 Task: Plan a trip to MontbÃ©liard, France from 5th January 2024 to 10th January 2024 for 4 adults. Place can be entire room with 2 bedrooms having 4 beds and 2 bathrooms. Property type can be house.
Action: Mouse moved to (438, 120)
Screenshot: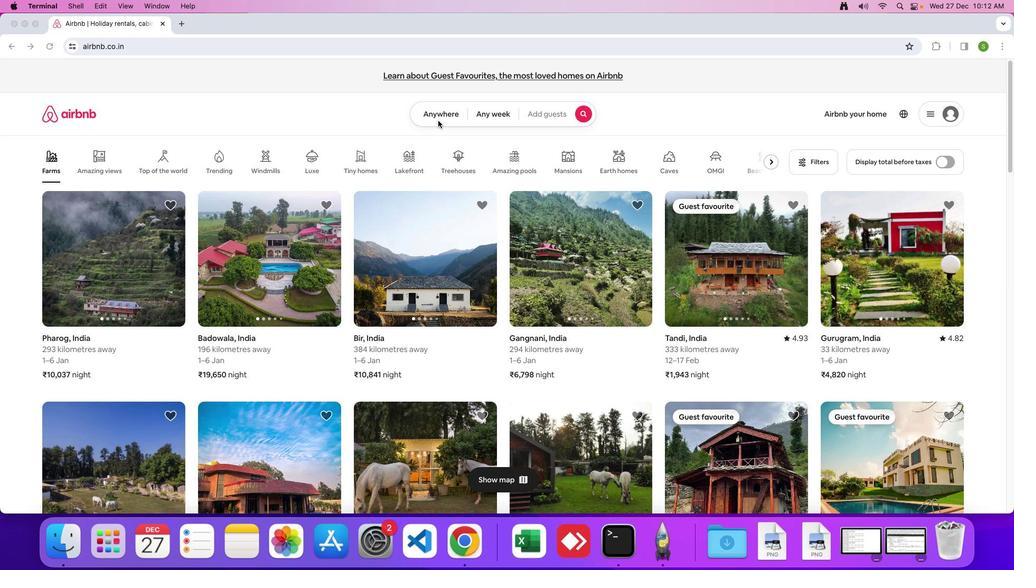 
Action: Mouse pressed left at (438, 120)
Screenshot: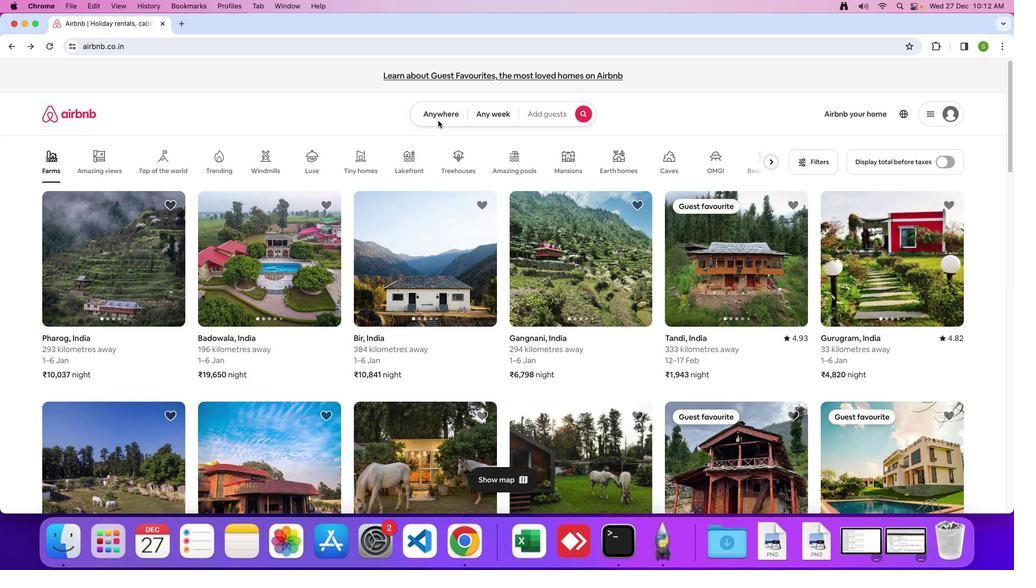 
Action: Mouse moved to (437, 116)
Screenshot: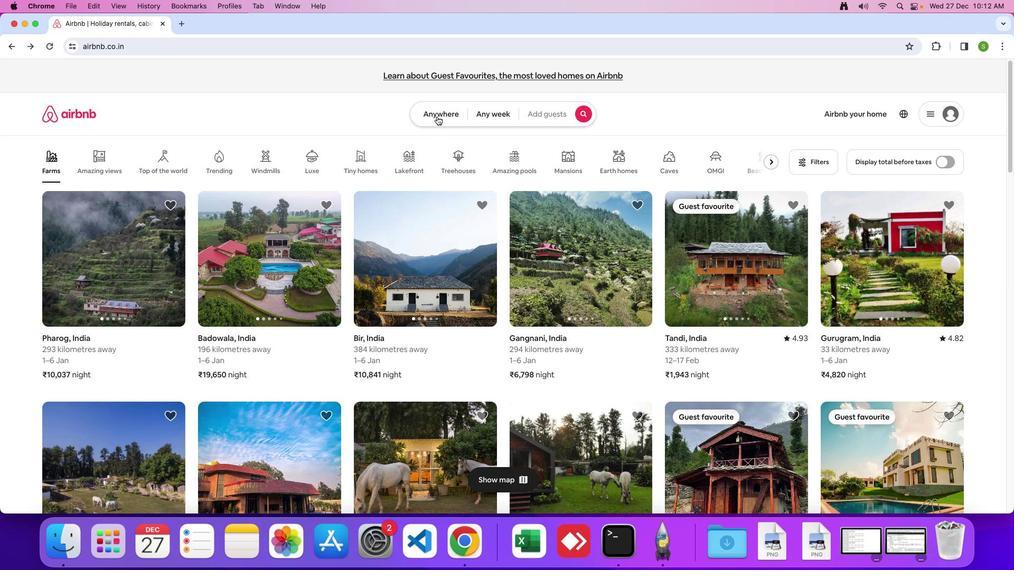 
Action: Mouse pressed left at (437, 116)
Screenshot: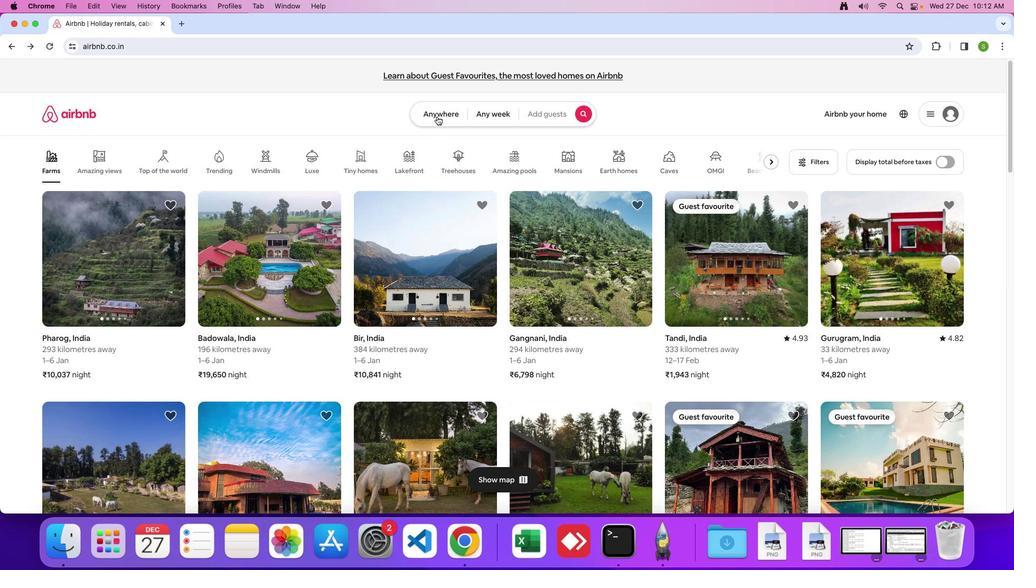 
Action: Mouse moved to (350, 147)
Screenshot: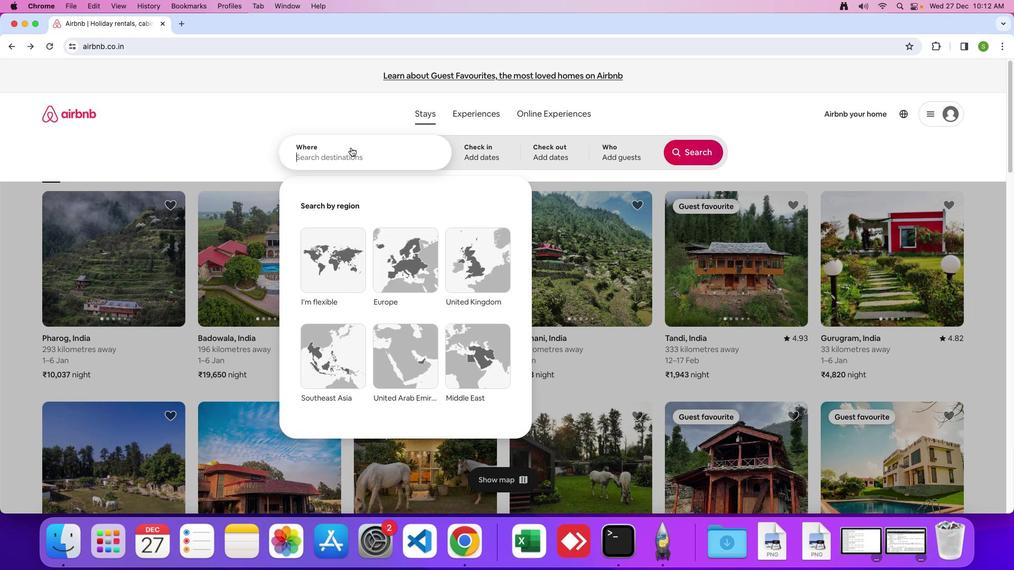 
Action: Mouse pressed left at (350, 147)
Screenshot: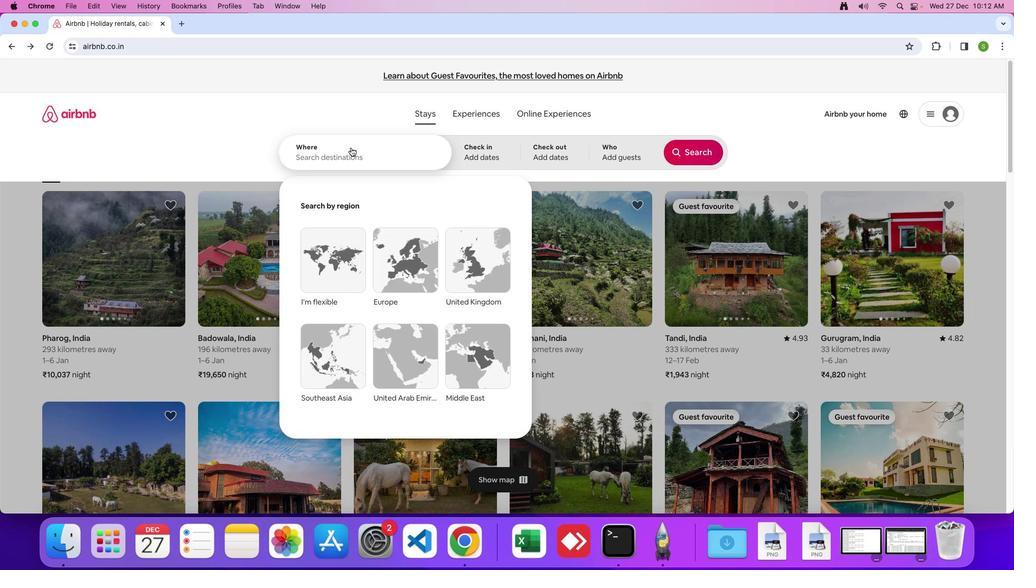 
Action: Key pressed 'M'Key.caps_lock'o''n''t''b''e''l''i''a''r''d'','Key.spaceKey.shift'F''r''a''n''c''e'Key.enter
Screenshot: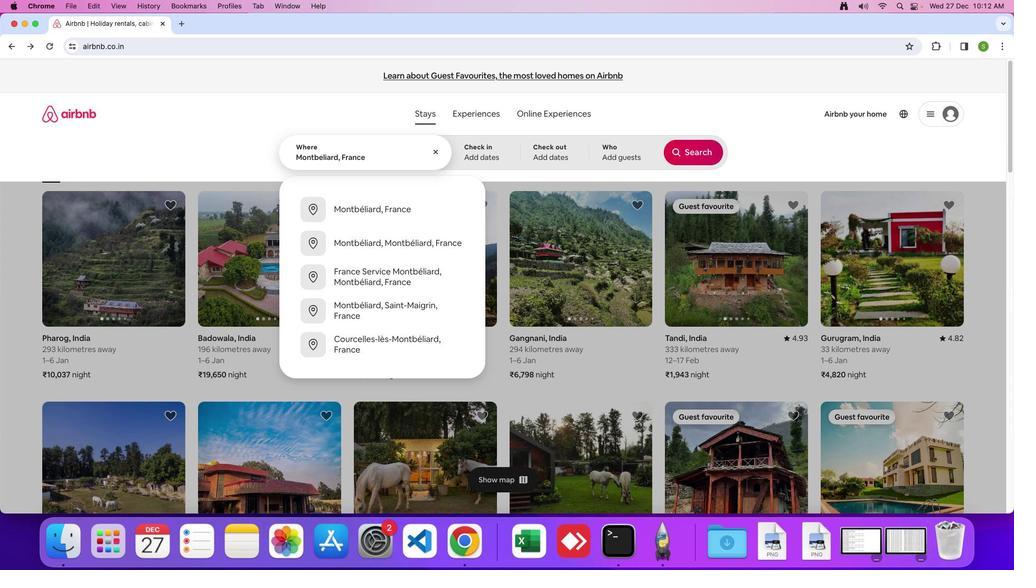 
Action: Mouse moved to (657, 281)
Screenshot: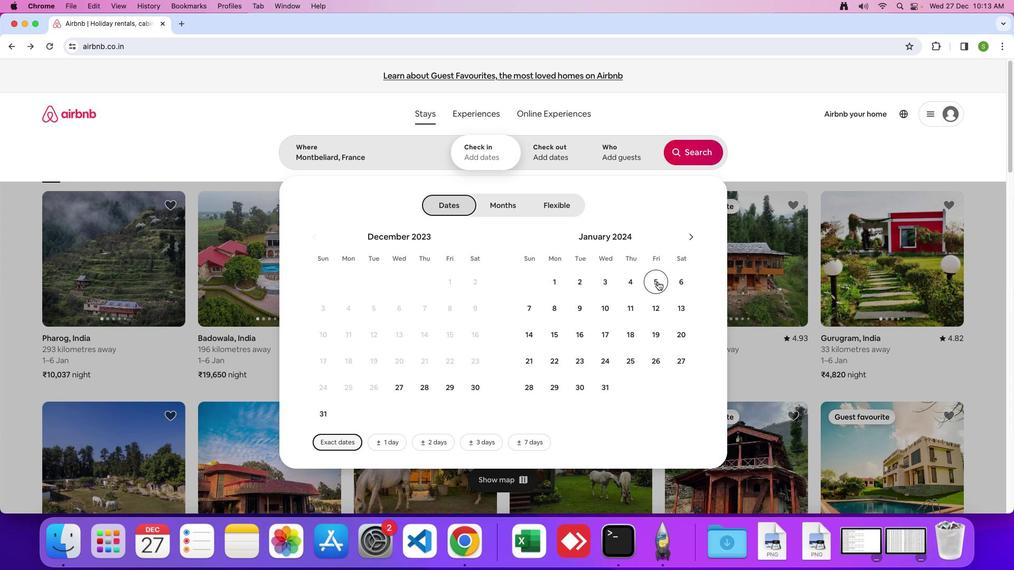 
Action: Mouse pressed left at (657, 281)
Screenshot: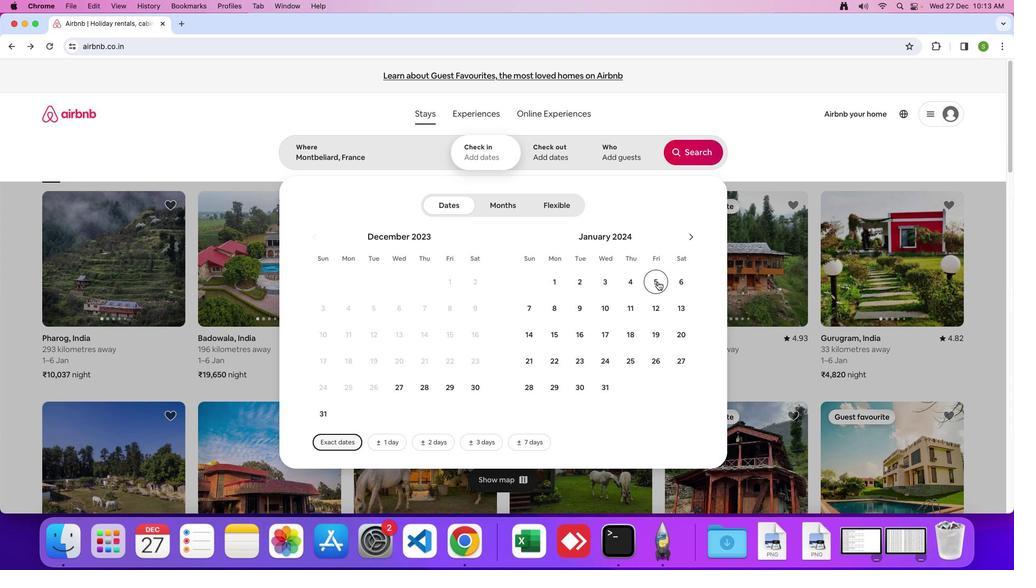 
Action: Mouse moved to (601, 312)
Screenshot: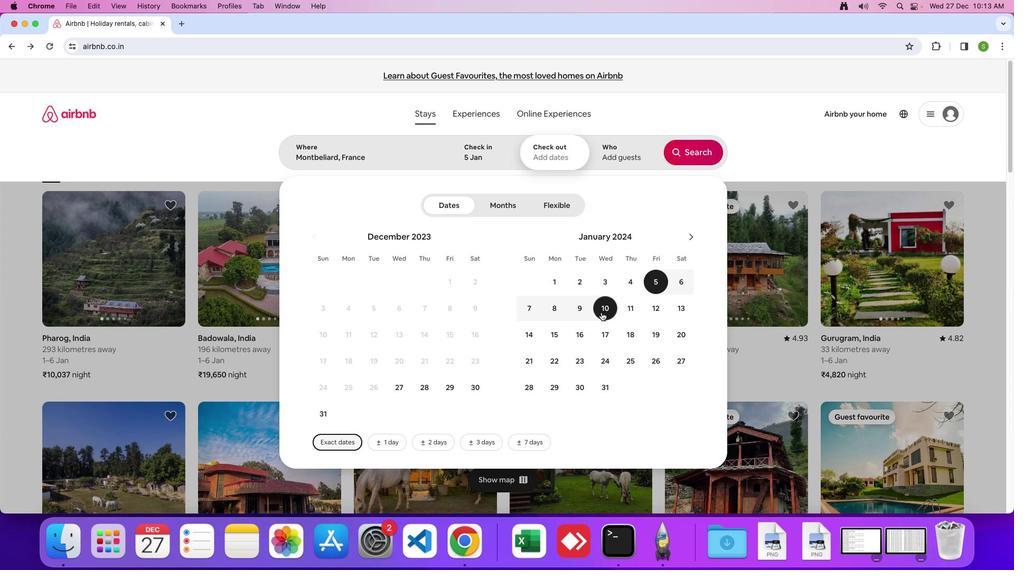 
Action: Mouse pressed left at (601, 312)
Screenshot: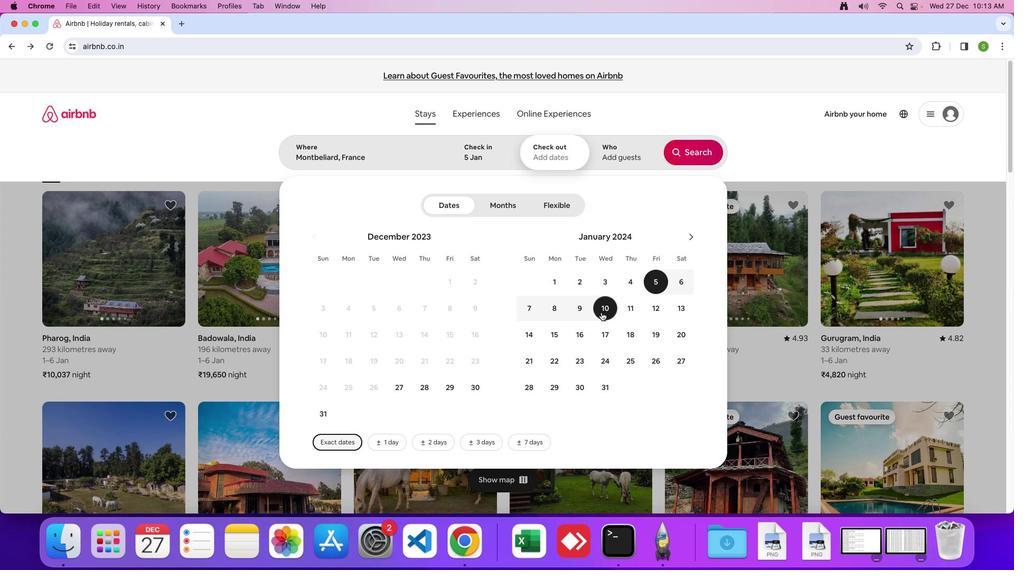 
Action: Mouse moved to (615, 159)
Screenshot: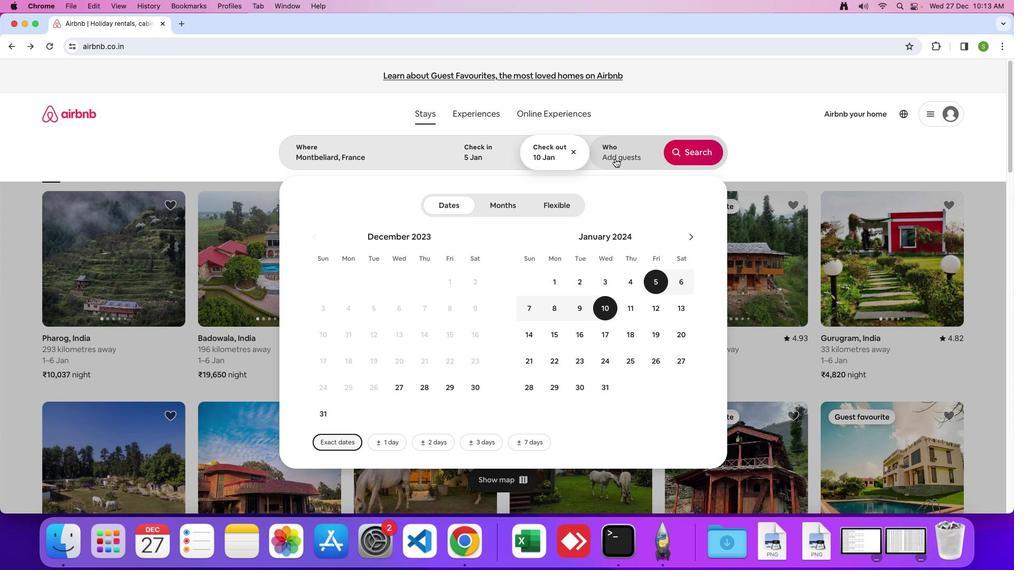 
Action: Mouse pressed left at (615, 159)
Screenshot: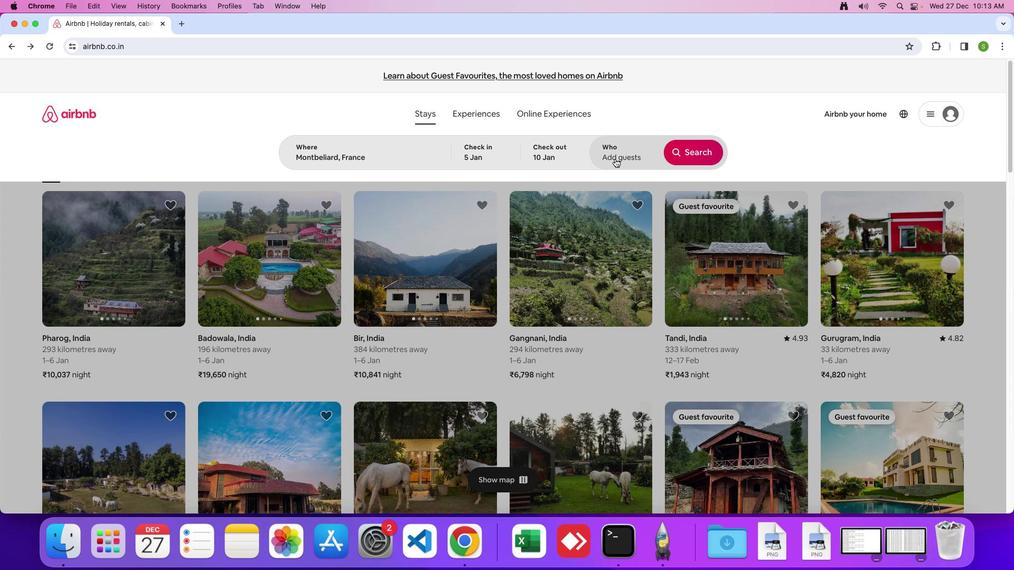 
Action: Mouse moved to (693, 207)
Screenshot: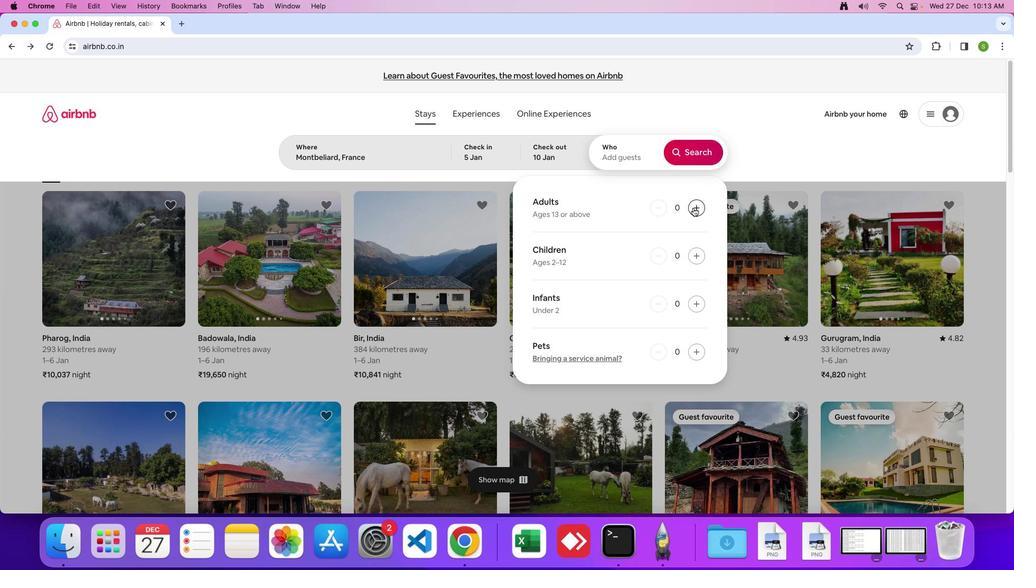 
Action: Mouse pressed left at (693, 207)
Screenshot: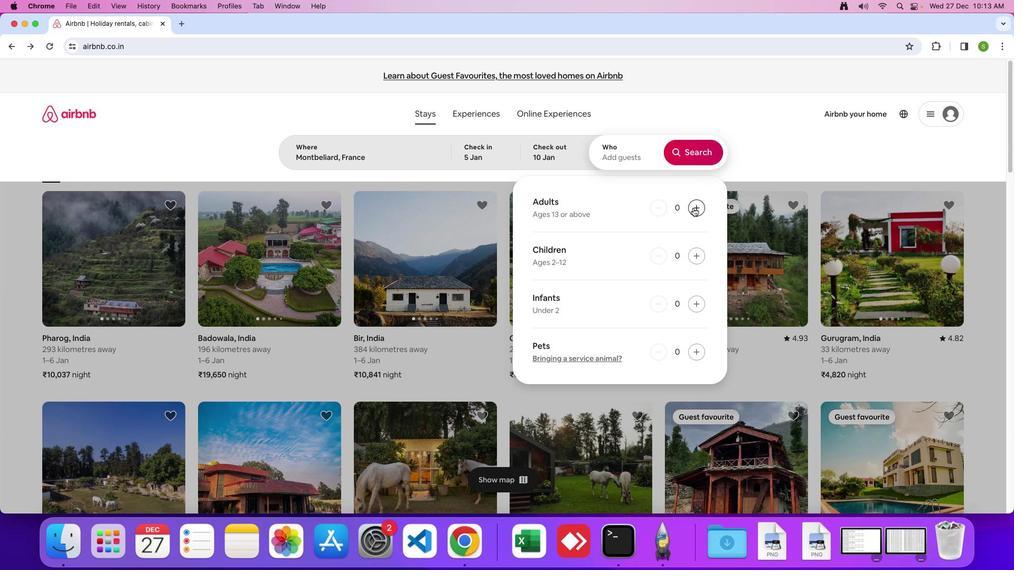 
Action: Mouse pressed left at (693, 207)
Screenshot: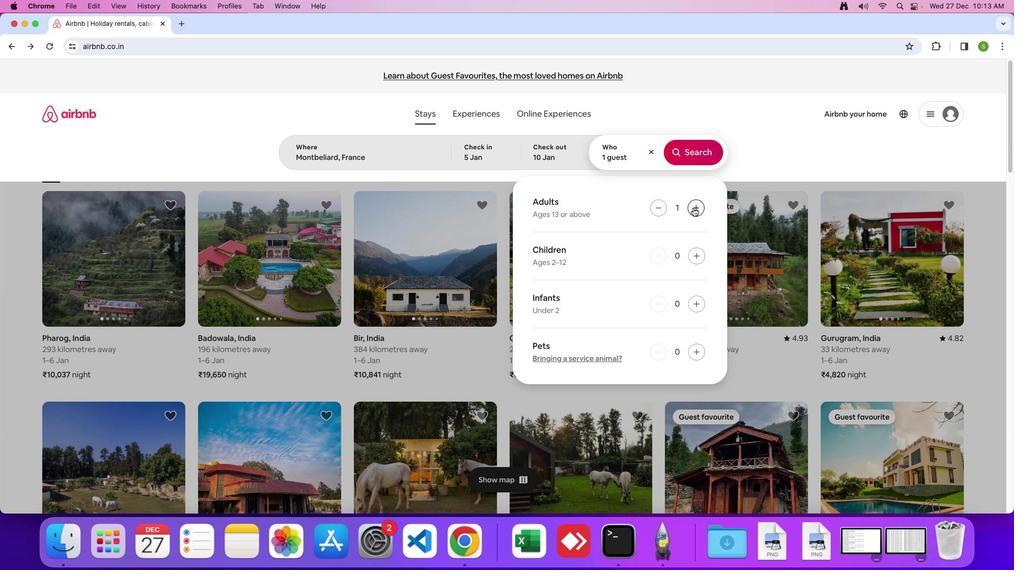 
Action: Mouse pressed left at (693, 207)
Screenshot: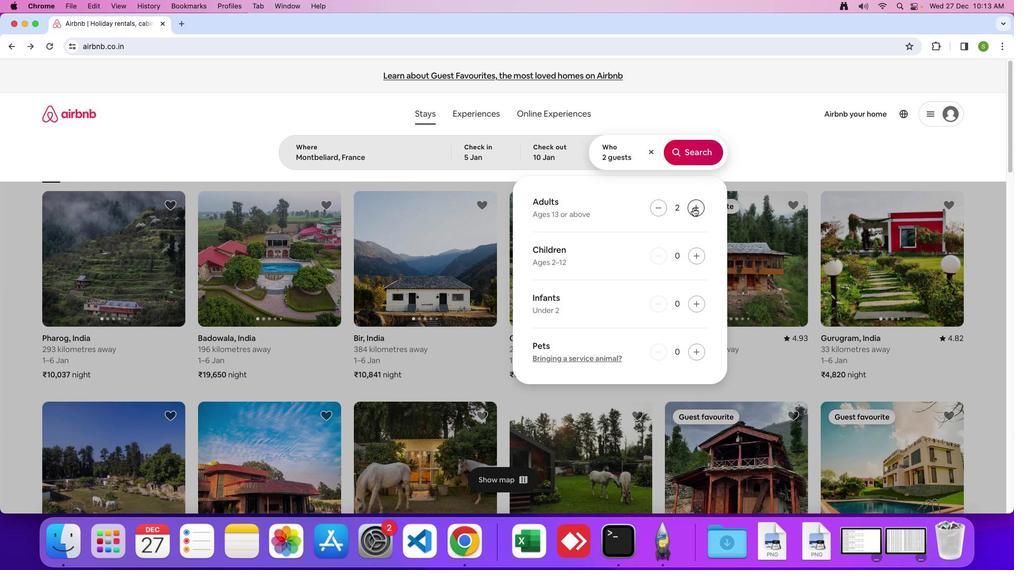 
Action: Mouse pressed left at (693, 207)
Screenshot: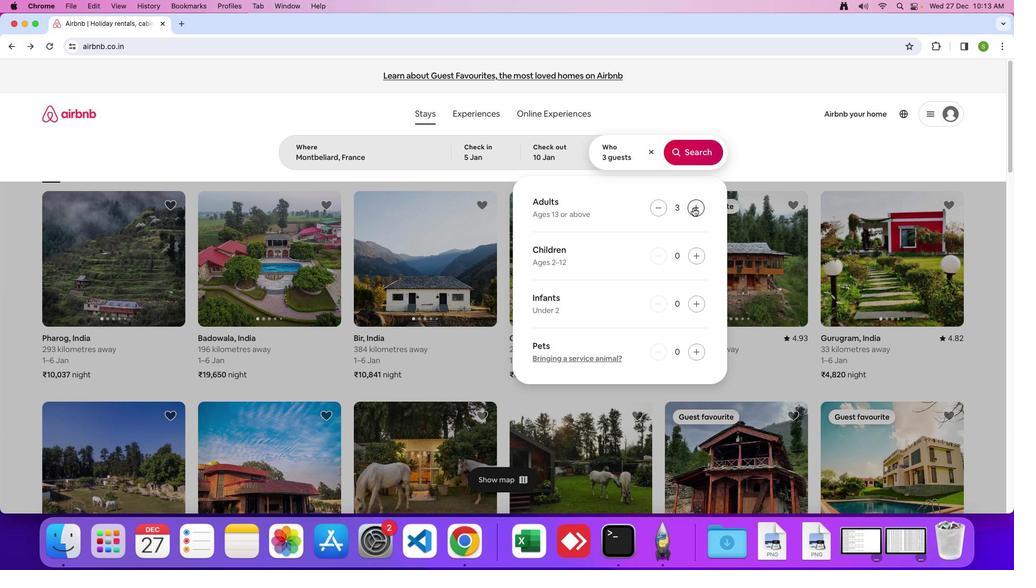 
Action: Mouse moved to (695, 159)
Screenshot: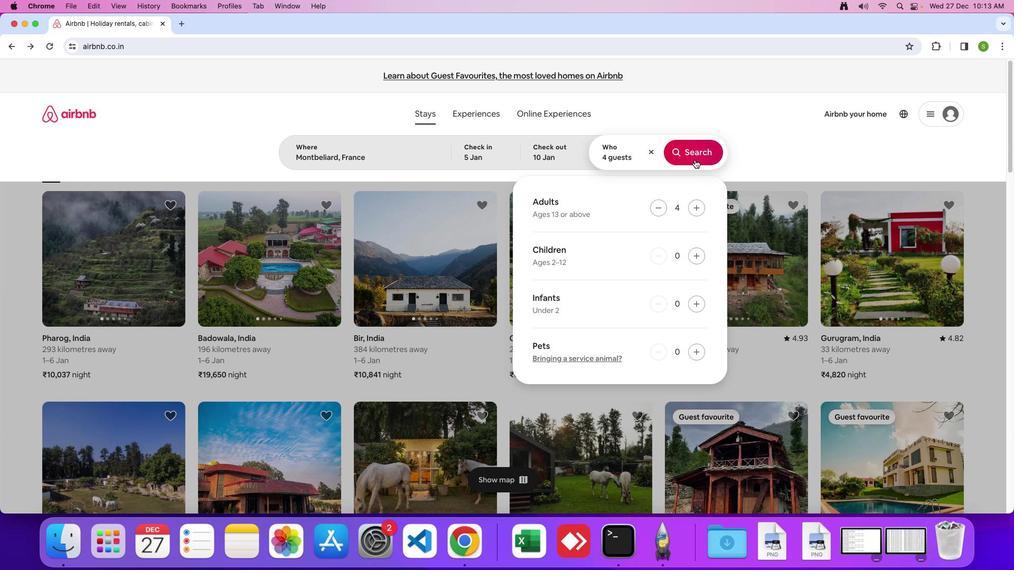 
Action: Mouse pressed left at (695, 159)
Screenshot: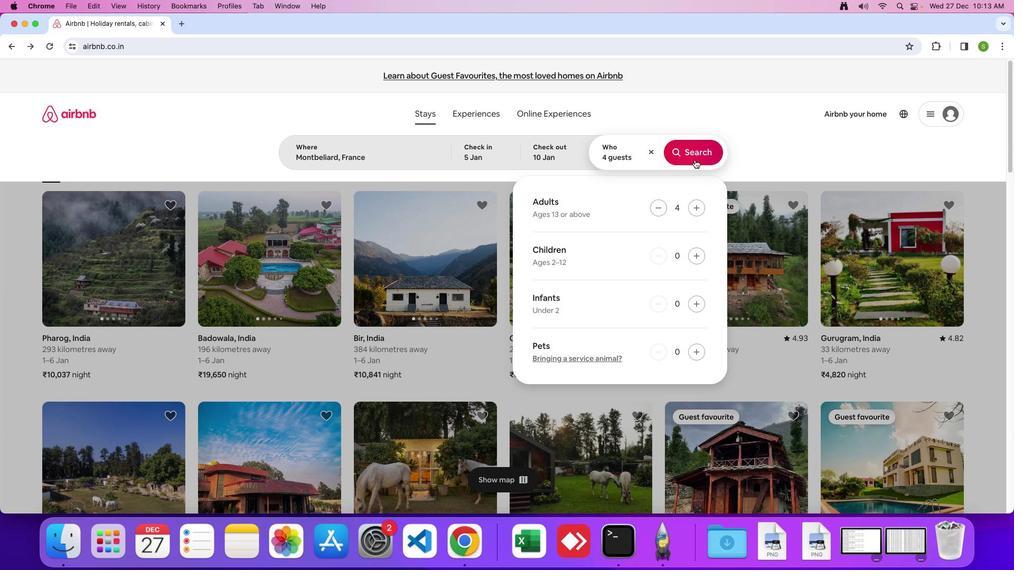 
Action: Mouse moved to (847, 121)
Screenshot: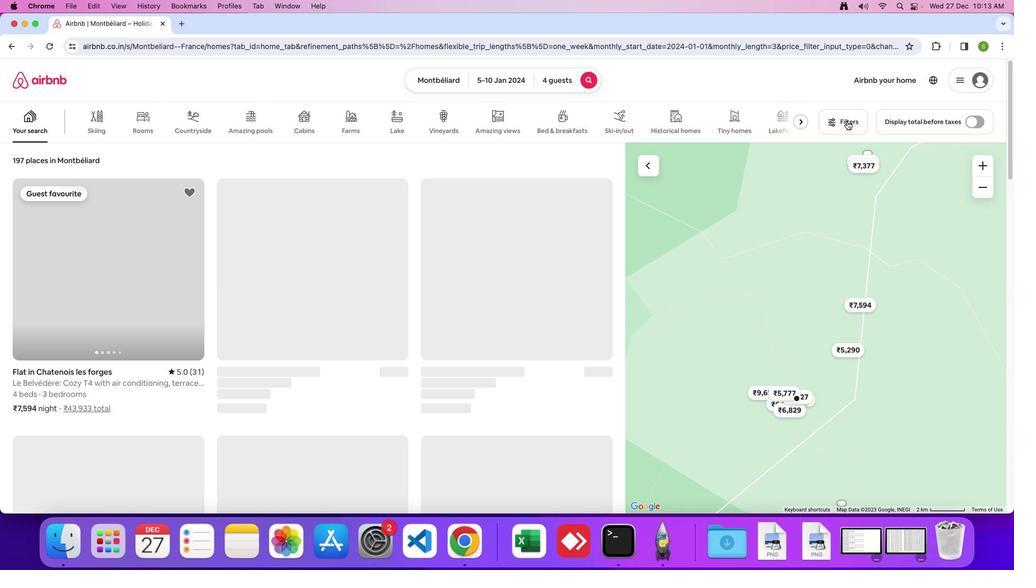 
Action: Mouse pressed left at (847, 121)
Screenshot: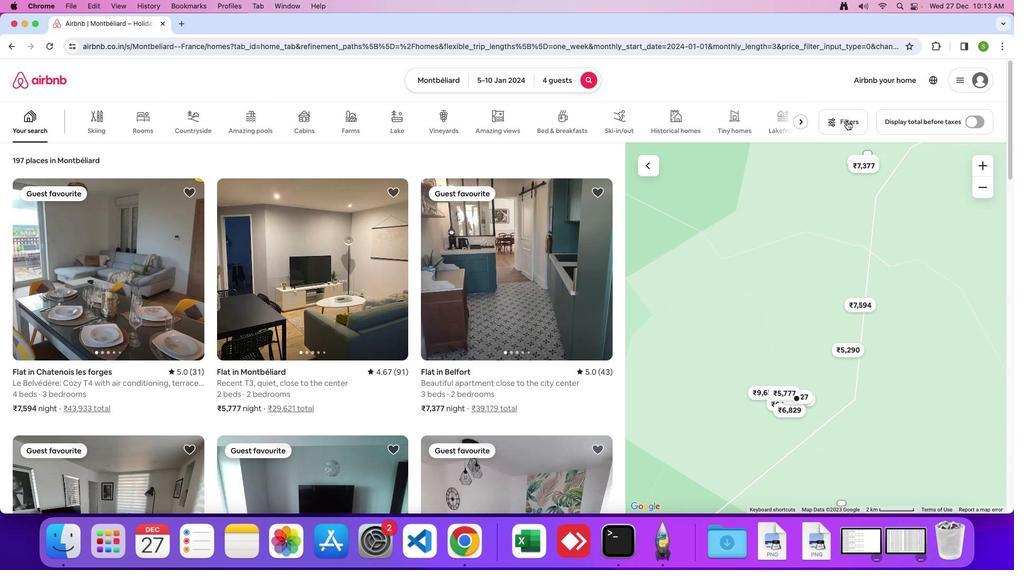 
Action: Mouse moved to (485, 326)
Screenshot: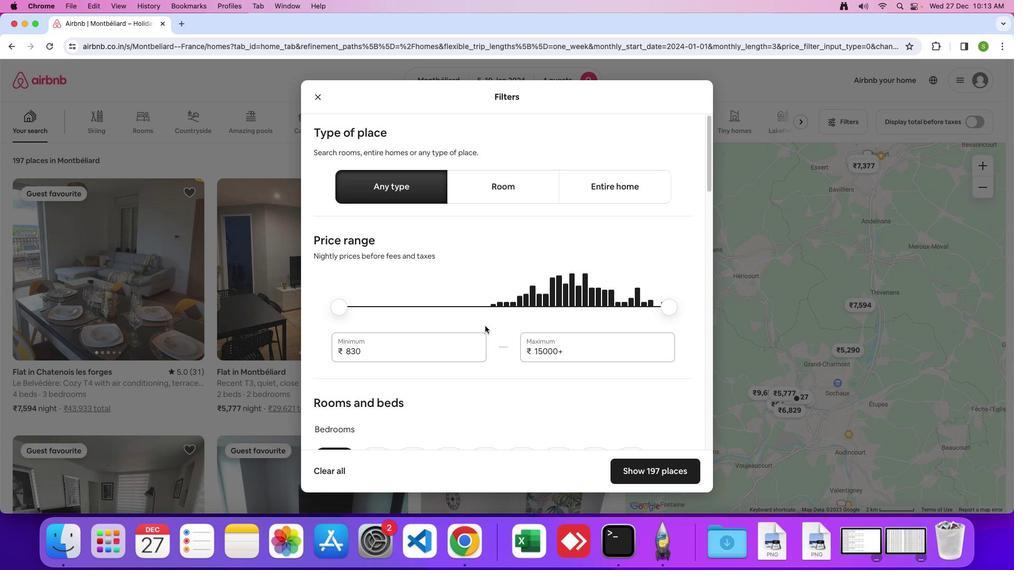 
Action: Mouse scrolled (485, 326) with delta (0, 0)
Screenshot: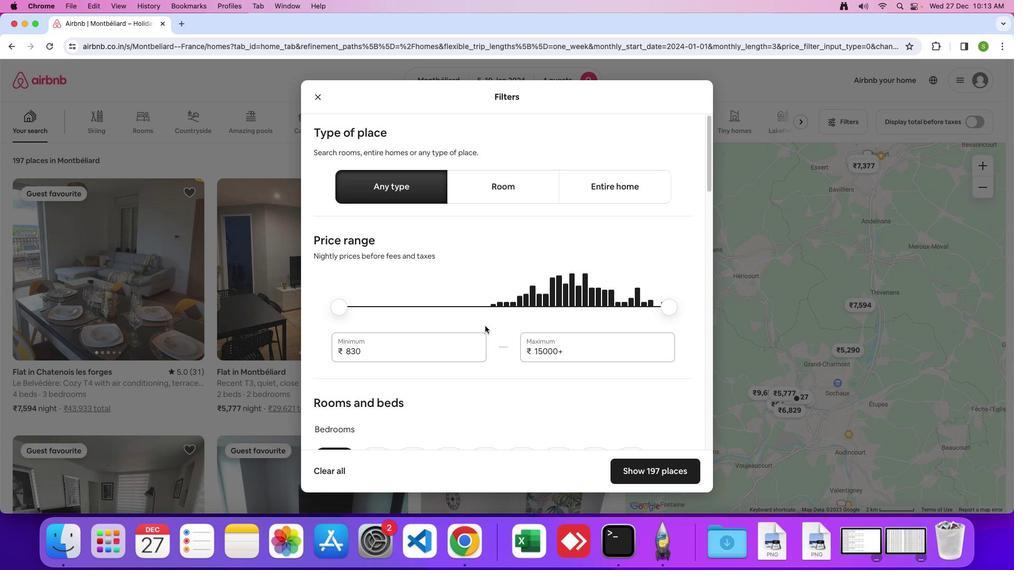 
Action: Mouse scrolled (485, 326) with delta (0, 0)
Screenshot: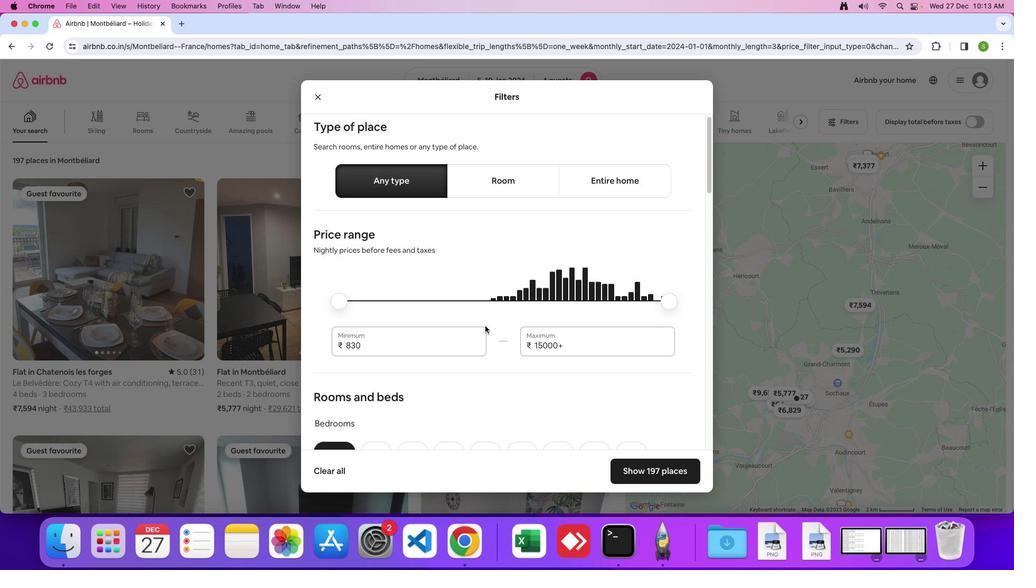 
Action: Mouse scrolled (485, 326) with delta (0, 0)
Screenshot: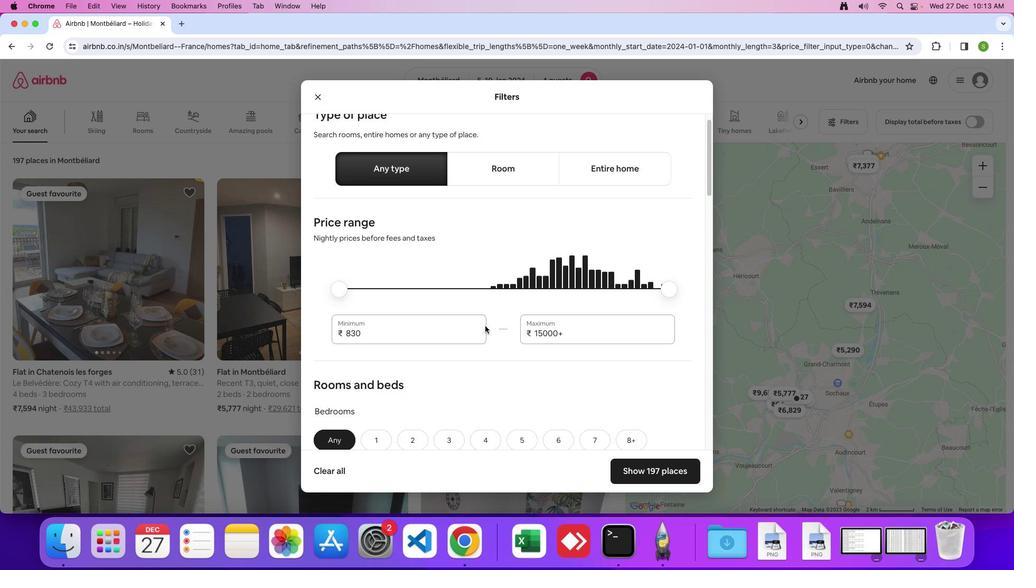 
Action: Mouse scrolled (485, 326) with delta (0, 0)
Screenshot: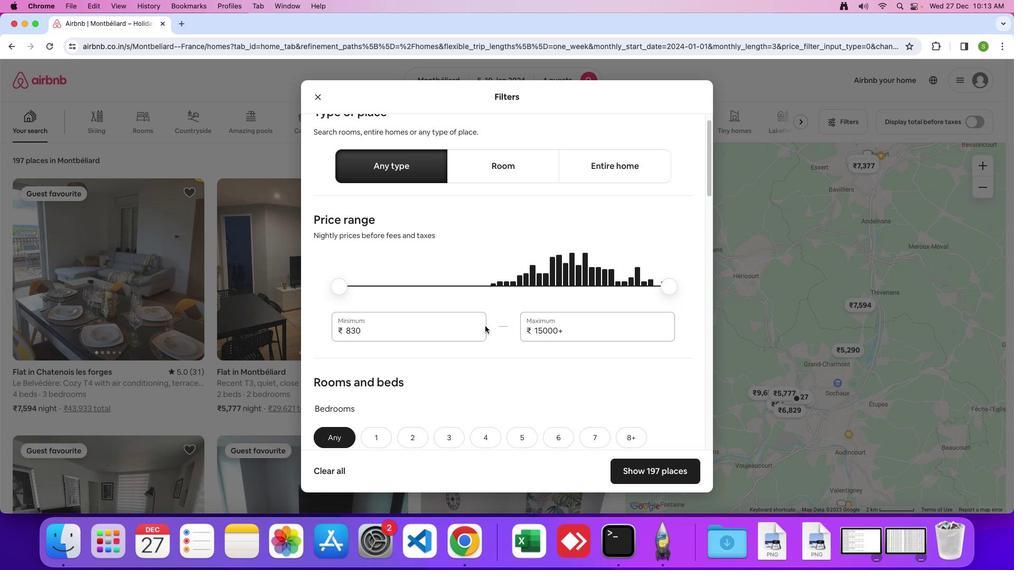 
Action: Mouse scrolled (485, 326) with delta (0, 0)
Screenshot: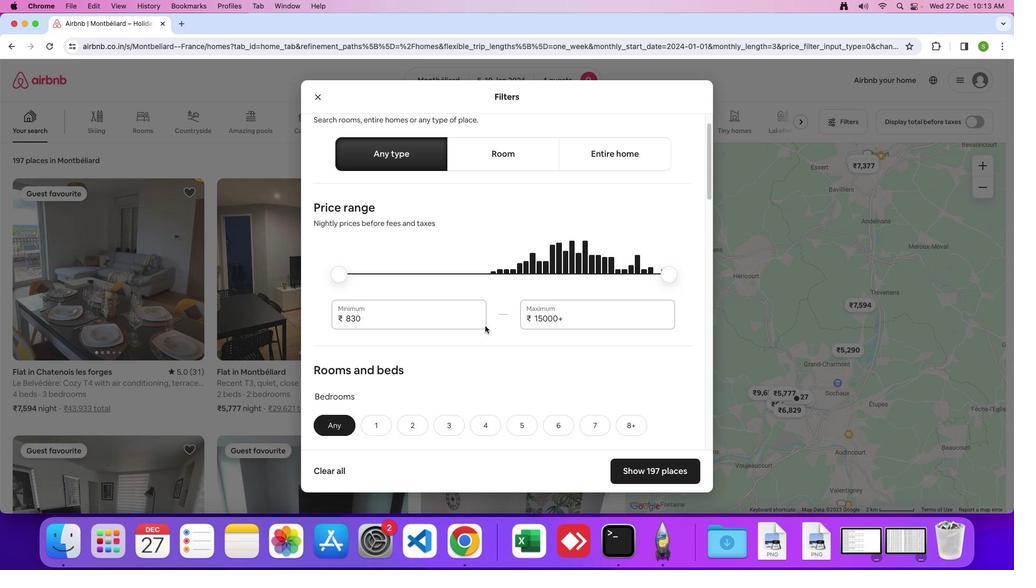 
Action: Mouse scrolled (485, 326) with delta (0, -1)
Screenshot: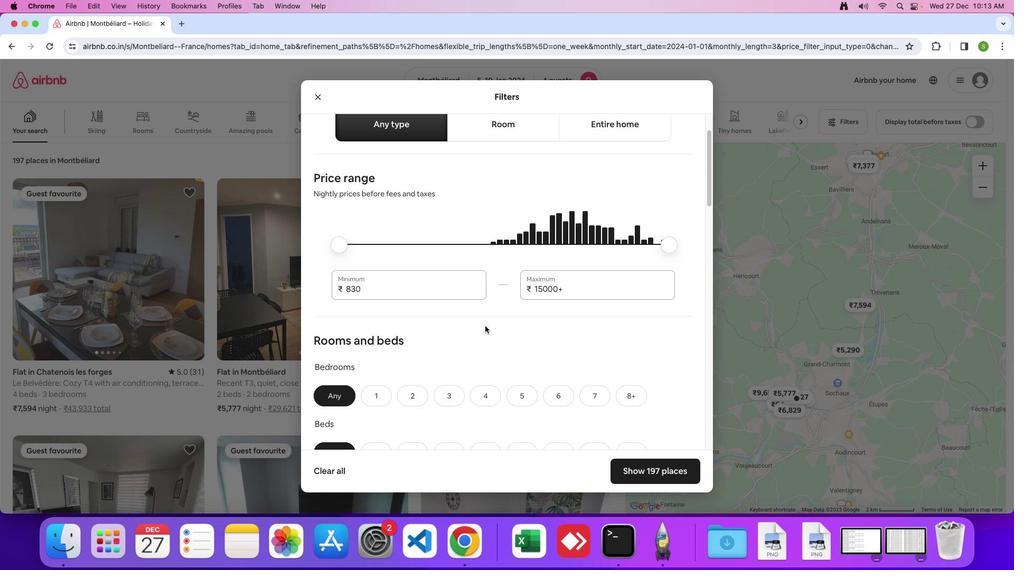 
Action: Mouse scrolled (485, 326) with delta (0, 0)
Screenshot: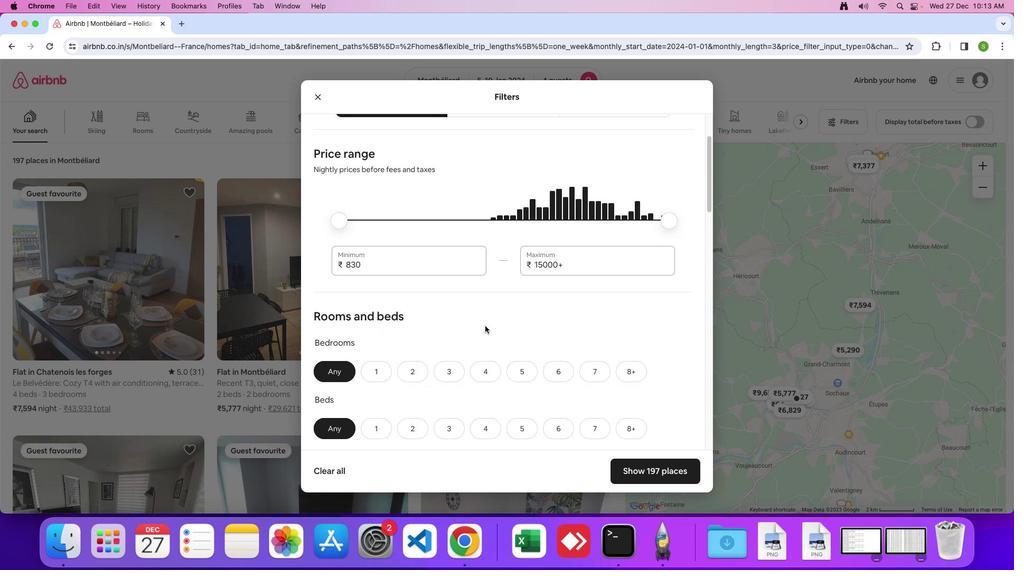 
Action: Mouse scrolled (485, 326) with delta (0, 0)
Screenshot: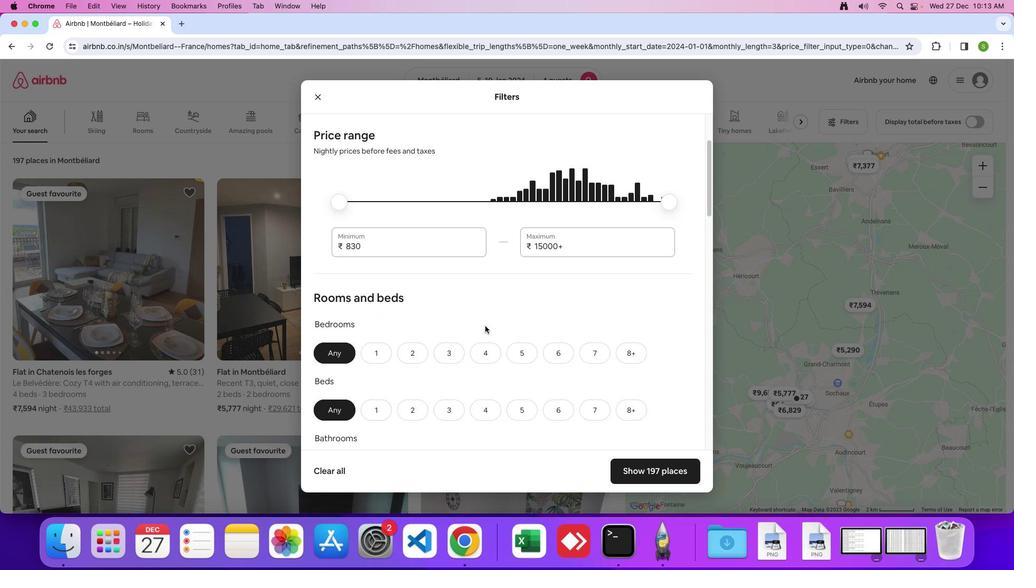 
Action: Mouse scrolled (485, 326) with delta (0, -1)
Screenshot: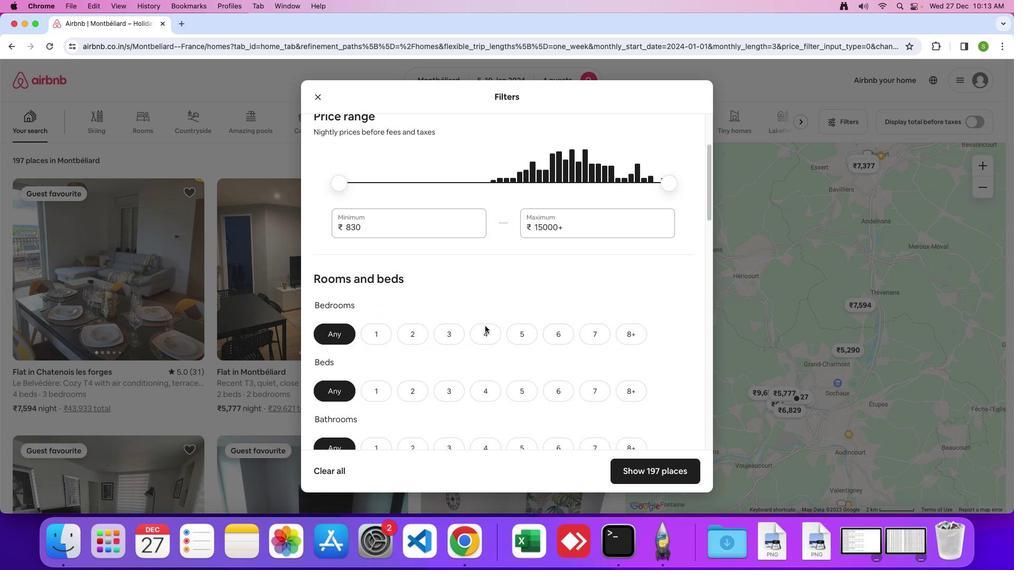 
Action: Mouse scrolled (485, 326) with delta (0, 0)
Screenshot: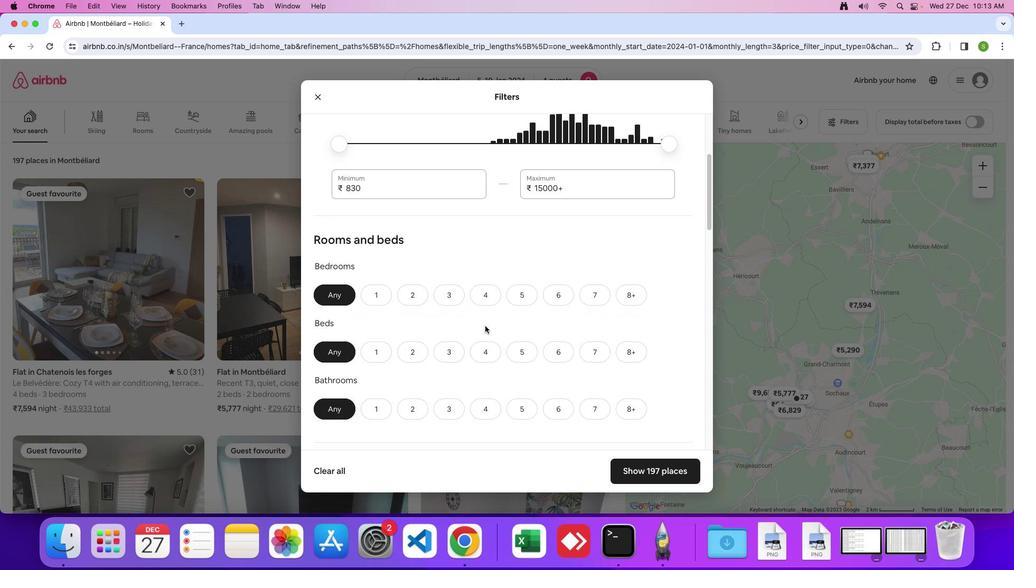 
Action: Mouse scrolled (485, 326) with delta (0, 0)
Screenshot: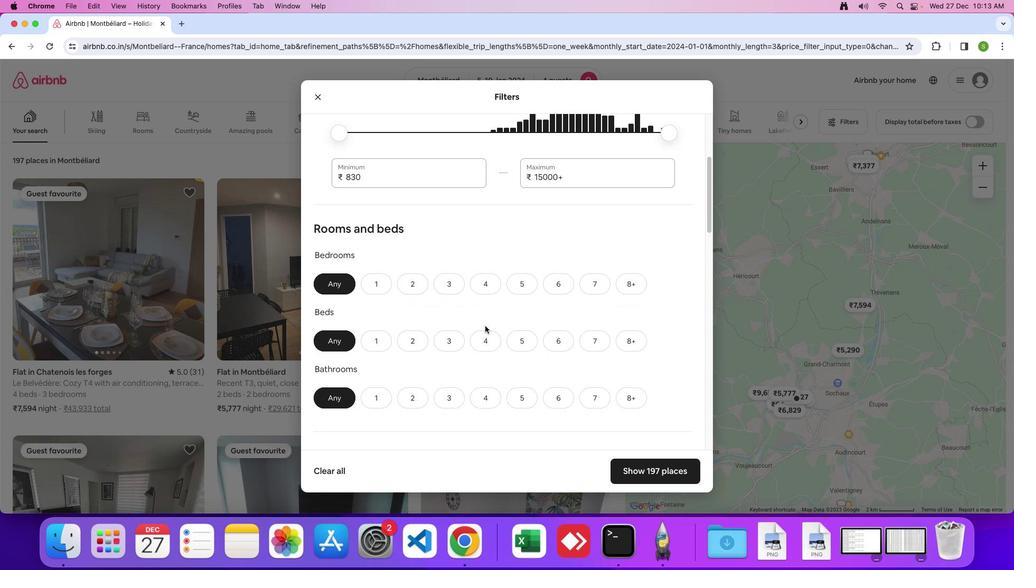 
Action: Mouse scrolled (485, 326) with delta (0, 0)
Screenshot: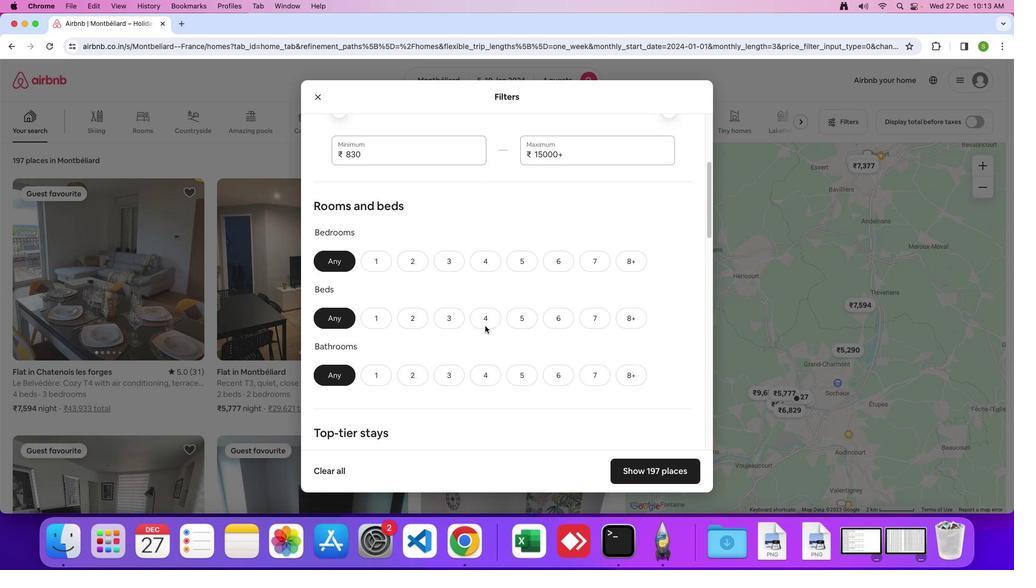
Action: Mouse moved to (421, 248)
Screenshot: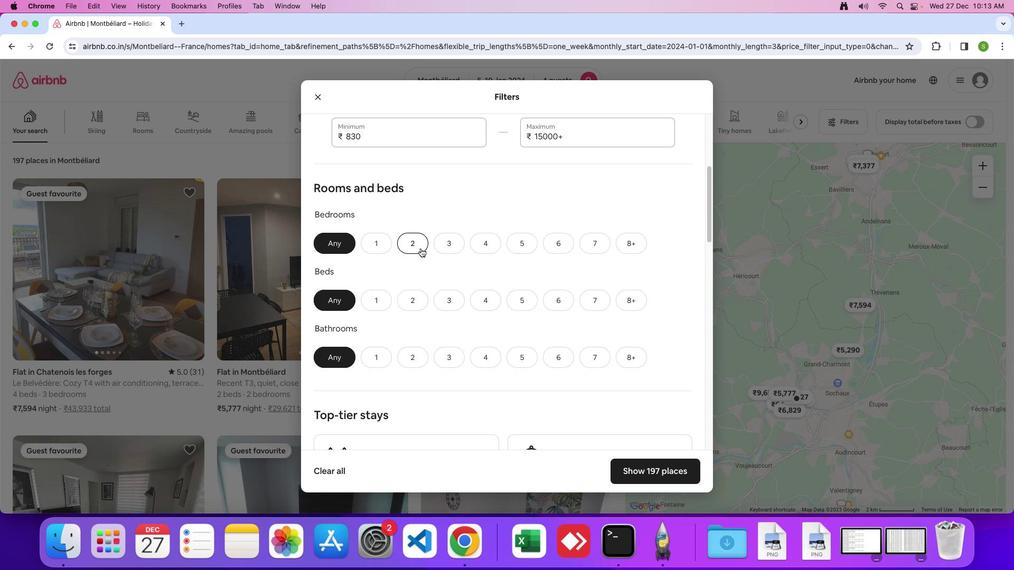 
Action: Mouse pressed left at (421, 248)
Screenshot: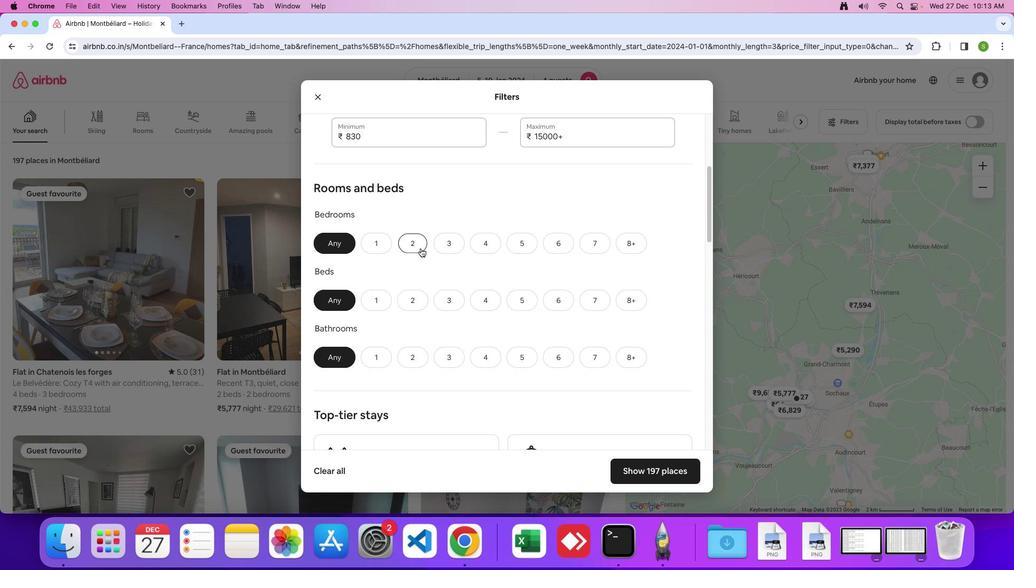 
Action: Mouse moved to (479, 297)
Screenshot: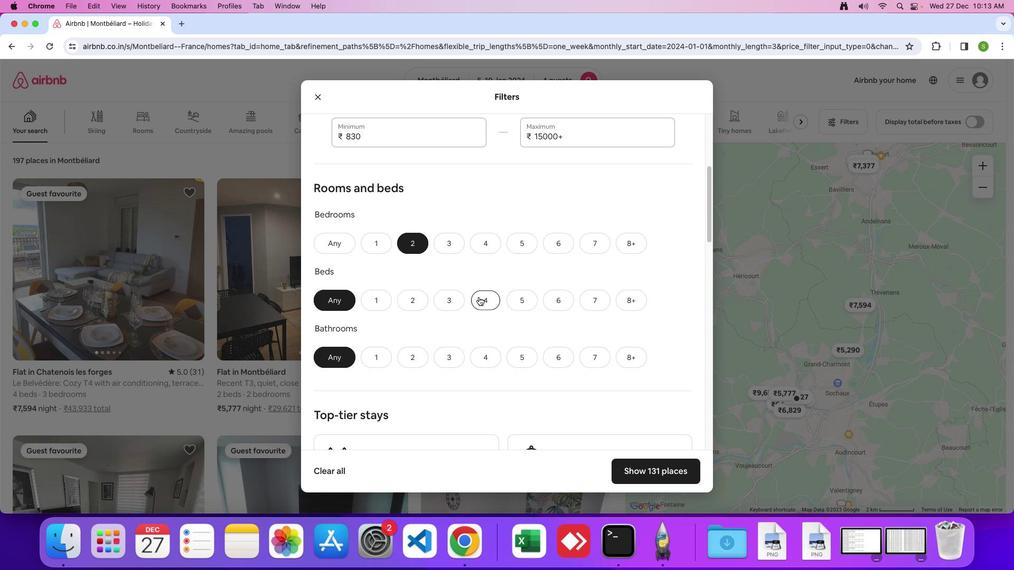 
Action: Mouse pressed left at (479, 297)
Screenshot: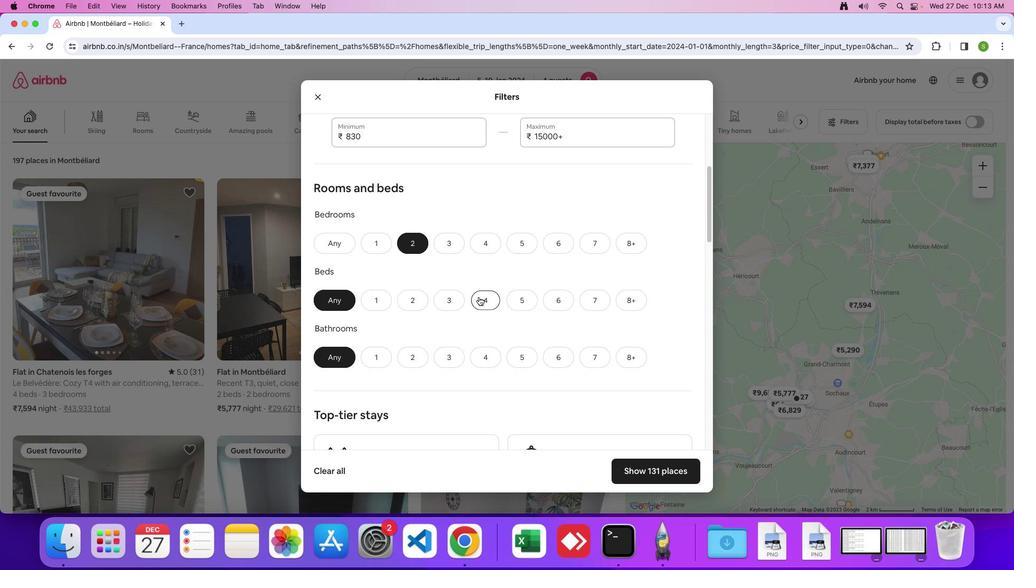 
Action: Mouse moved to (399, 354)
Screenshot: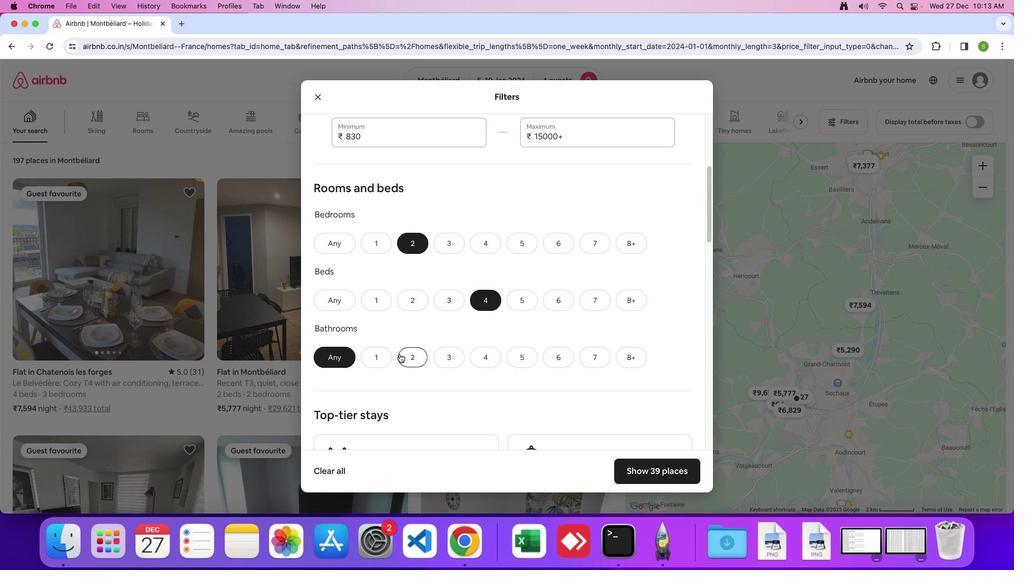 
Action: Mouse pressed left at (399, 354)
Screenshot: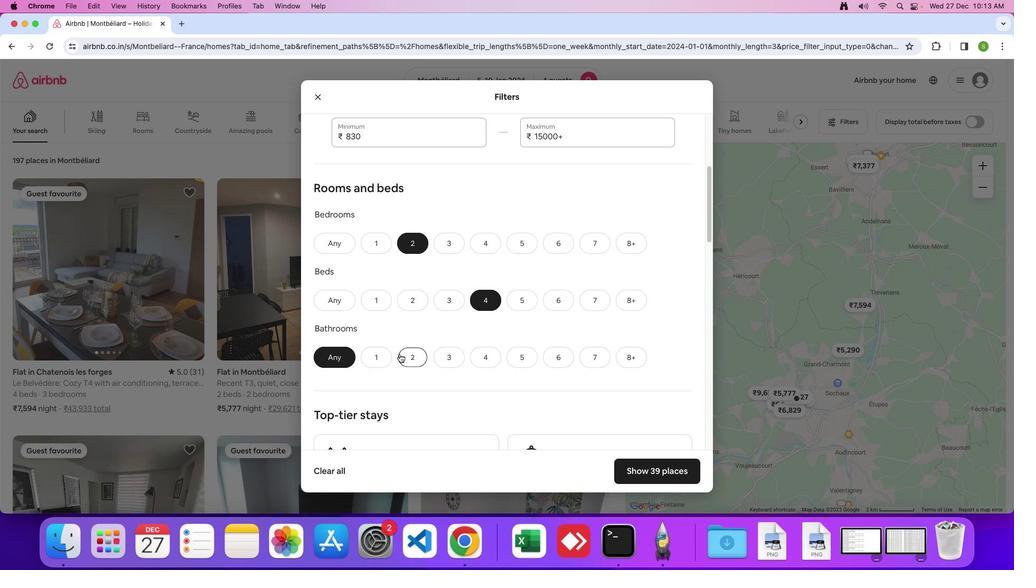 
Action: Mouse moved to (518, 328)
Screenshot: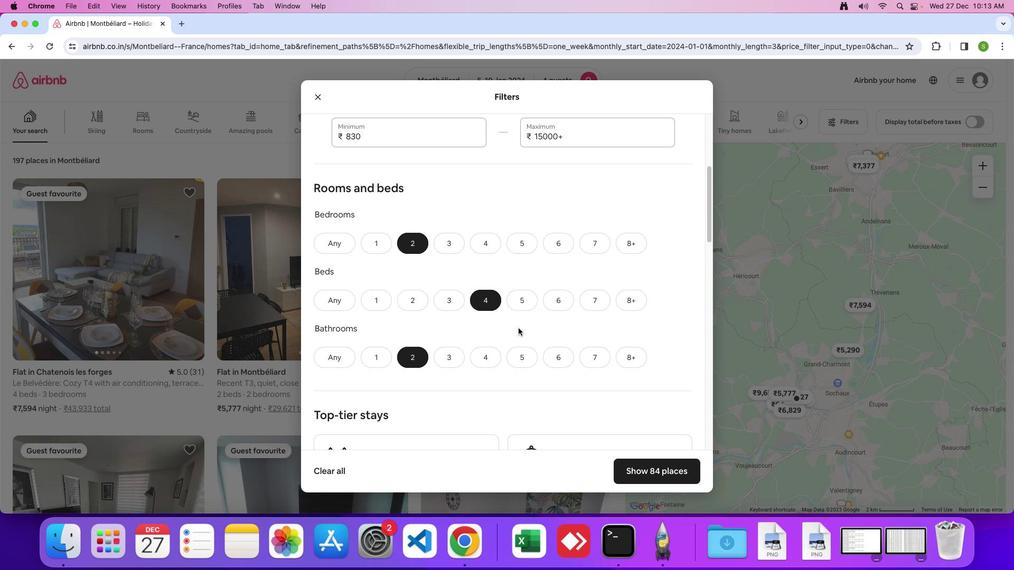 
Action: Mouse scrolled (518, 328) with delta (0, 0)
Screenshot: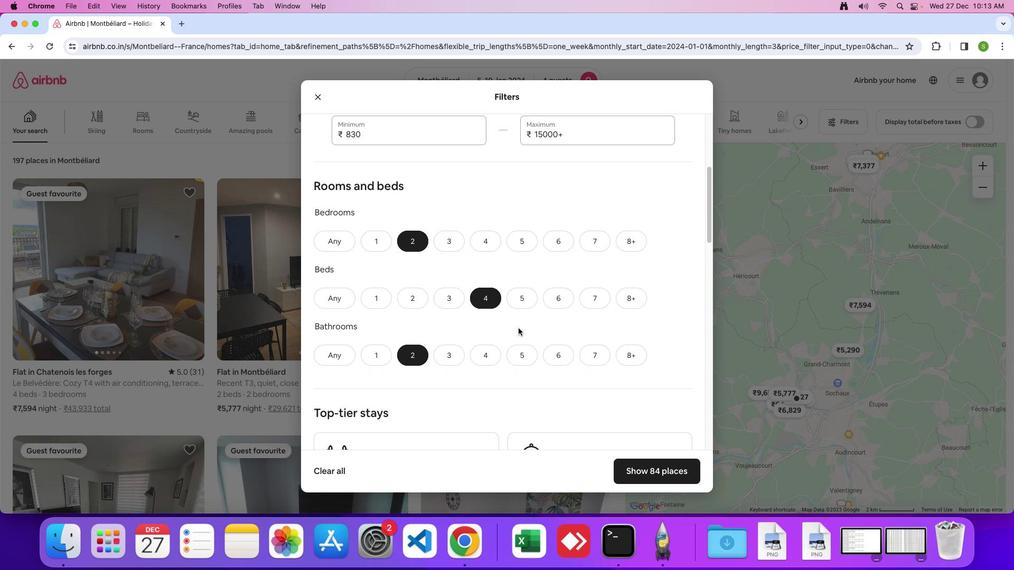 
Action: Mouse scrolled (518, 328) with delta (0, 0)
Screenshot: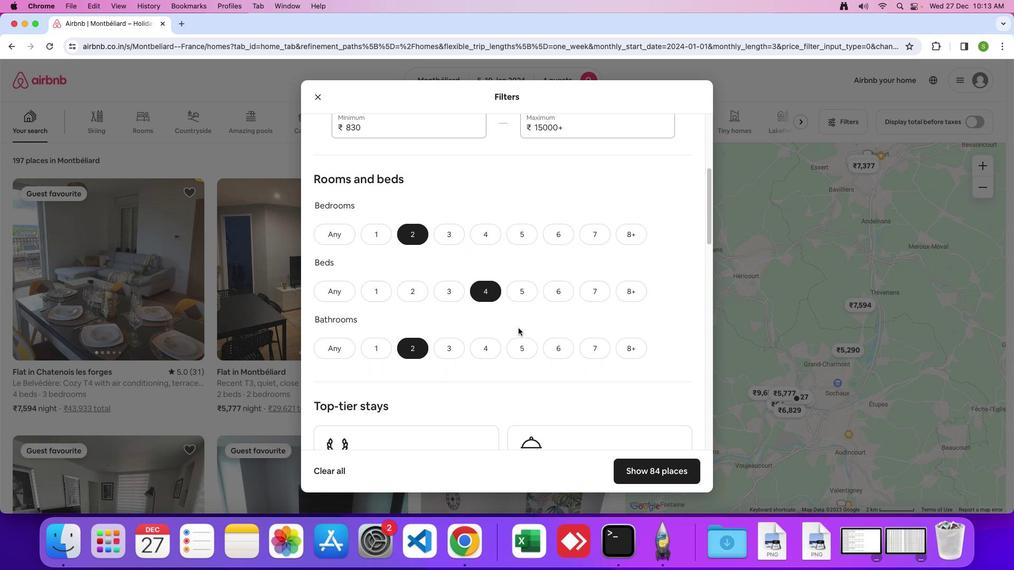 
Action: Mouse scrolled (518, 328) with delta (0, 0)
Screenshot: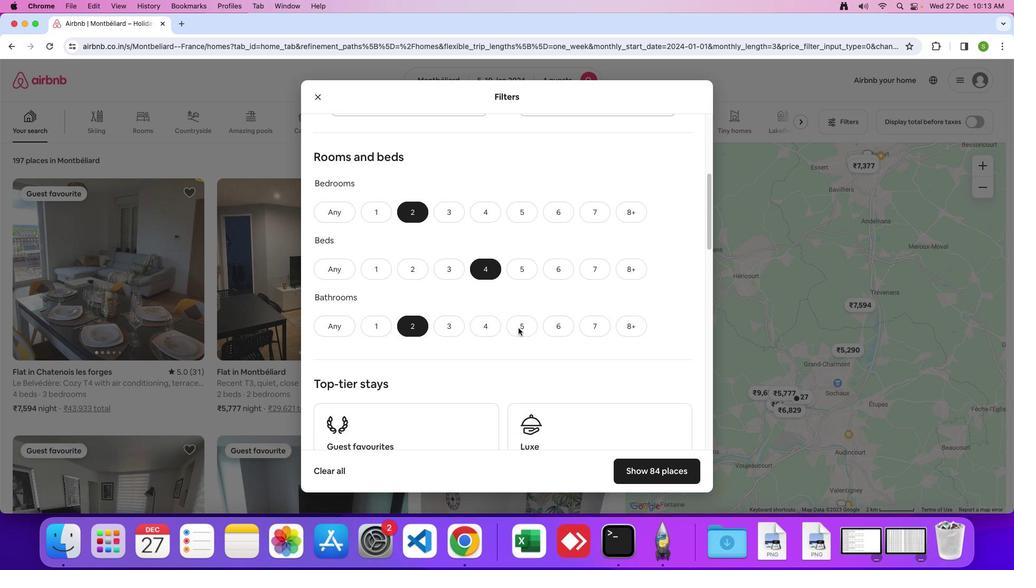 
Action: Mouse scrolled (518, 328) with delta (0, 0)
Screenshot: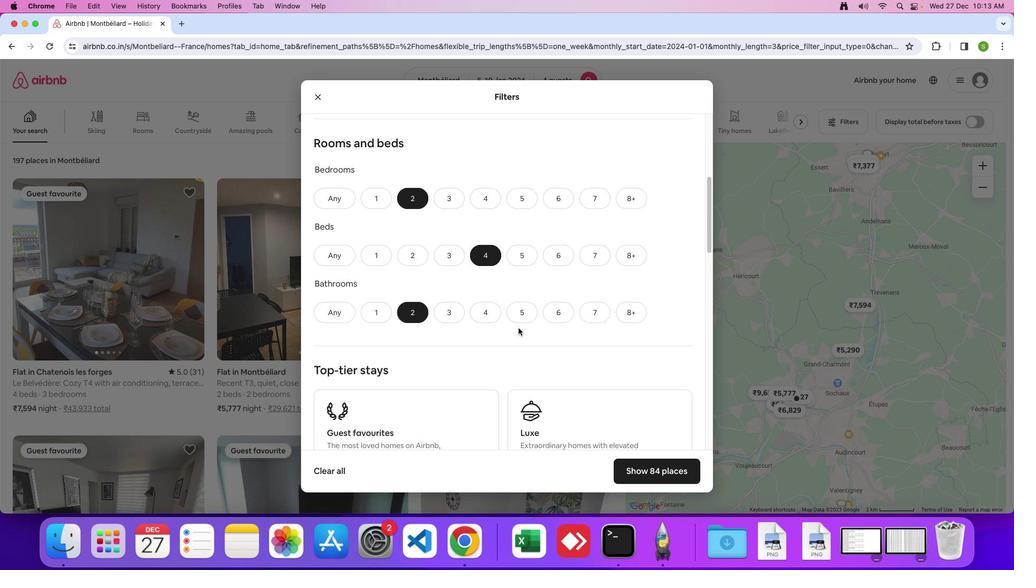 
Action: Mouse scrolled (518, 328) with delta (0, 0)
Screenshot: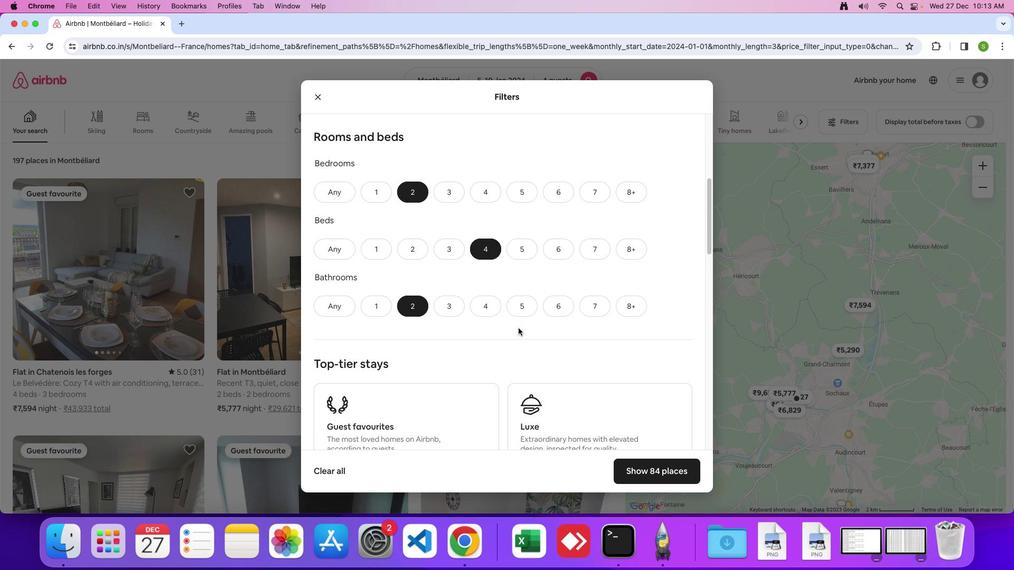 
Action: Mouse scrolled (518, 328) with delta (0, 0)
Screenshot: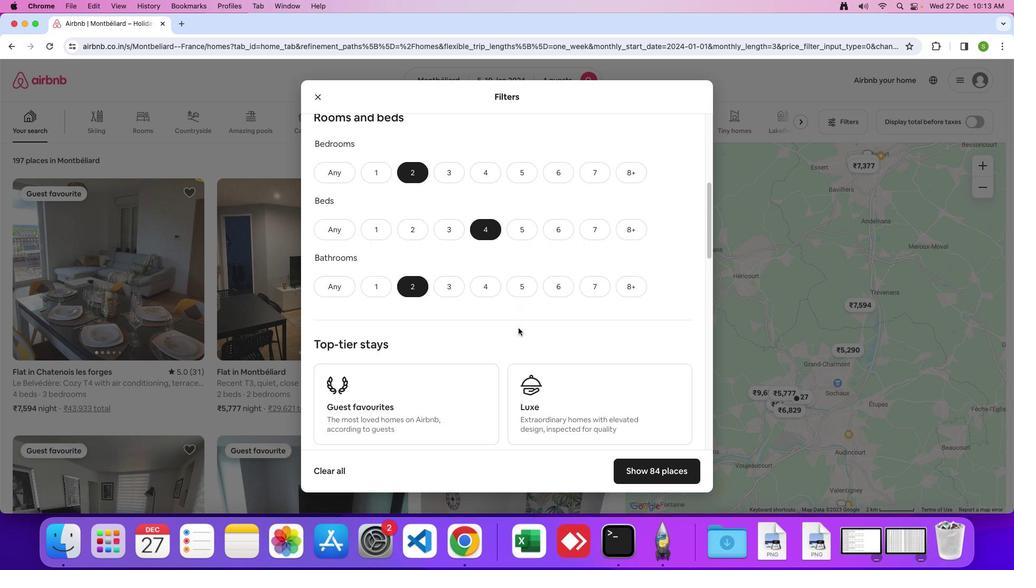 
Action: Mouse moved to (500, 331)
Screenshot: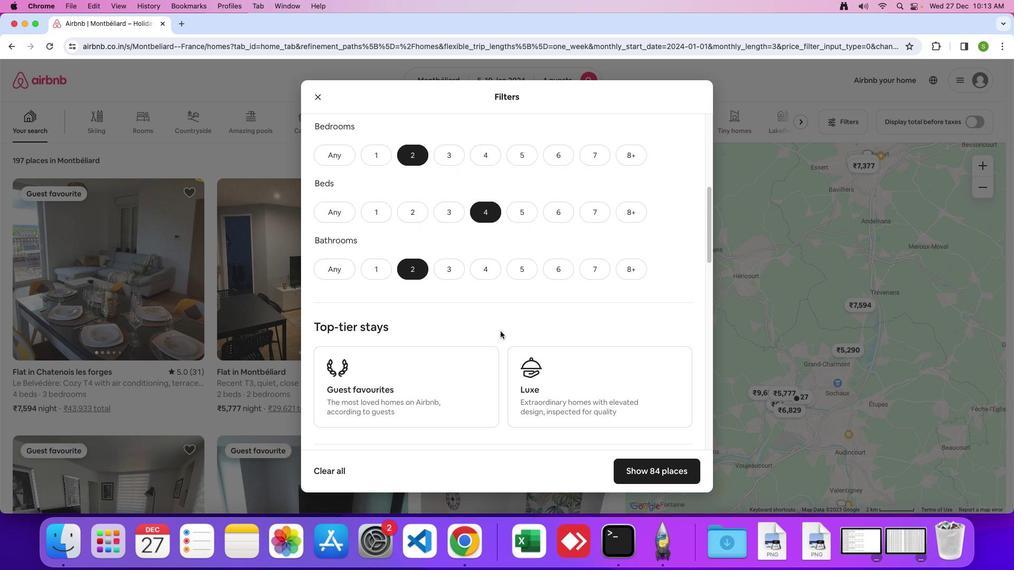 
Action: Mouse scrolled (500, 331) with delta (0, 0)
Screenshot: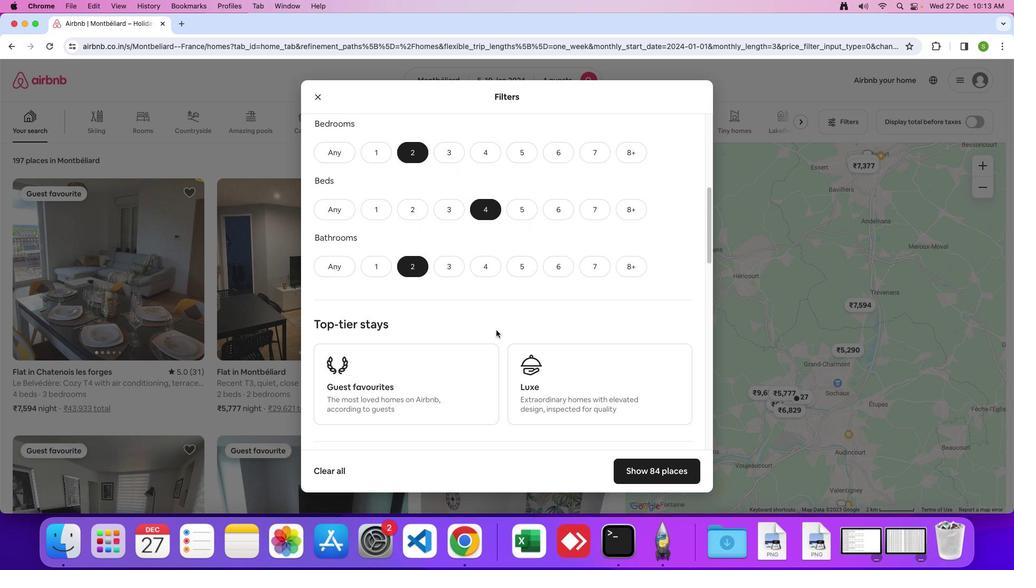 
Action: Mouse moved to (500, 331)
Screenshot: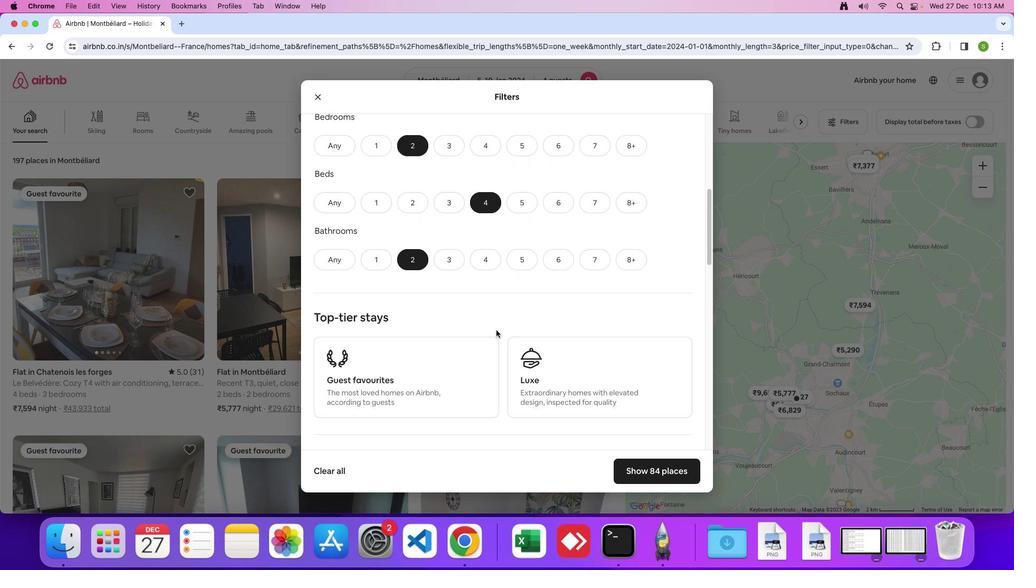 
Action: Mouse scrolled (500, 331) with delta (0, 0)
Screenshot: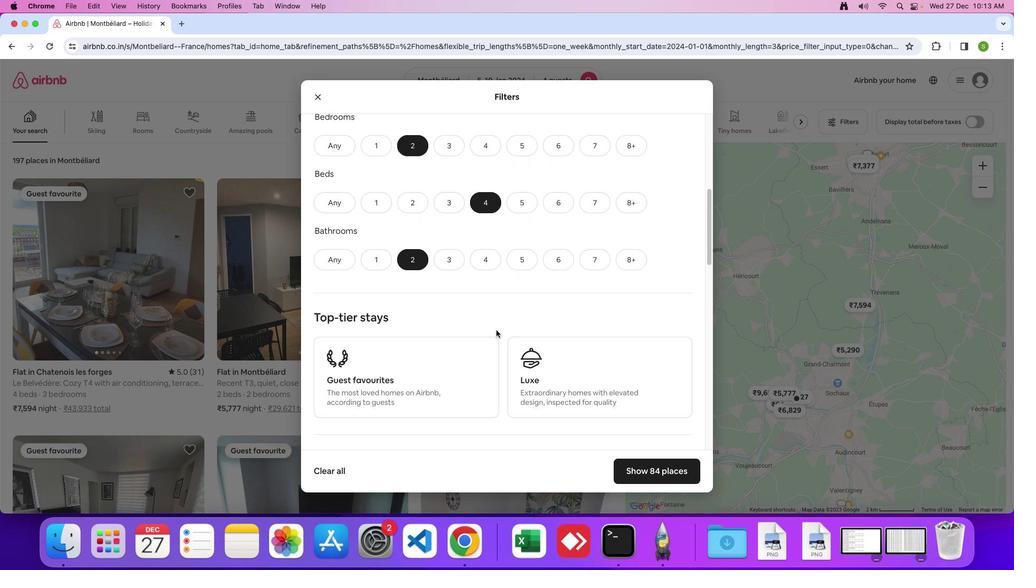 
Action: Mouse moved to (496, 330)
Screenshot: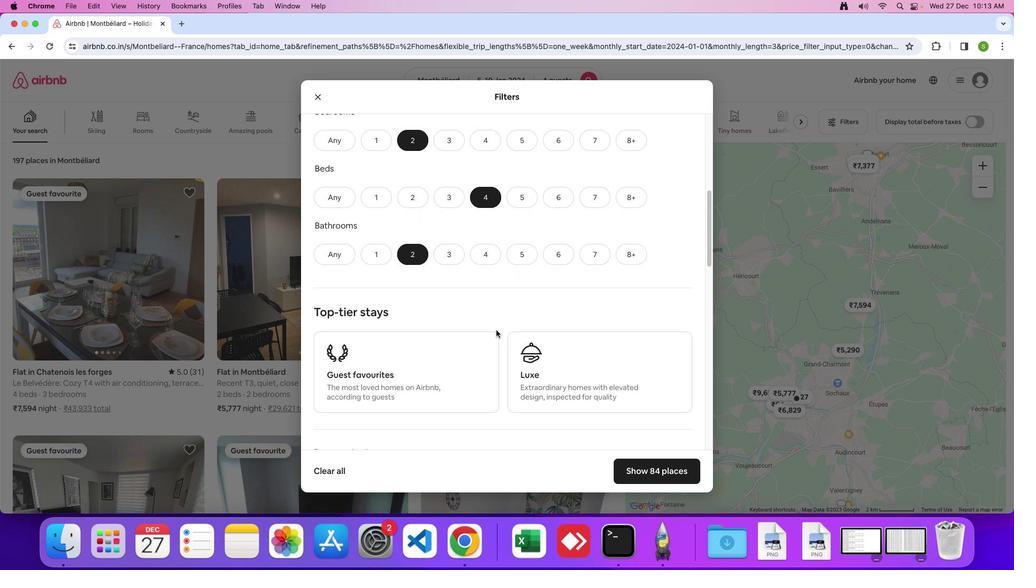 
Action: Mouse scrolled (496, 330) with delta (0, 0)
Screenshot: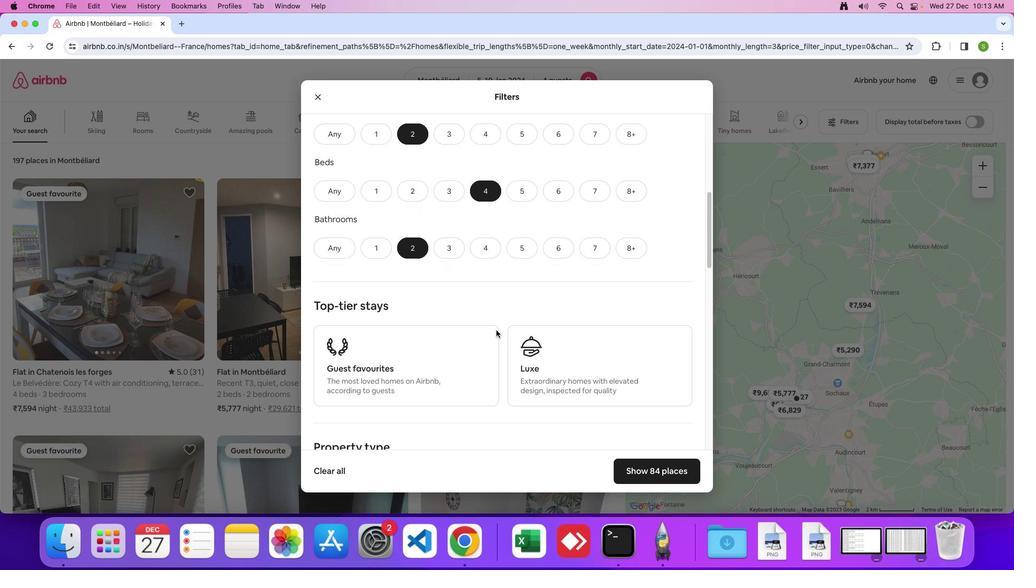 
Action: Mouse scrolled (496, 330) with delta (0, 0)
Screenshot: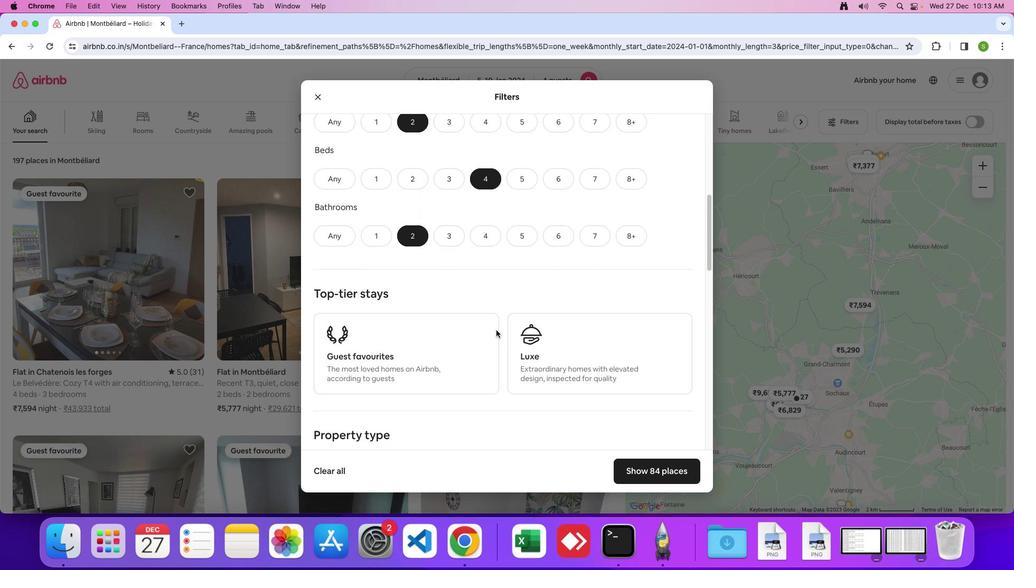 
Action: Mouse scrolled (496, 330) with delta (0, -1)
Screenshot: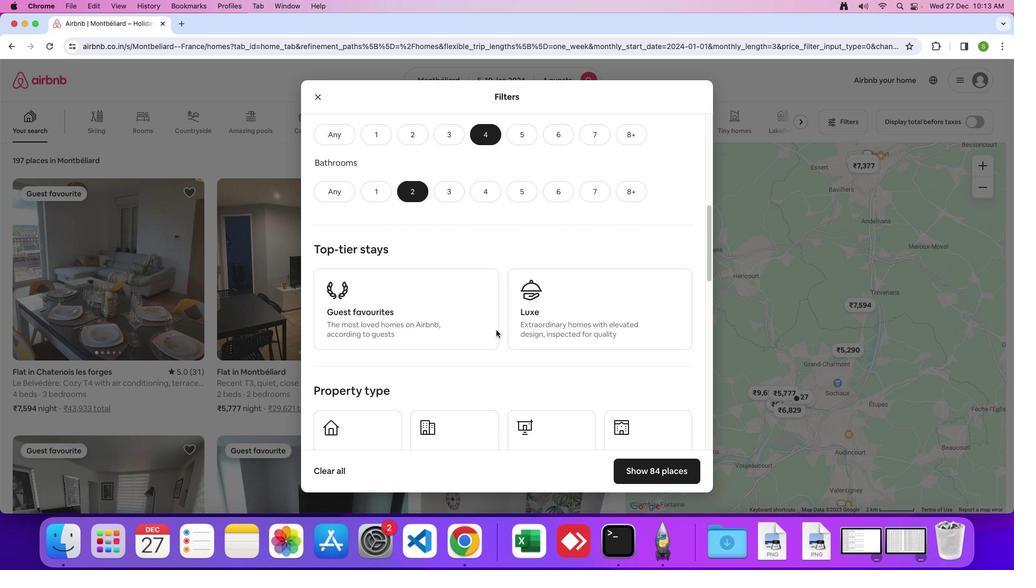 
Action: Mouse scrolled (496, 330) with delta (0, -1)
Screenshot: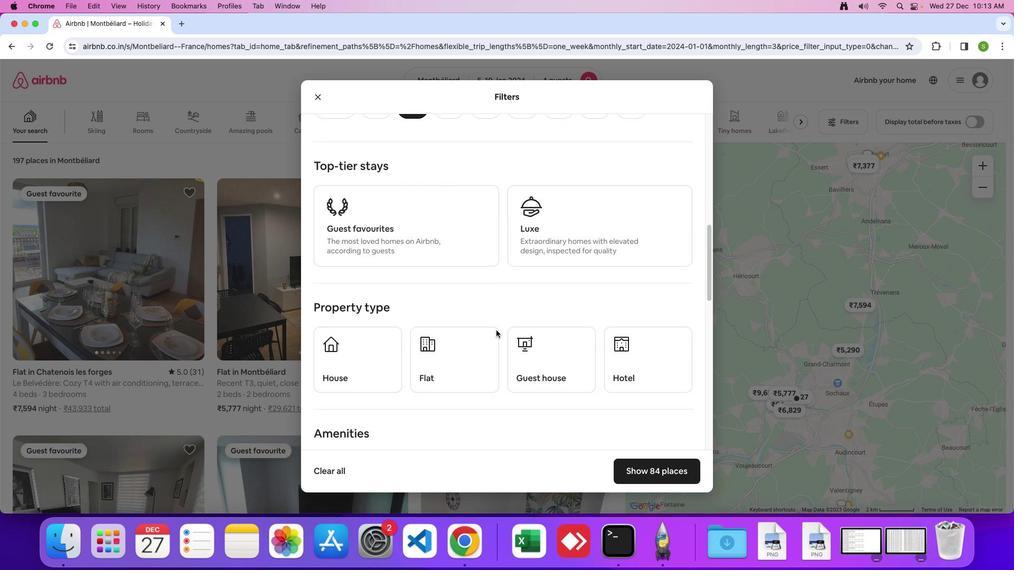 
Action: Mouse moved to (366, 339)
Screenshot: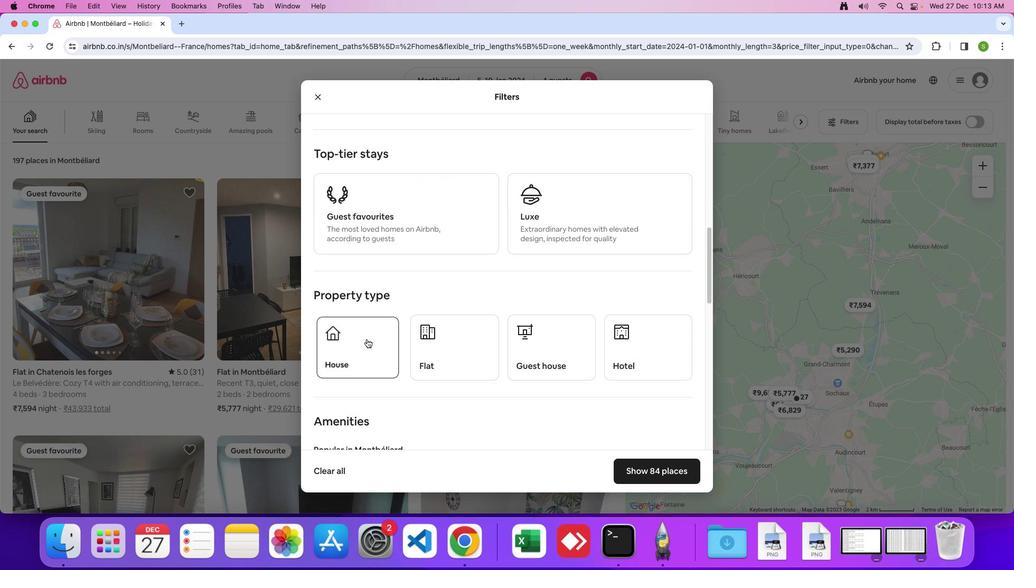 
Action: Mouse pressed left at (366, 339)
Screenshot: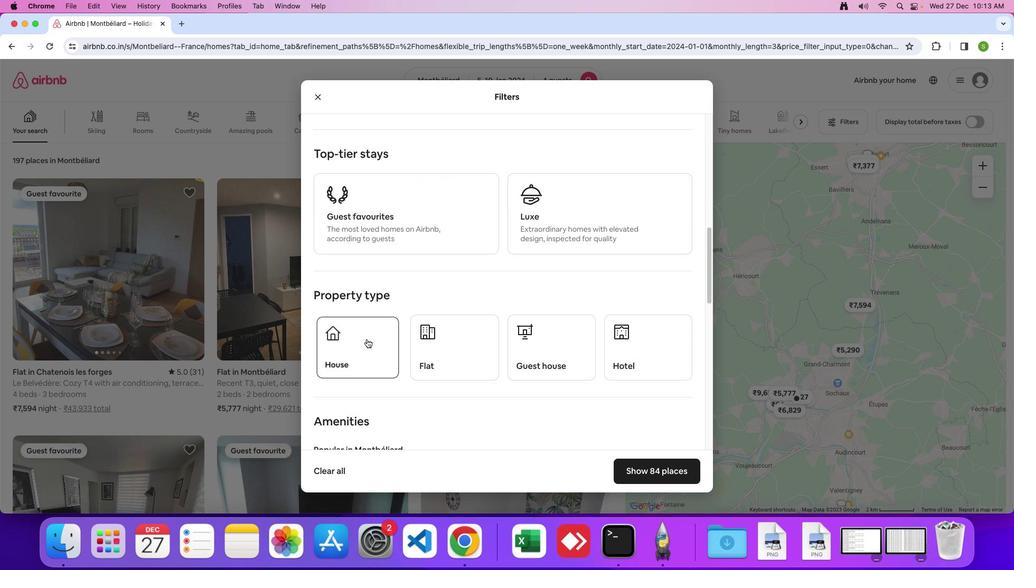 
Action: Mouse moved to (540, 407)
Screenshot: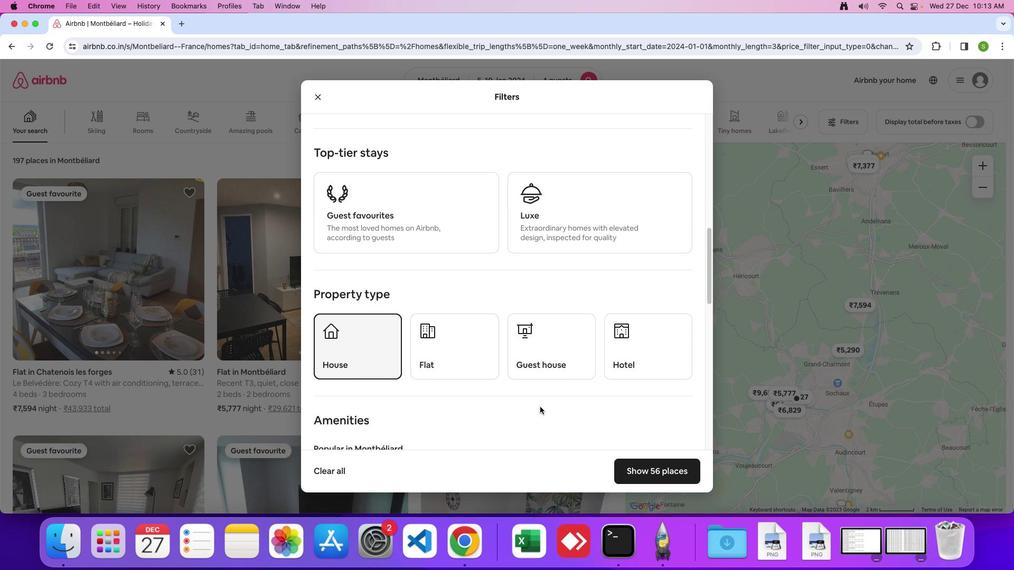 
Action: Mouse scrolled (540, 407) with delta (0, 0)
Screenshot: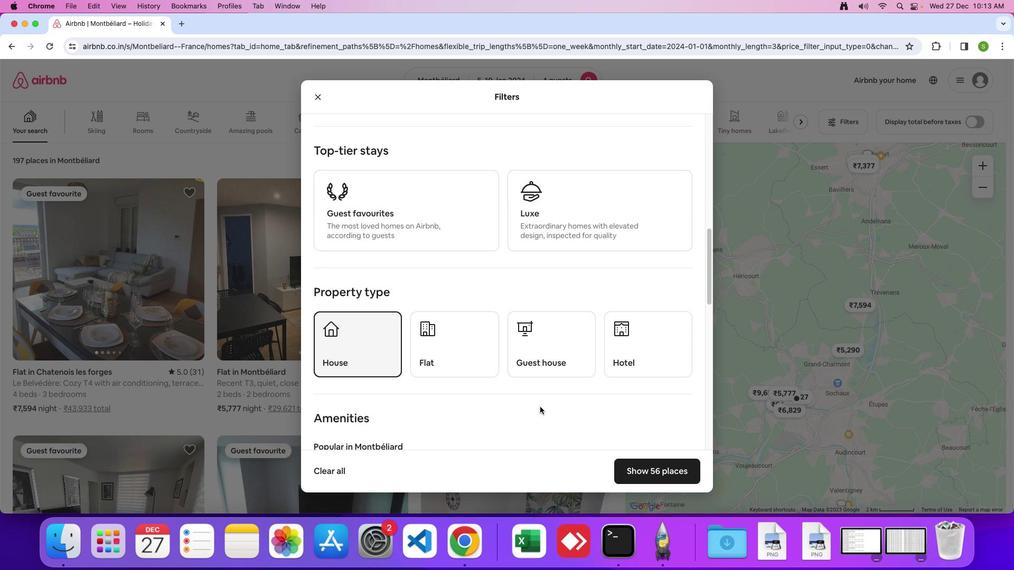 
Action: Mouse moved to (540, 407)
Screenshot: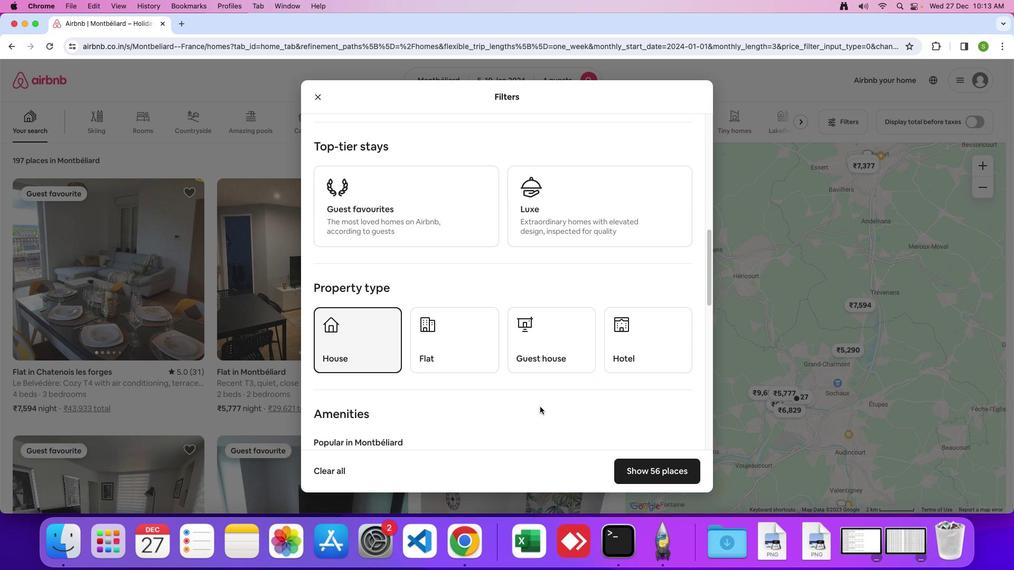 
Action: Mouse scrolled (540, 407) with delta (0, 0)
Screenshot: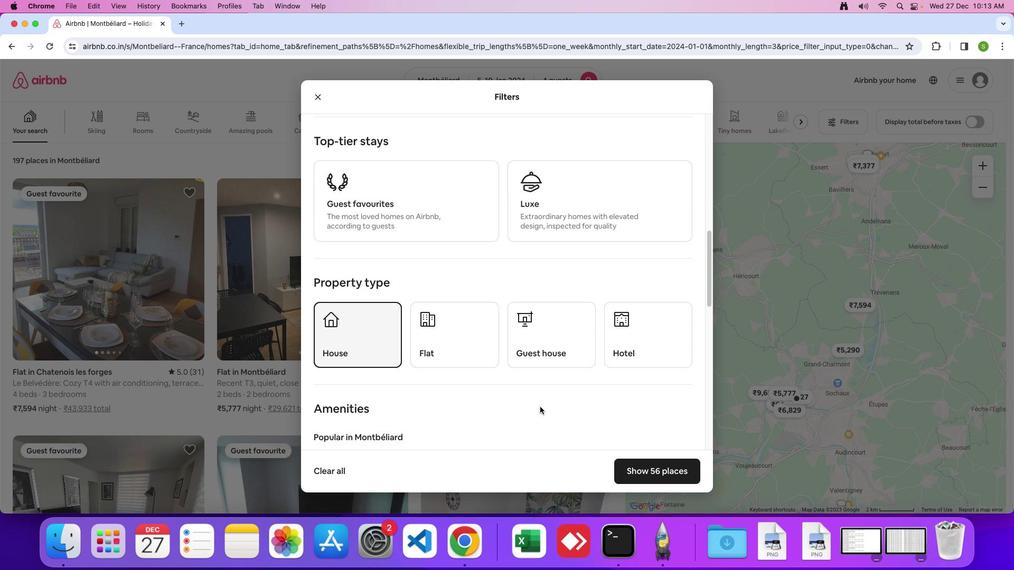 
Action: Mouse moved to (540, 406)
Screenshot: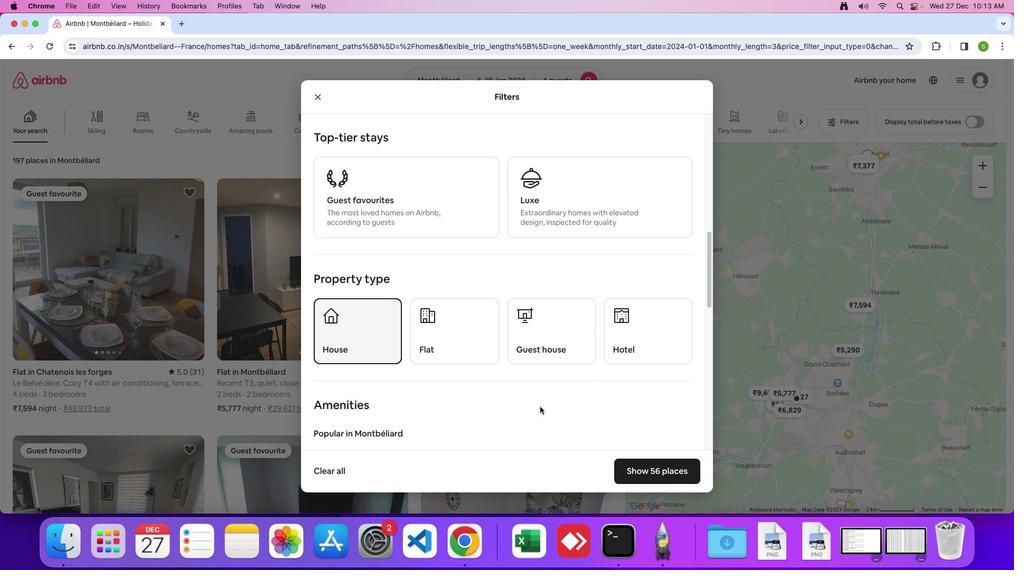 
Action: Mouse scrolled (540, 406) with delta (0, 0)
Screenshot: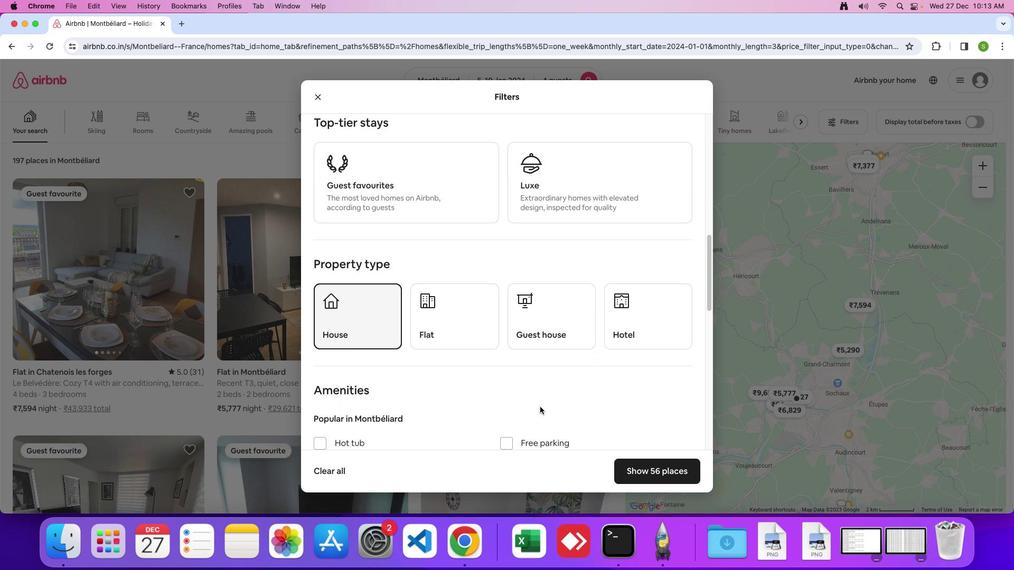 
Action: Mouse moved to (540, 406)
Screenshot: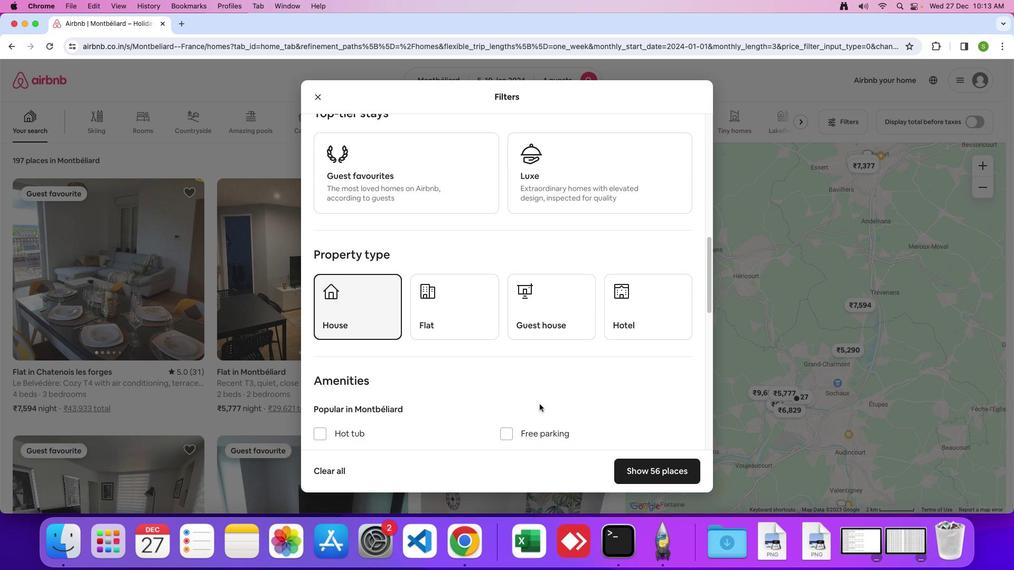 
Action: Mouse scrolled (540, 406) with delta (0, 0)
Screenshot: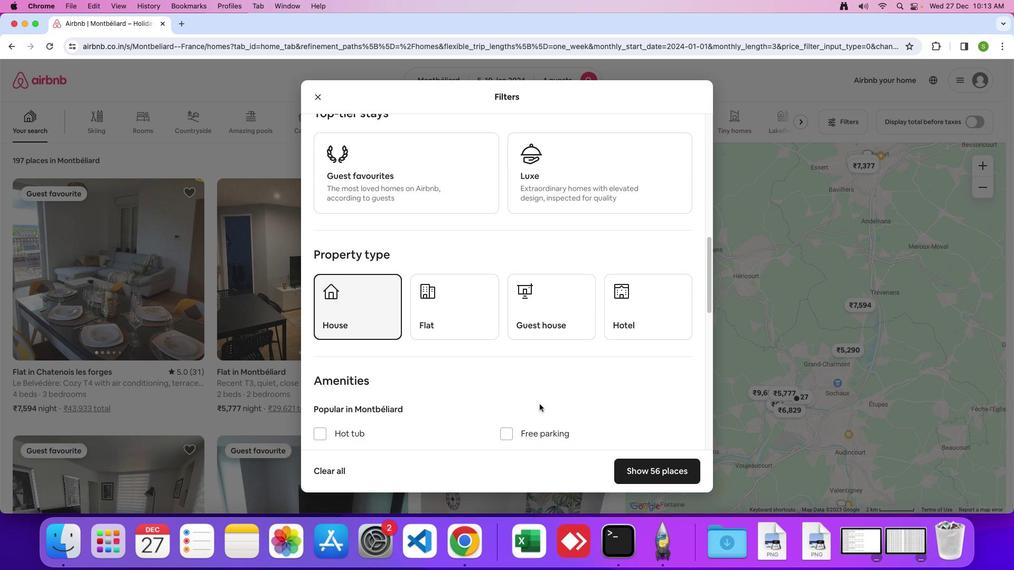
Action: Mouse moved to (540, 404)
Screenshot: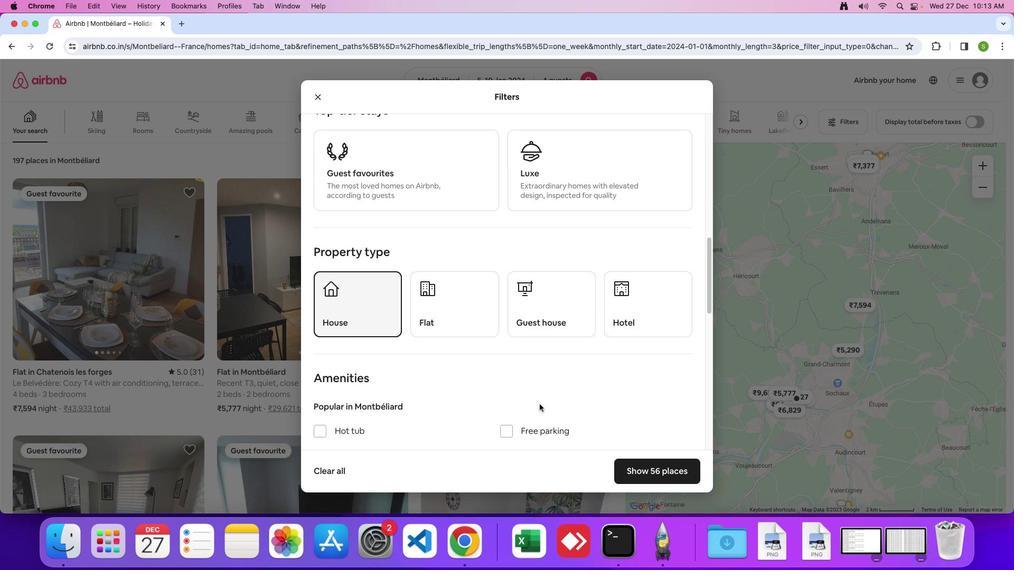 
Action: Mouse scrolled (540, 404) with delta (0, 0)
Screenshot: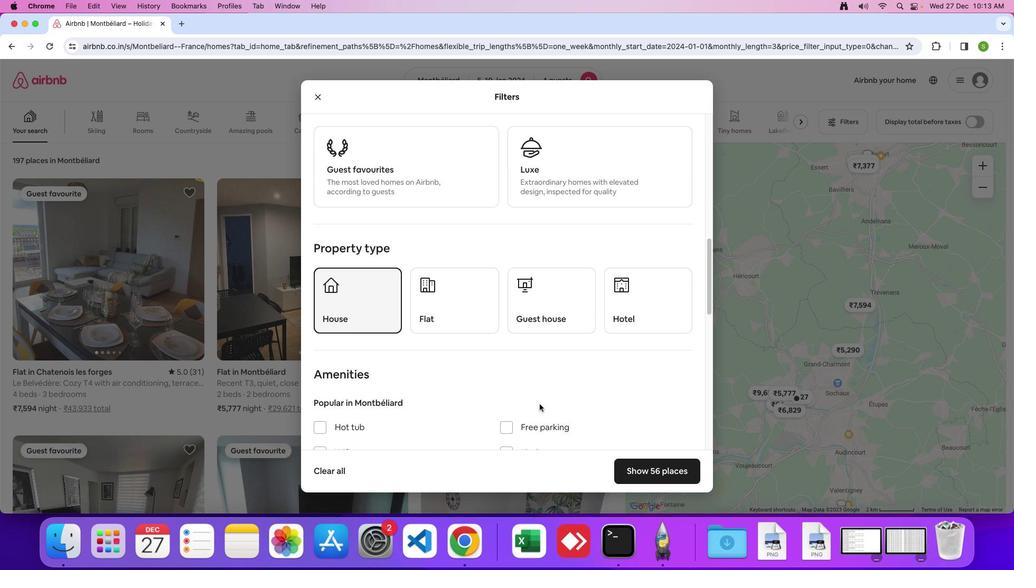 
Action: Mouse scrolled (540, 404) with delta (0, 0)
Screenshot: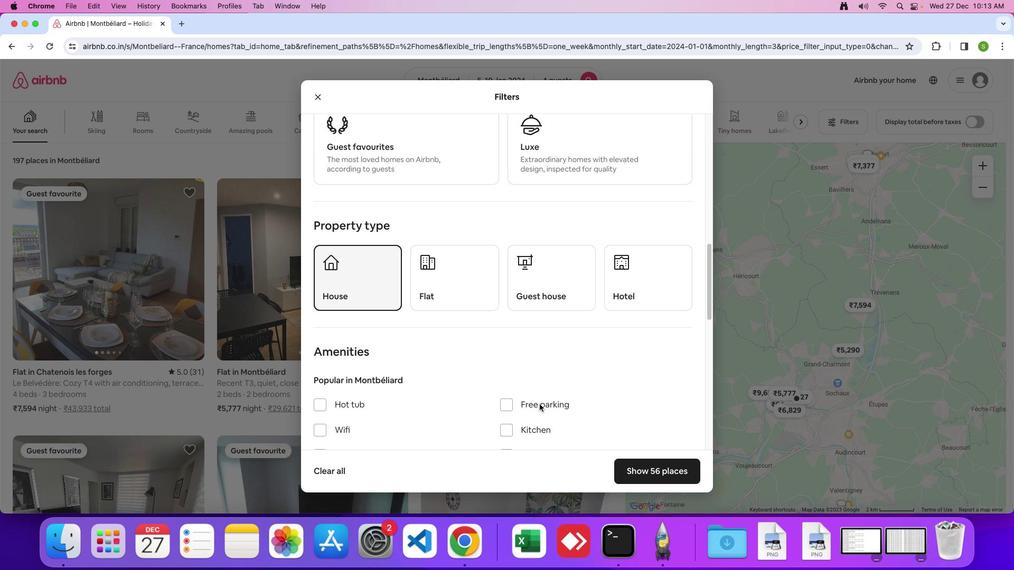 
Action: Mouse moved to (540, 403)
Screenshot: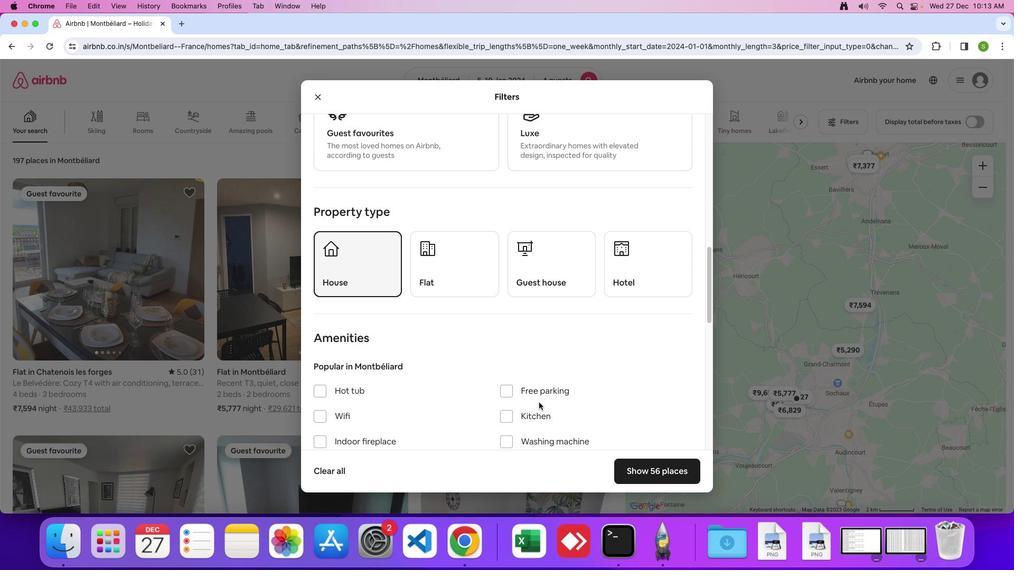 
Action: Mouse scrolled (540, 403) with delta (0, 0)
Screenshot: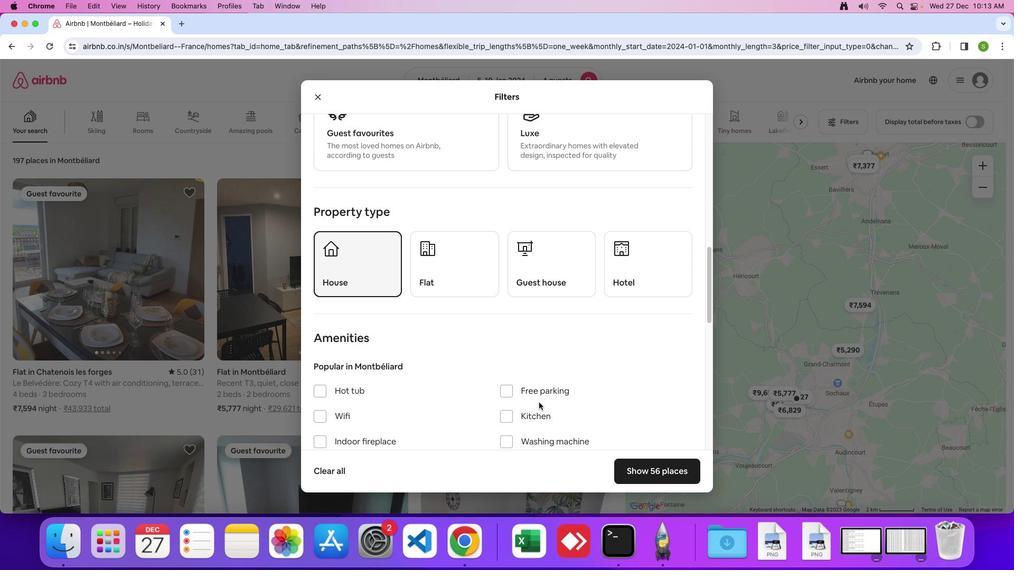 
Action: Mouse moved to (539, 403)
Screenshot: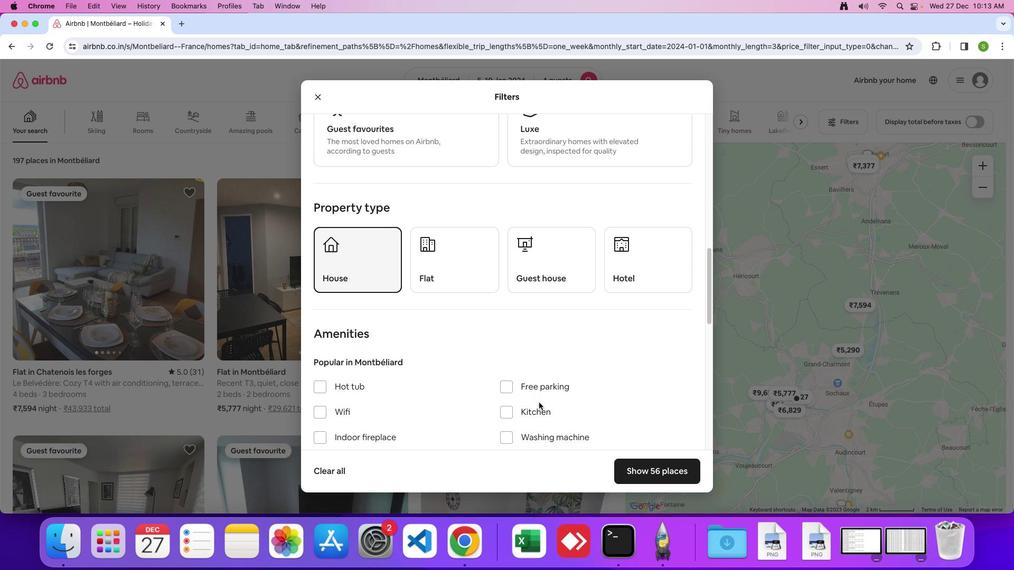 
Action: Mouse scrolled (539, 403) with delta (0, 0)
Screenshot: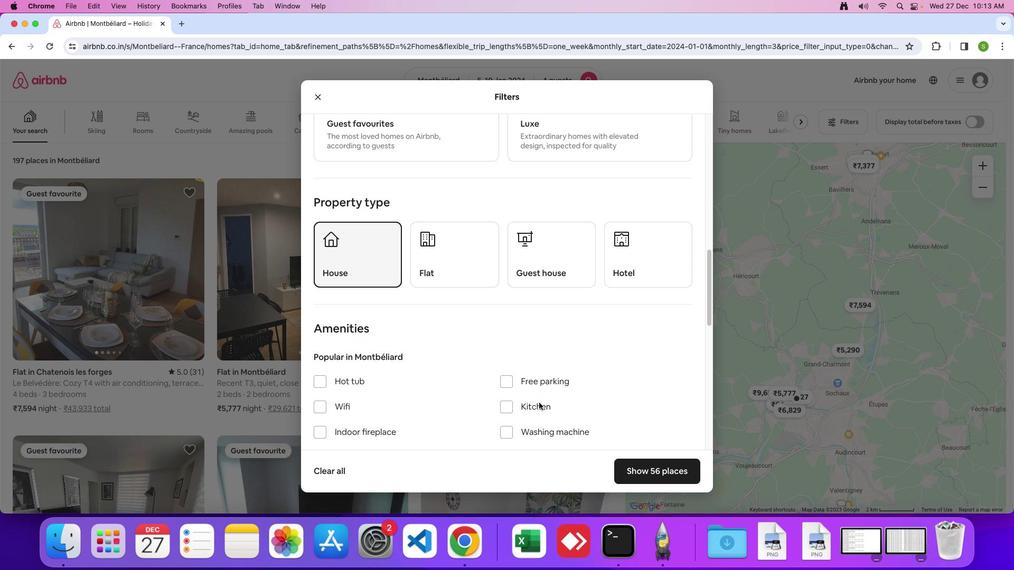 
Action: Mouse scrolled (539, 403) with delta (0, 0)
Screenshot: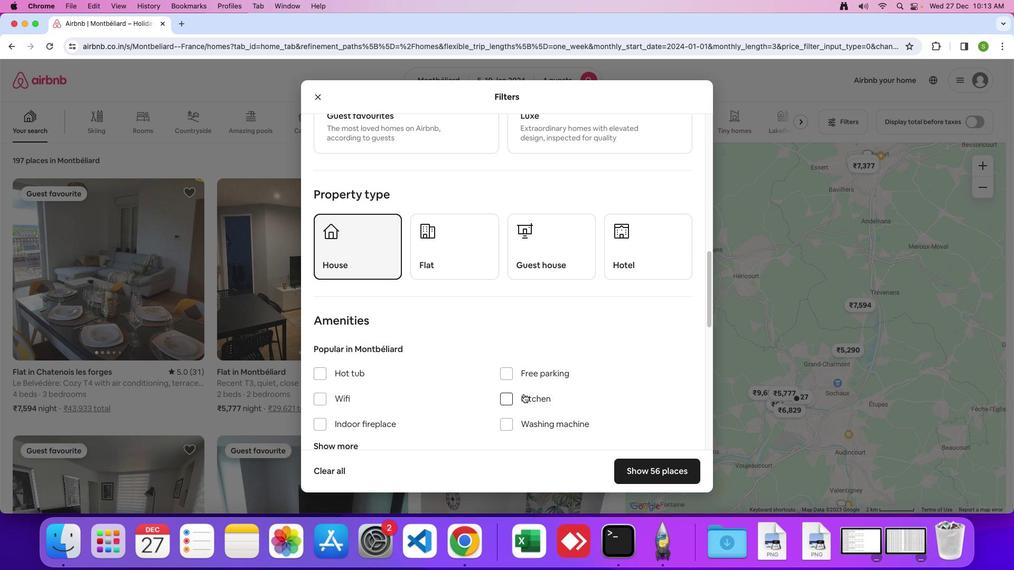 
Action: Mouse scrolled (539, 403) with delta (0, 0)
Screenshot: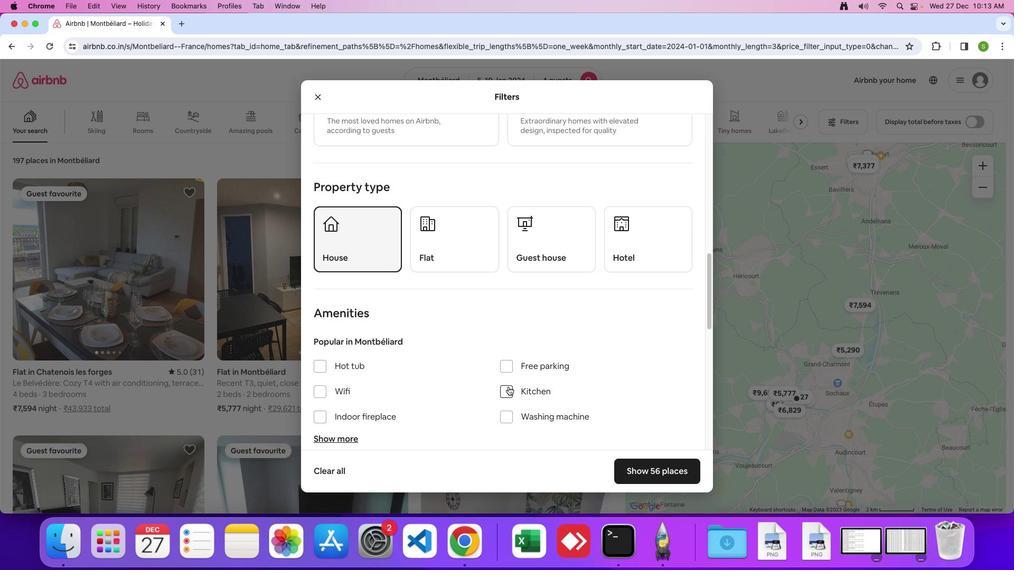 
Action: Mouse moved to (519, 393)
Screenshot: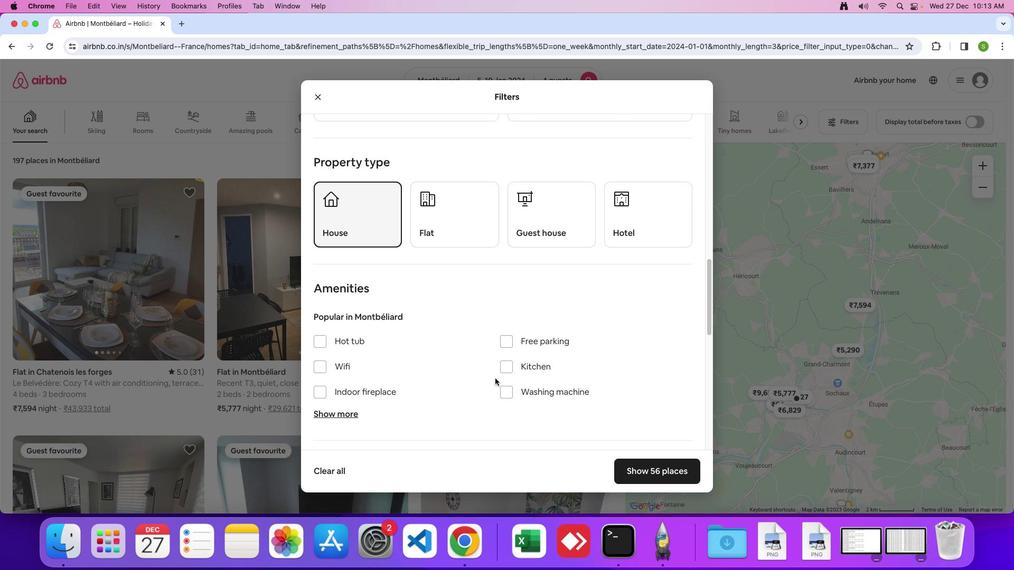 
Action: Mouse scrolled (519, 393) with delta (0, 0)
Screenshot: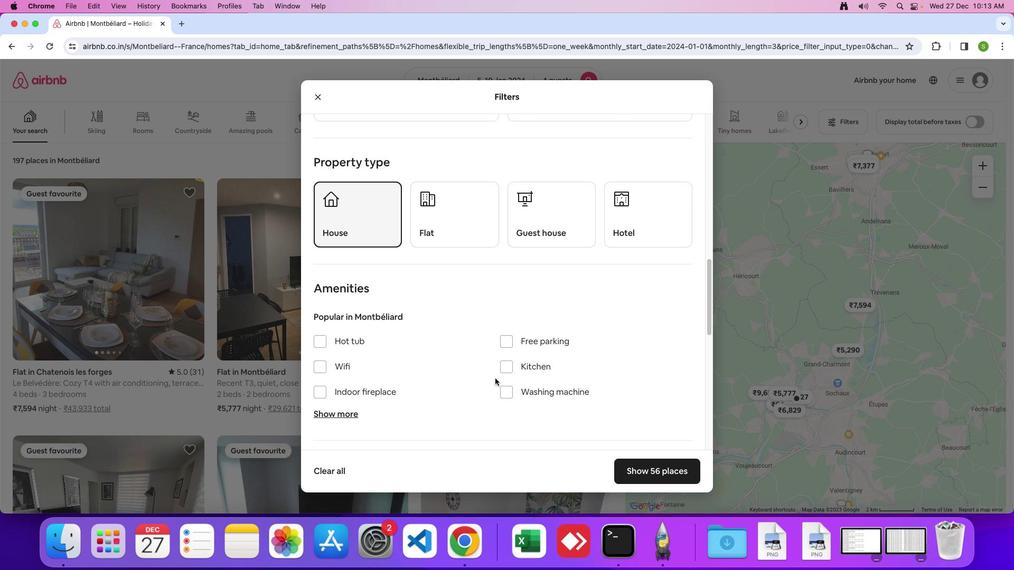 
Action: Mouse moved to (495, 378)
Screenshot: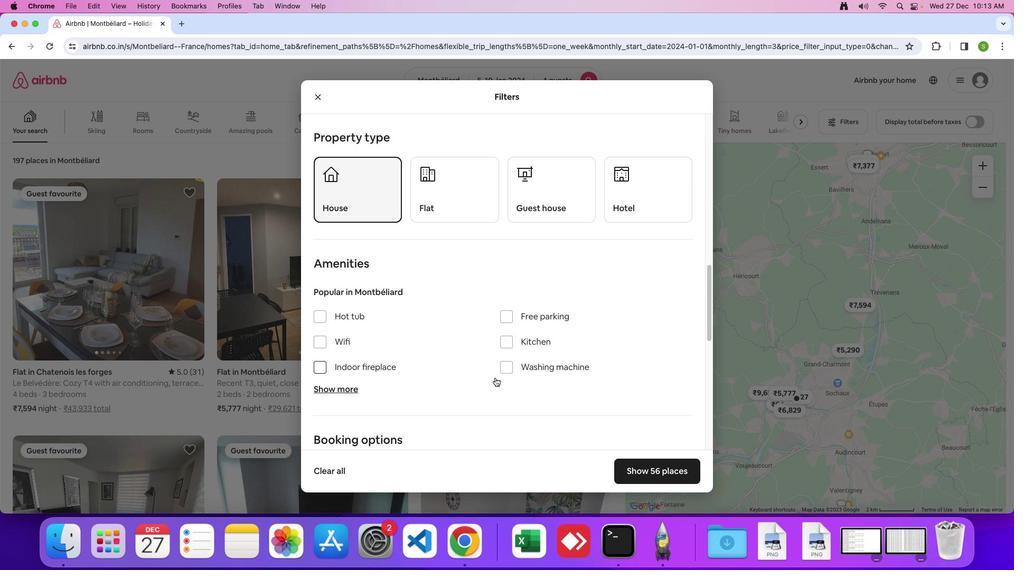 
Action: Mouse scrolled (495, 378) with delta (0, 0)
Screenshot: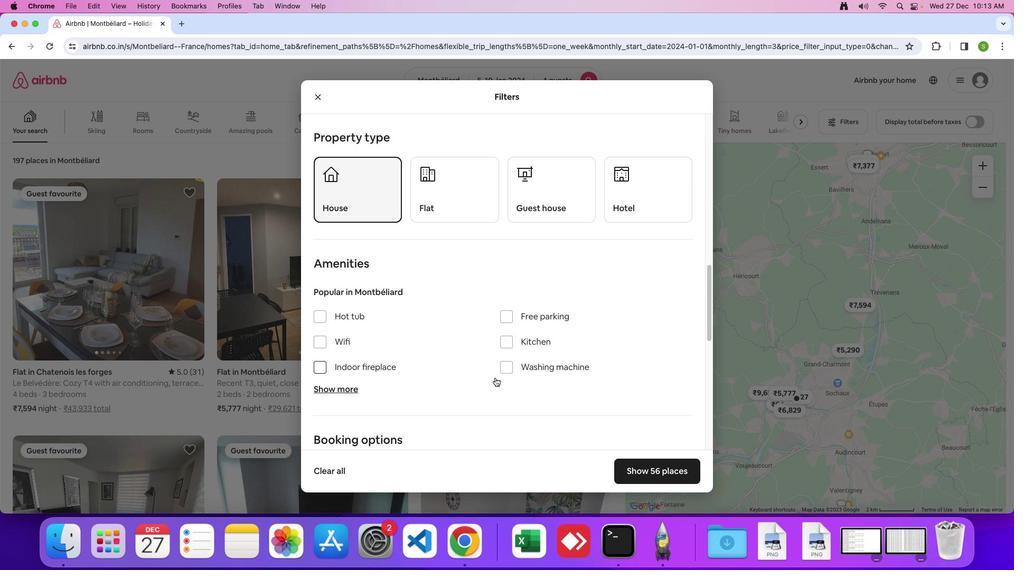 
Action: Mouse moved to (494, 375)
Screenshot: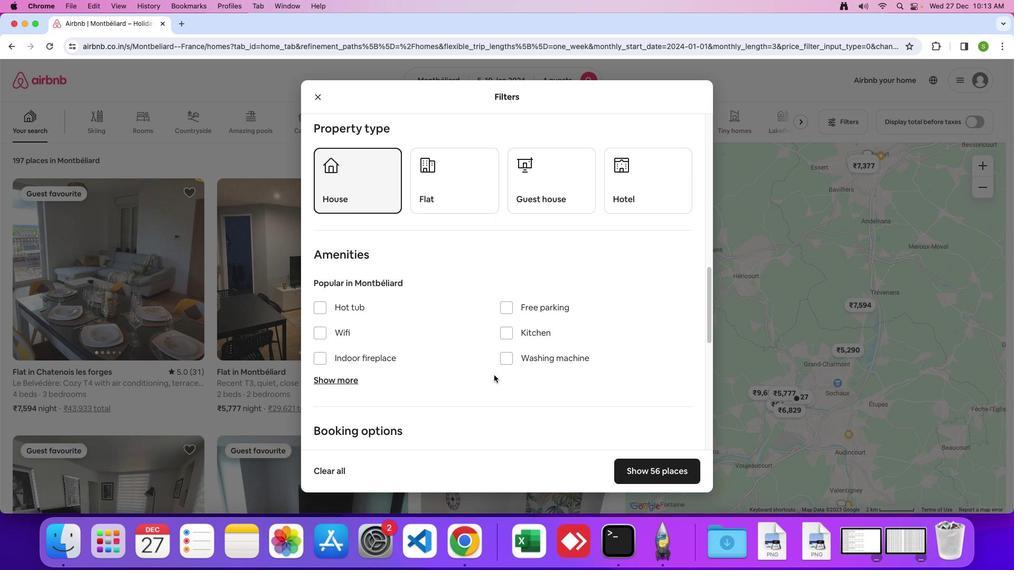 
Action: Mouse scrolled (494, 375) with delta (0, 0)
Screenshot: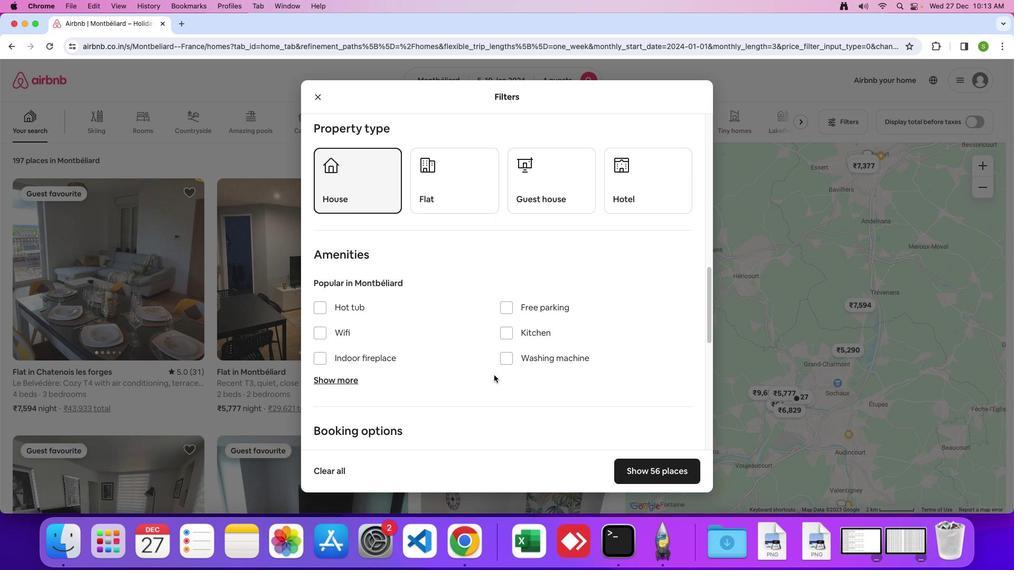
Action: Mouse scrolled (494, 375) with delta (0, 0)
Screenshot: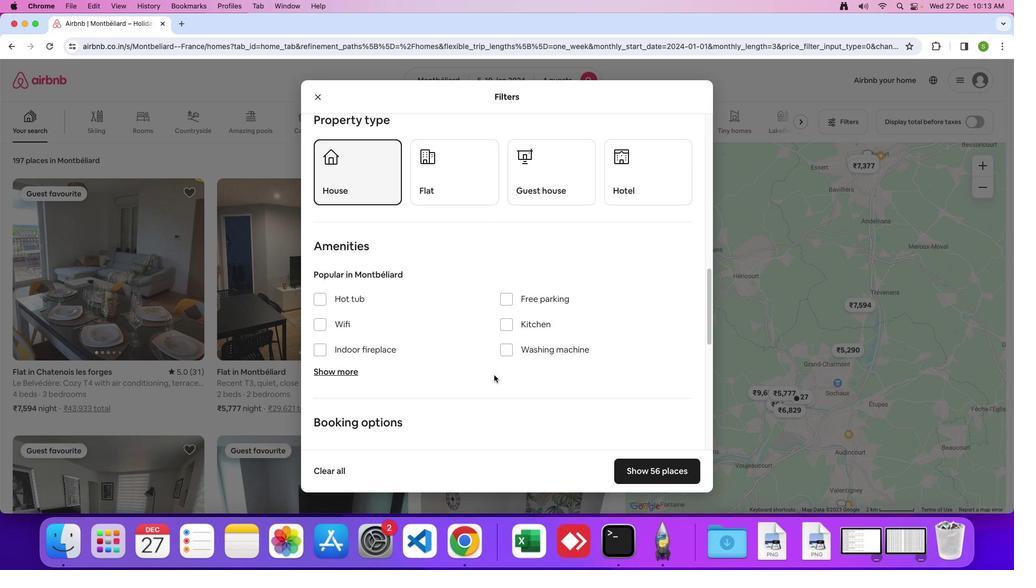 
Action: Mouse scrolled (494, 375) with delta (0, 0)
Screenshot: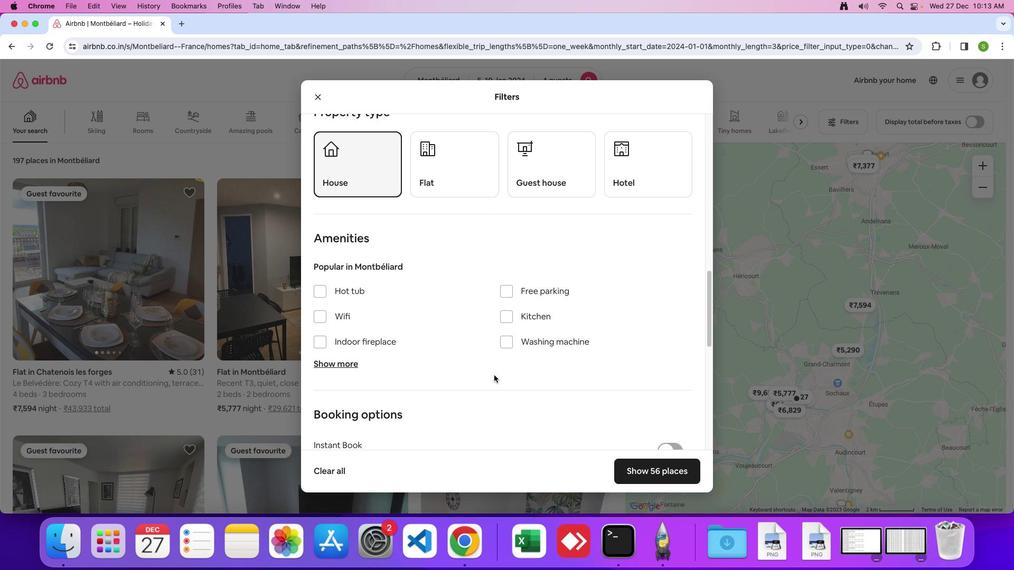 
Action: Mouse scrolled (494, 375) with delta (0, 0)
Screenshot: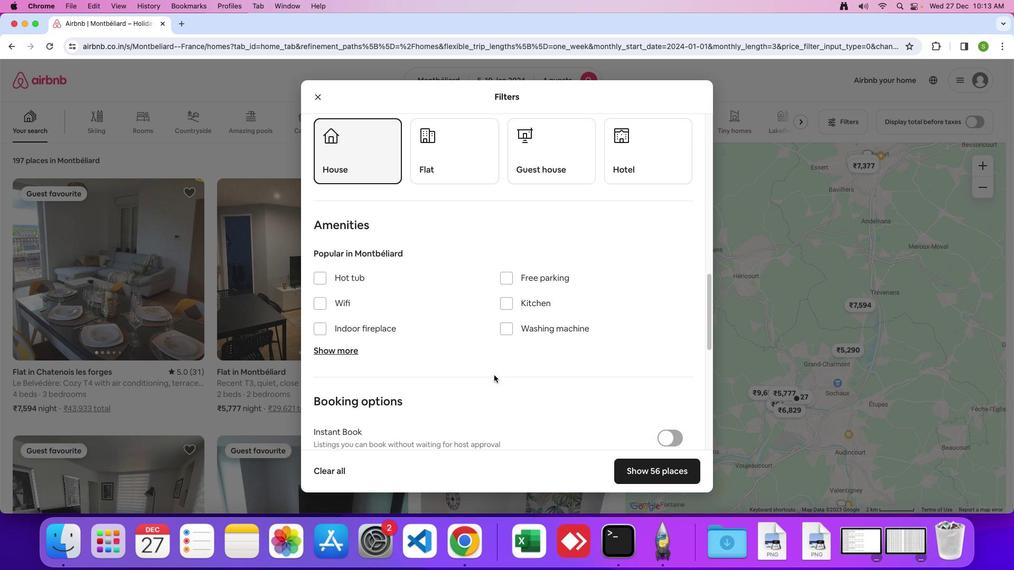 
Action: Mouse scrolled (494, 375) with delta (0, -1)
Screenshot: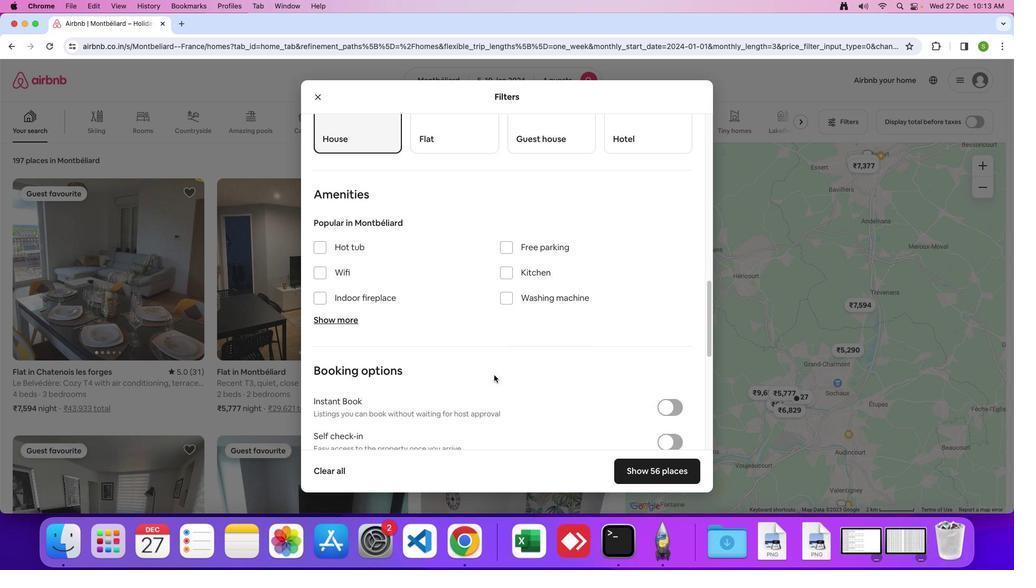 
Action: Mouse scrolled (494, 375) with delta (0, -1)
Screenshot: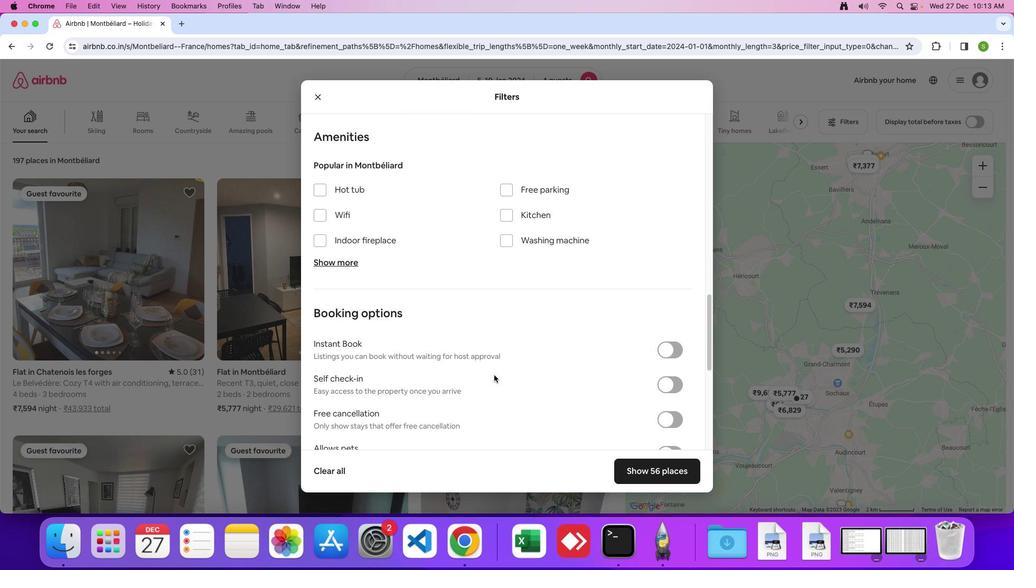 
Action: Mouse scrolled (494, 375) with delta (0, 0)
Screenshot: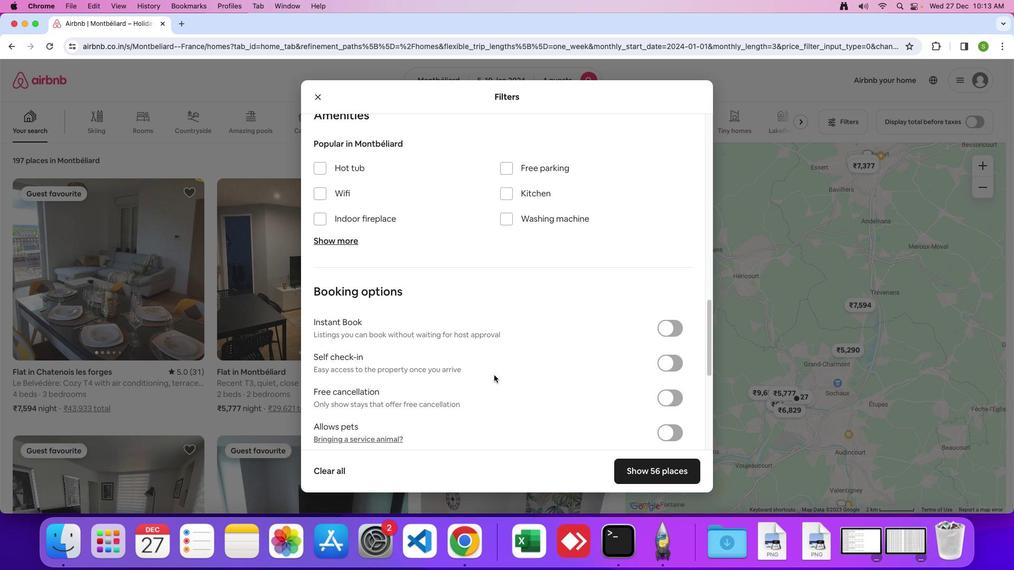 
Action: Mouse scrolled (494, 375) with delta (0, 0)
Screenshot: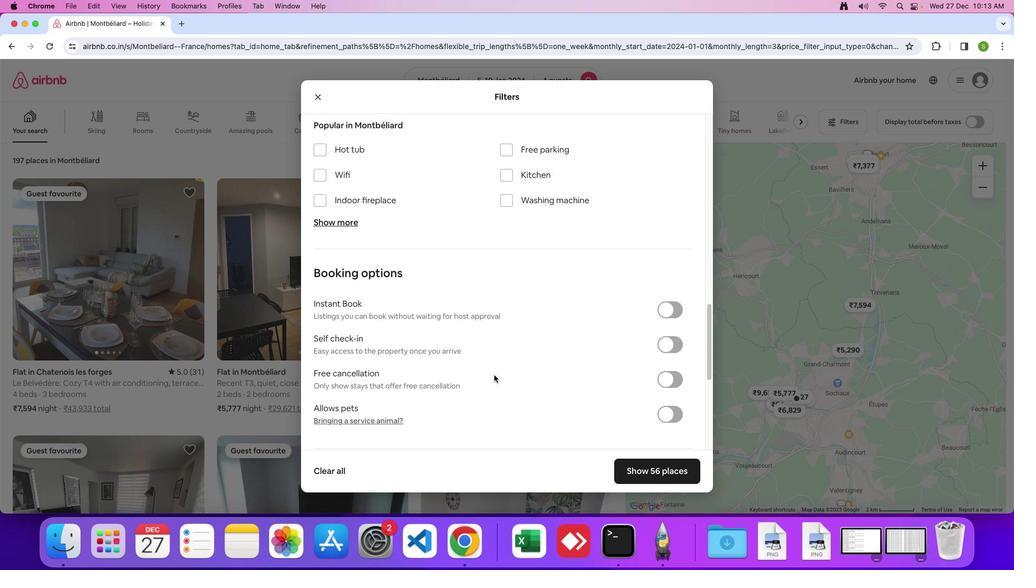 
Action: Mouse scrolled (494, 375) with delta (0, -1)
Screenshot: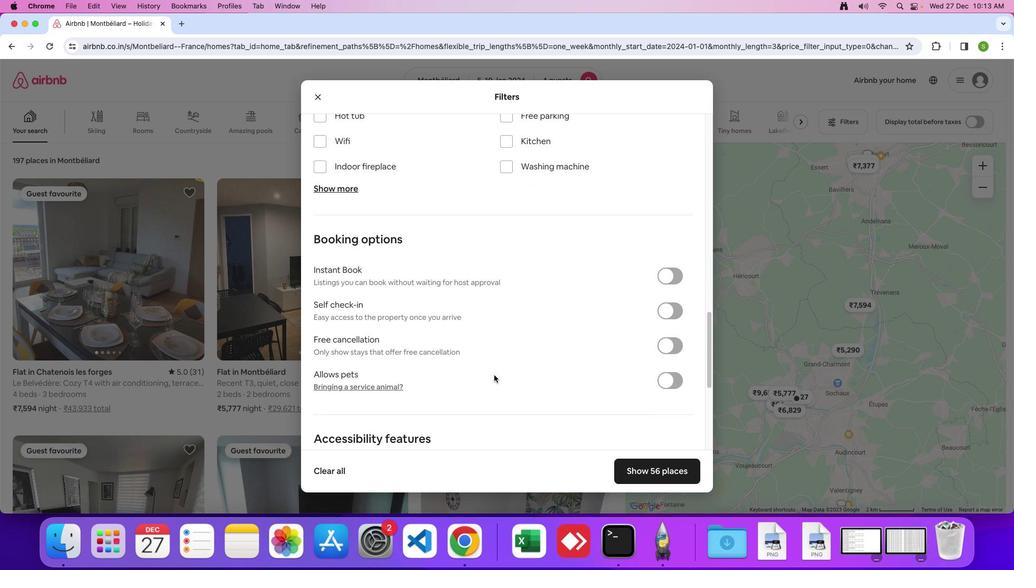 
Action: Mouse scrolled (494, 375) with delta (0, 0)
Screenshot: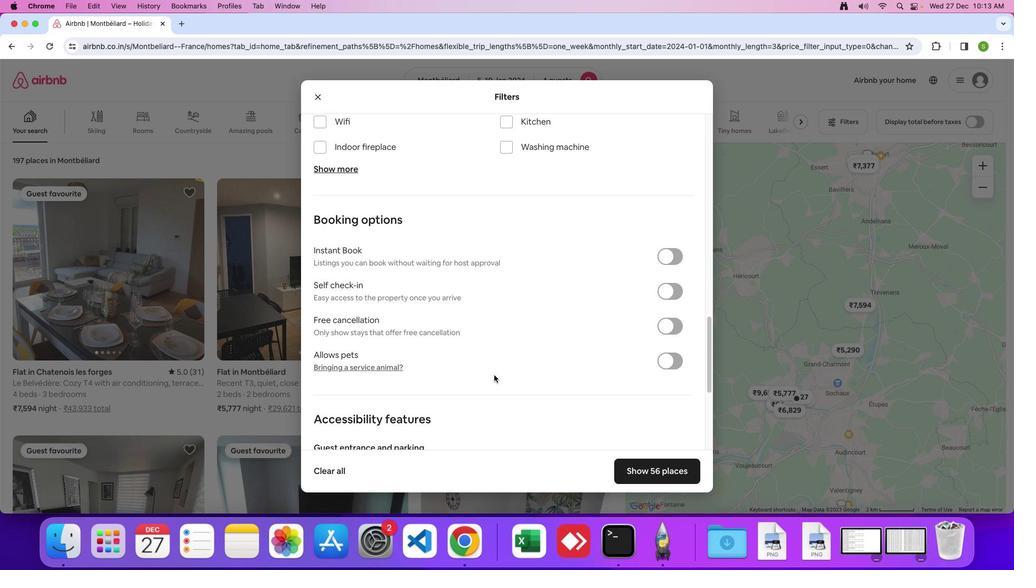 
Action: Mouse scrolled (494, 375) with delta (0, 0)
Screenshot: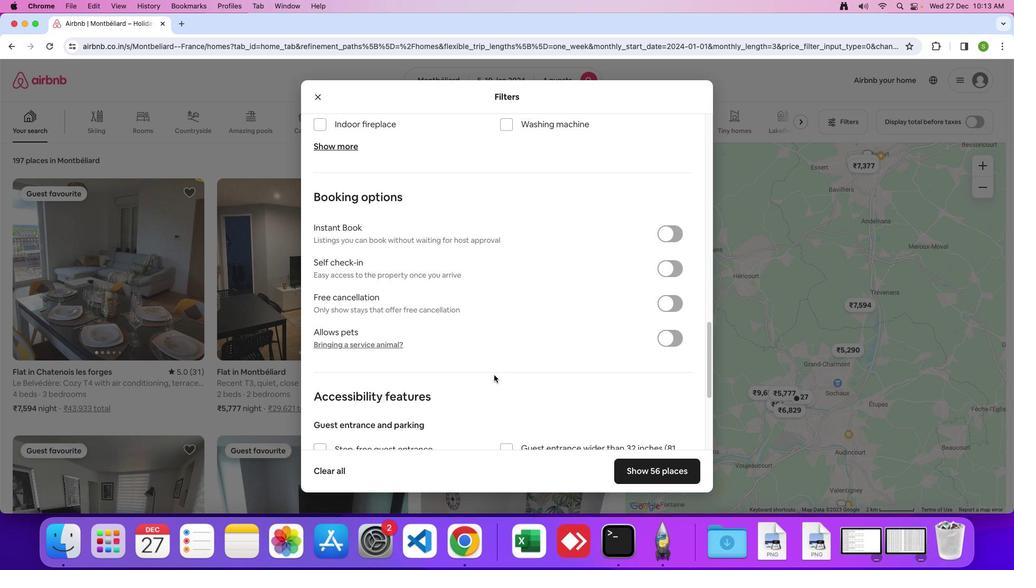 
Action: Mouse scrolled (494, 375) with delta (0, -1)
Screenshot: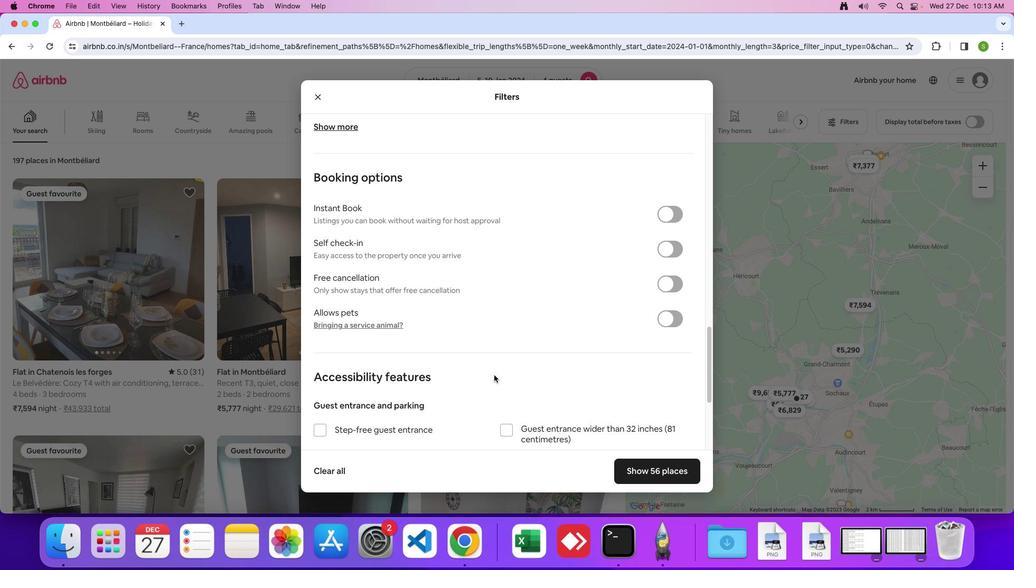
Action: Mouse scrolled (494, 375) with delta (0, 0)
Screenshot: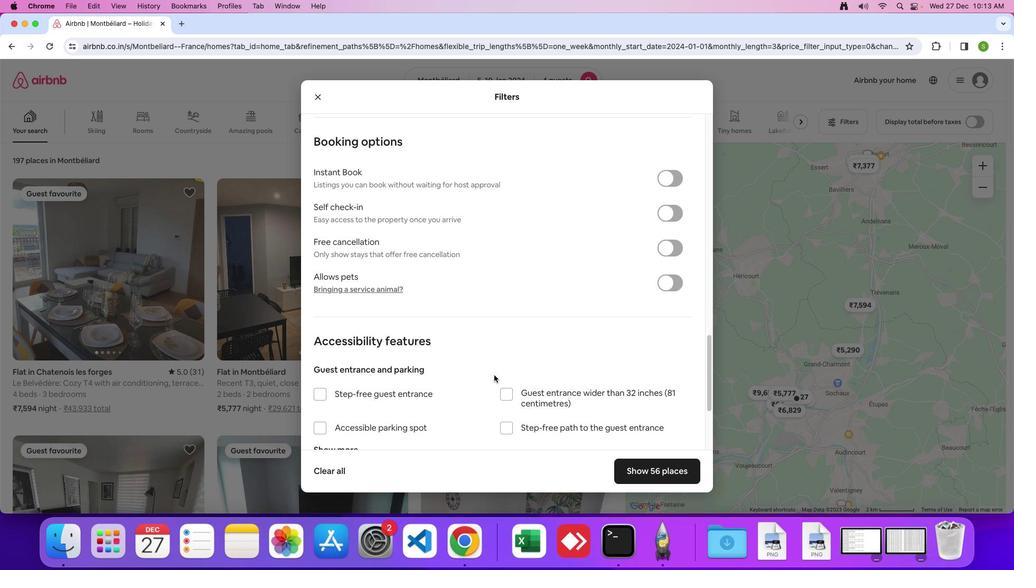 
Action: Mouse scrolled (494, 375) with delta (0, 0)
Screenshot: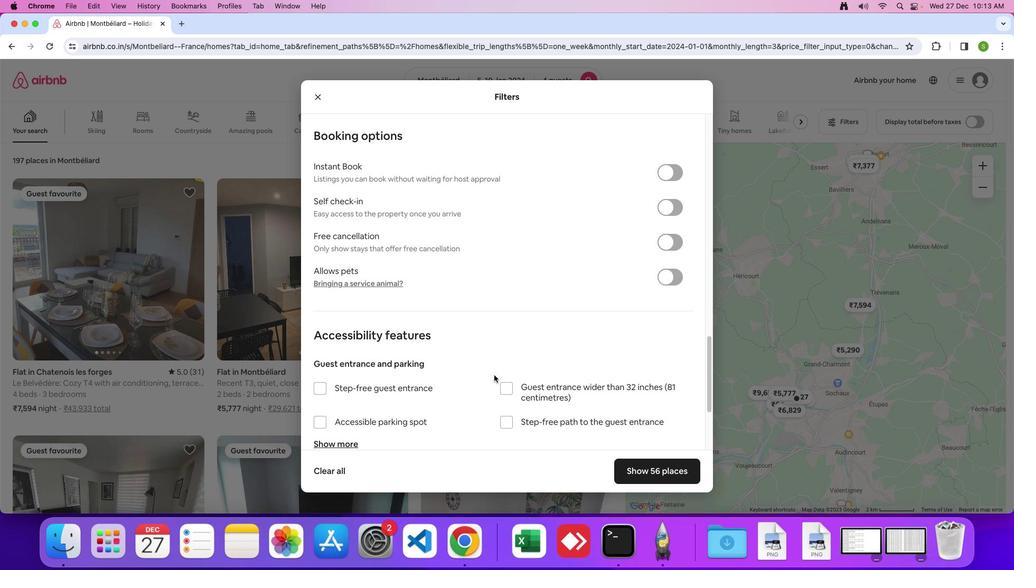 
Action: Mouse scrolled (494, 375) with delta (0, -1)
Screenshot: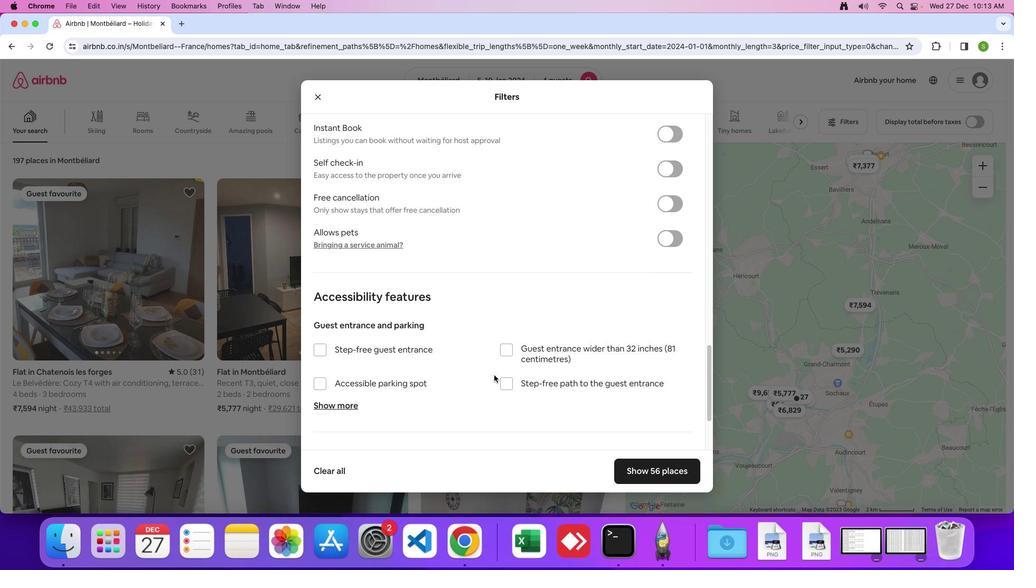 
Action: Mouse scrolled (494, 375) with delta (0, 0)
Screenshot: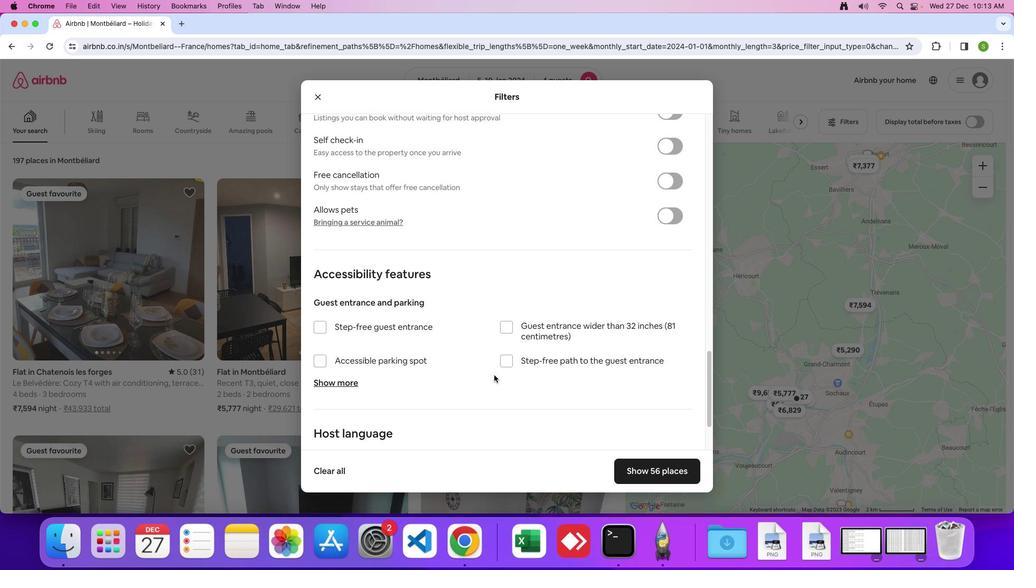 
Action: Mouse scrolled (494, 375) with delta (0, 0)
Screenshot: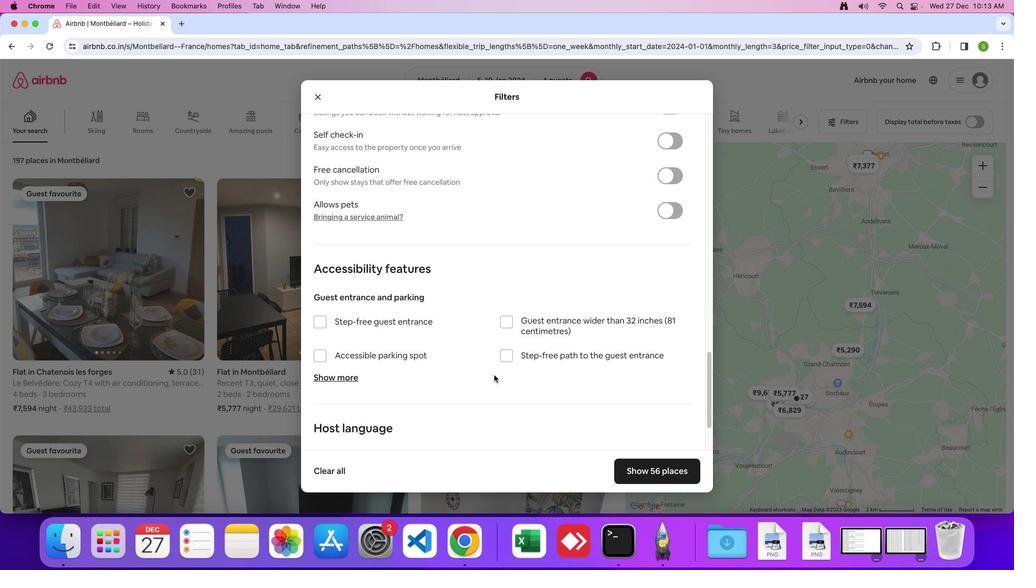 
Action: Mouse scrolled (494, 375) with delta (0, 0)
Screenshot: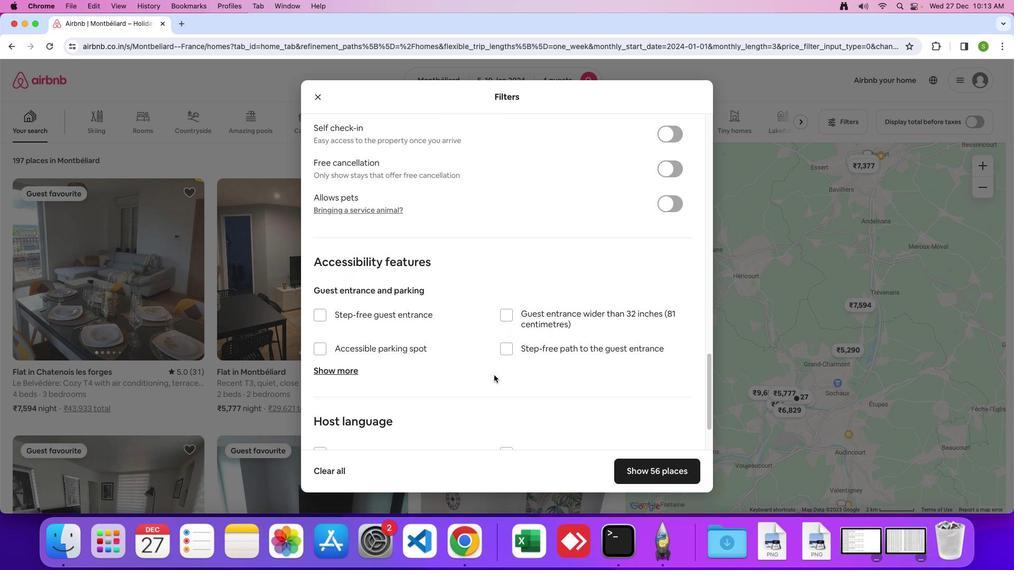 
Action: Mouse scrolled (494, 375) with delta (0, 0)
Screenshot: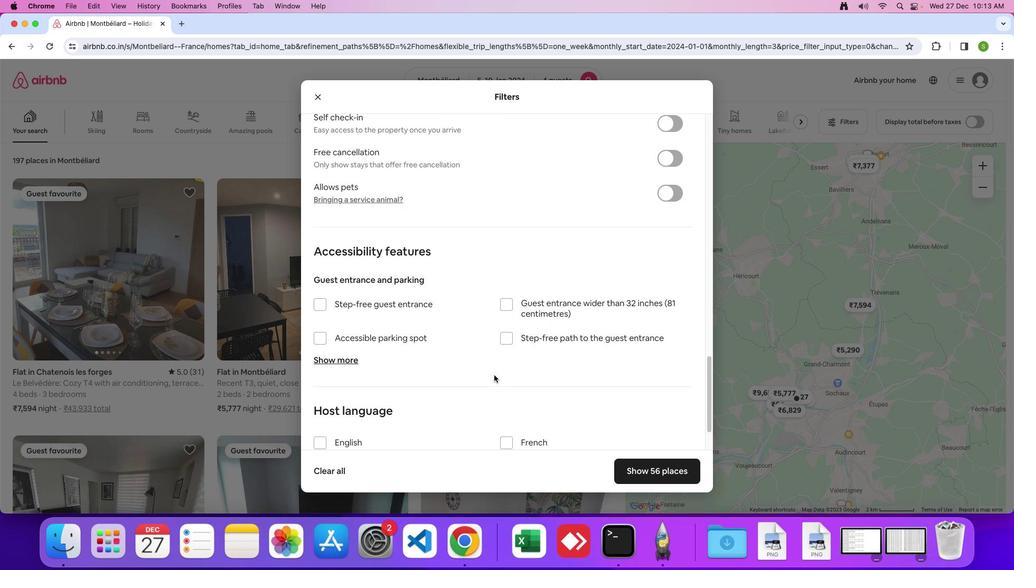
Action: Mouse scrolled (494, 375) with delta (0, -1)
Screenshot: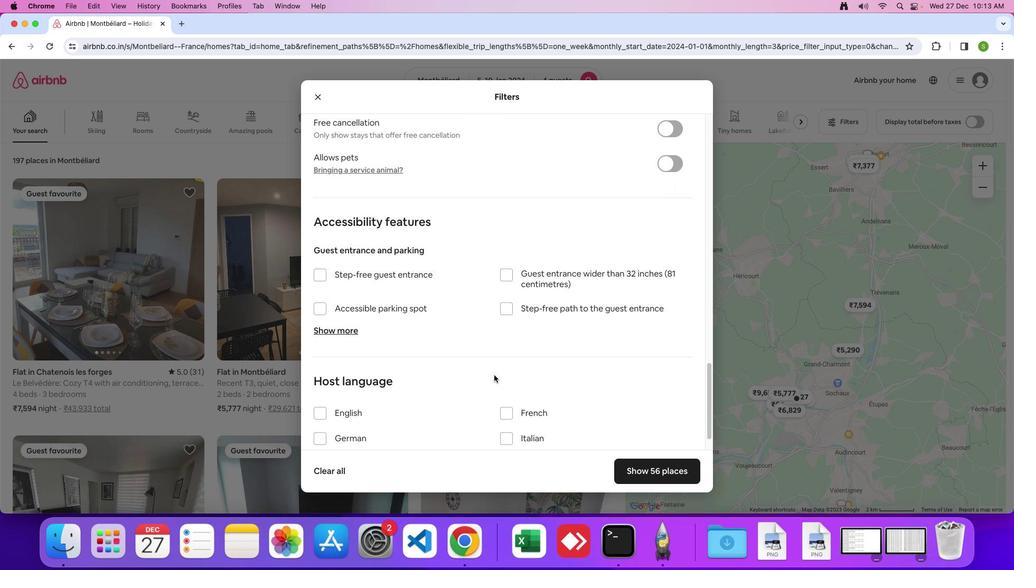 
Action: Mouse scrolled (494, 375) with delta (0, 0)
Screenshot: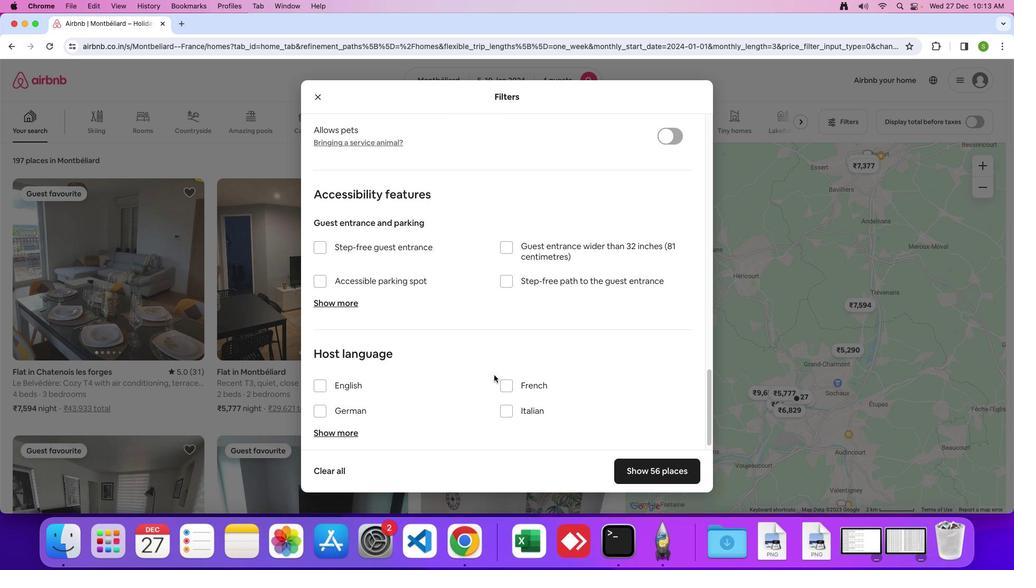 
Action: Mouse scrolled (494, 375) with delta (0, 0)
Screenshot: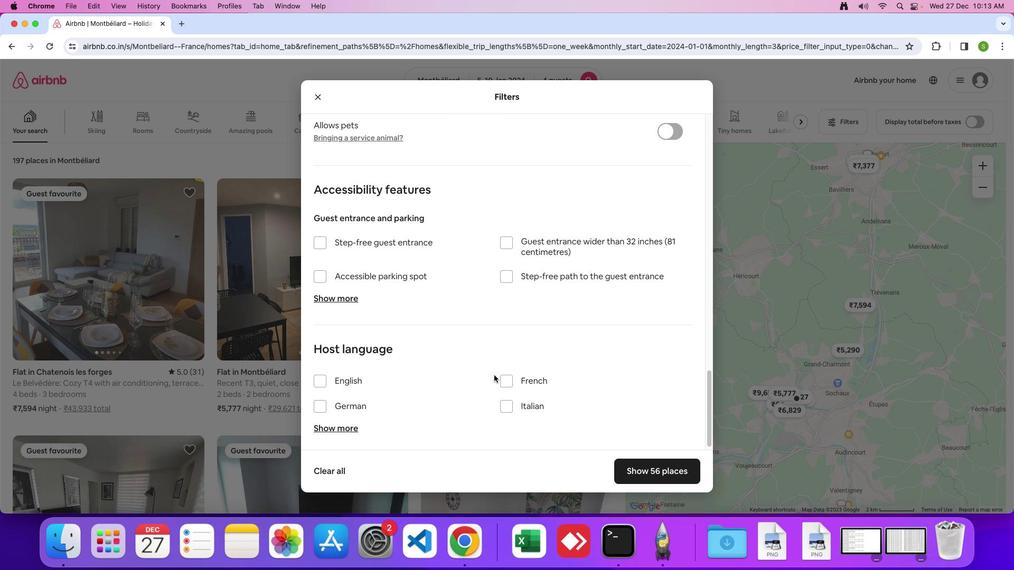 
Action: Mouse scrolled (494, 375) with delta (0, 0)
Screenshot: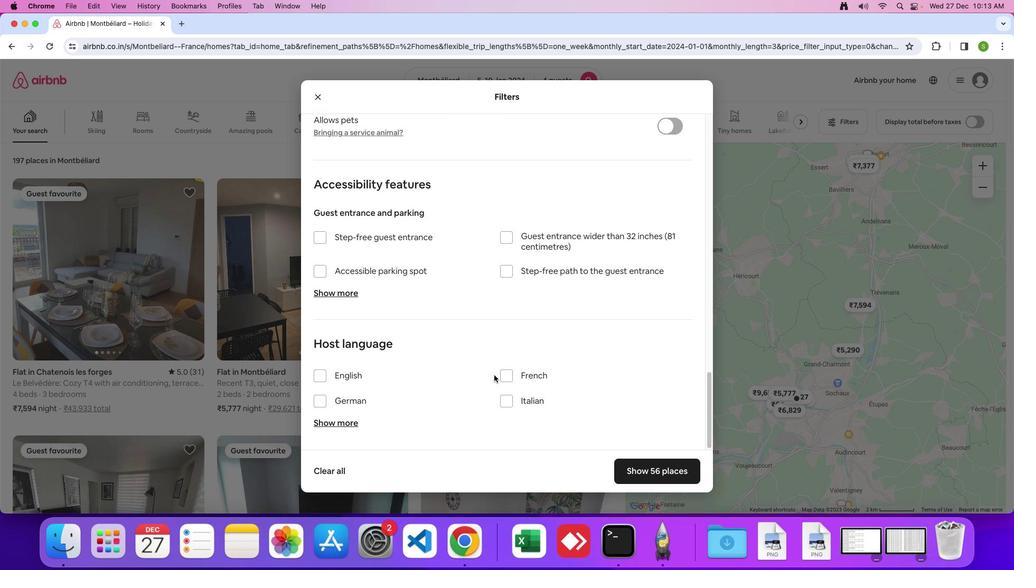 
Action: Mouse moved to (645, 468)
Screenshot: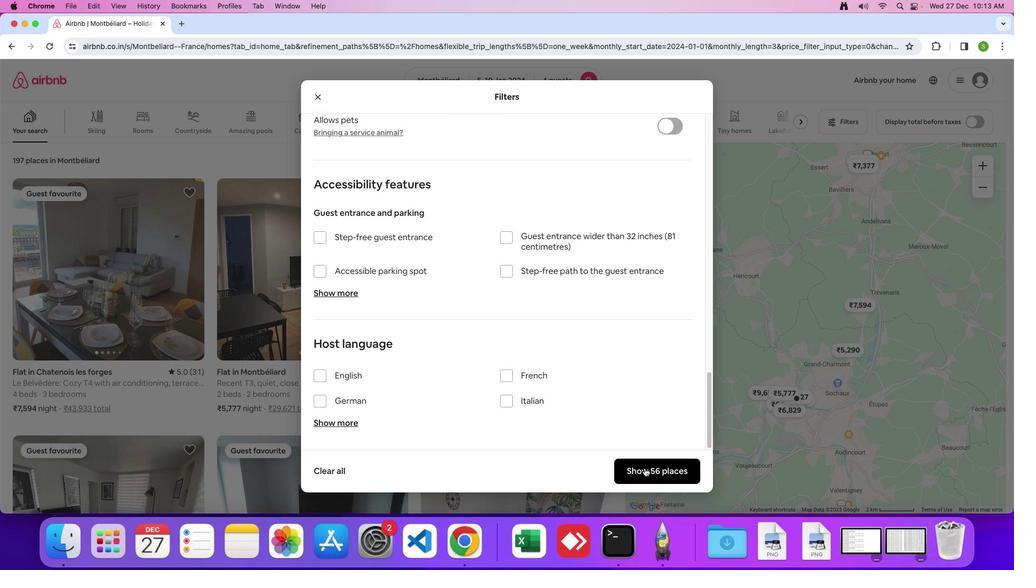 
Action: Mouse pressed left at (645, 468)
Screenshot: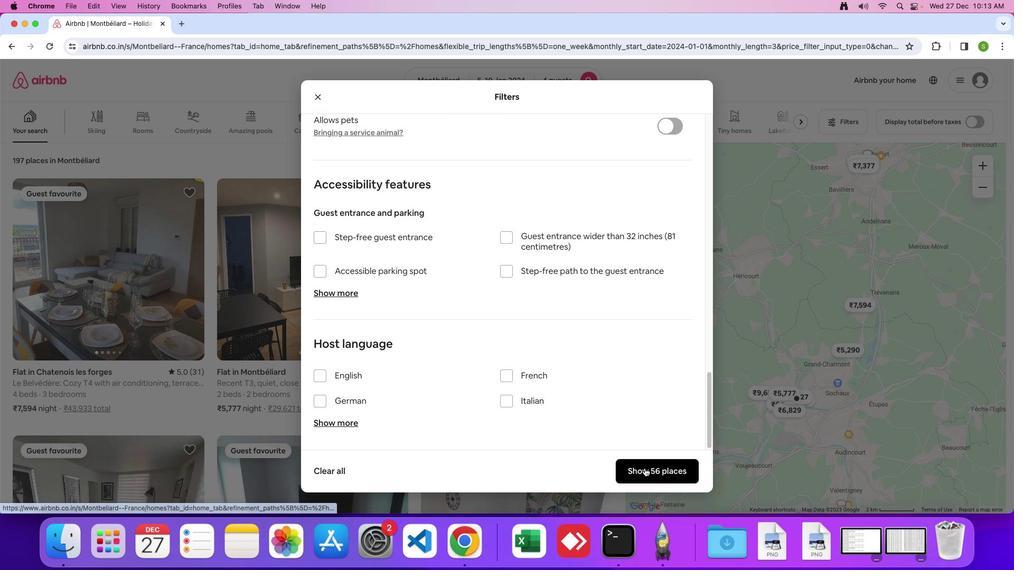 
Action: Mouse moved to (76, 254)
Screenshot: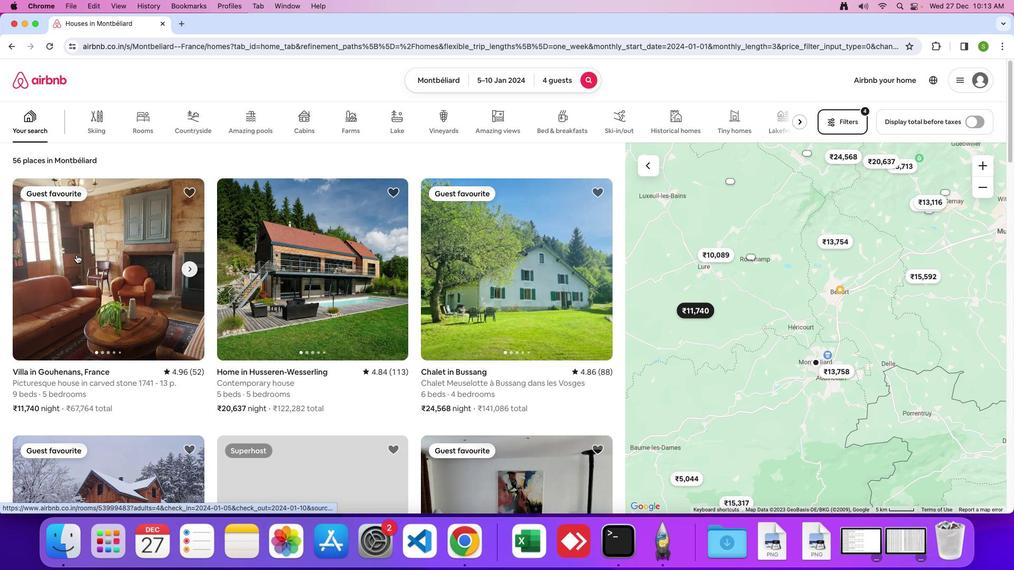 
Action: Mouse pressed left at (76, 254)
Screenshot: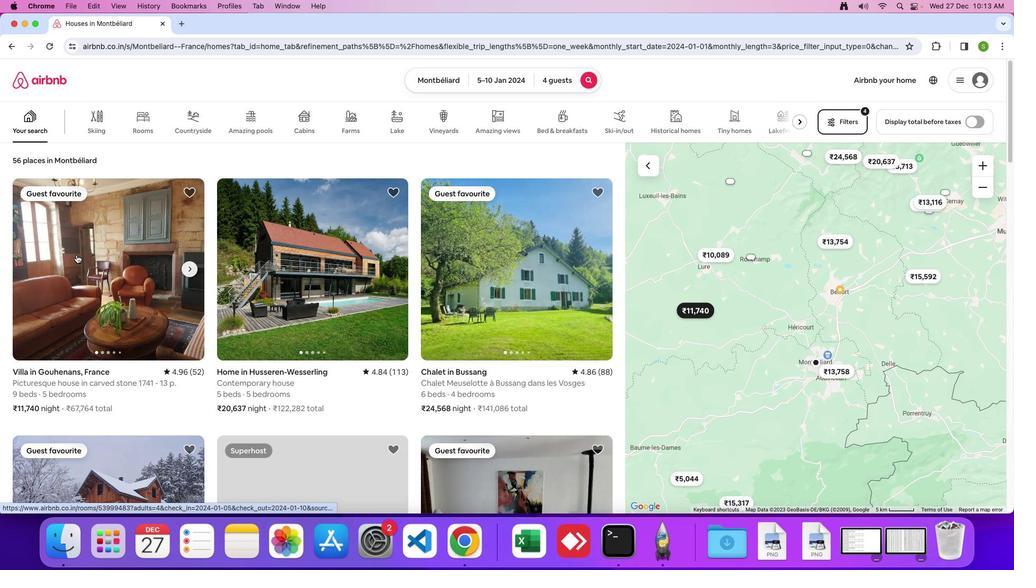 
Action: Mouse moved to (379, 257)
Screenshot: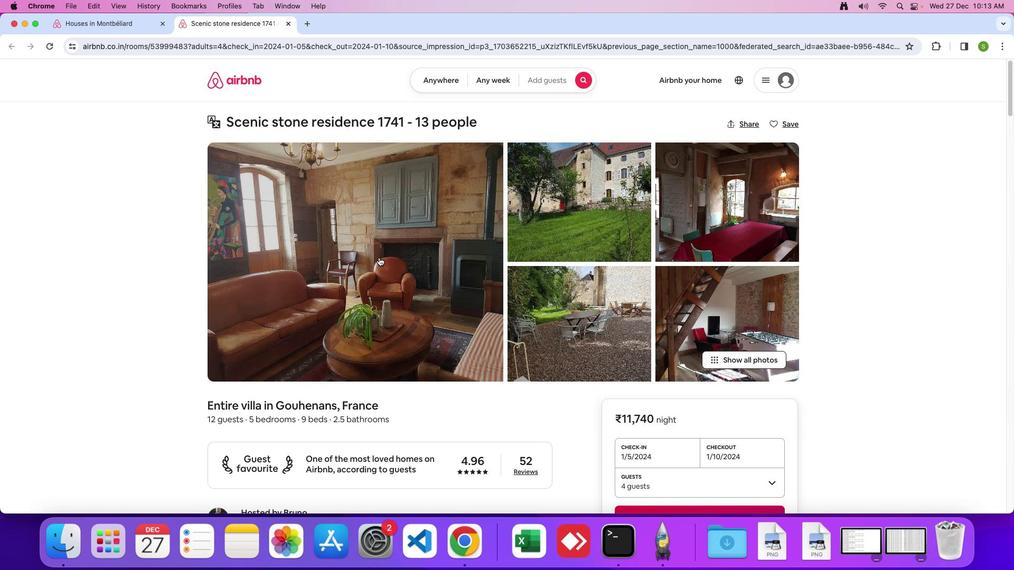 
Action: Mouse pressed left at (379, 257)
Screenshot: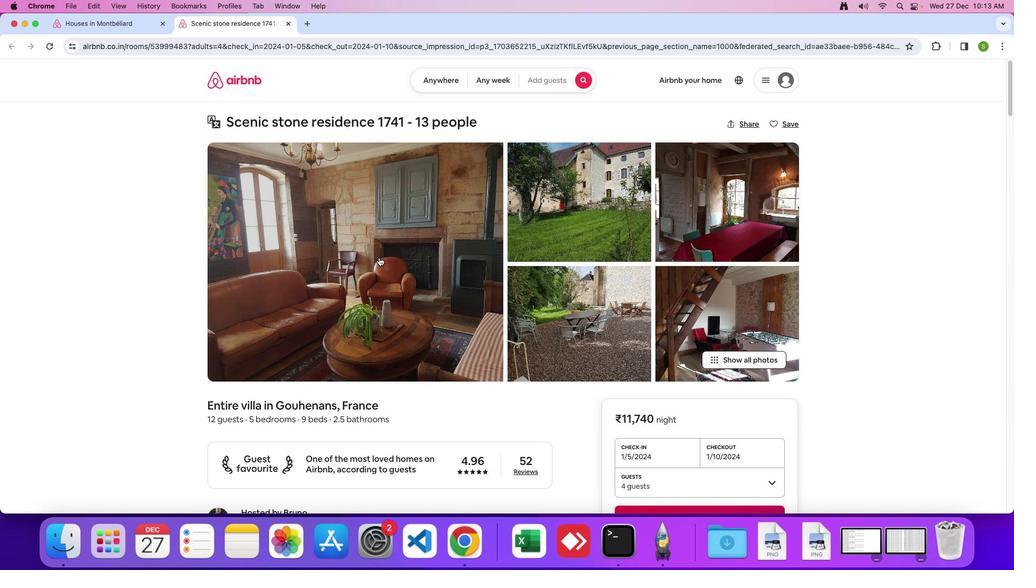 
Action: Mouse moved to (511, 289)
Screenshot: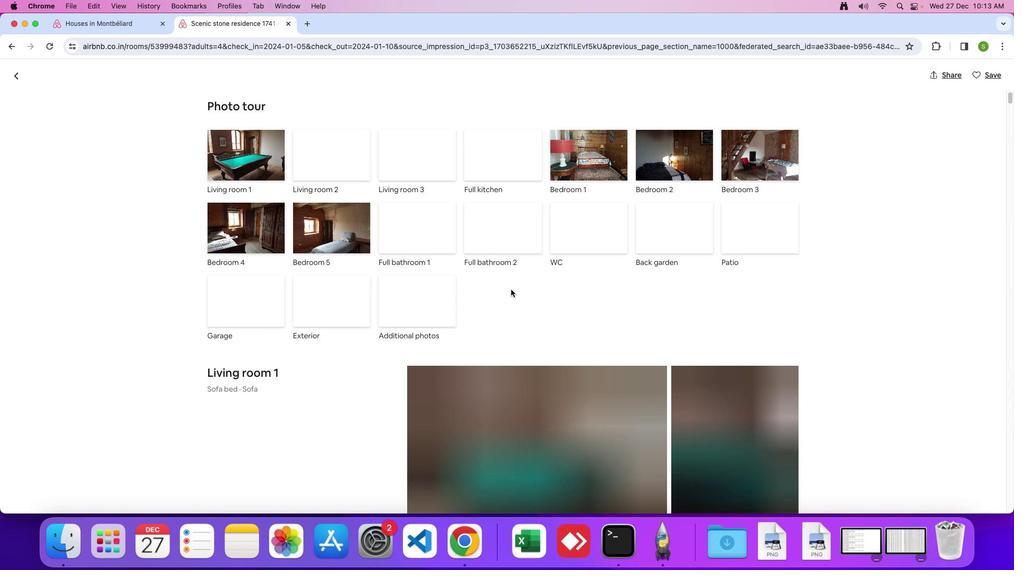 
Action: Mouse scrolled (511, 289) with delta (0, 0)
Screenshot: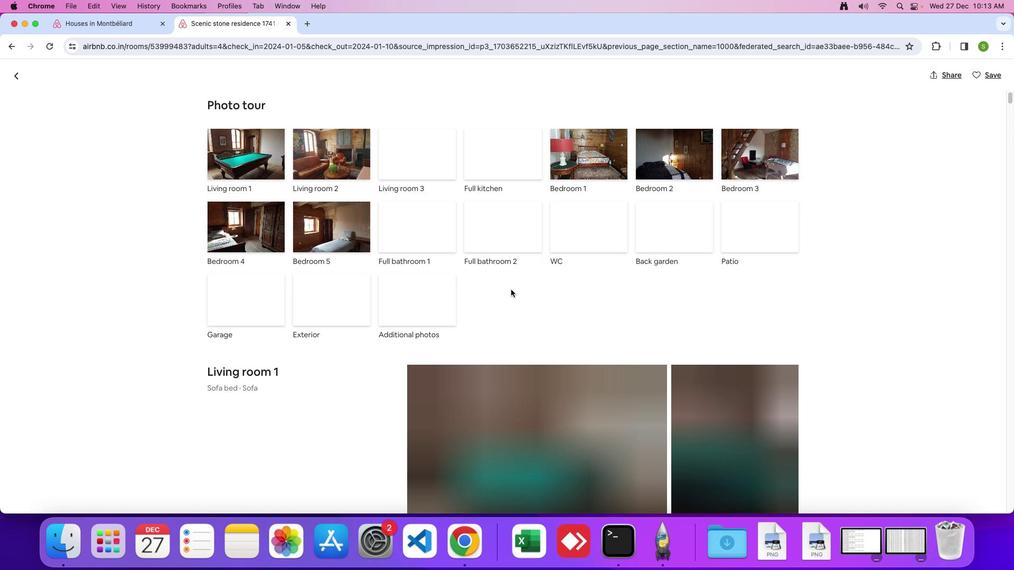 
Action: Mouse scrolled (511, 289) with delta (0, 0)
Screenshot: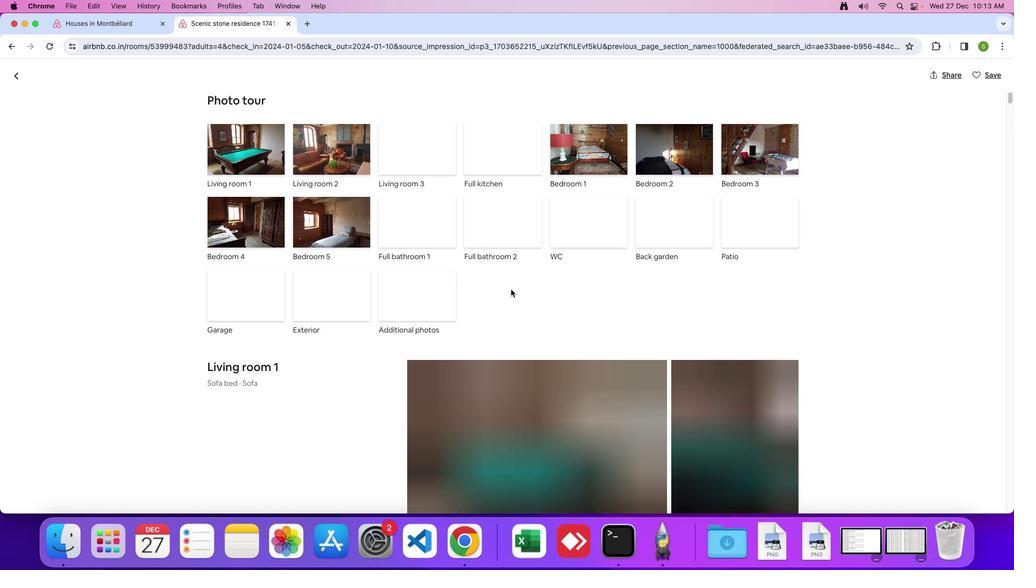 
Action: Mouse scrolled (511, 289) with delta (0, 0)
Screenshot: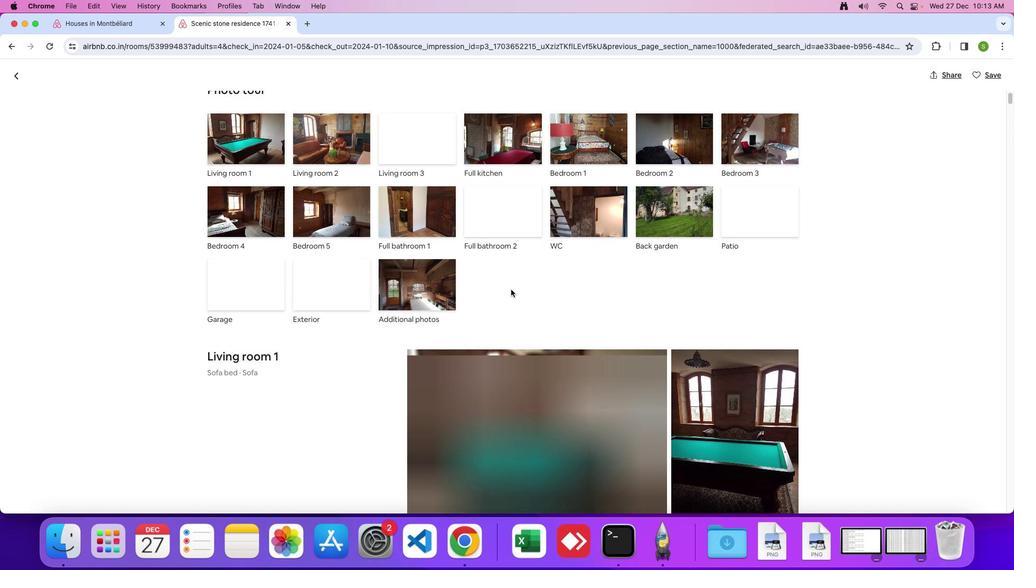 
Action: Mouse scrolled (511, 289) with delta (0, 0)
Screenshot: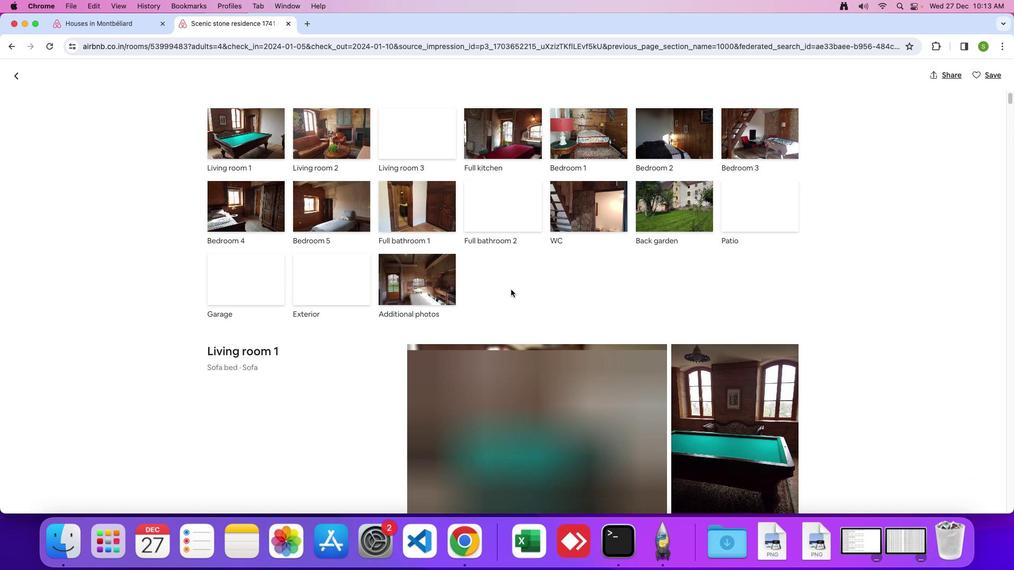 
Action: Mouse scrolled (511, 289) with delta (0, 0)
Screenshot: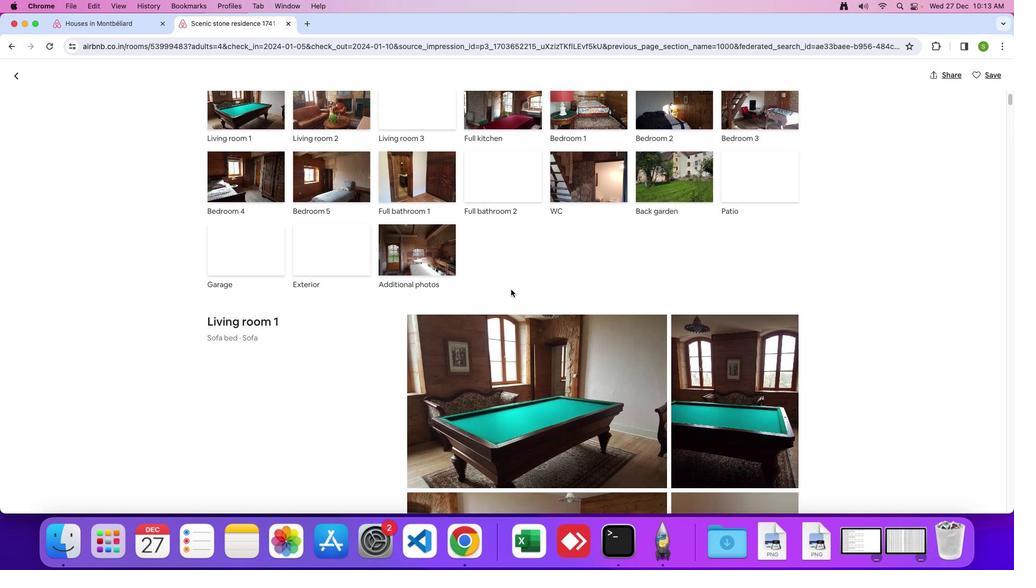 
Action: Mouse moved to (491, 296)
Screenshot: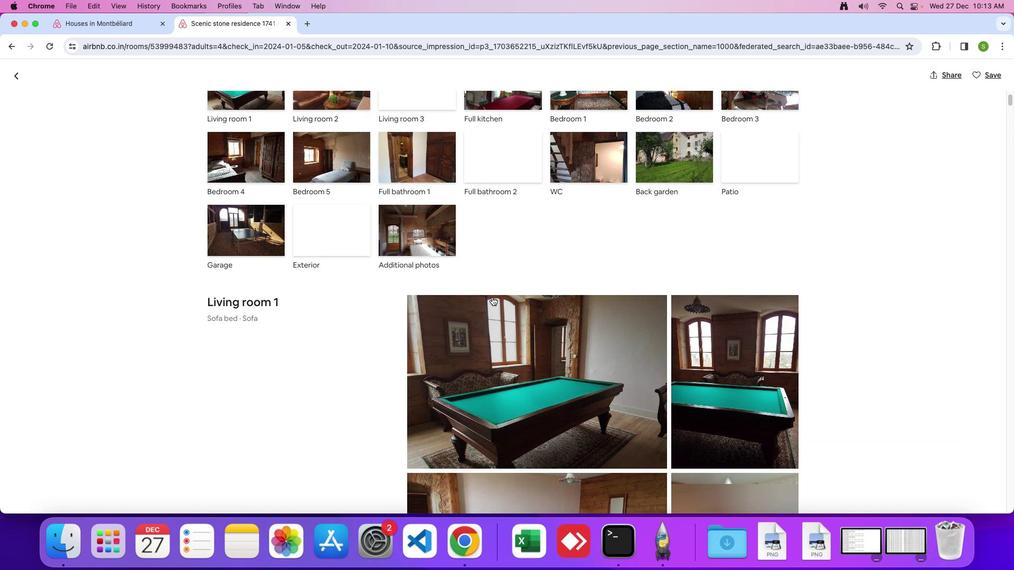 
Action: Mouse scrolled (491, 296) with delta (0, 0)
Screenshot: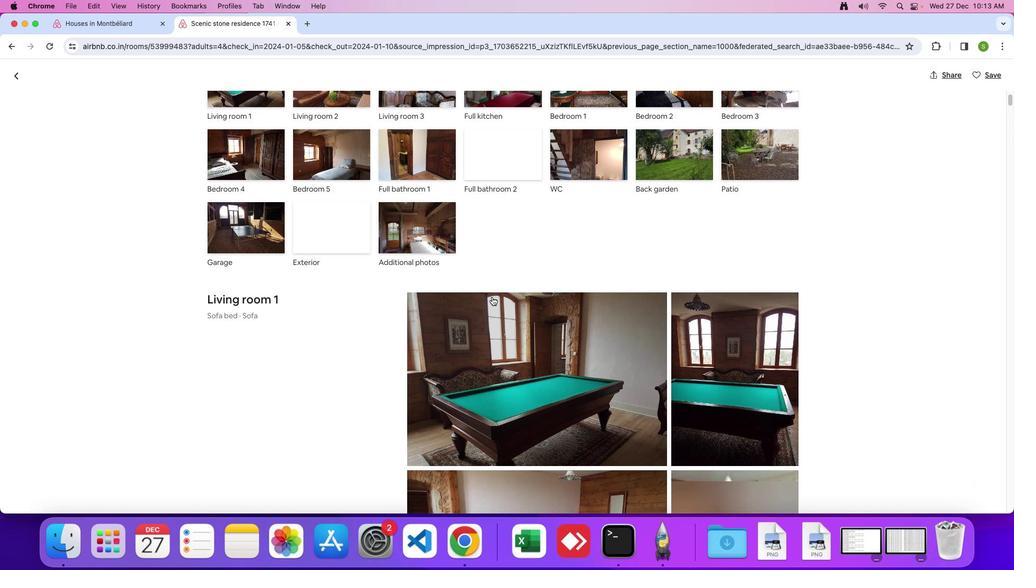 
Action: Mouse scrolled (491, 296) with delta (0, 0)
Screenshot: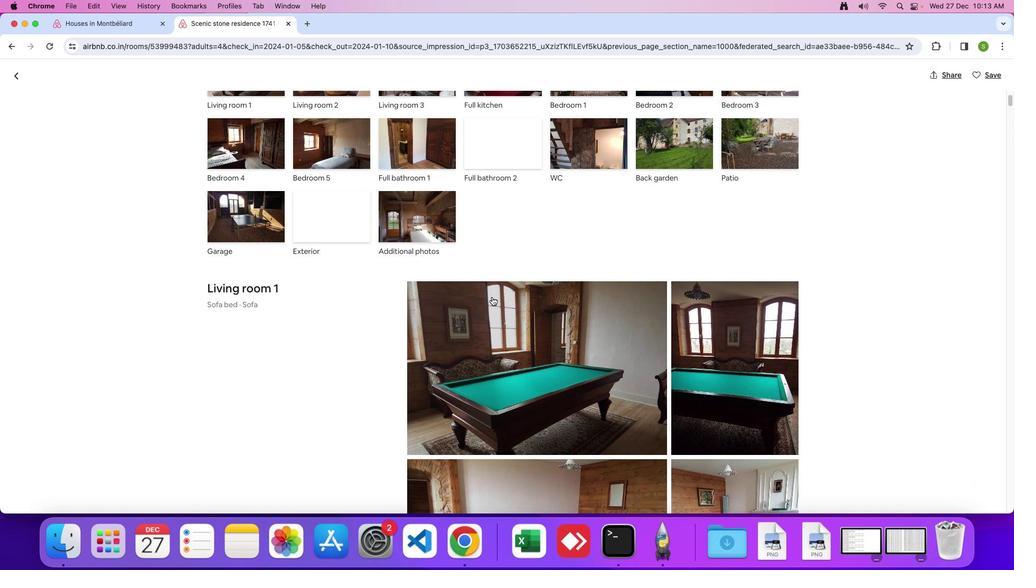 
Action: Mouse scrolled (491, 296) with delta (0, 0)
Screenshot: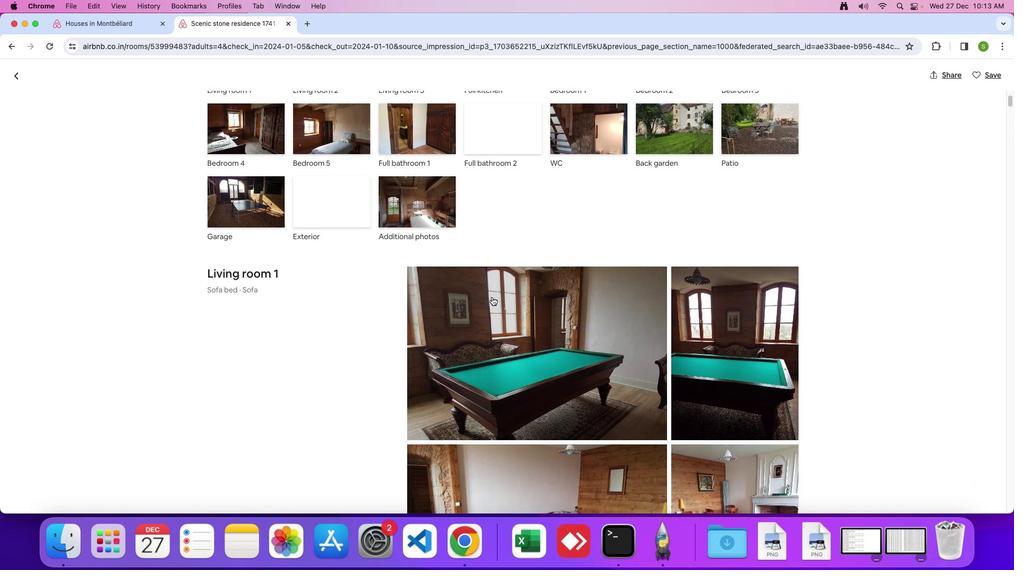 
Action: Mouse scrolled (491, 296) with delta (0, 0)
Screenshot: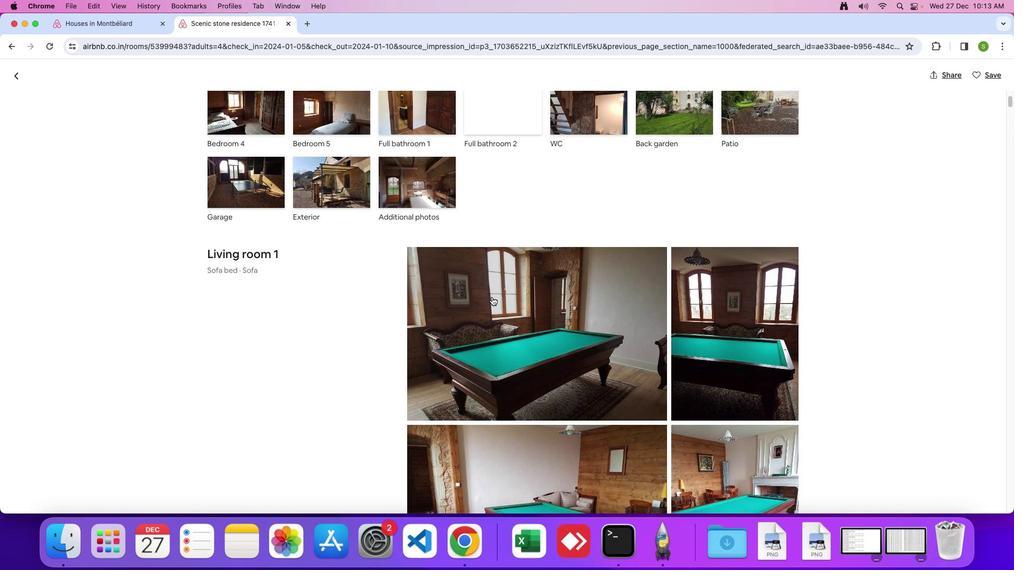 
Action: Mouse scrolled (491, 296) with delta (0, 0)
Screenshot: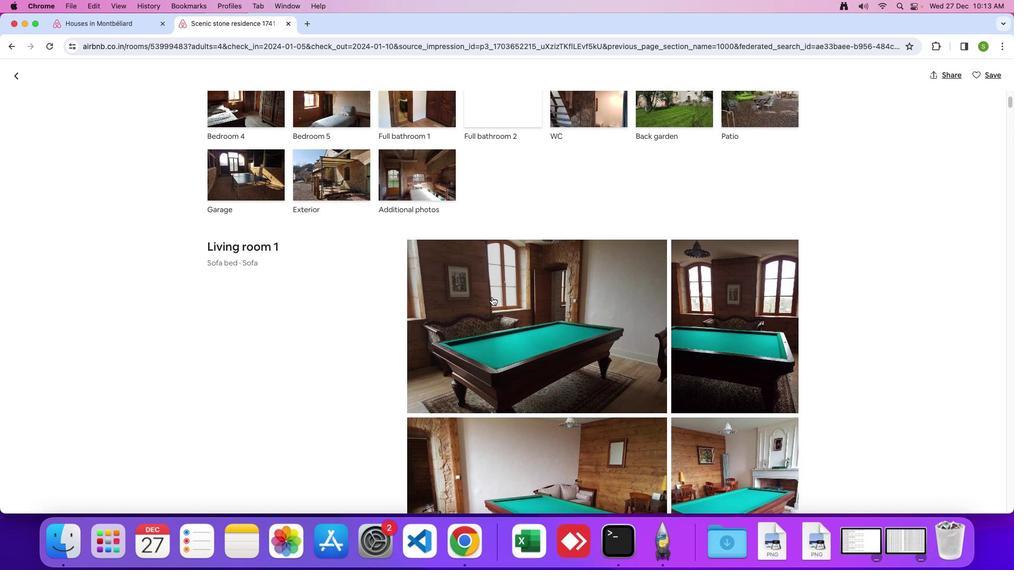 
Action: Mouse scrolled (491, 296) with delta (0, 0)
Screenshot: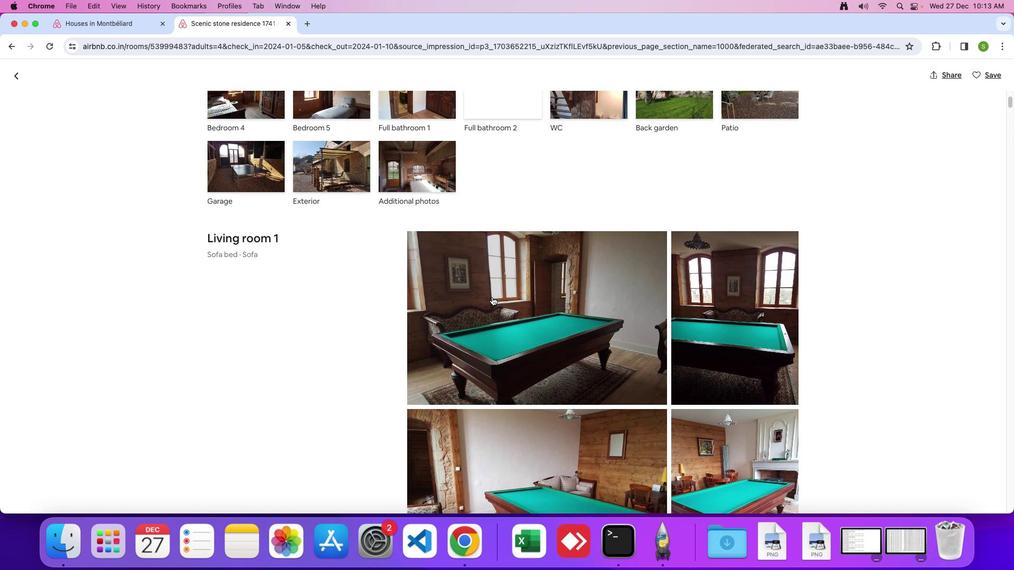 
Action: Mouse scrolled (491, 296) with delta (0, 0)
Screenshot: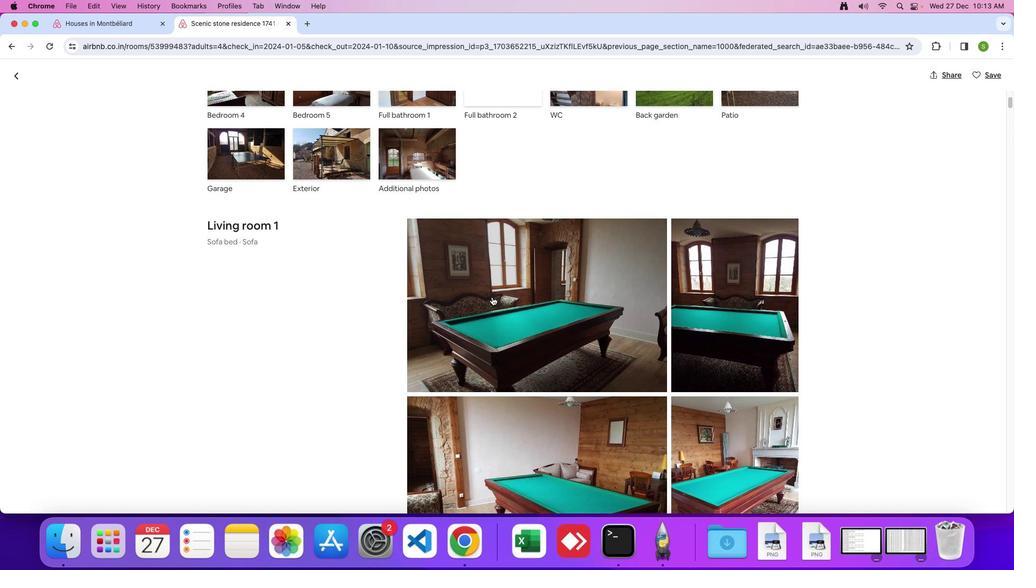 
Action: Mouse scrolled (491, 296) with delta (0, -1)
Screenshot: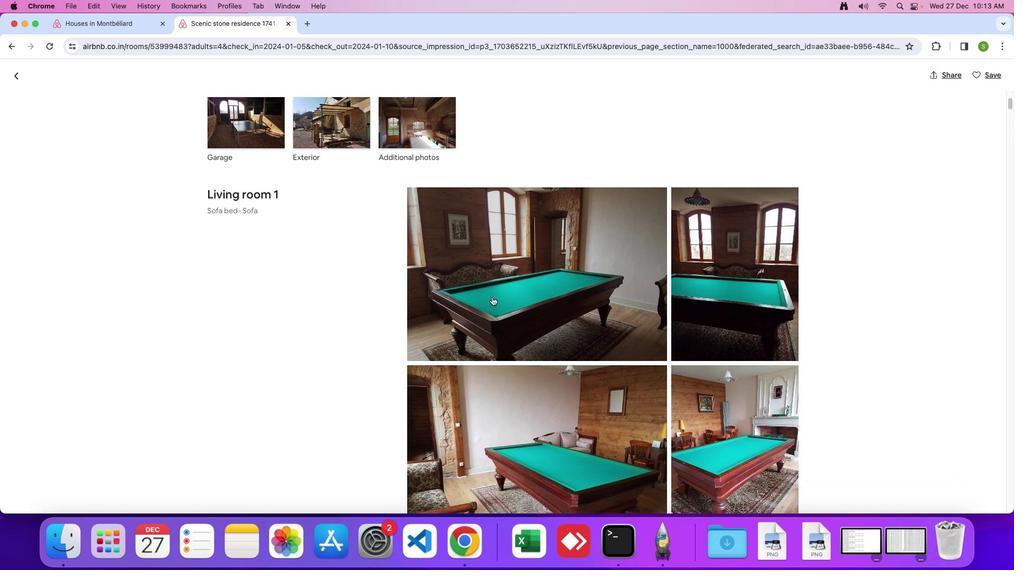 
Action: Mouse scrolled (491, 296) with delta (0, 0)
Screenshot: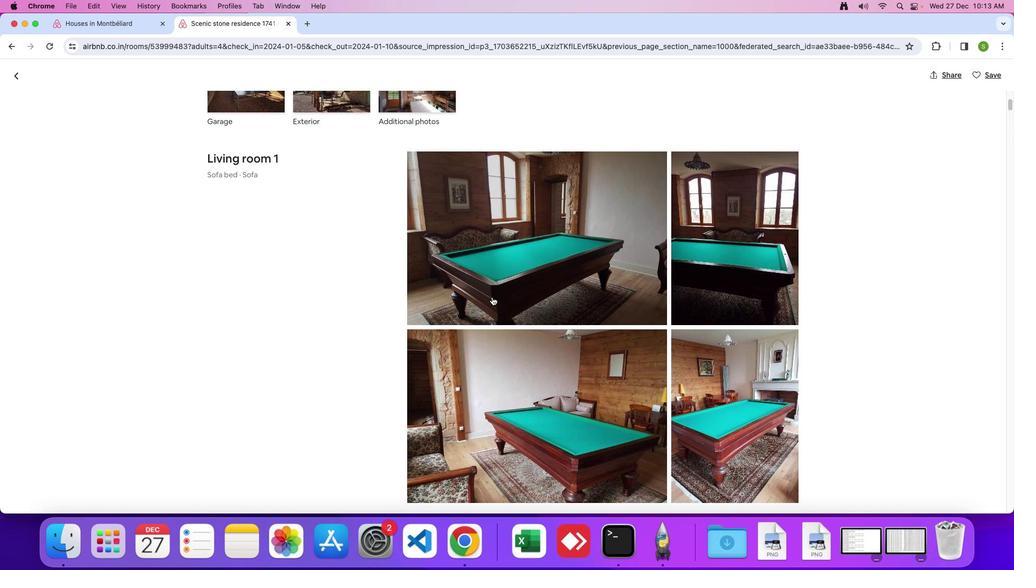 
Action: Mouse scrolled (491, 296) with delta (0, 0)
Screenshot: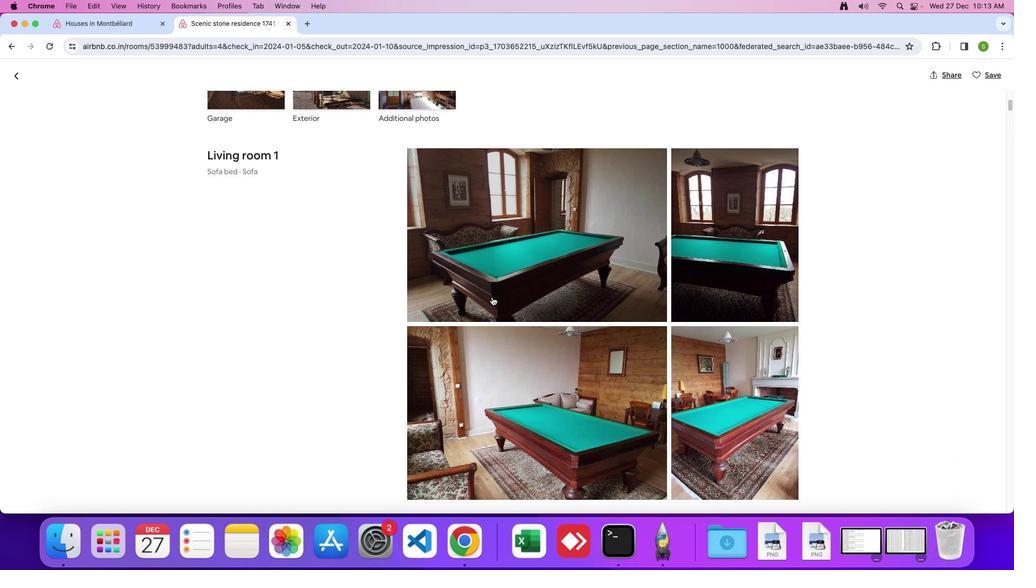 
Action: Mouse scrolled (491, 296) with delta (0, 0)
Screenshot: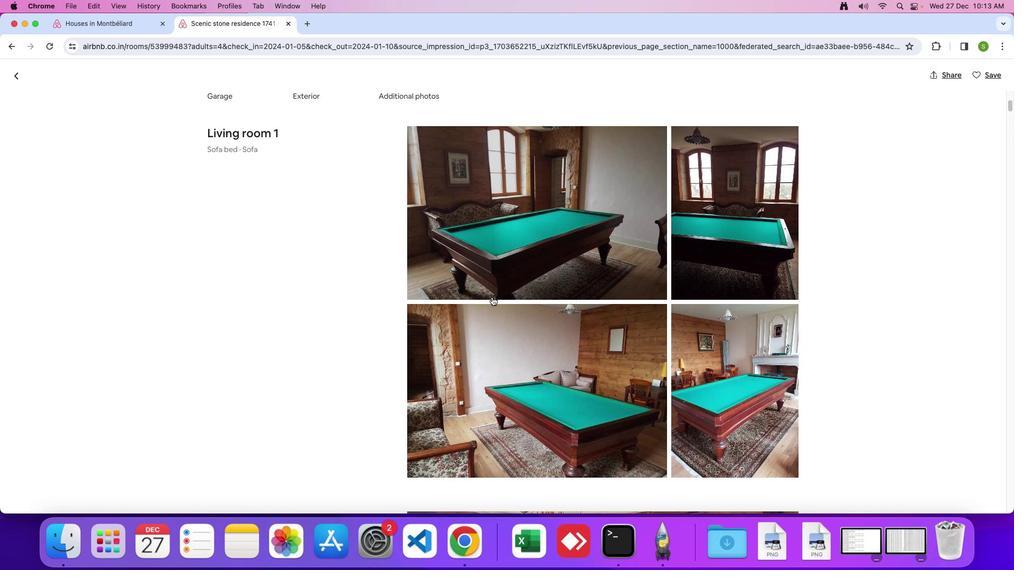 
Action: Mouse scrolled (491, 296) with delta (0, 0)
Screenshot: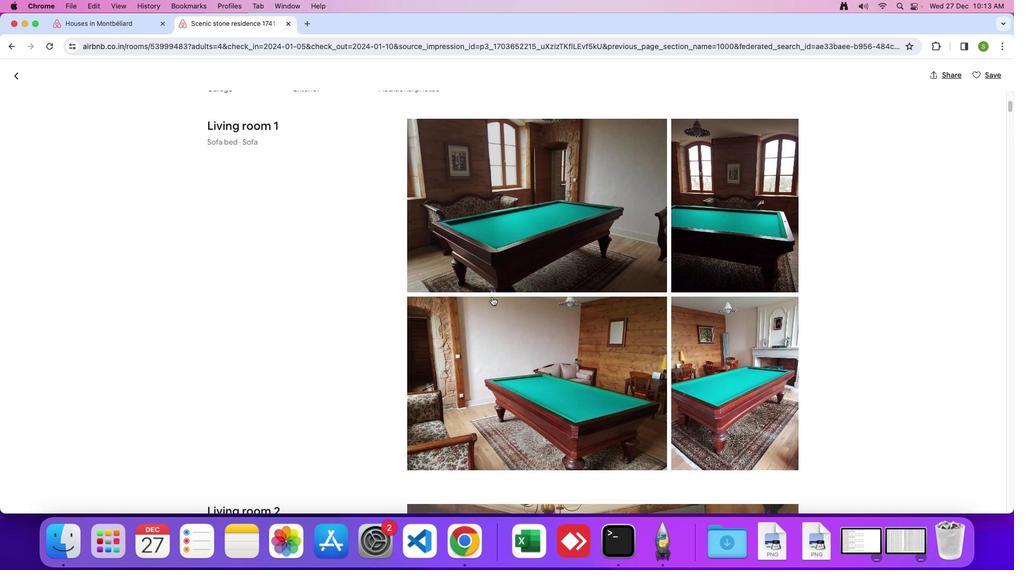
Action: Mouse scrolled (491, 296) with delta (0, -1)
Screenshot: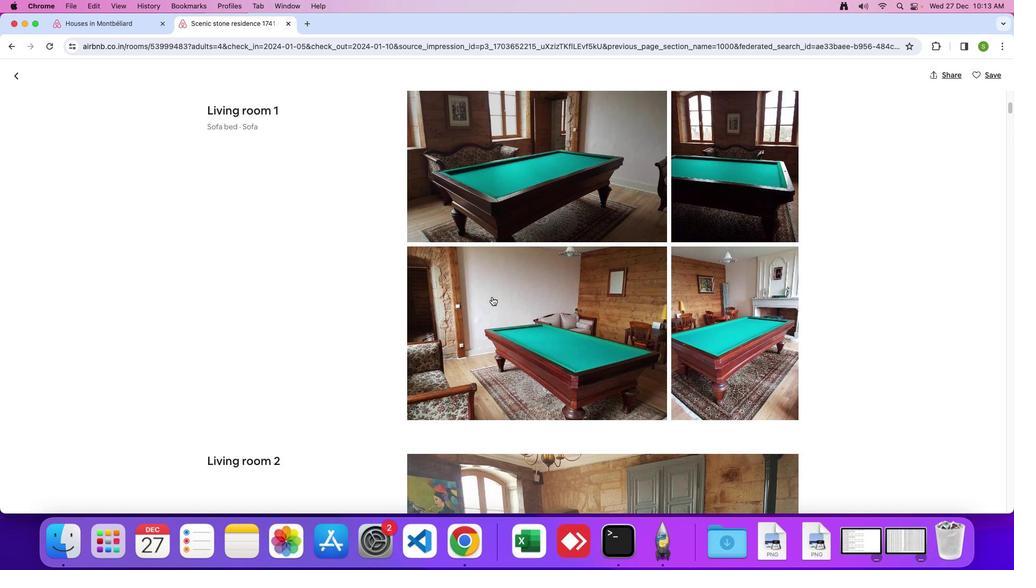
Action: Mouse scrolled (491, 296) with delta (0, 0)
Screenshot: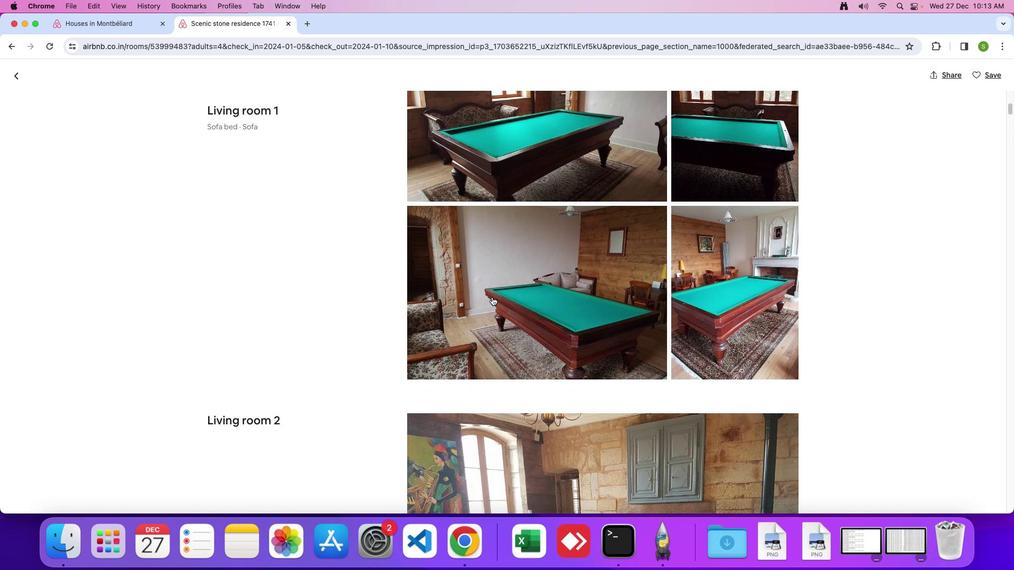 
Action: Mouse scrolled (491, 296) with delta (0, 0)
Screenshot: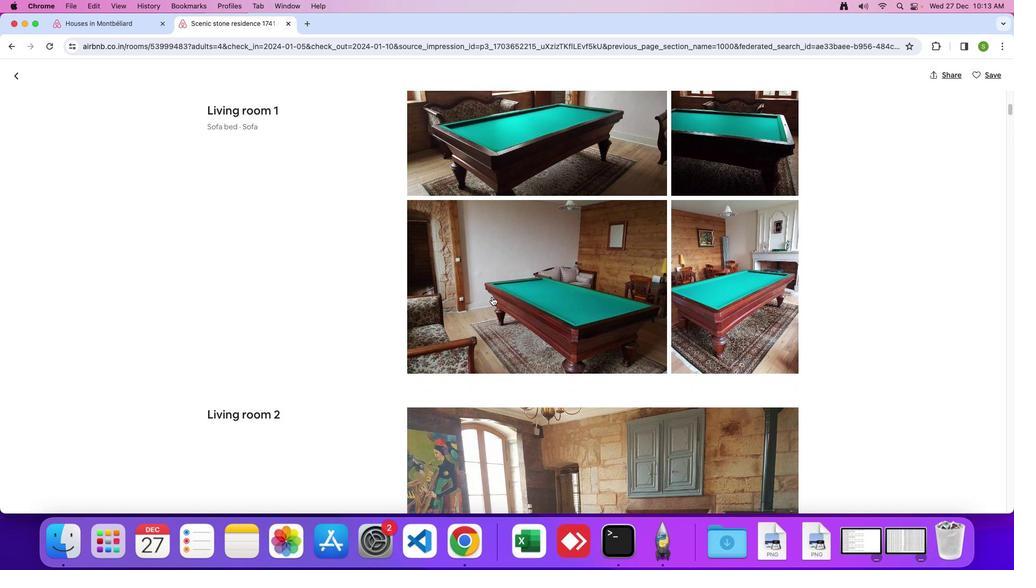 
Action: Mouse scrolled (491, 296) with delta (0, 0)
Screenshot: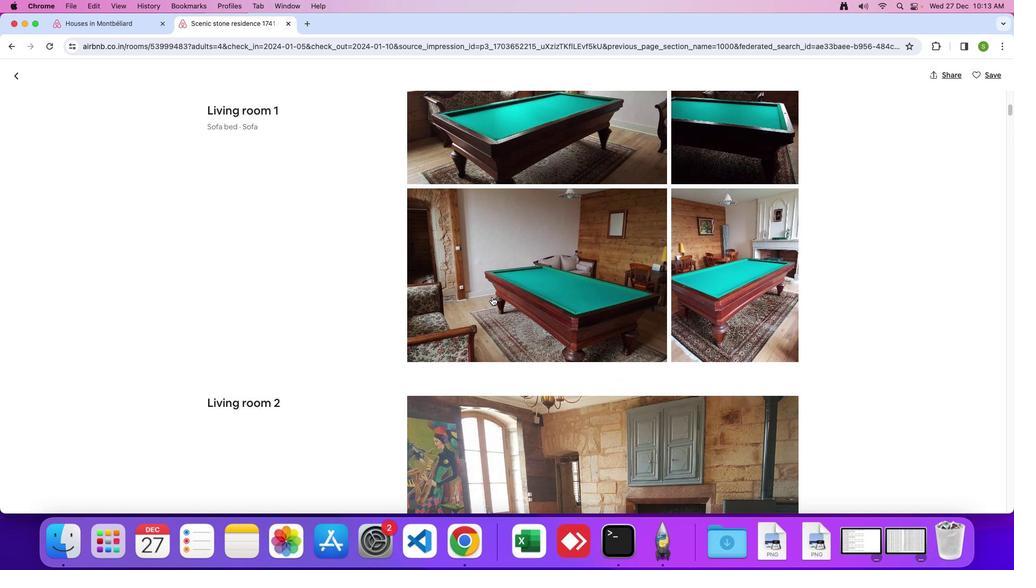 
Action: Mouse scrolled (491, 296) with delta (0, 0)
Screenshot: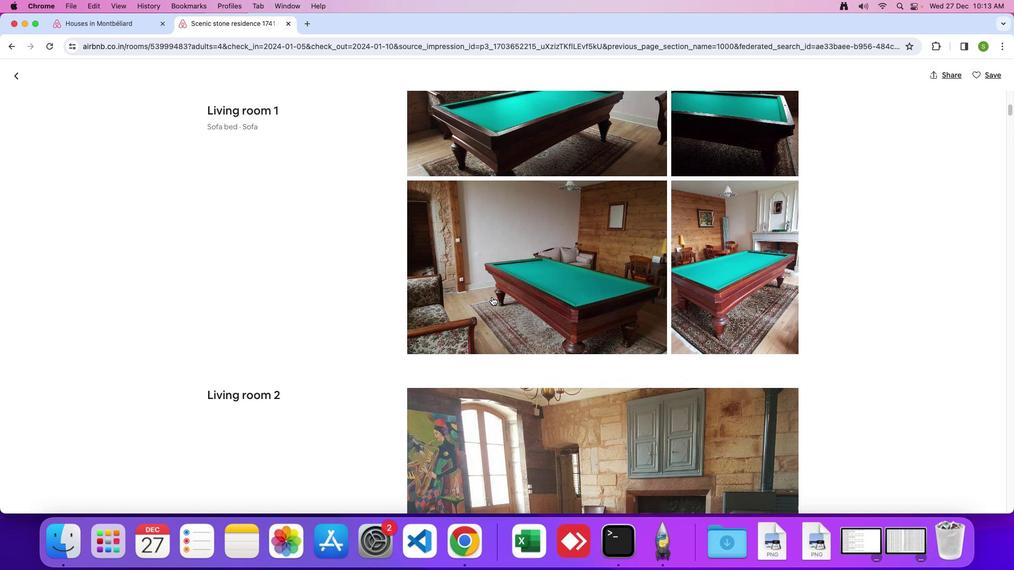 
Action: Mouse scrolled (491, 296) with delta (0, 0)
Screenshot: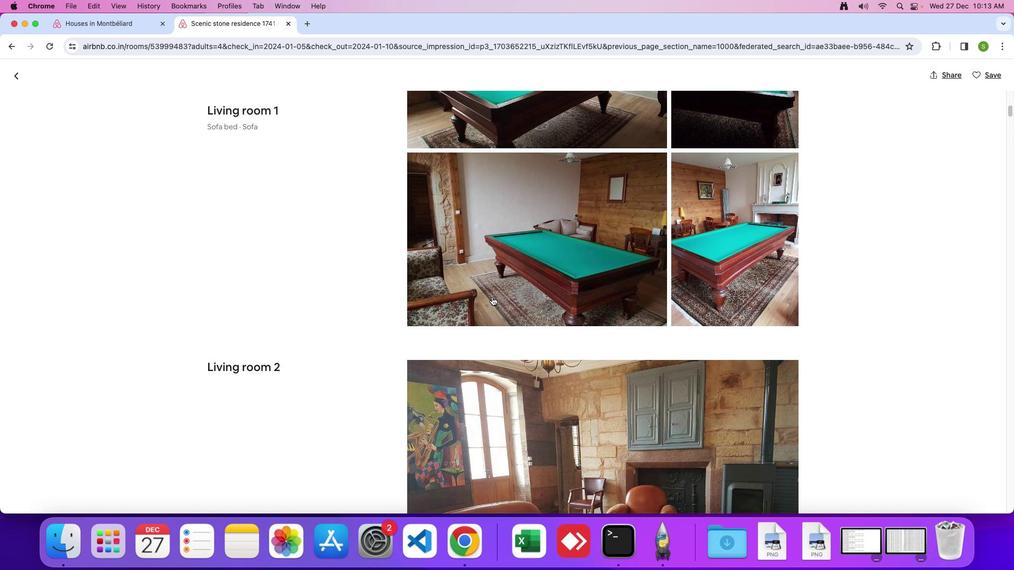 
Action: Mouse scrolled (491, 296) with delta (0, 0)
Screenshot: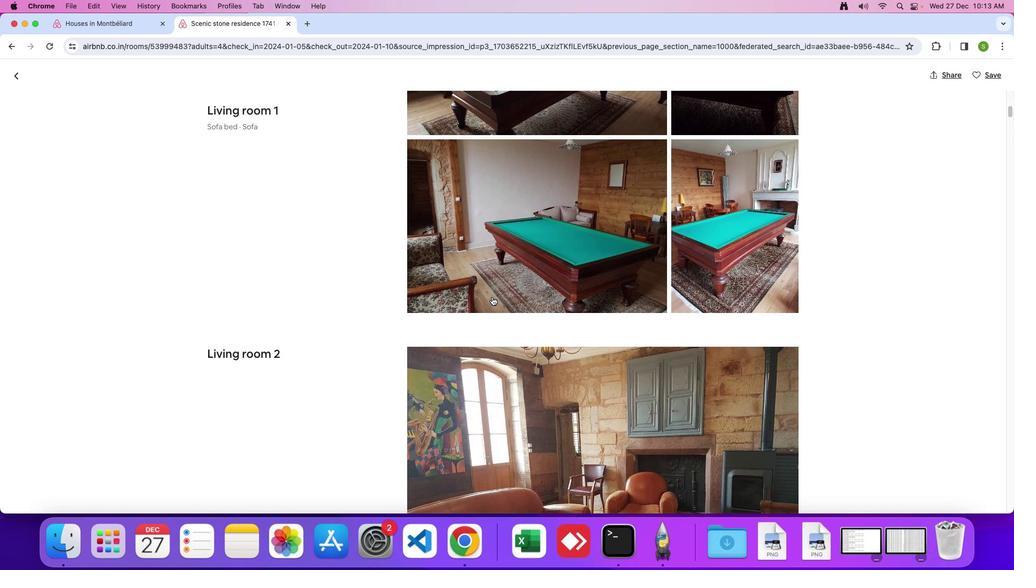 
Action: Mouse scrolled (491, 296) with delta (0, 0)
Screenshot: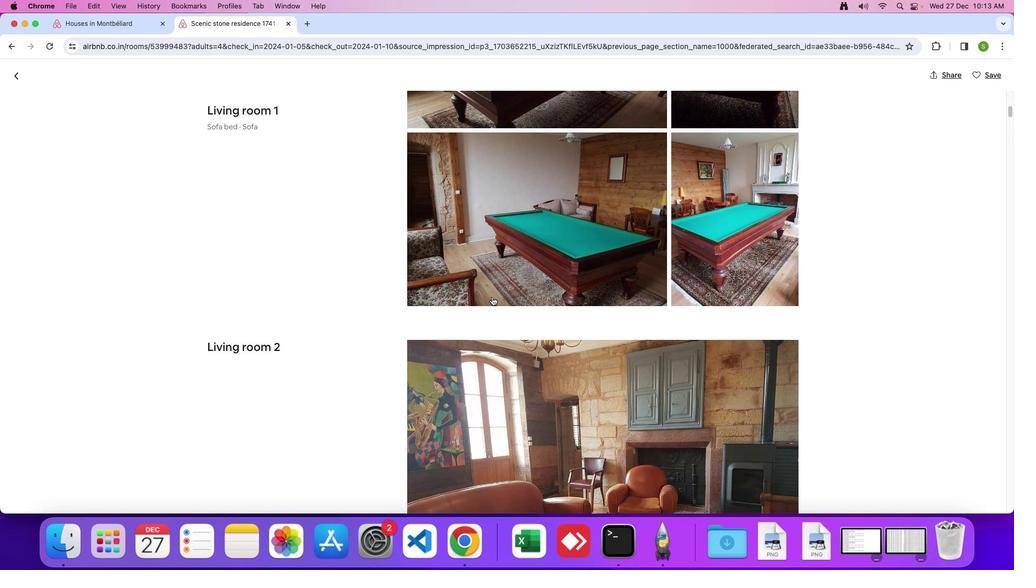 
Action: Mouse scrolled (491, 296) with delta (0, 0)
Screenshot: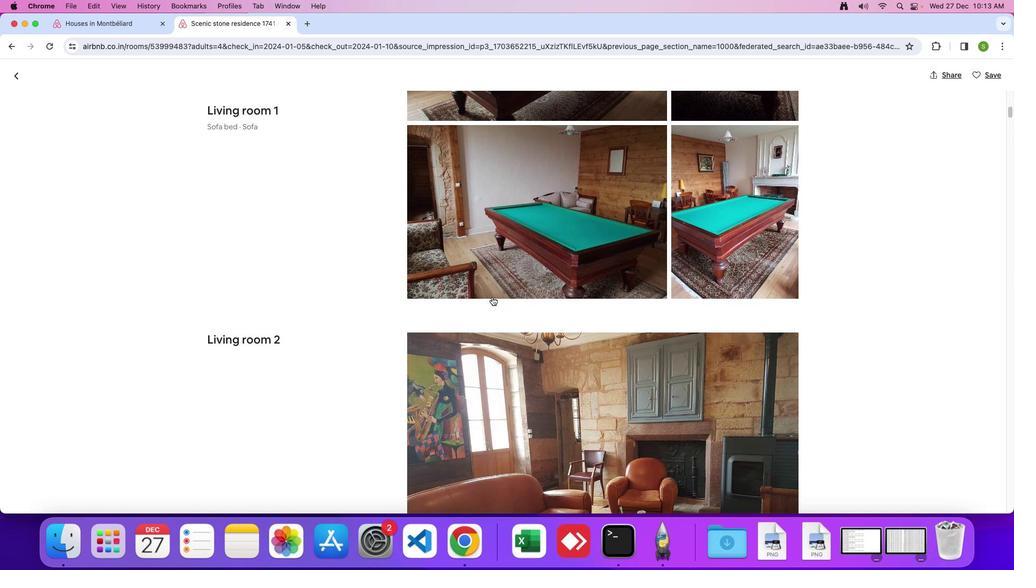 
Action: Mouse scrolled (491, 296) with delta (0, 0)
Screenshot: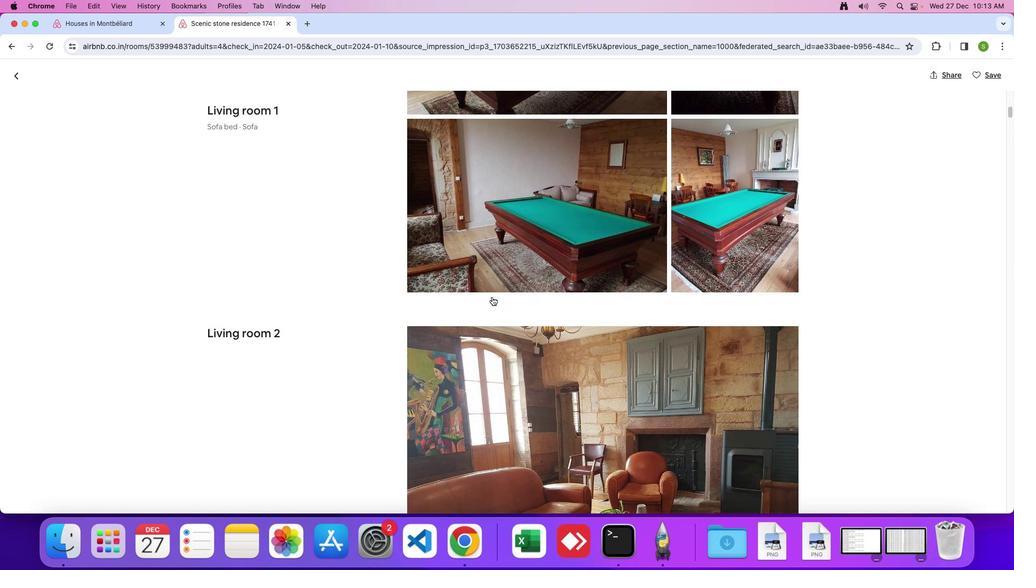 
Action: Mouse scrolled (491, 296) with delta (0, 0)
Screenshot: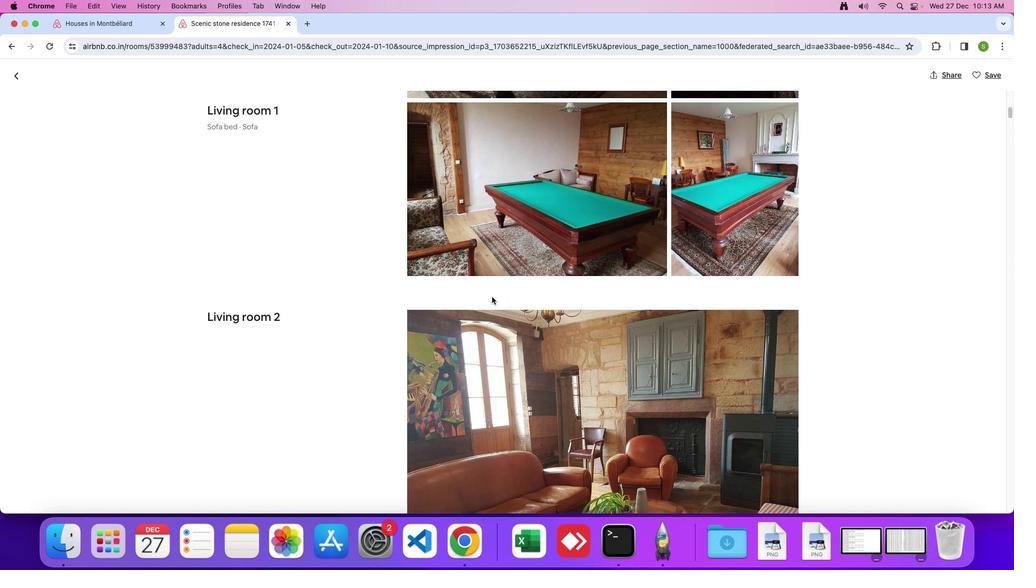 
Action: Mouse scrolled (491, 296) with delta (0, 0)
Screenshot: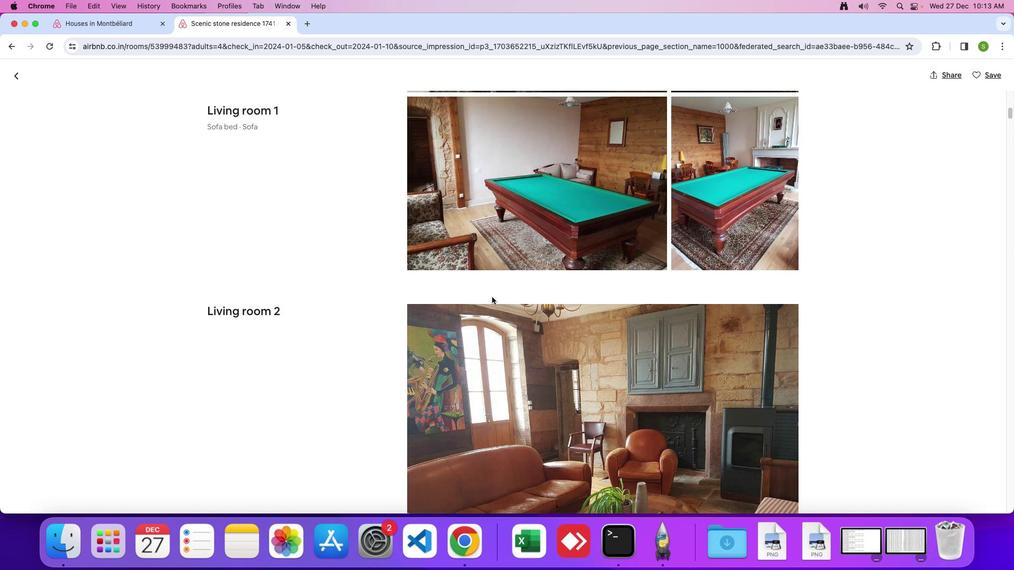 
Action: Mouse scrolled (491, 296) with delta (0, 0)
Screenshot: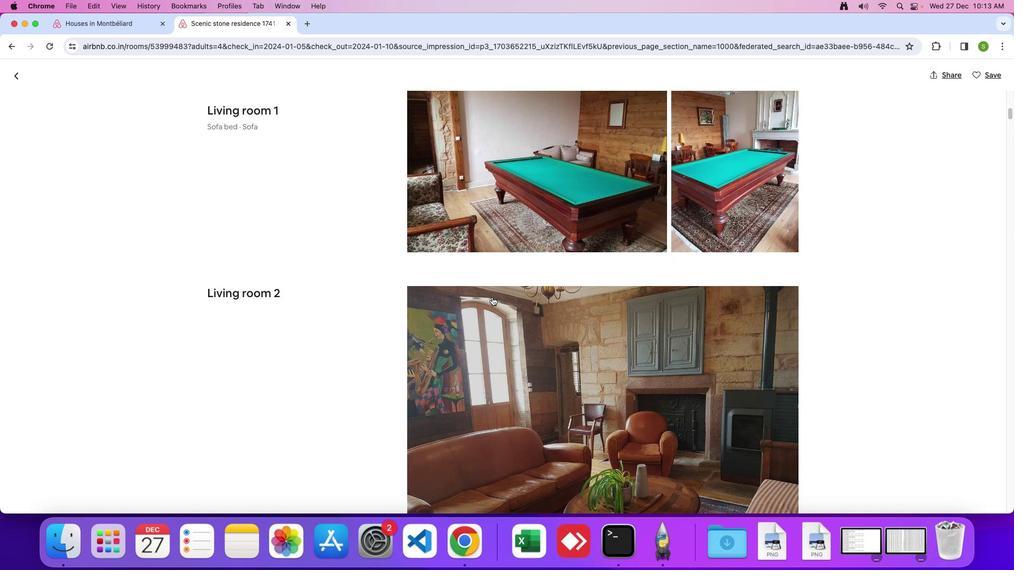
Action: Mouse scrolled (491, 296) with delta (0, 0)
Screenshot: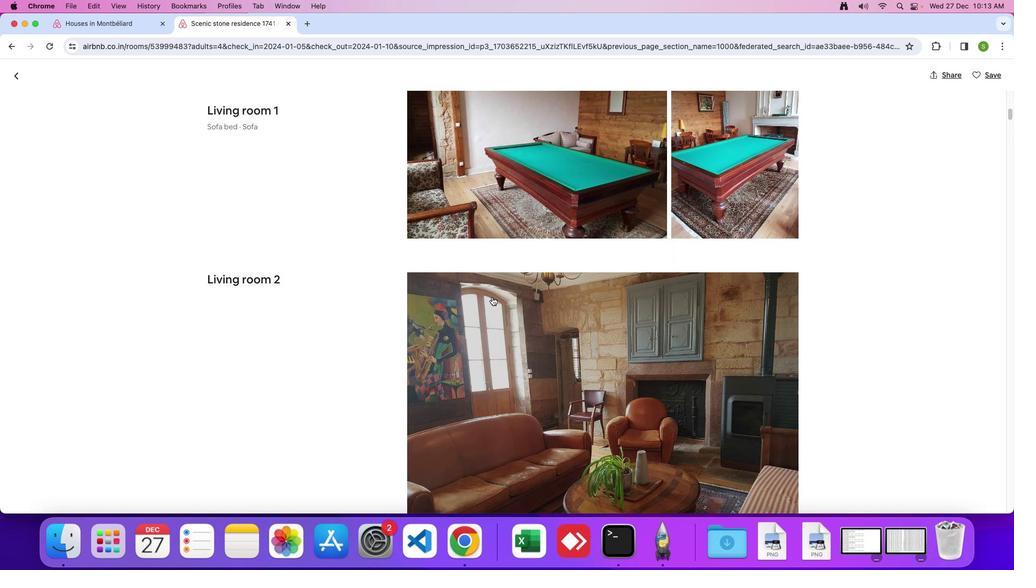 
Action: Mouse scrolled (491, 296) with delta (0, -1)
Screenshot: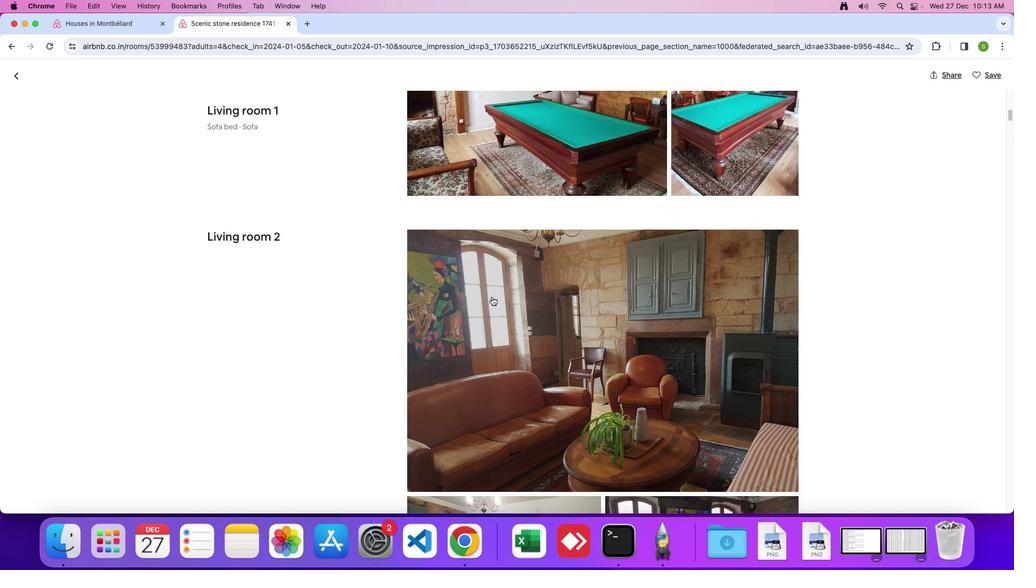 
Action: Mouse scrolled (491, 296) with delta (0, 0)
Screenshot: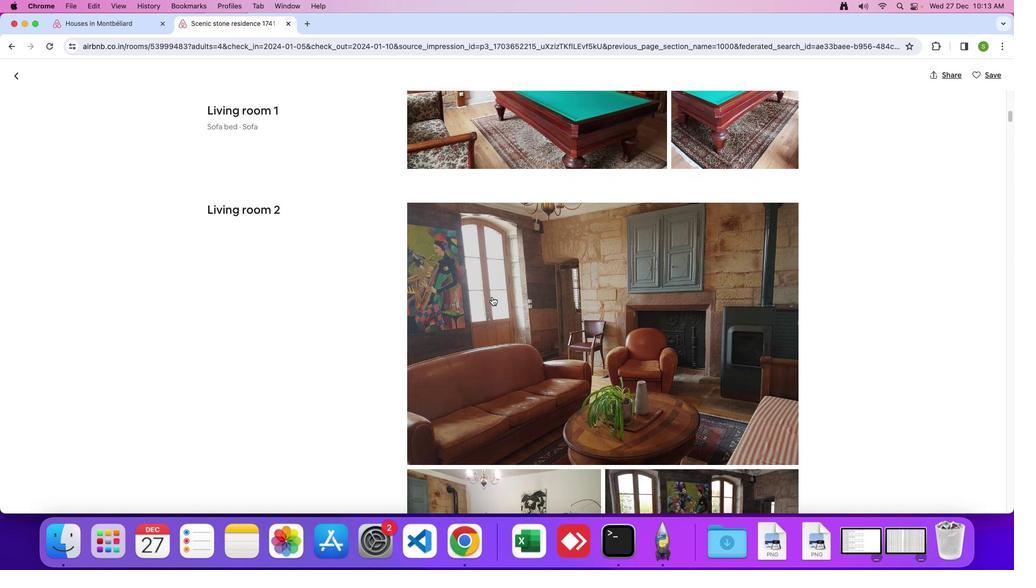
Action: Mouse scrolled (491, 296) with delta (0, 0)
Screenshot: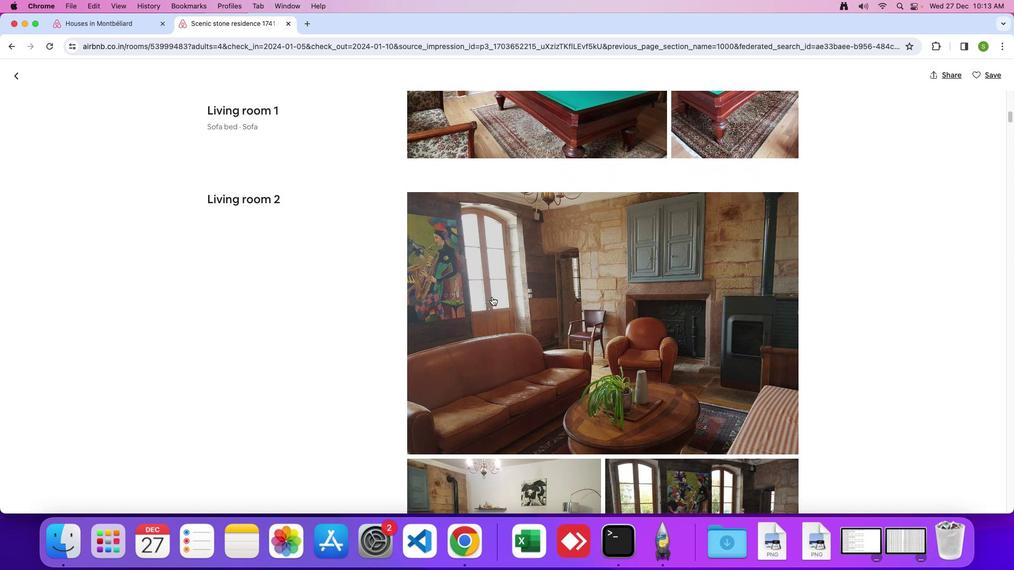 
Action: Mouse scrolled (491, 296) with delta (0, 0)
Screenshot: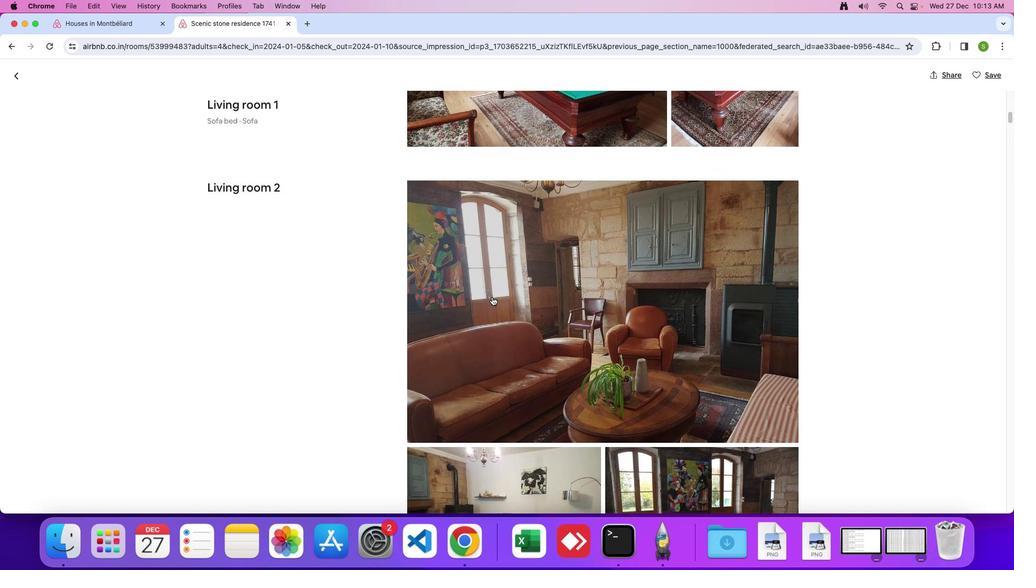 
Action: Mouse scrolled (491, 296) with delta (0, 0)
Screenshot: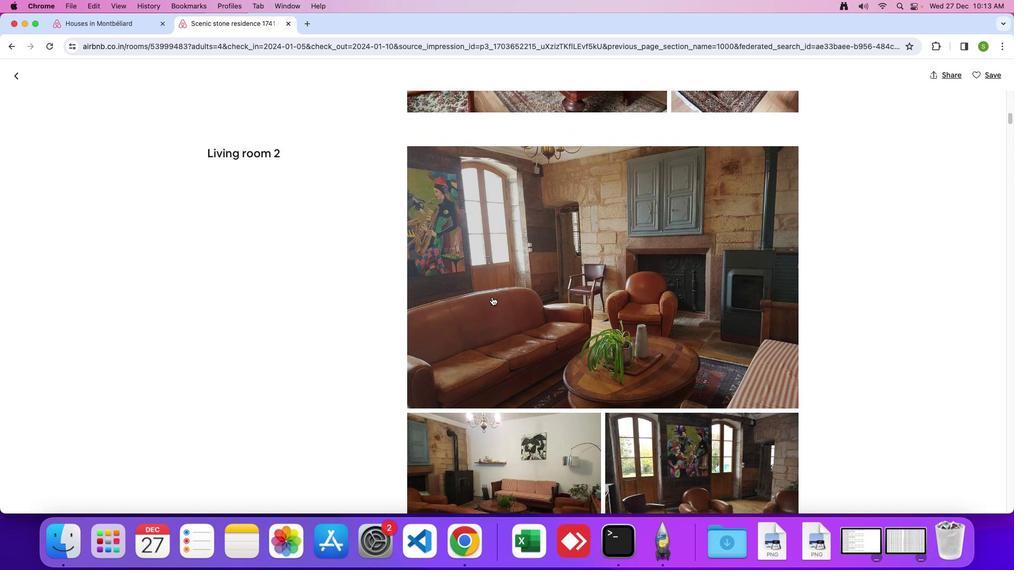 
Action: Mouse scrolled (491, 296) with delta (0, -1)
Screenshot: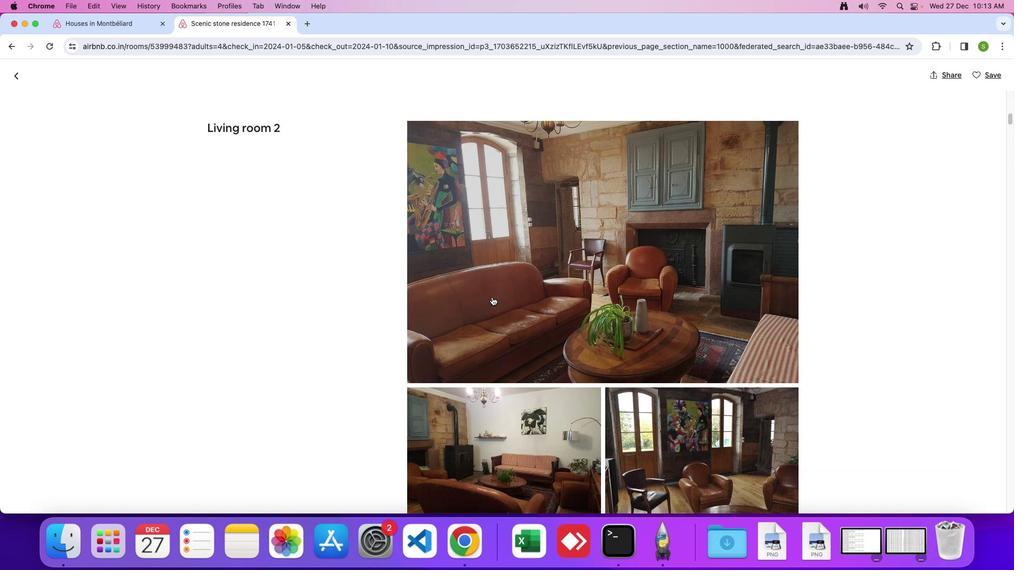 
Action: Mouse scrolled (491, 296) with delta (0, 0)
Screenshot: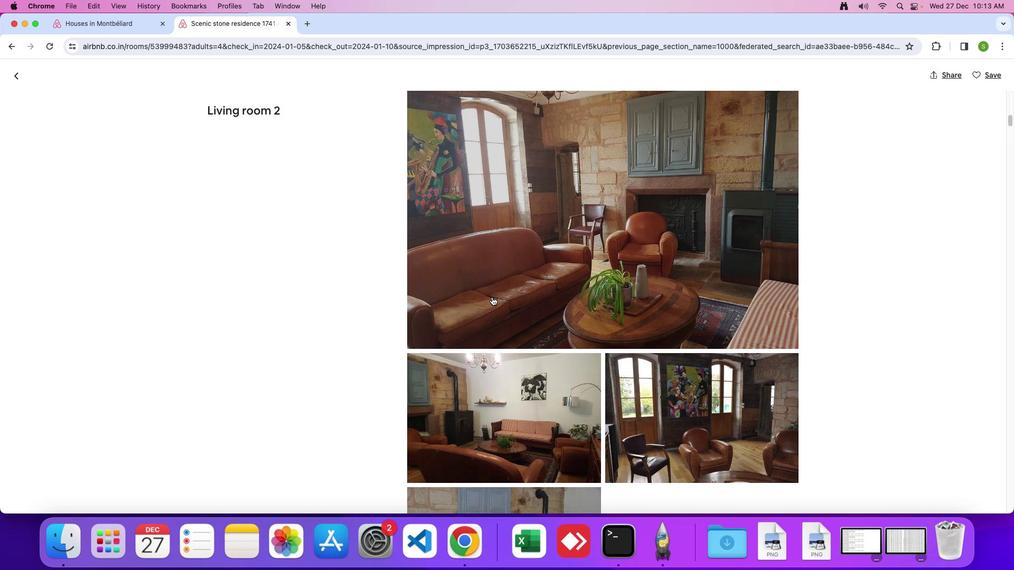 
Action: Mouse scrolled (491, 296) with delta (0, 0)
Screenshot: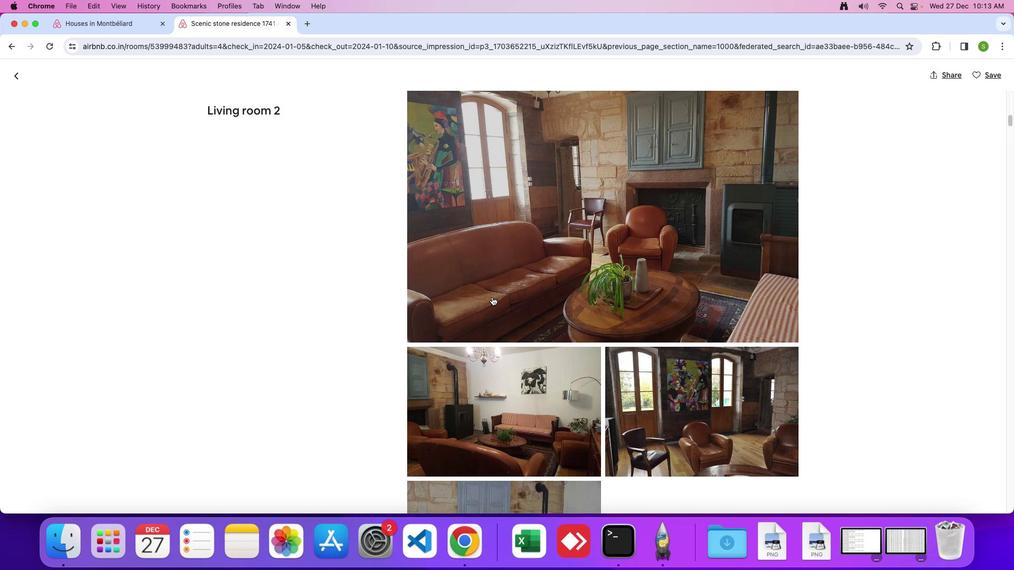 
Action: Mouse moved to (491, 266)
Screenshot: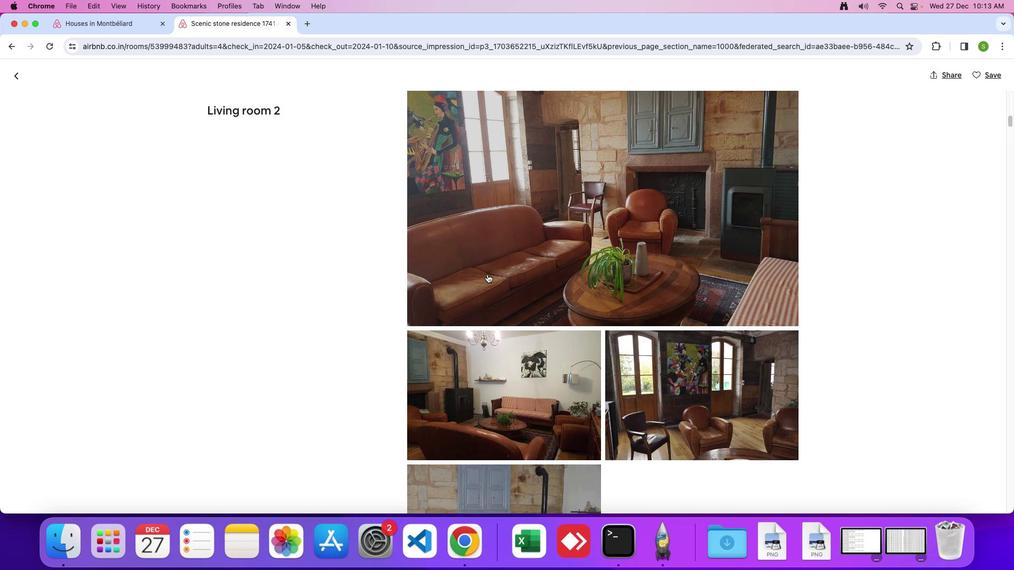 
Action: Mouse scrolled (491, 266) with delta (0, 0)
Screenshot: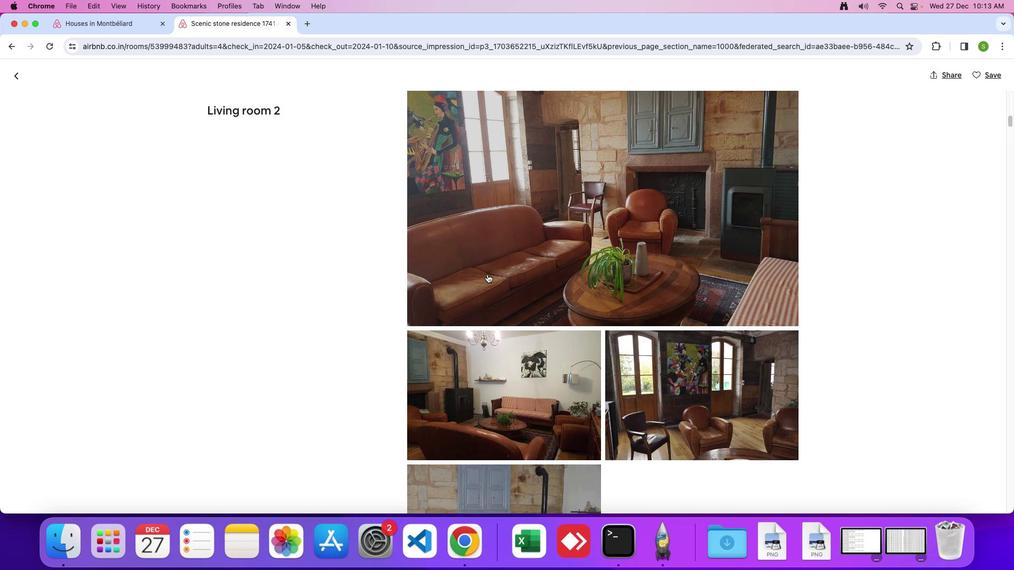 
Action: Mouse moved to (489, 270)
Screenshot: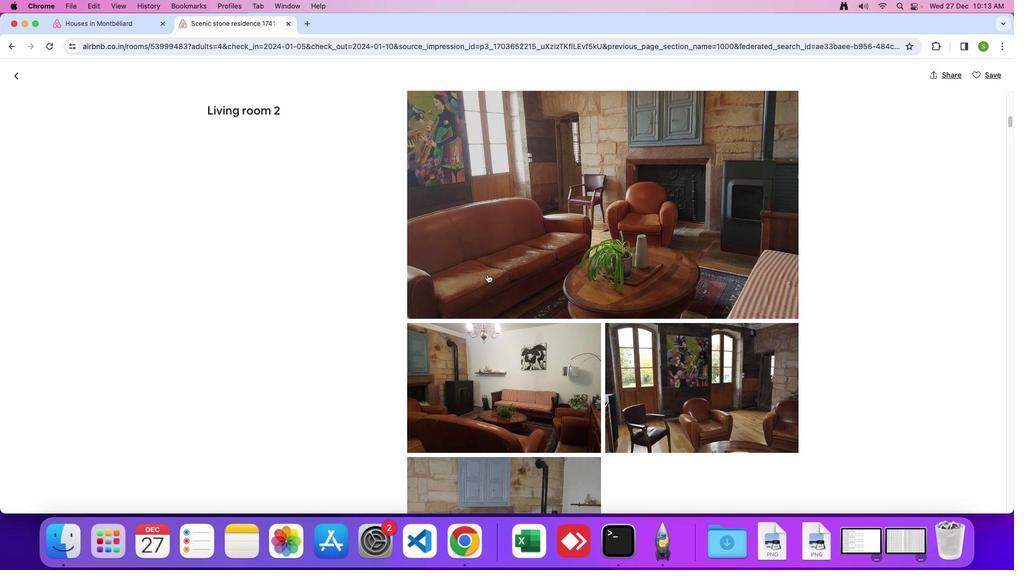 
Action: Mouse scrolled (489, 270) with delta (0, 0)
Screenshot: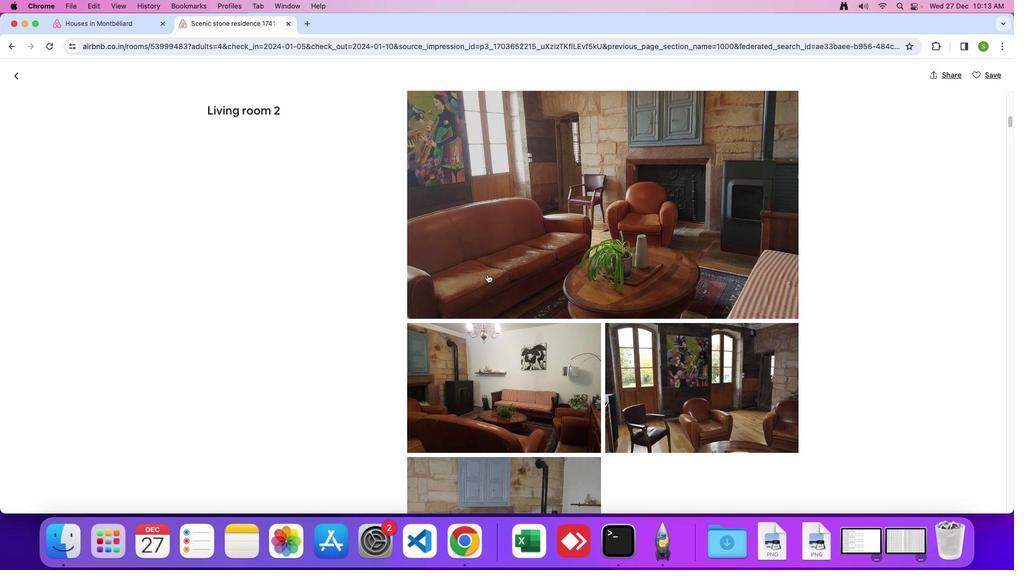 
Action: Mouse moved to (487, 274)
Screenshot: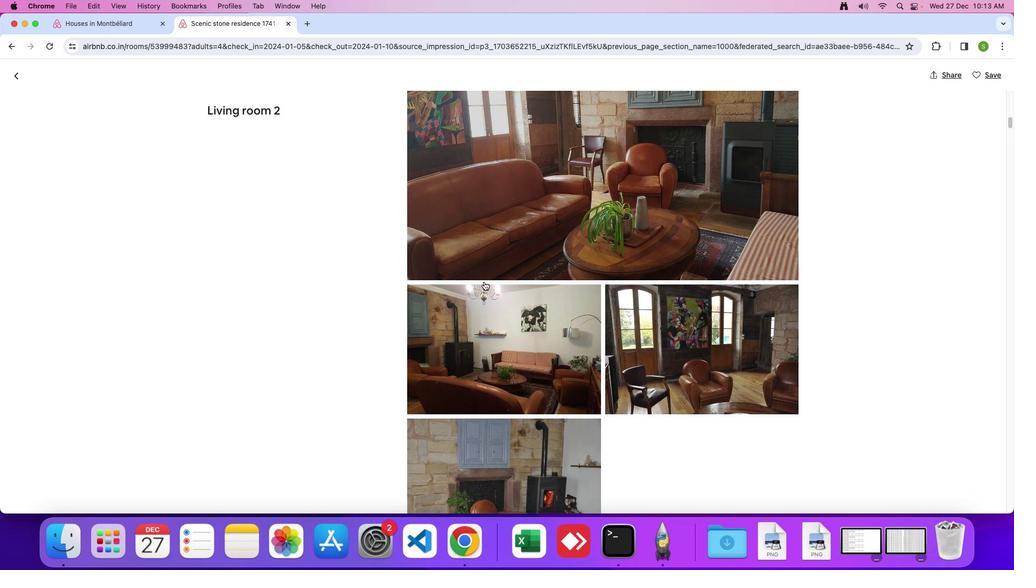 
Action: Mouse scrolled (487, 274) with delta (0, -1)
Screenshot: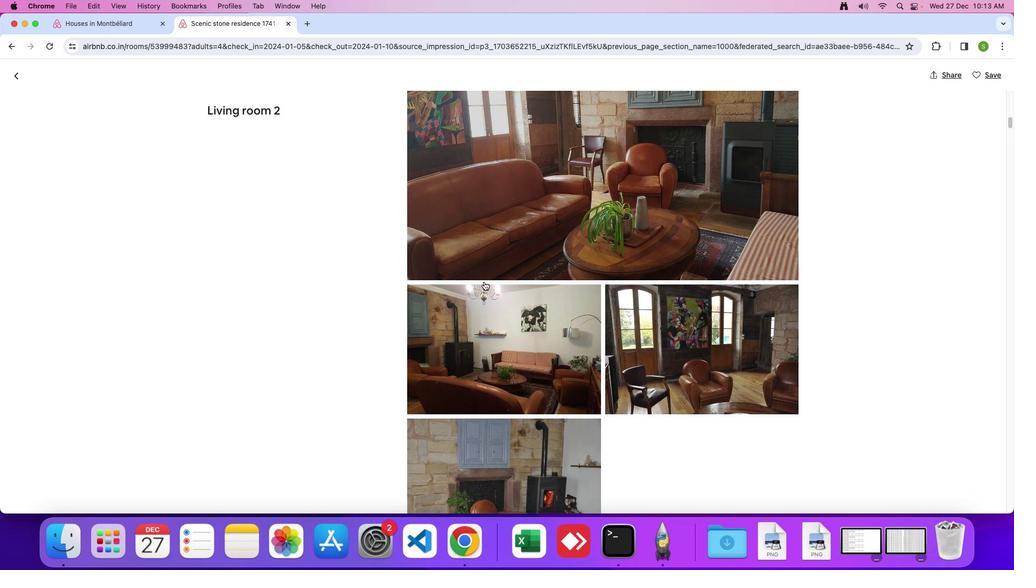 
Action: Mouse moved to (483, 283)
Screenshot: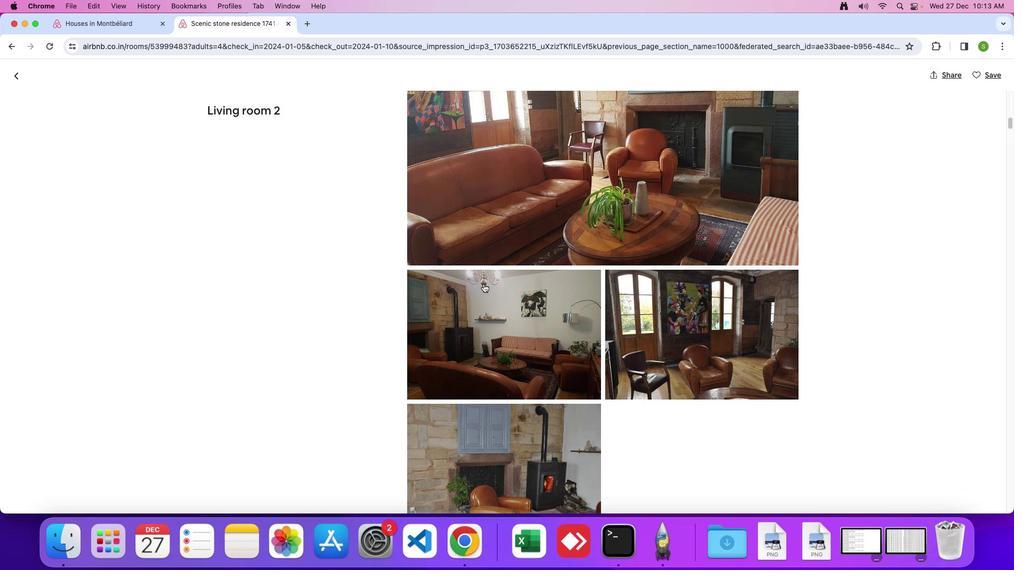 
Action: Mouse scrolled (483, 283) with delta (0, 0)
Screenshot: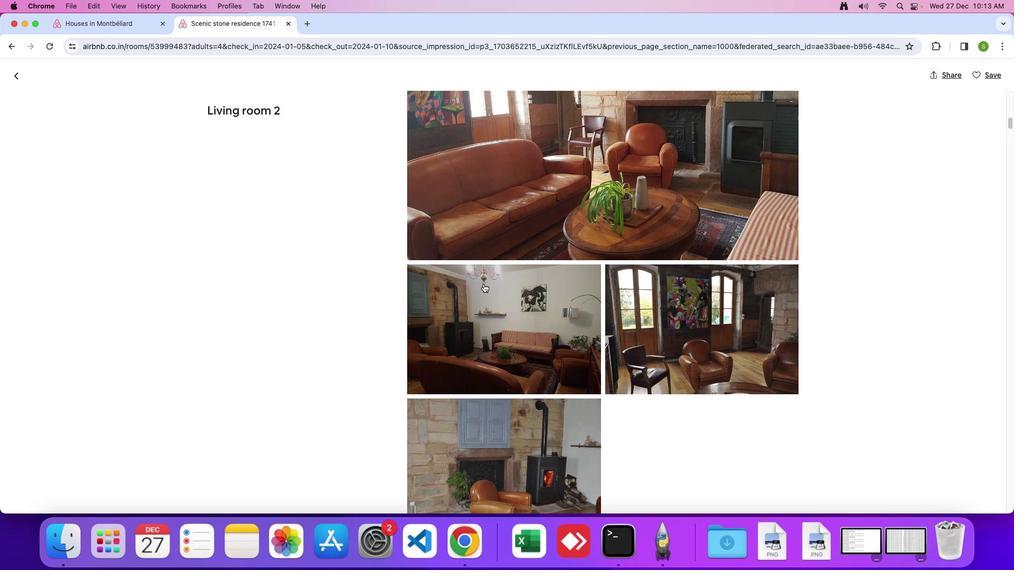 
Action: Mouse scrolled (483, 283) with delta (0, 0)
Screenshot: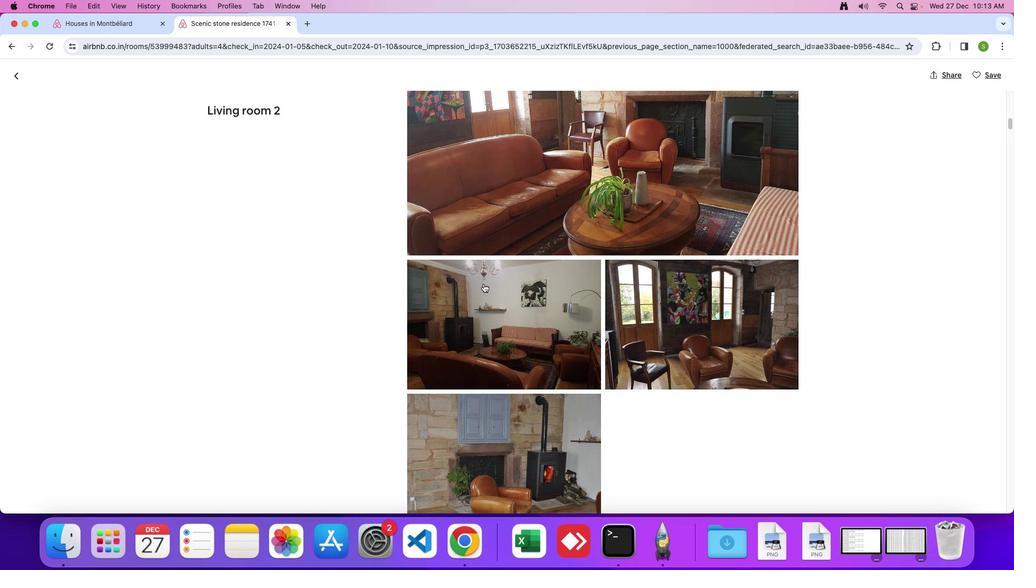 
Action: Mouse scrolled (483, 283) with delta (0, 0)
Screenshot: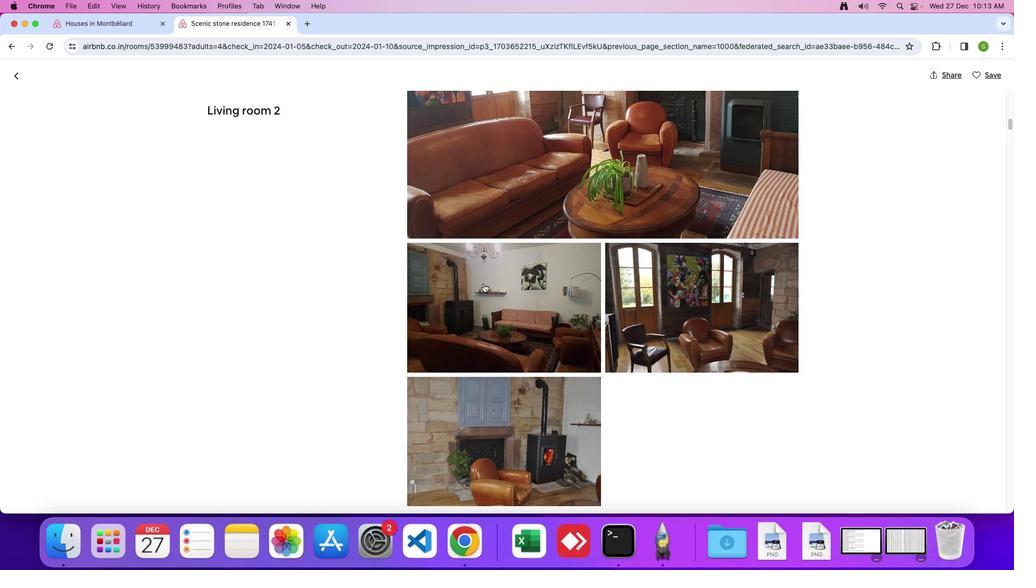 
Action: Mouse scrolled (483, 283) with delta (0, 0)
Screenshot: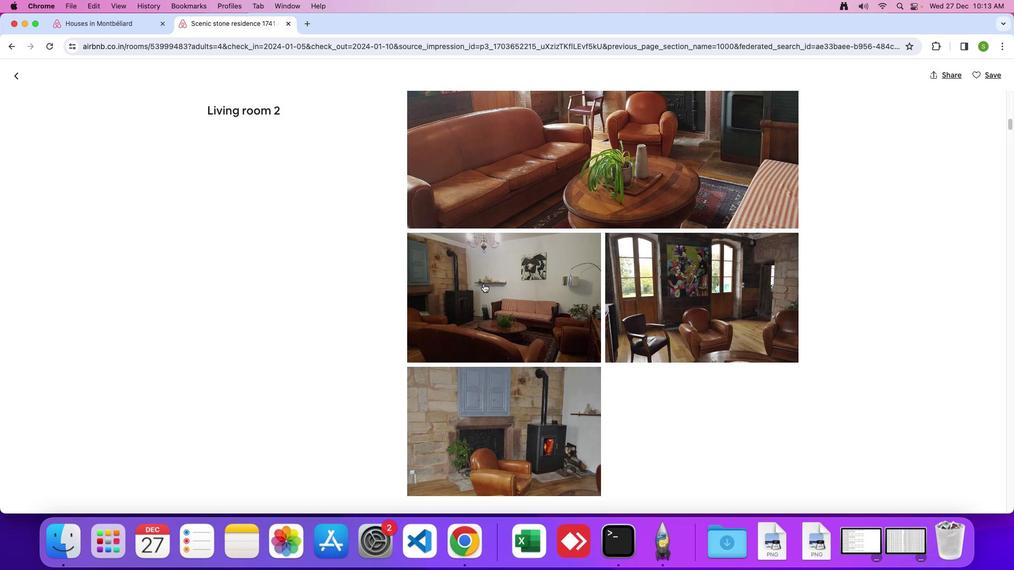 
Action: Mouse scrolled (483, 283) with delta (0, -1)
Screenshot: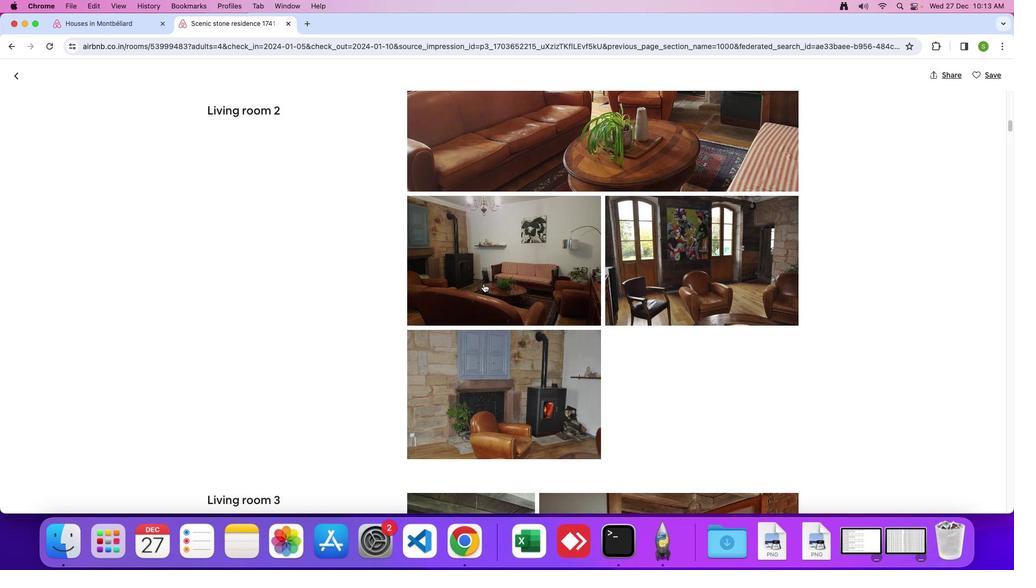 
Action: Mouse scrolled (483, 283) with delta (0, 0)
Screenshot: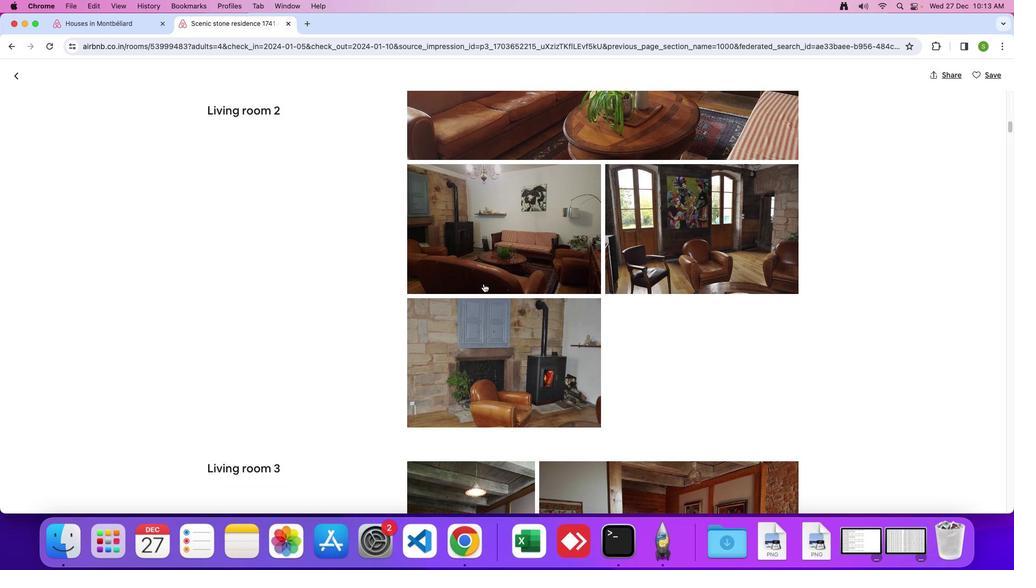 
Action: Mouse scrolled (483, 283) with delta (0, 0)
Screenshot: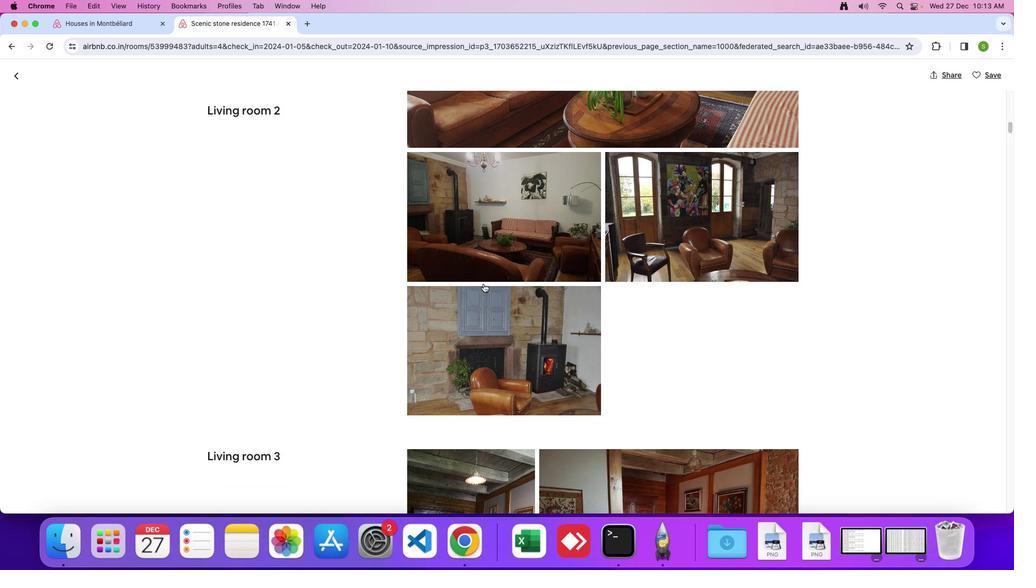 
Action: Mouse scrolled (483, 283) with delta (0, 0)
Screenshot: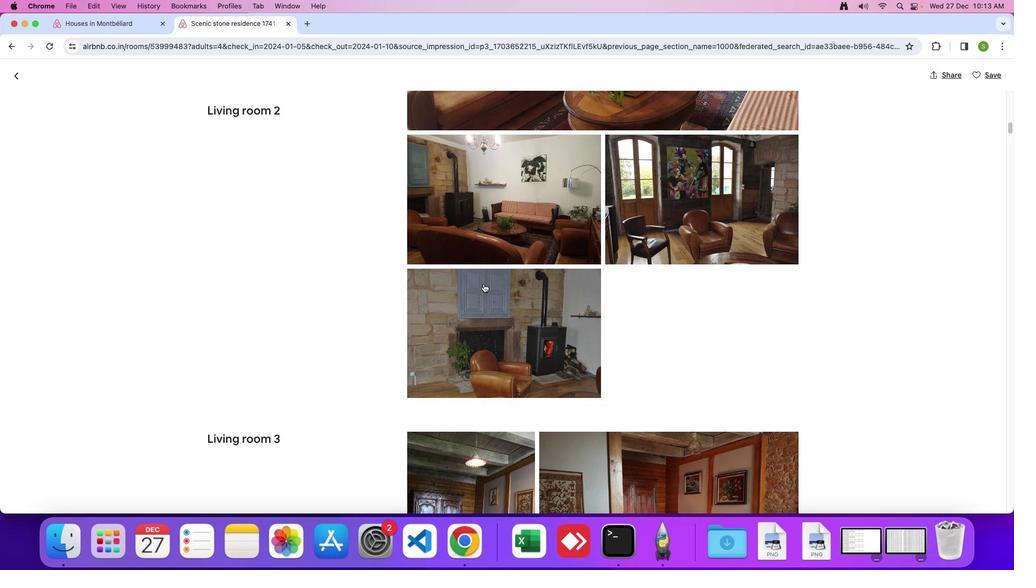 
Action: Mouse scrolled (483, 283) with delta (0, 0)
Screenshot: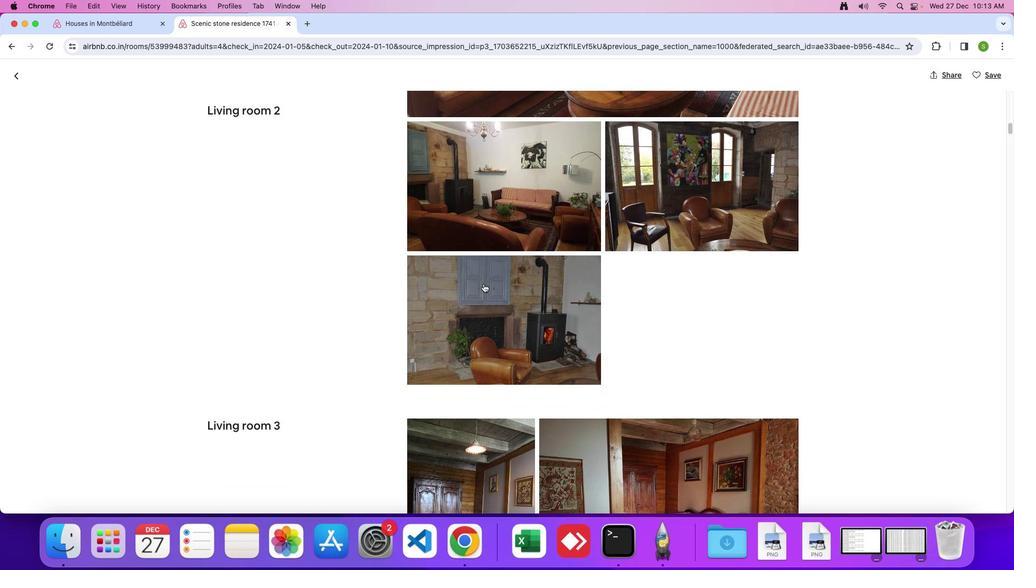
Action: Mouse scrolled (483, 283) with delta (0, -1)
Screenshot: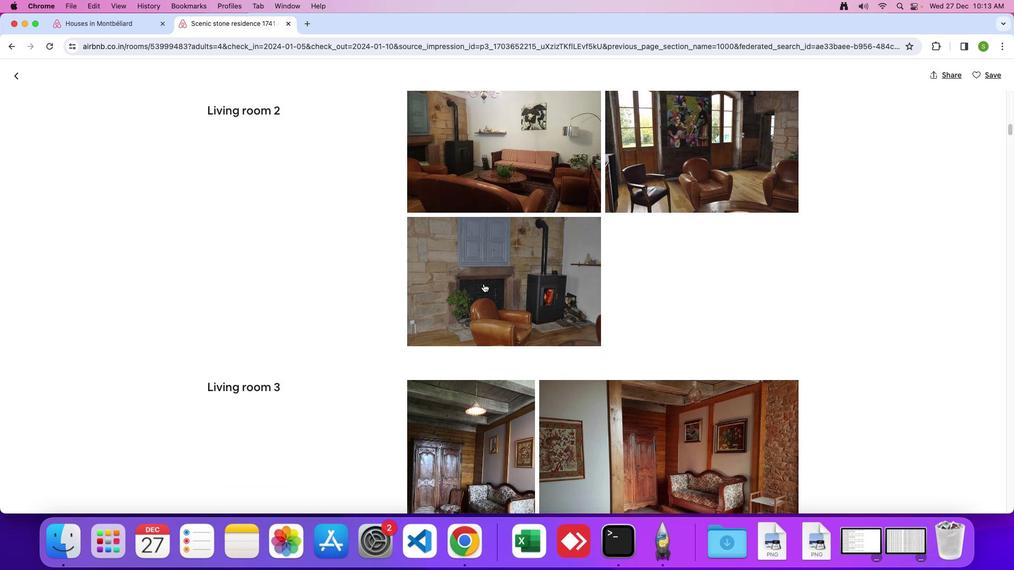 
Action: Mouse scrolled (483, 283) with delta (0, 0)
Screenshot: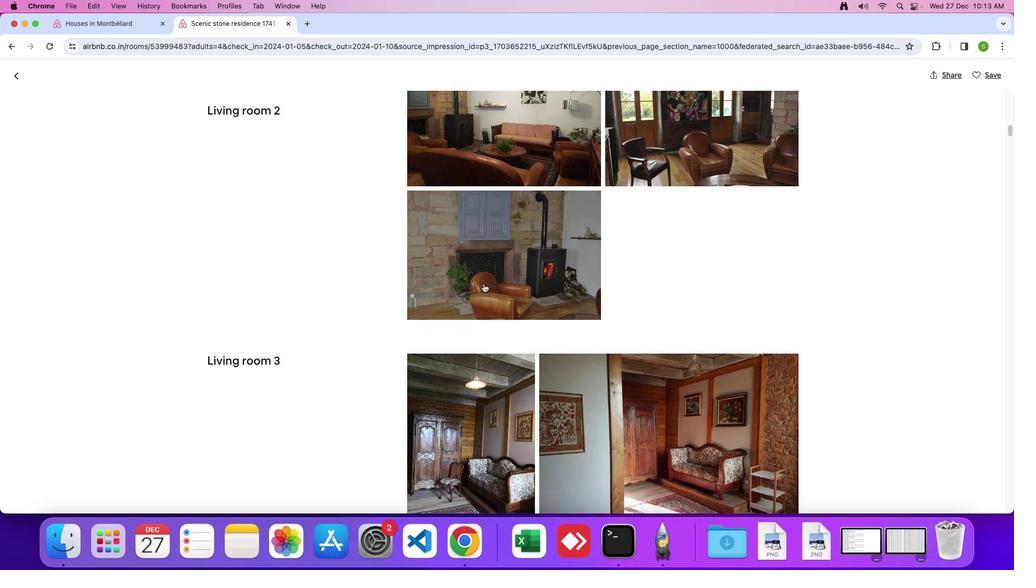 
Action: Mouse scrolled (483, 283) with delta (0, 0)
Screenshot: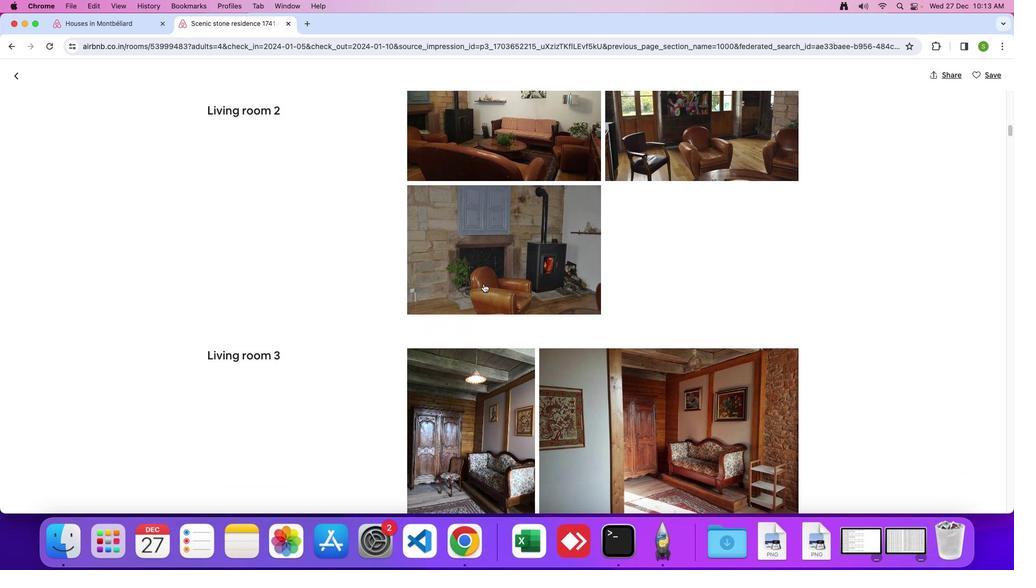 
Action: Mouse scrolled (483, 283) with delta (0, 0)
Screenshot: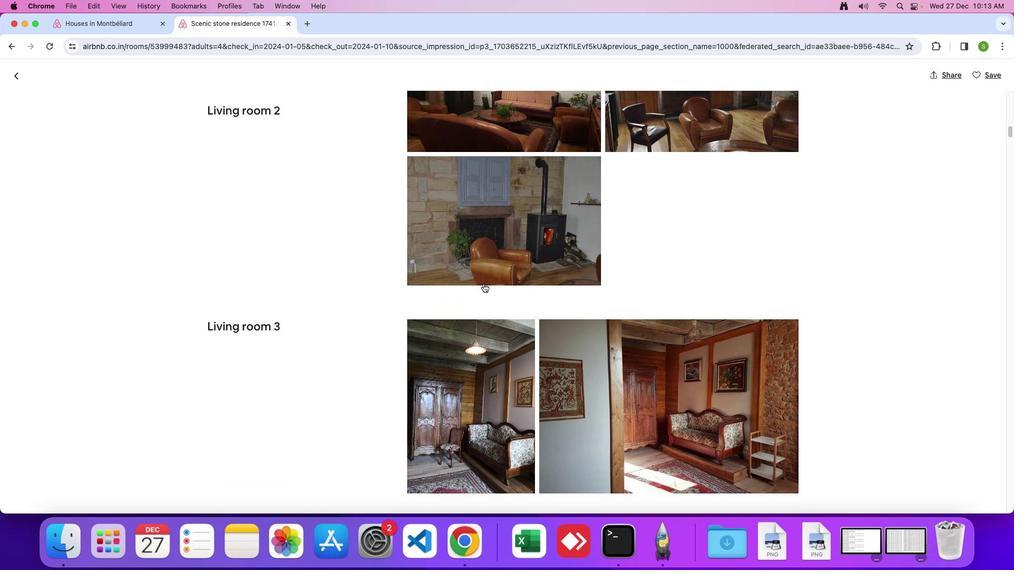 
Action: Mouse scrolled (483, 283) with delta (0, 0)
Screenshot: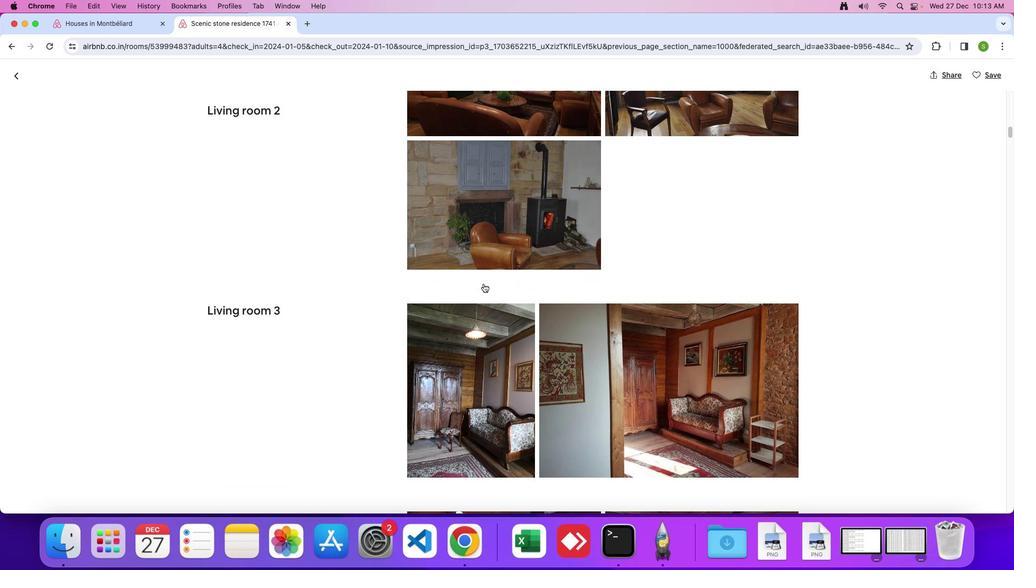 
Action: Mouse scrolled (483, 283) with delta (0, 0)
Screenshot: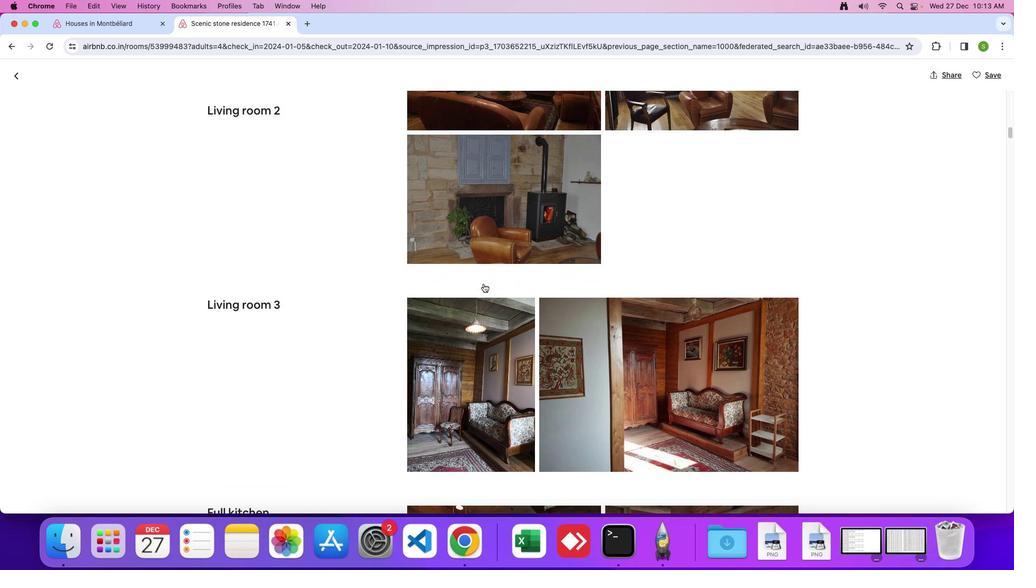 
Action: Mouse scrolled (483, 283) with delta (0, 0)
Screenshot: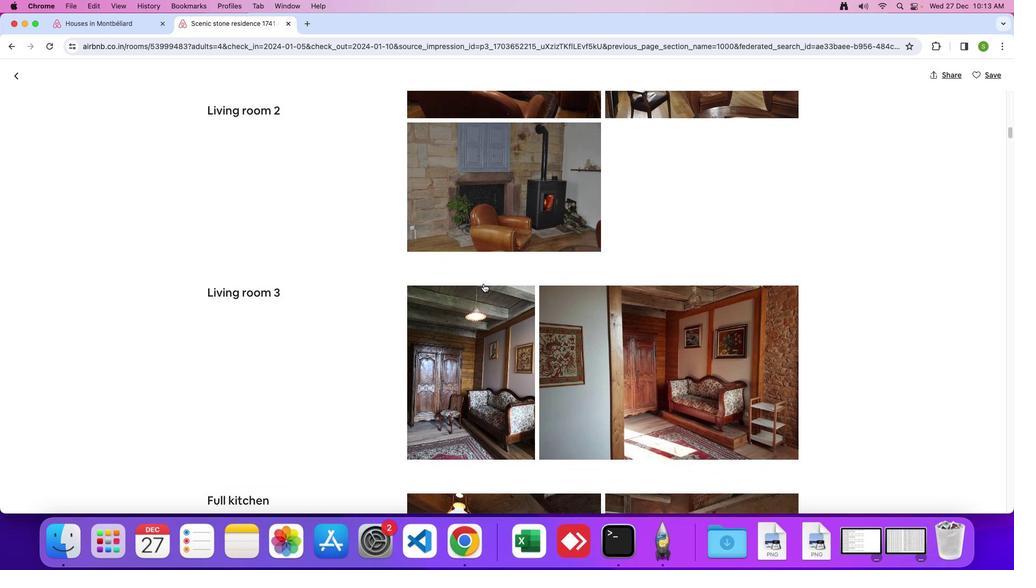 
Action: Mouse scrolled (483, 283) with delta (0, 0)
Screenshot: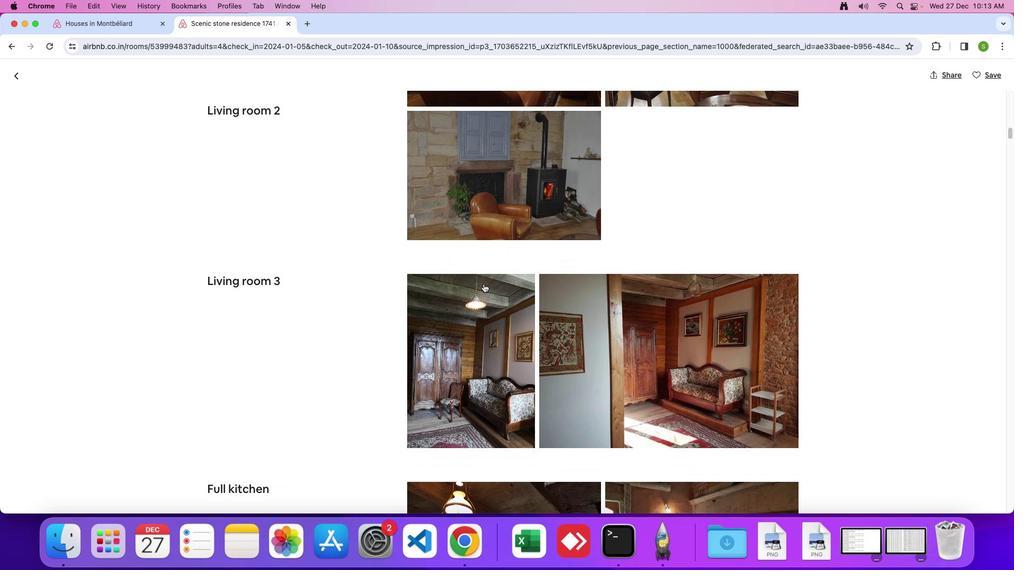 
Action: Mouse moved to (482, 286)
Screenshot: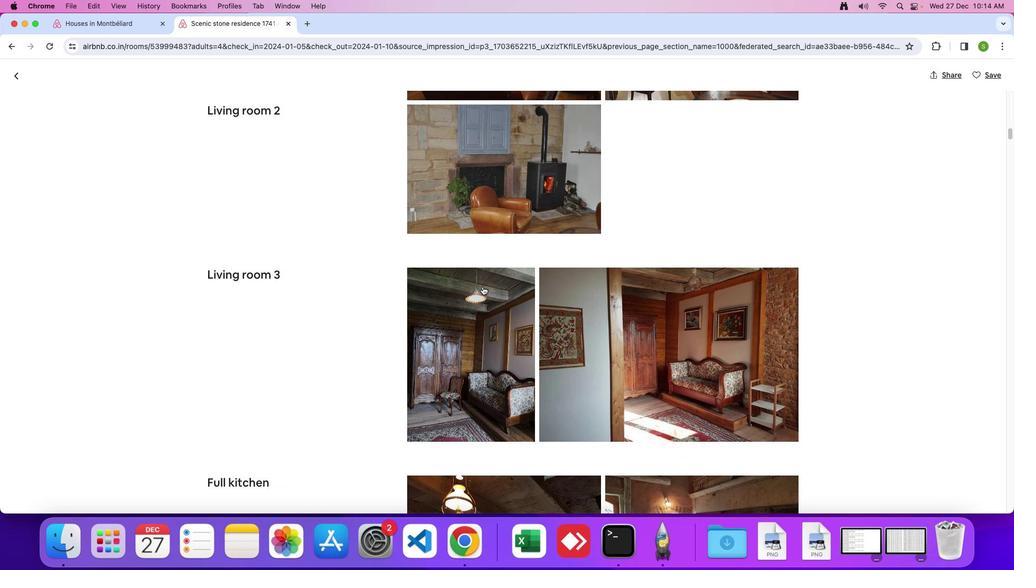 
Action: Mouse scrolled (482, 286) with delta (0, 0)
Screenshot: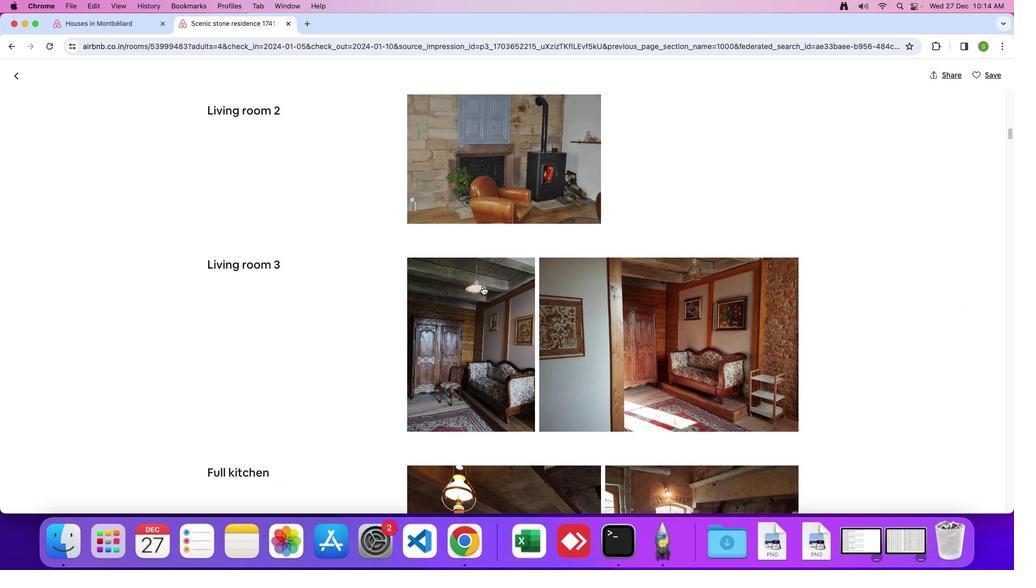 
Action: Mouse moved to (482, 286)
Screenshot: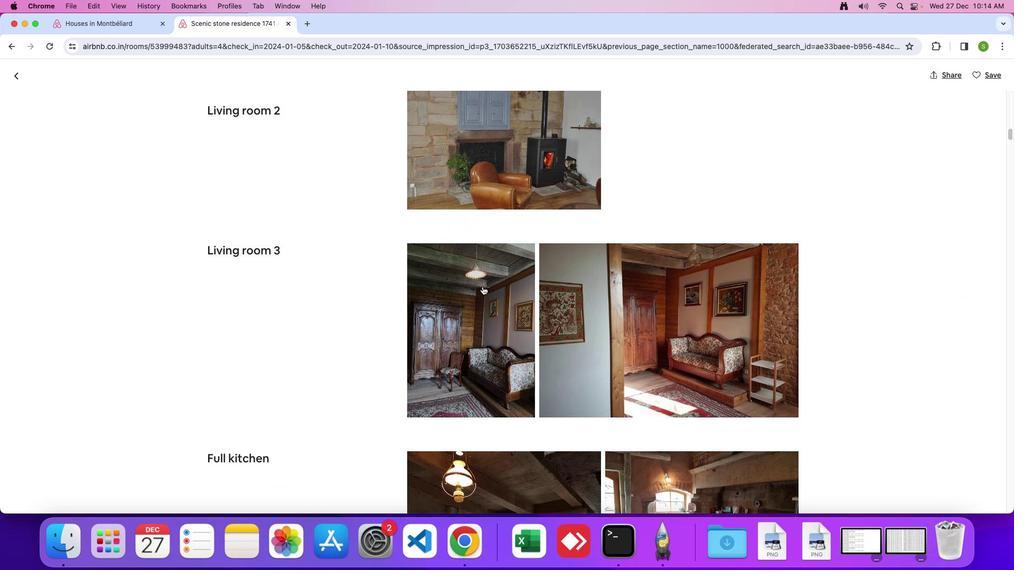 
Action: Mouse scrolled (482, 286) with delta (0, 0)
Screenshot: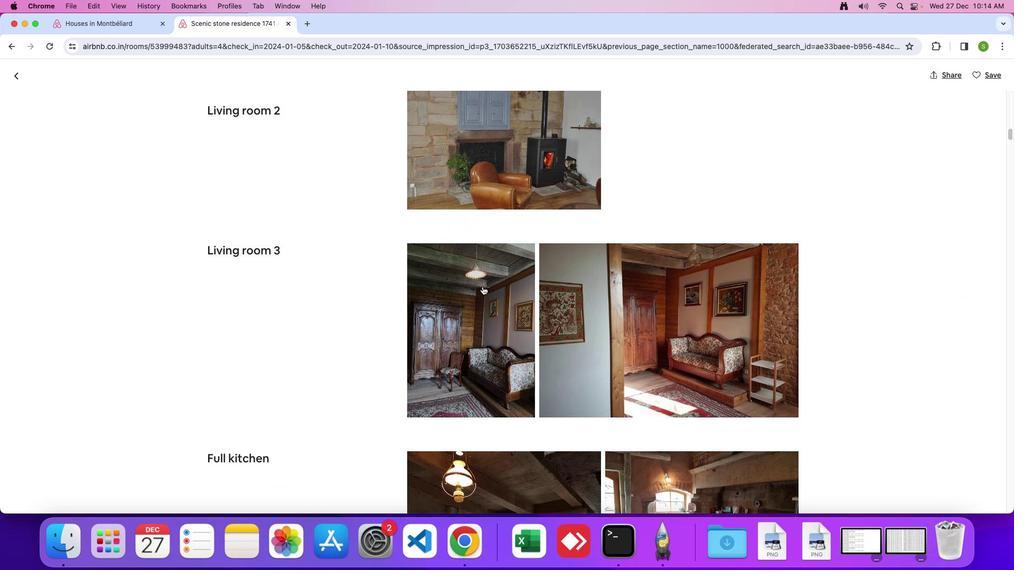 
Action: Mouse scrolled (482, 286) with delta (0, -1)
Screenshot: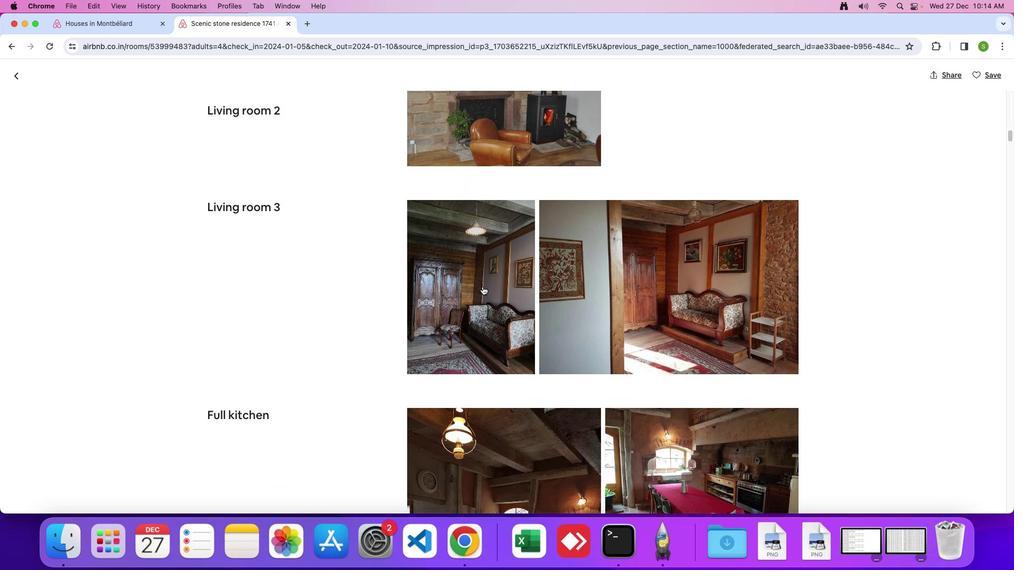 
Action: Mouse scrolled (482, 286) with delta (0, 0)
Screenshot: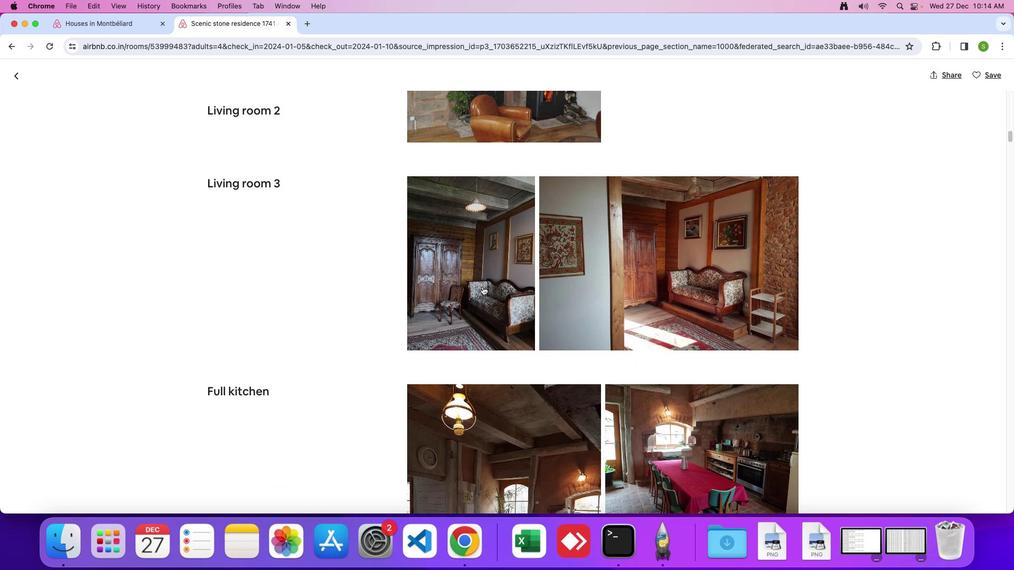 
Action: Mouse scrolled (482, 286) with delta (0, 0)
Screenshot: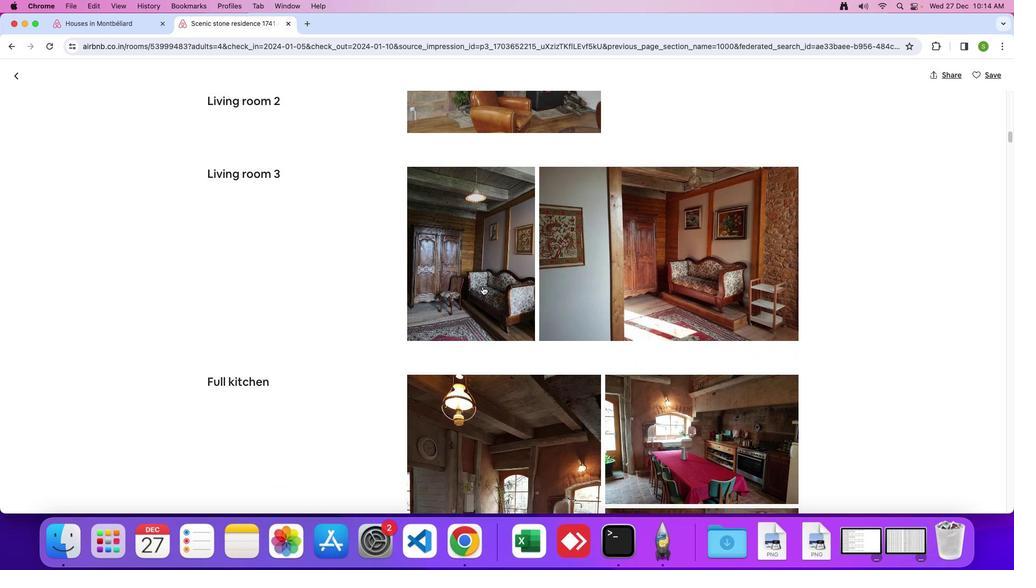 
Action: Mouse scrolled (482, 286) with delta (0, 0)
Screenshot: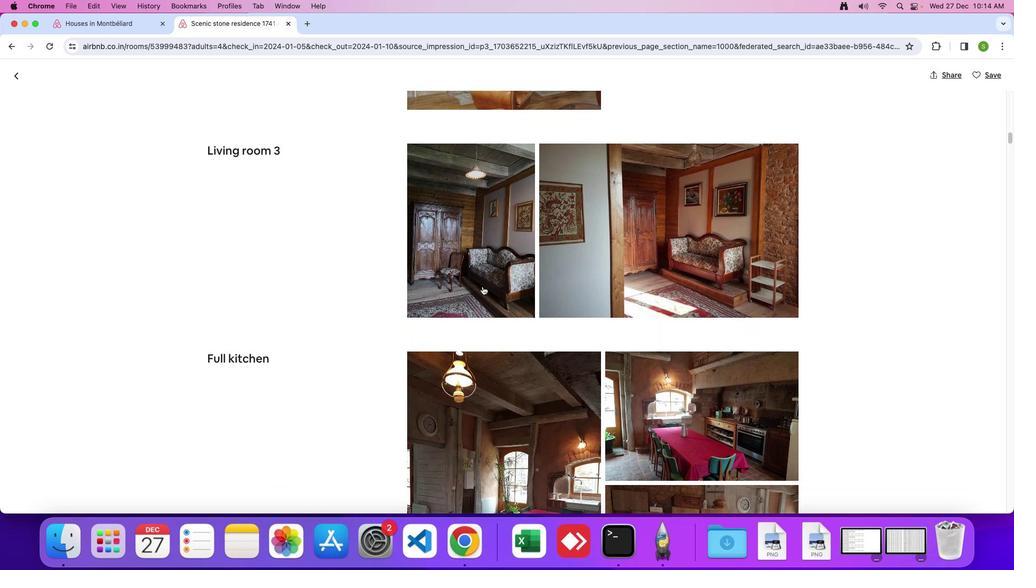
Action: Mouse scrolled (482, 286) with delta (0, 0)
Screenshot: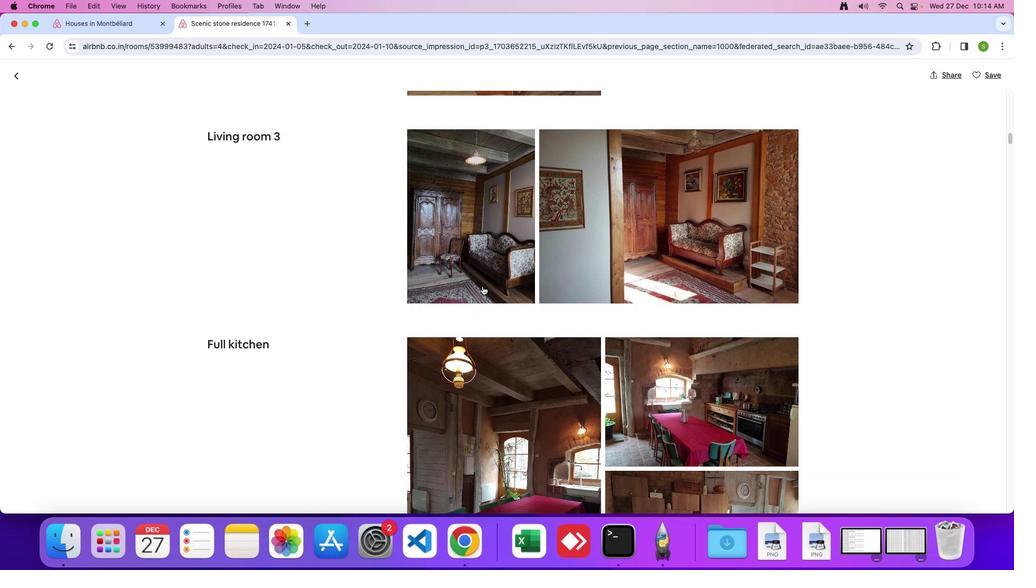 
Action: Mouse scrolled (482, 286) with delta (0, 0)
Screenshot: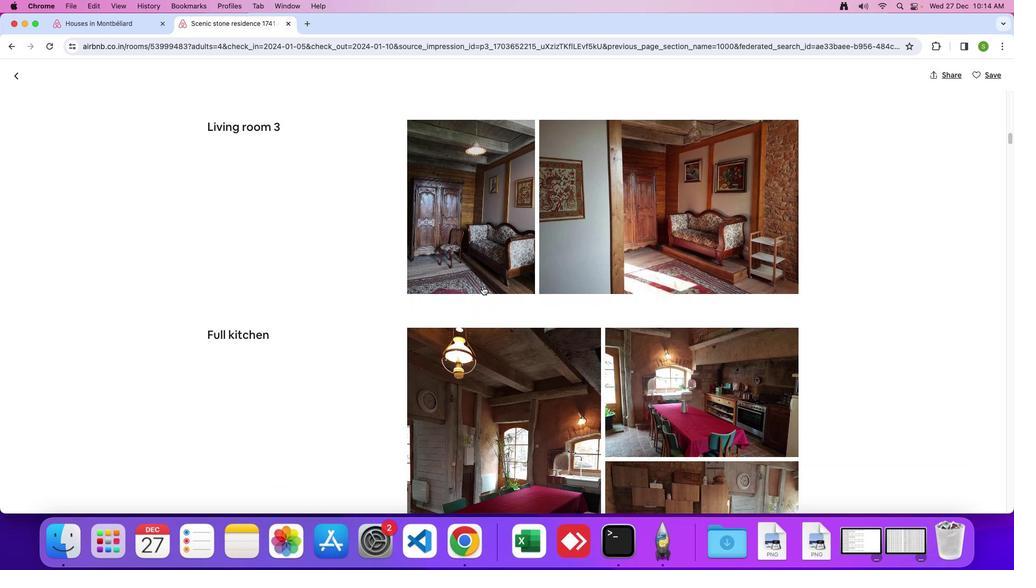 
Action: Mouse moved to (482, 286)
Screenshot: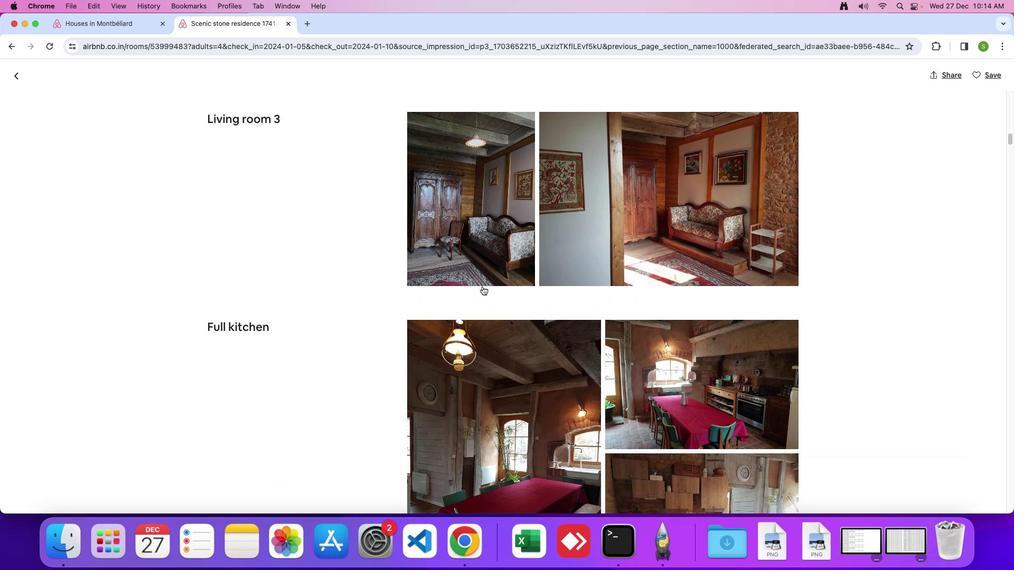 
Action: Mouse scrolled (482, 286) with delta (0, 0)
Screenshot: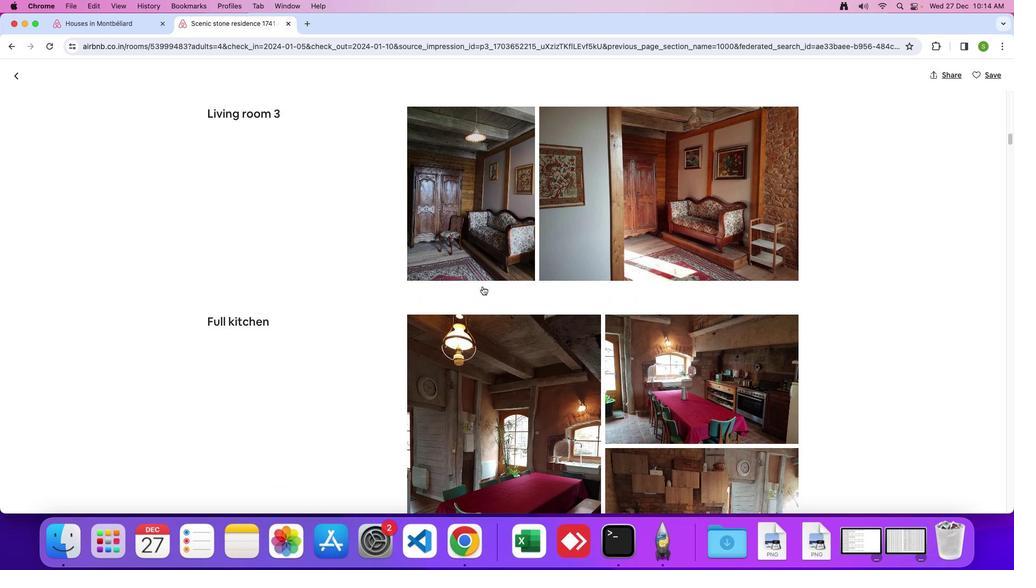 
Action: Mouse scrolled (482, 286) with delta (0, 0)
Screenshot: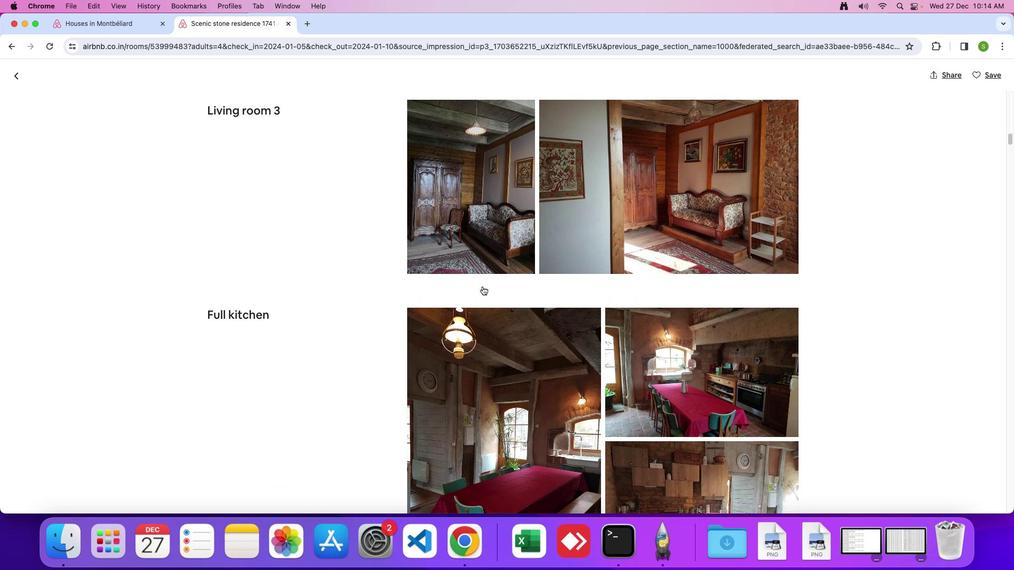 
Action: Mouse scrolled (482, 286) with delta (0, 0)
Screenshot: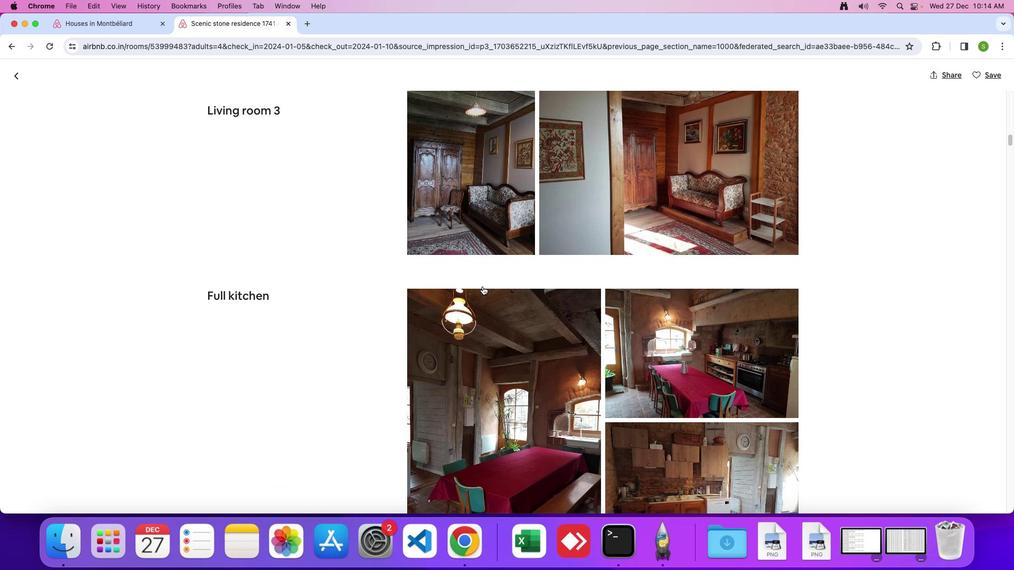 
Action: Mouse scrolled (482, 286) with delta (0, 0)
Screenshot: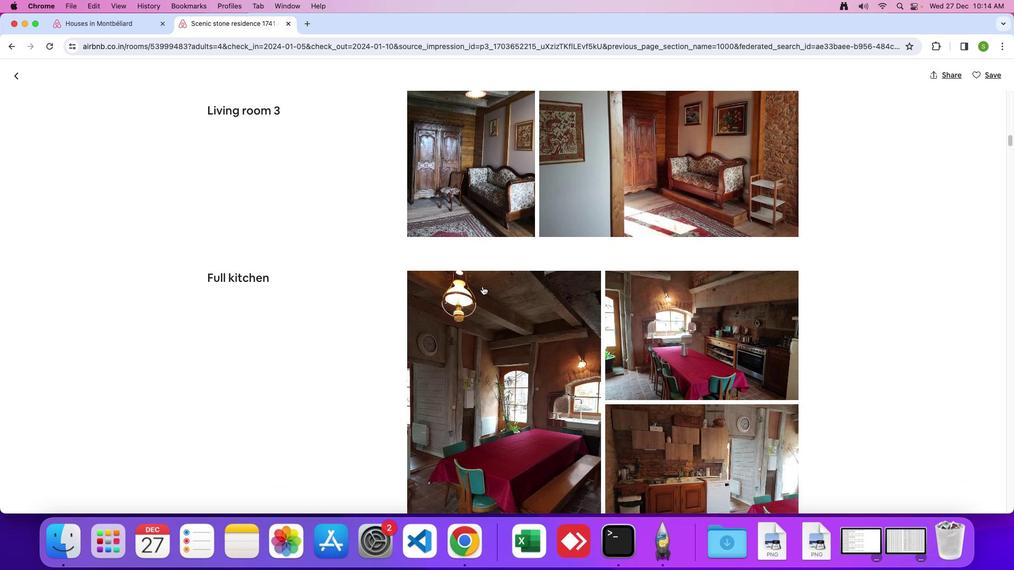 
Action: Mouse scrolled (482, 286) with delta (0, -1)
Screenshot: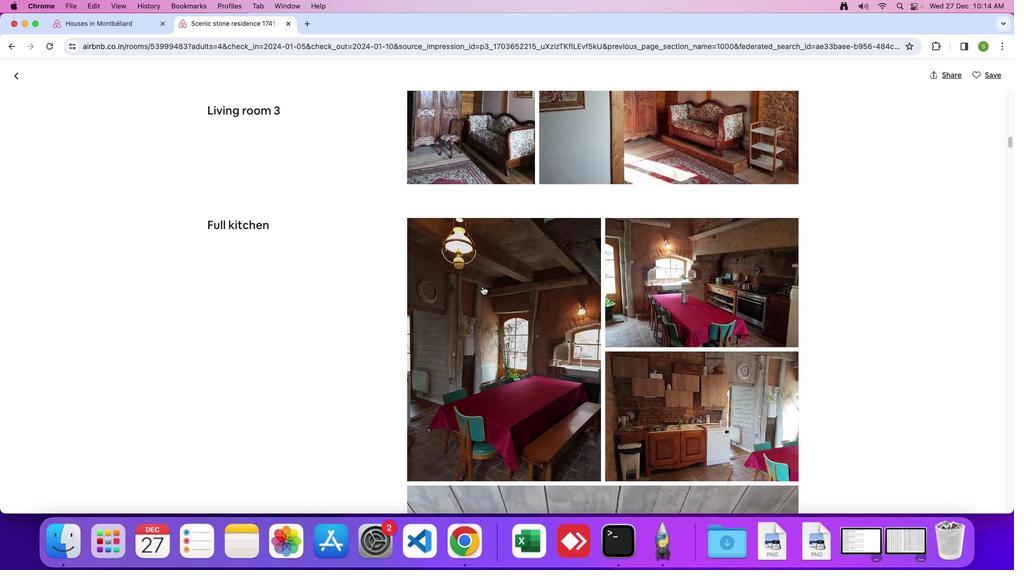 
Action: Mouse scrolled (482, 286) with delta (0, 0)
Screenshot: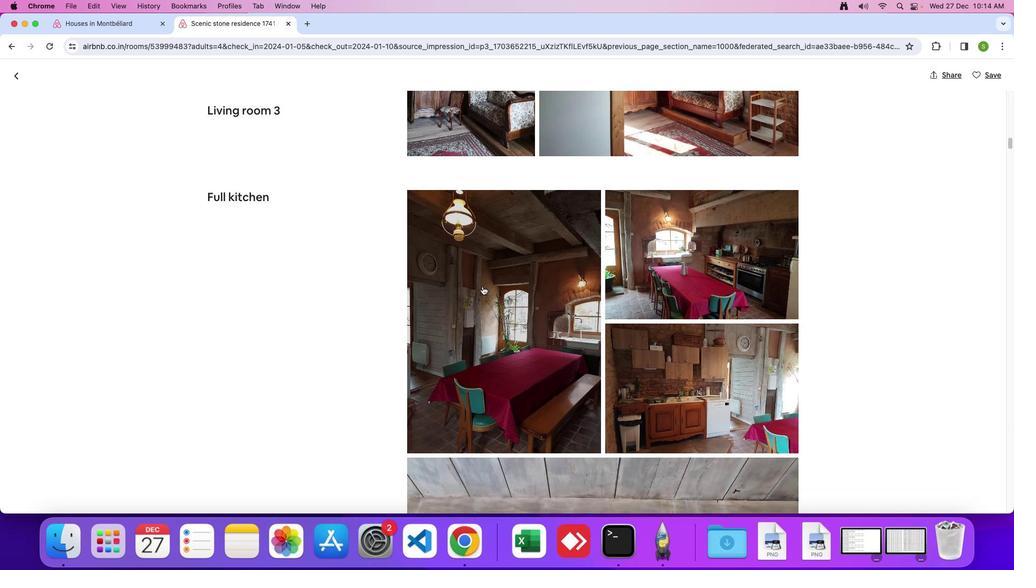 
Action: Mouse scrolled (482, 286) with delta (0, 0)
Screenshot: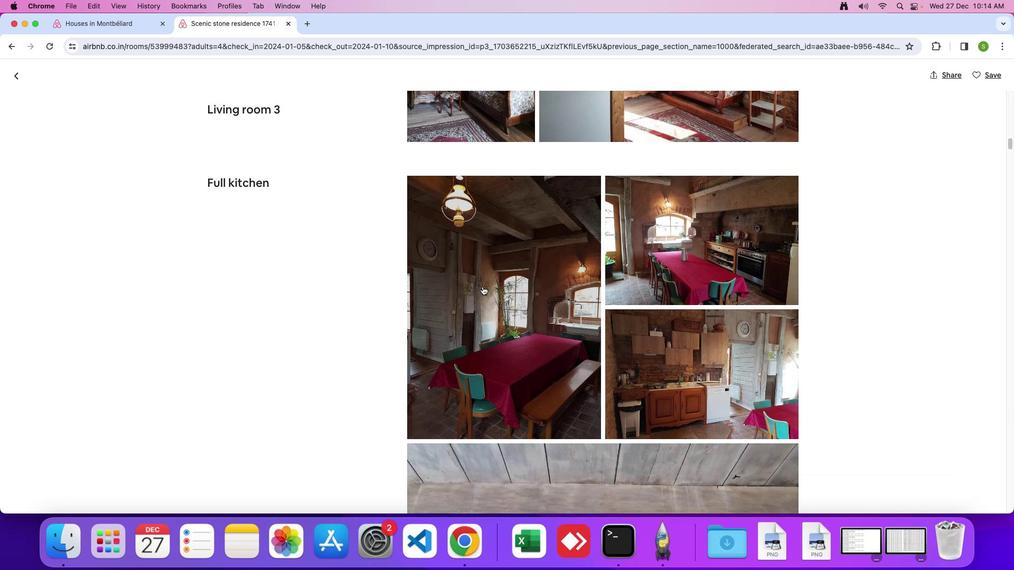 
Action: Mouse scrolled (482, 286) with delta (0, -1)
Screenshot: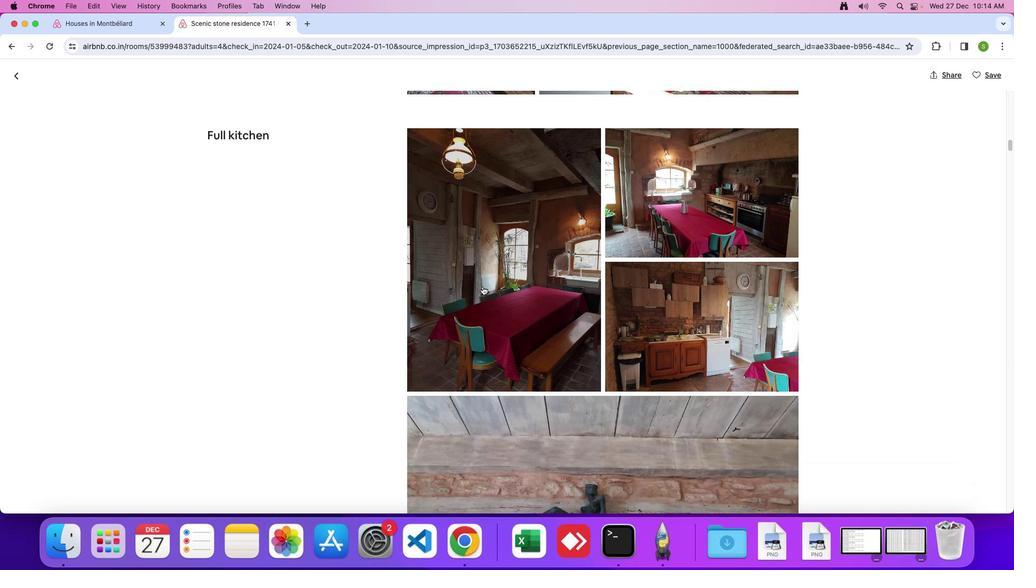 
Action: Mouse moved to (459, 247)
Screenshot: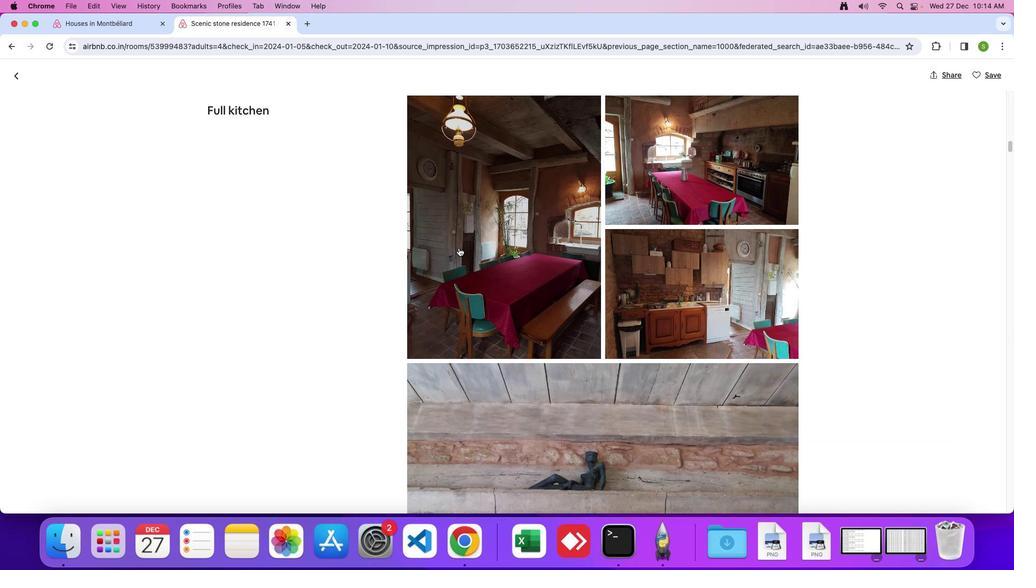 
Action: Mouse scrolled (459, 247) with delta (0, 0)
Screenshot: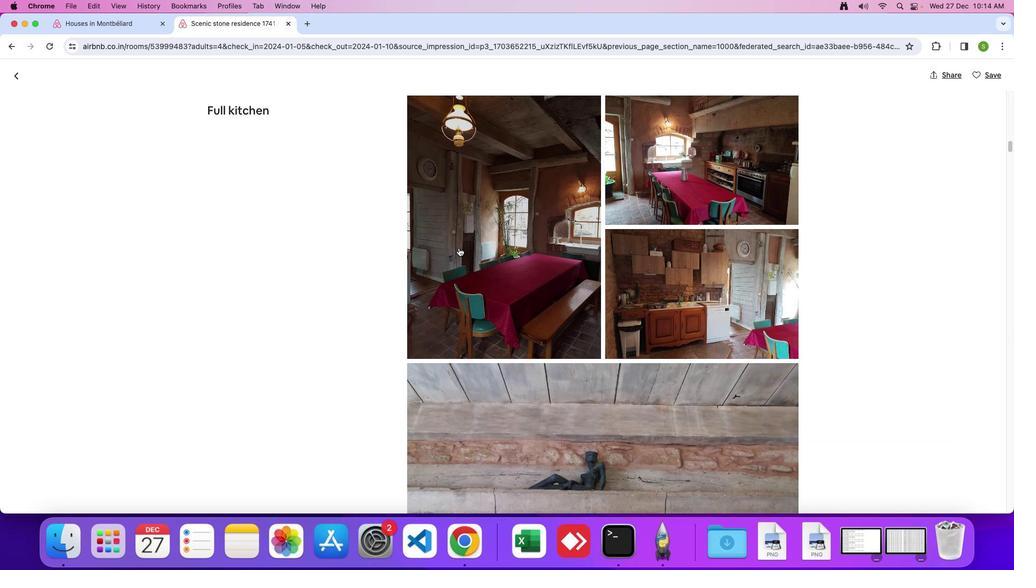 
Action: Mouse scrolled (459, 247) with delta (0, 0)
Screenshot: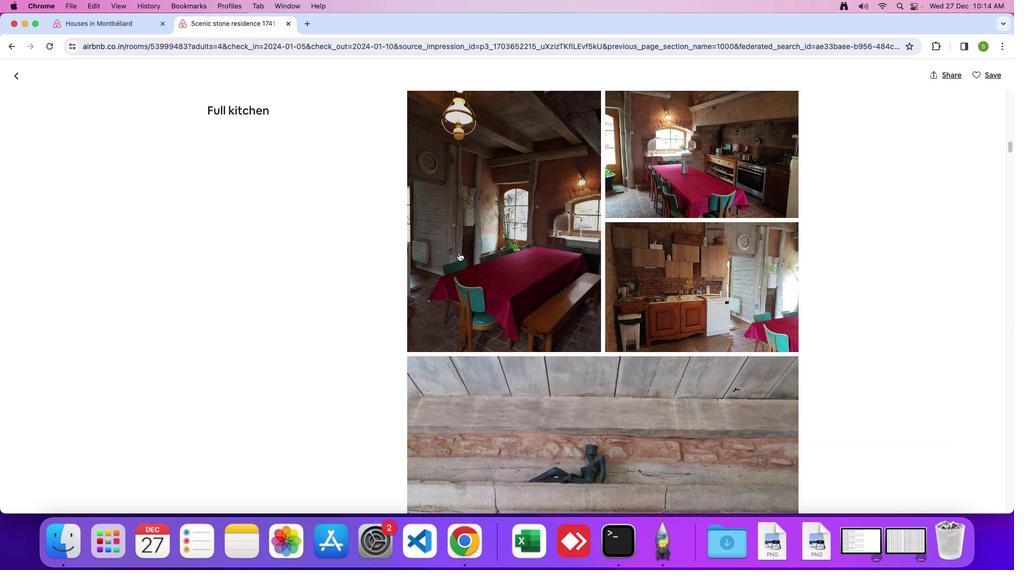 
Action: Mouse moved to (461, 273)
Screenshot: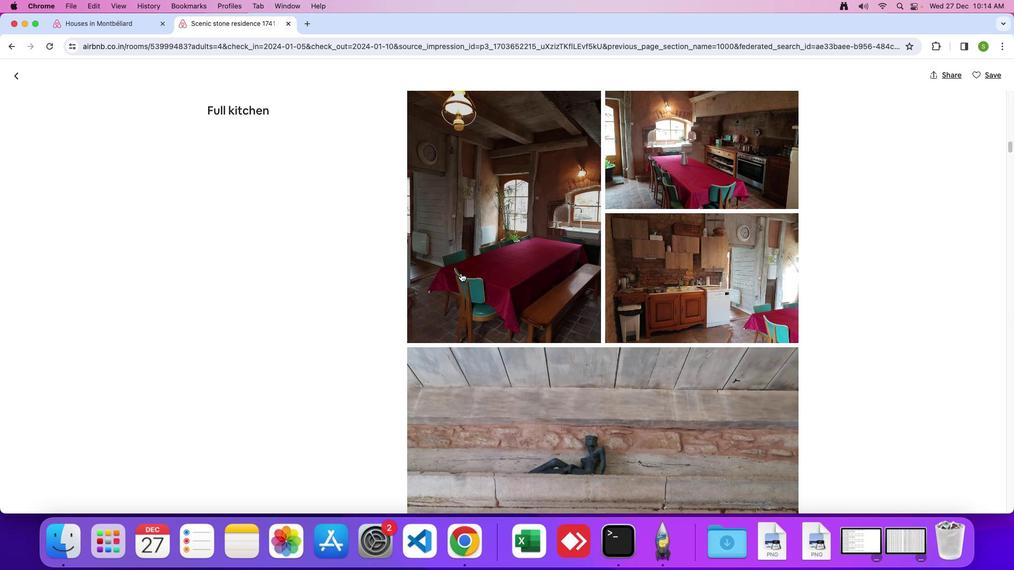 
Action: Mouse scrolled (461, 273) with delta (0, 0)
Screenshot: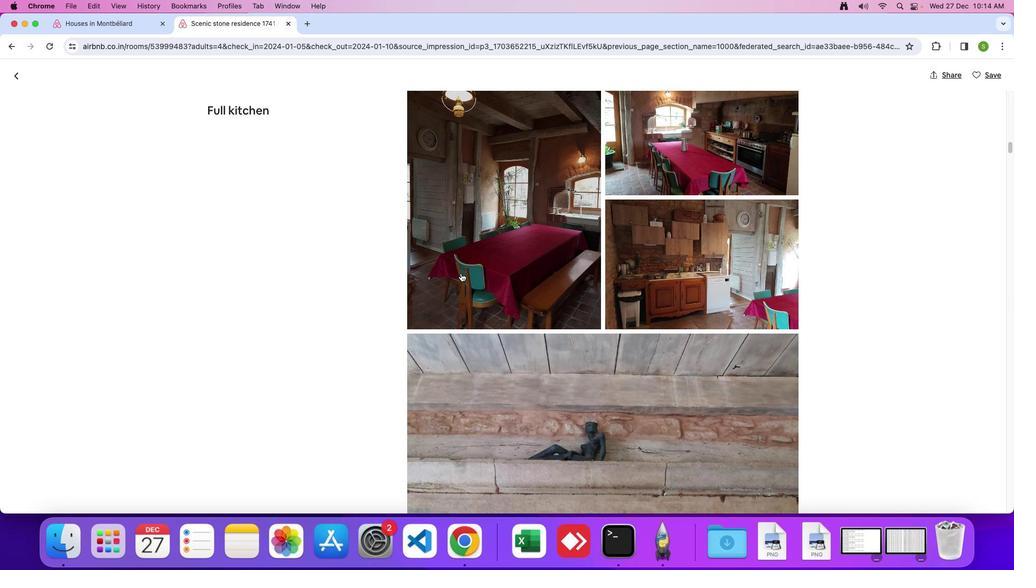 
Action: Mouse scrolled (461, 273) with delta (0, 0)
Screenshot: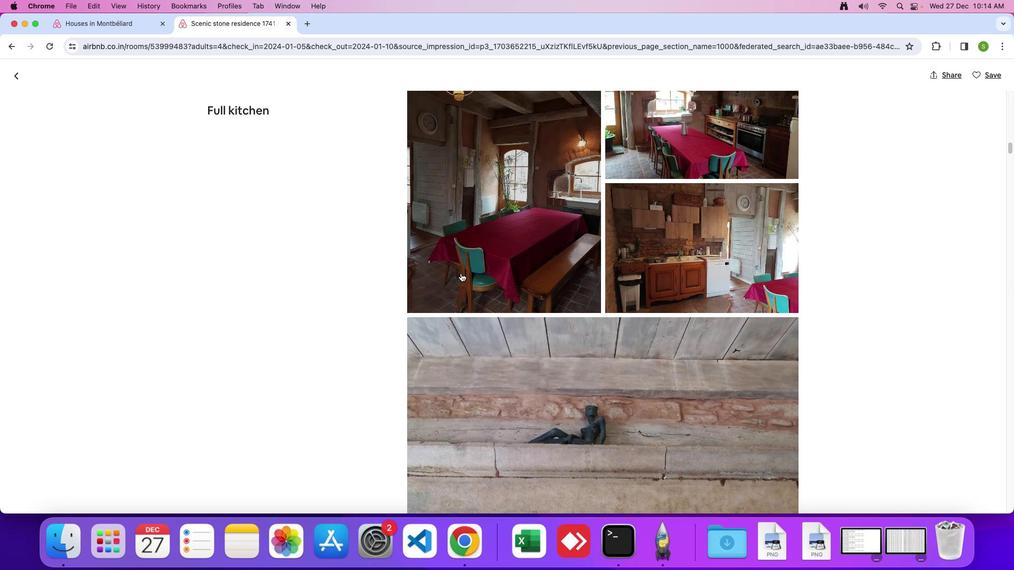 
Action: Mouse scrolled (461, 273) with delta (0, -1)
Screenshot: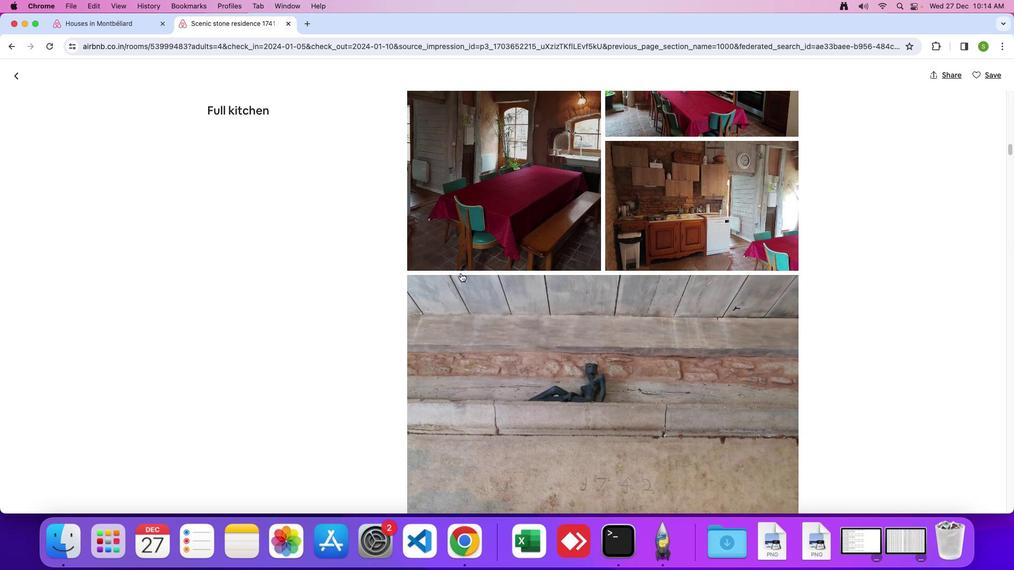 
Action: Mouse scrolled (461, 273) with delta (0, 0)
Screenshot: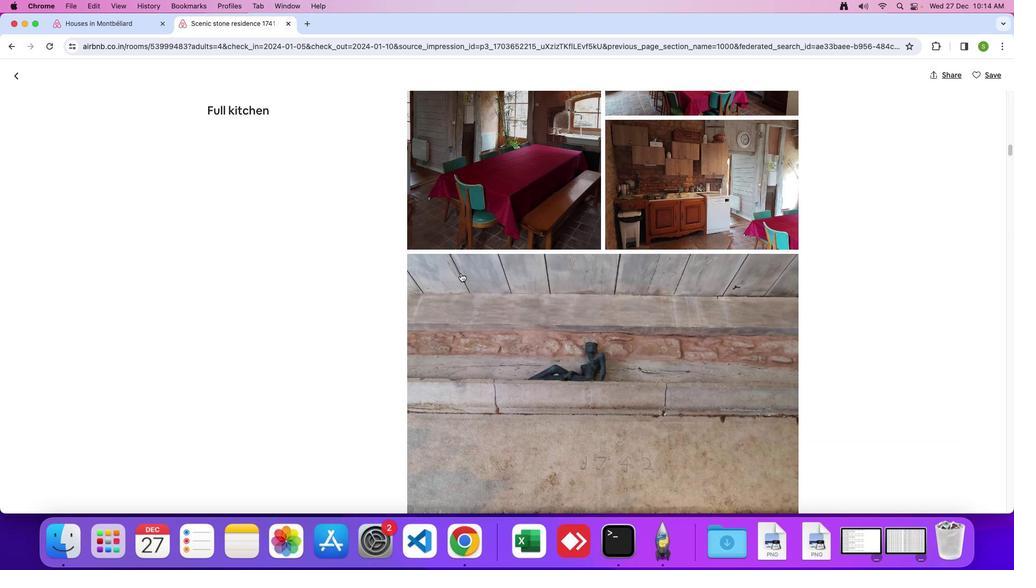 
Action: Mouse scrolled (461, 273) with delta (0, 0)
Screenshot: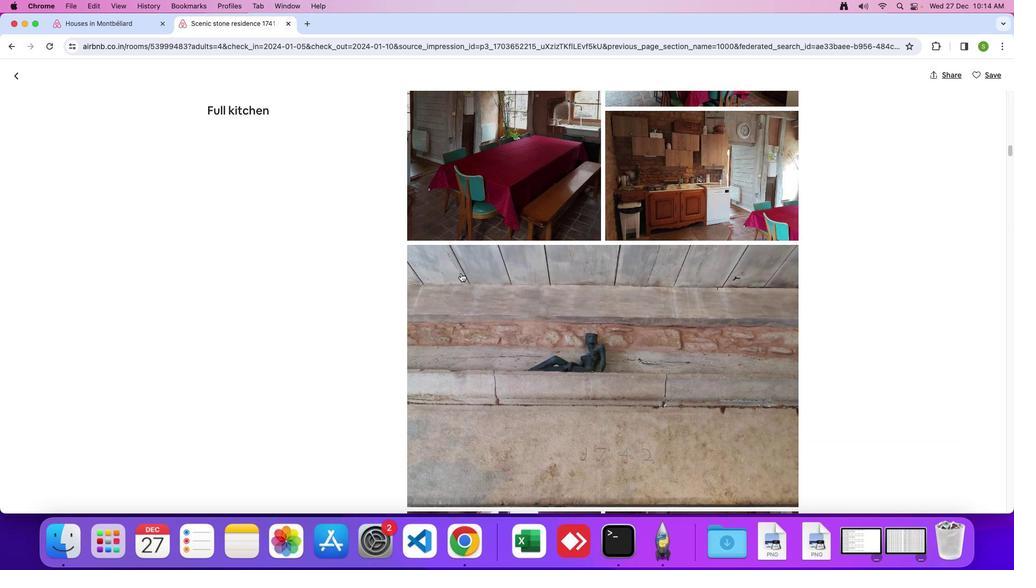 
Action: Mouse scrolled (461, 273) with delta (0, 0)
Screenshot: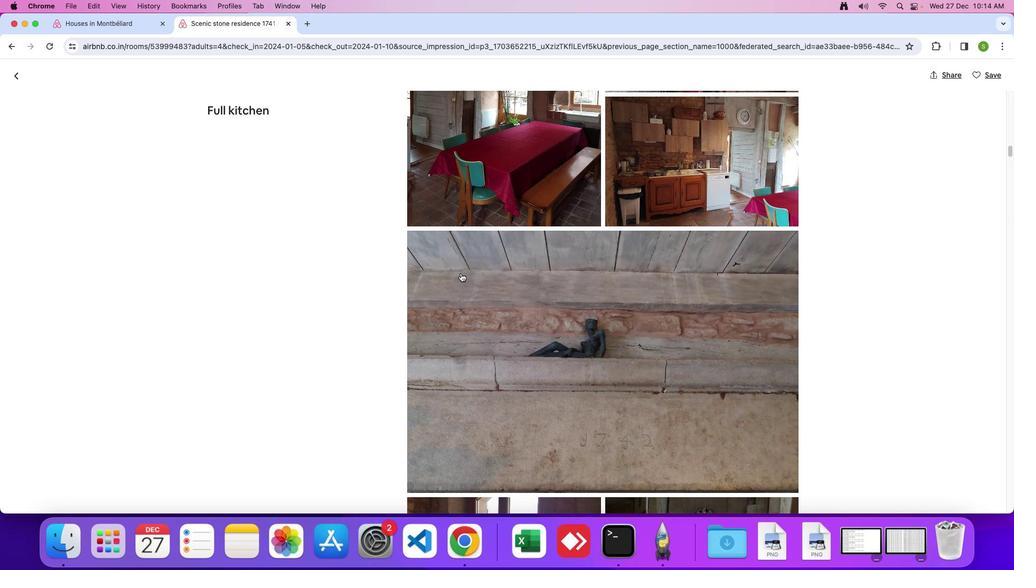 
Action: Mouse scrolled (461, 273) with delta (0, 0)
Screenshot: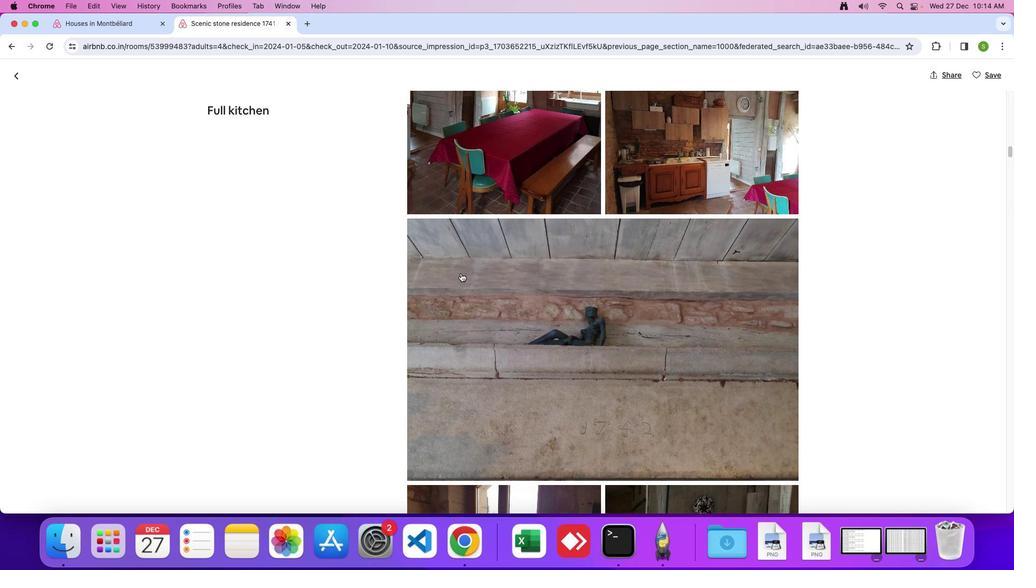 
Action: Mouse scrolled (461, 273) with delta (0, -1)
Screenshot: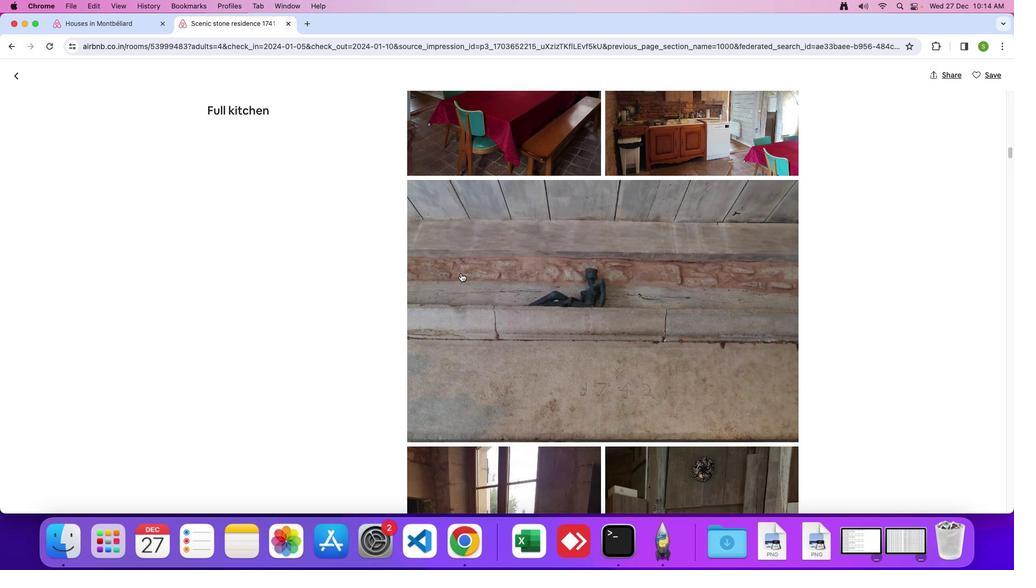 
Action: Mouse scrolled (461, 273) with delta (0, 0)
Screenshot: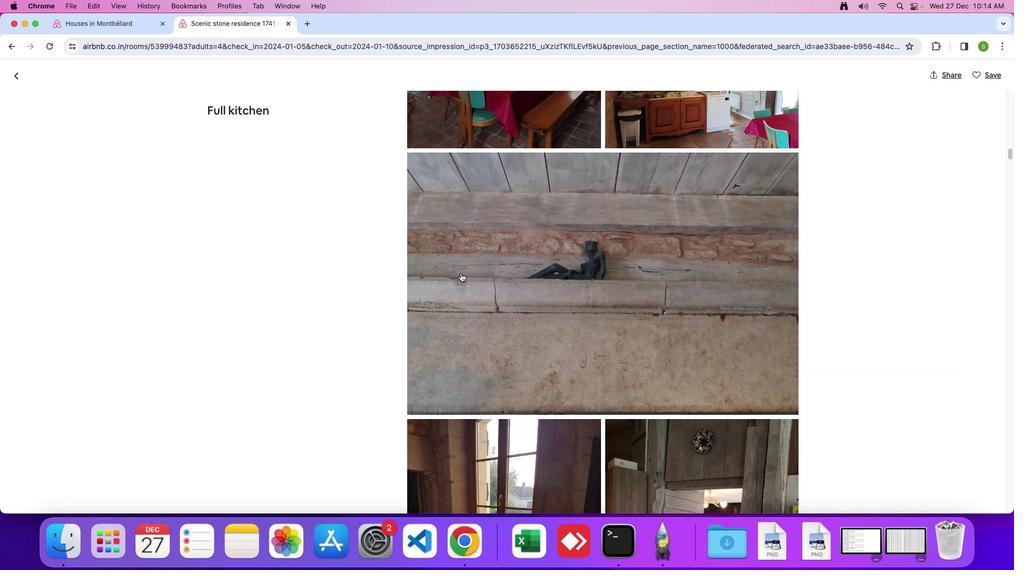 
Action: Mouse scrolled (461, 273) with delta (0, 0)
Screenshot: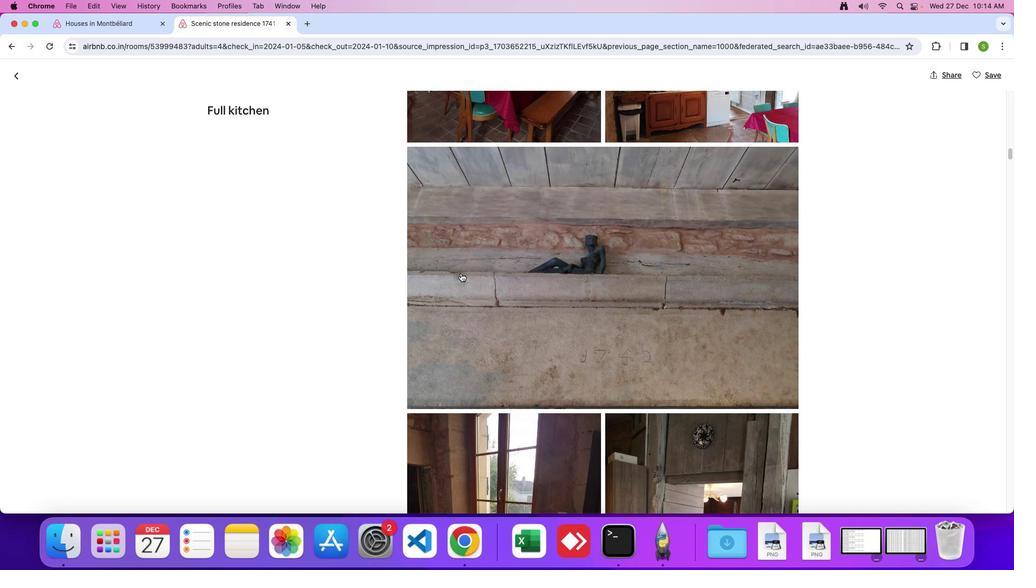 
Action: Mouse scrolled (461, 273) with delta (0, 0)
Screenshot: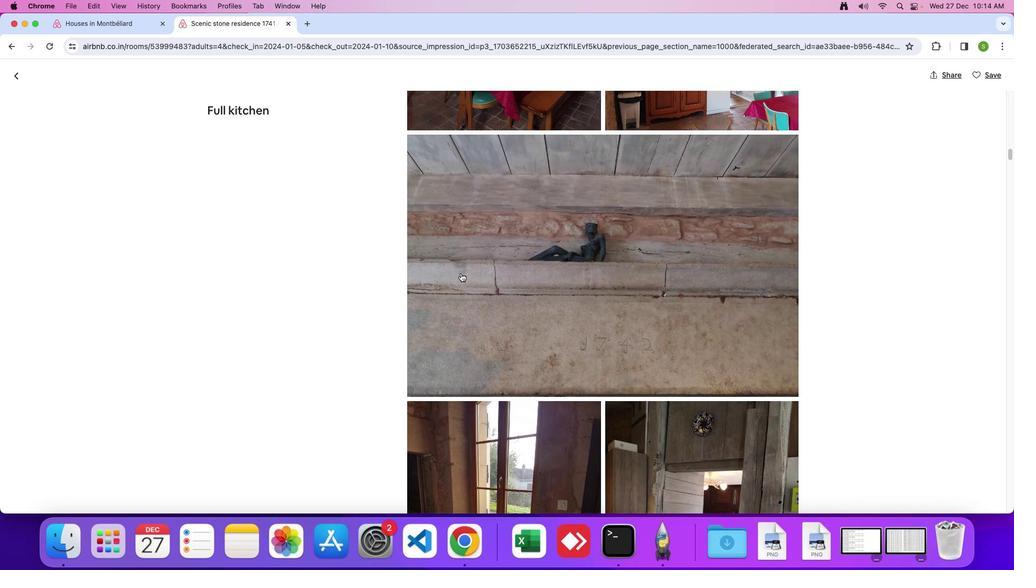 
Action: Mouse scrolled (461, 273) with delta (0, 0)
Screenshot: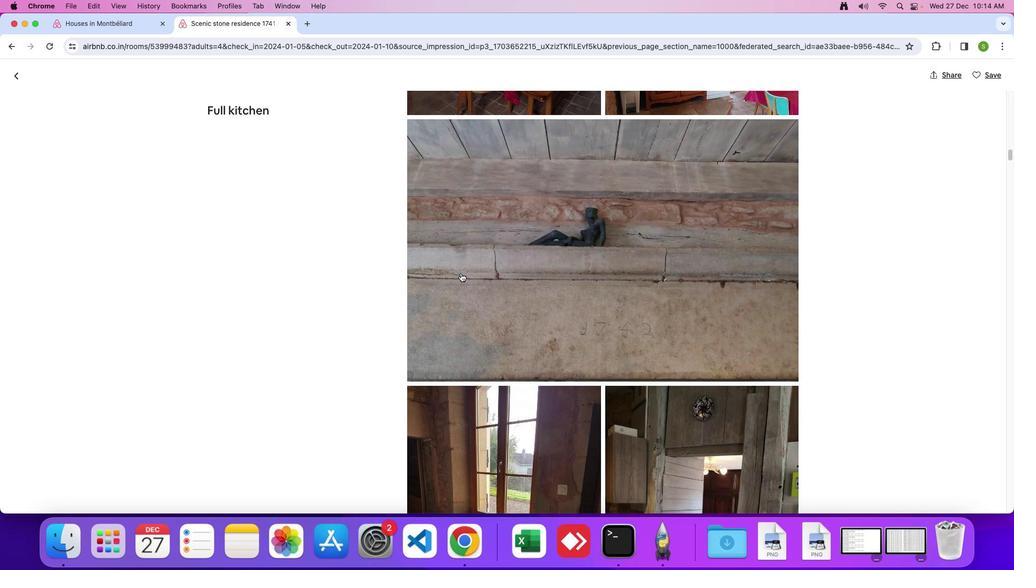 
Action: Mouse scrolled (461, 273) with delta (0, -1)
Screenshot: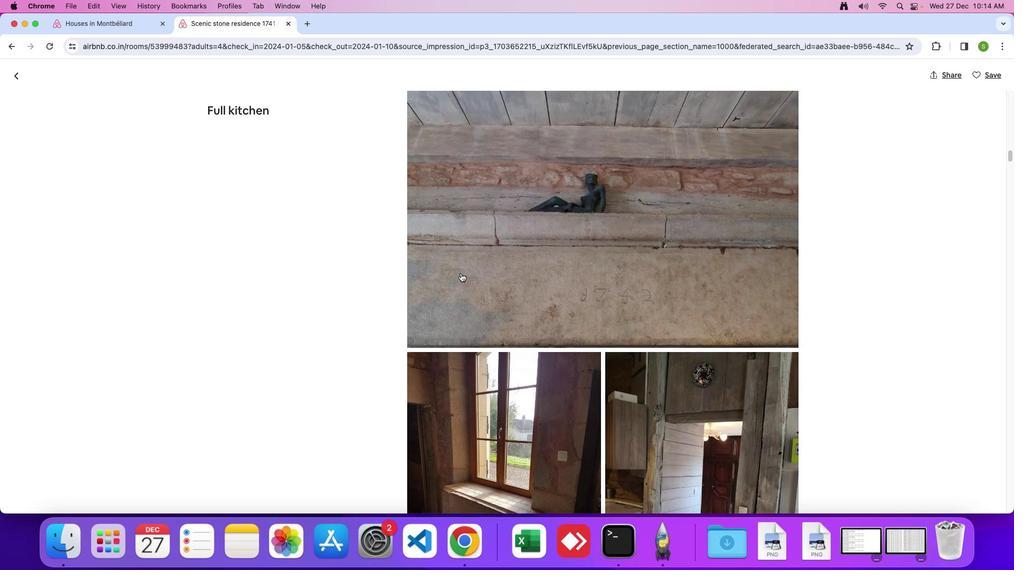 
Action: Mouse scrolled (461, 273) with delta (0, 0)
Screenshot: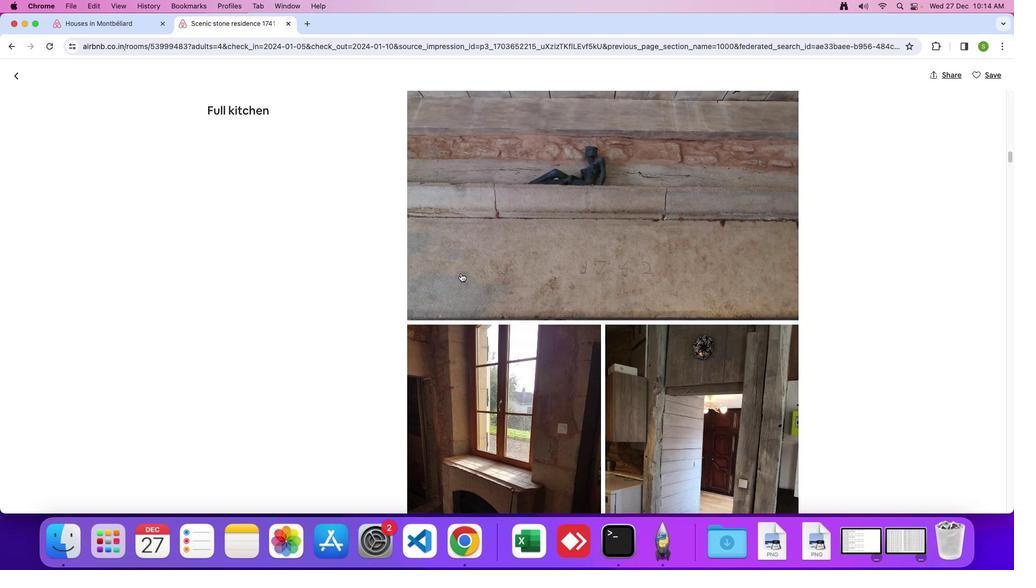 
Action: Mouse scrolled (461, 273) with delta (0, 0)
Screenshot: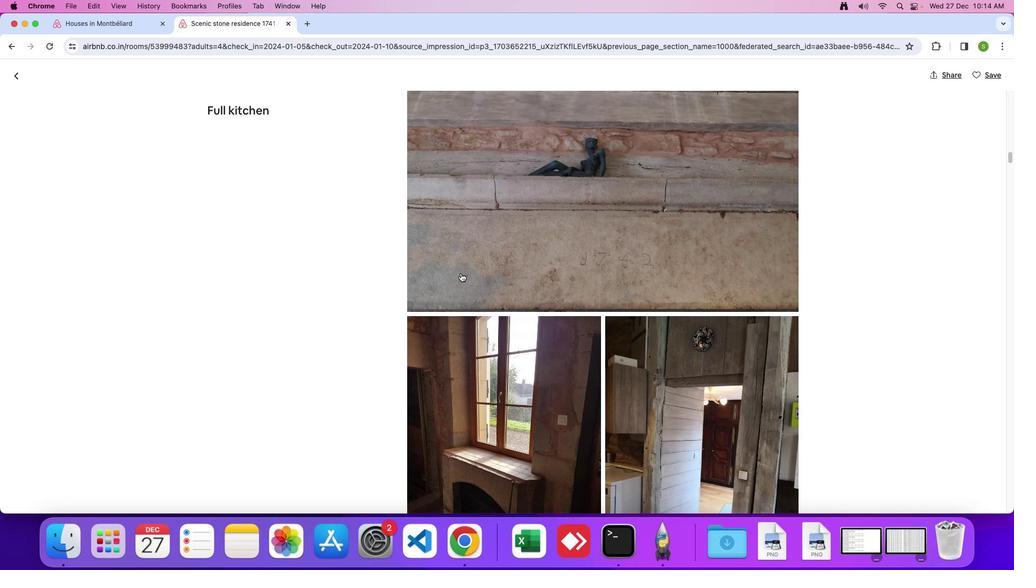
Action: Mouse scrolled (461, 273) with delta (0, 0)
Screenshot: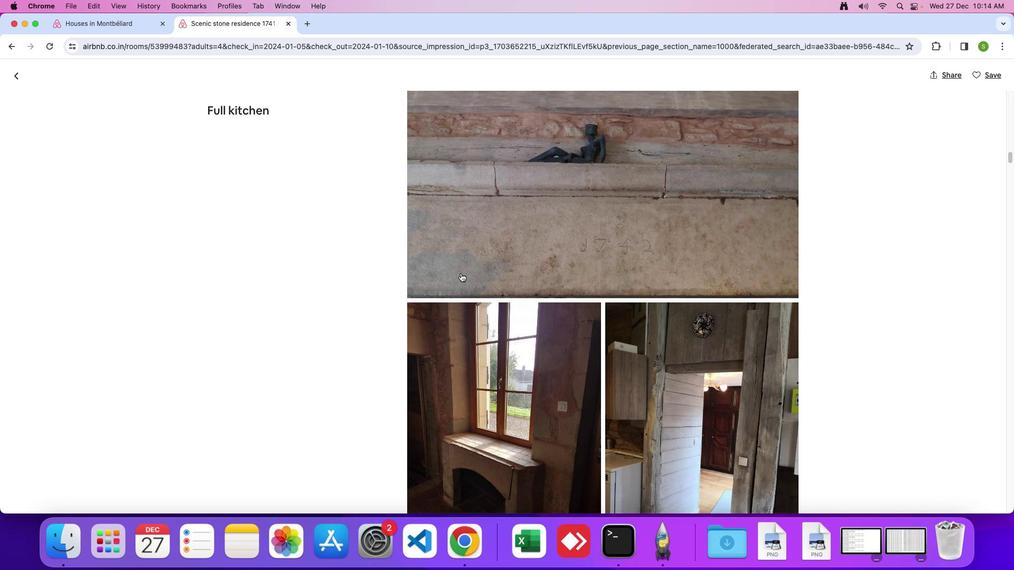
Action: Mouse scrolled (461, 273) with delta (0, 0)
Screenshot: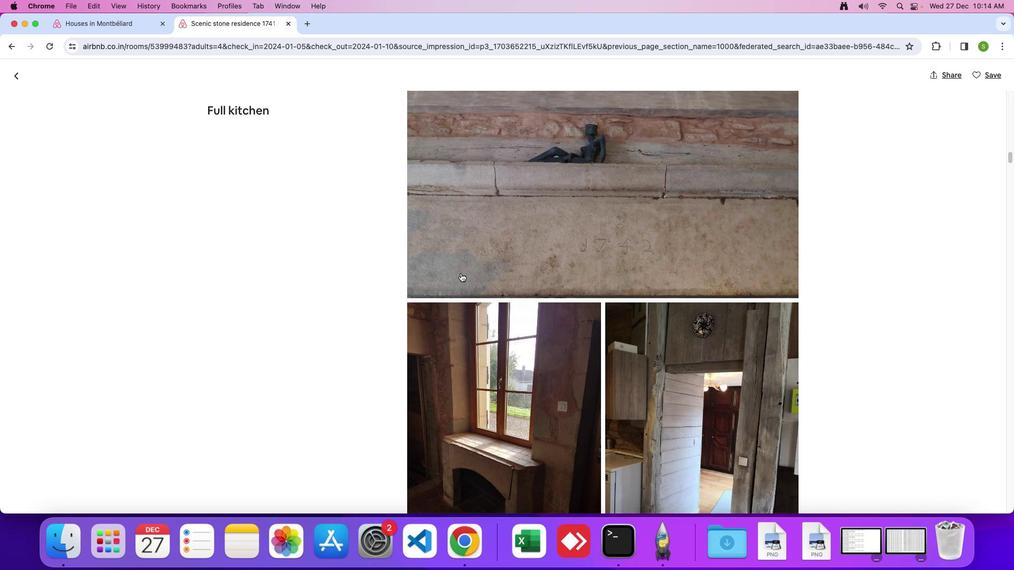 
Action: Mouse scrolled (461, 273) with delta (0, 0)
Screenshot: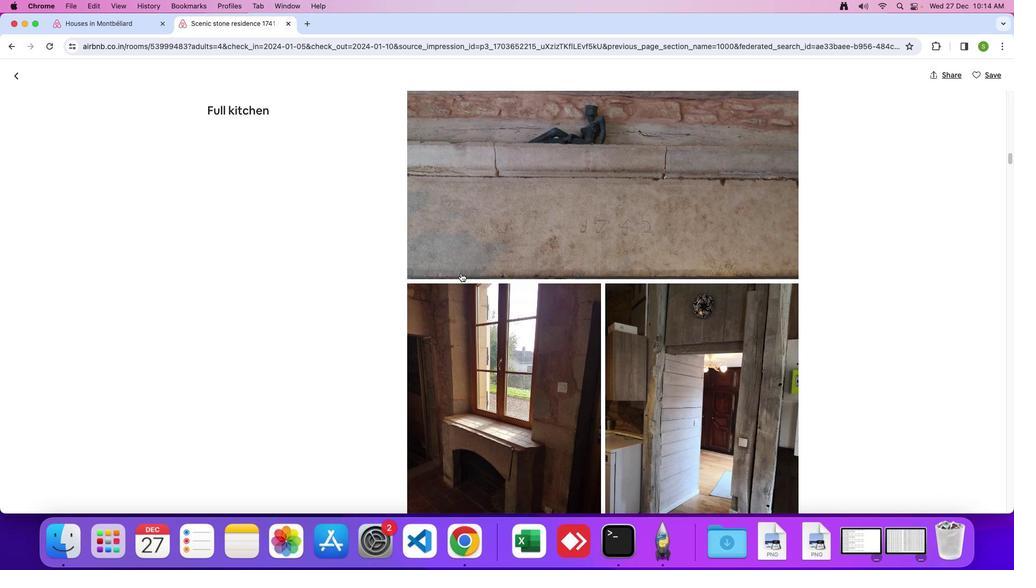 
Action: Mouse scrolled (461, 273) with delta (0, 0)
Screenshot: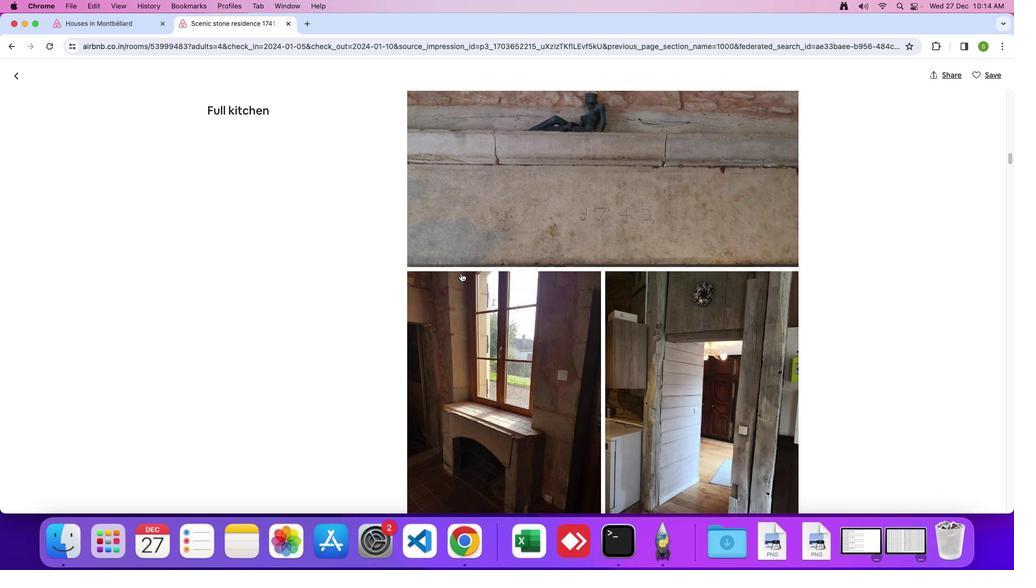 
Action: Mouse scrolled (461, 273) with delta (0, -1)
Screenshot: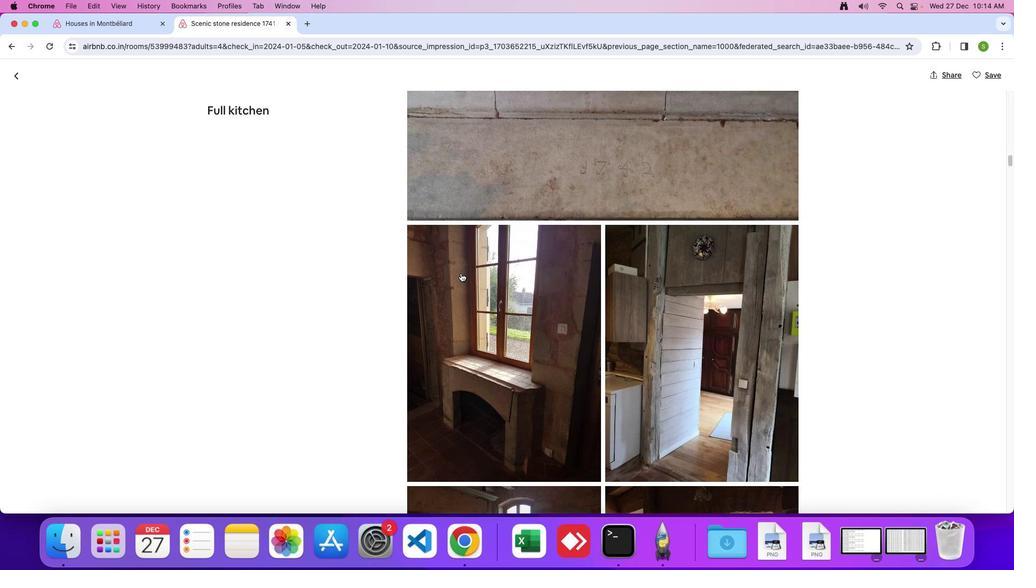 
Action: Mouse scrolled (461, 273) with delta (0, 0)
Screenshot: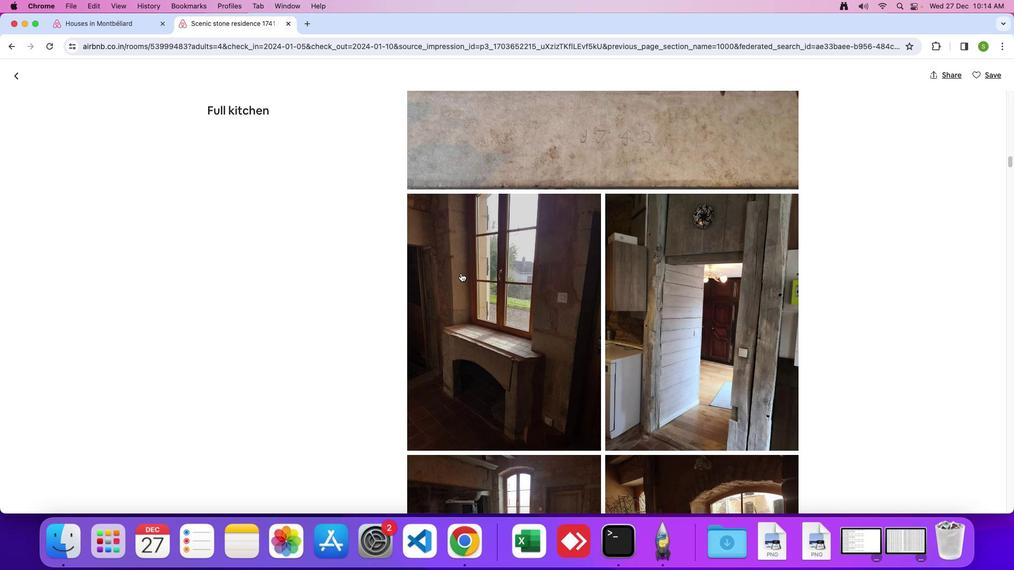 
Action: Mouse scrolled (461, 273) with delta (0, -1)
Screenshot: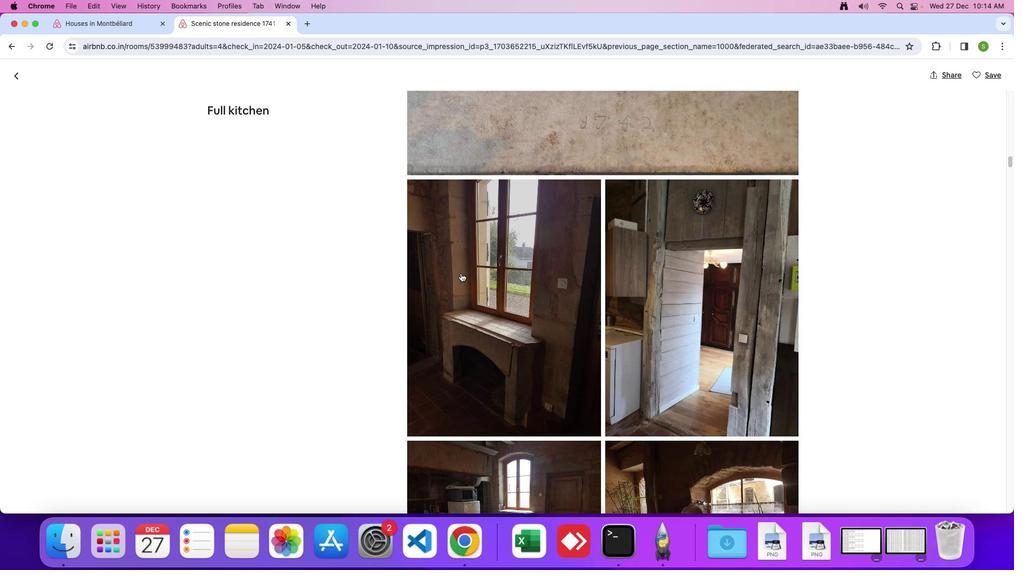 
Action: Mouse scrolled (461, 273) with delta (0, 0)
Screenshot: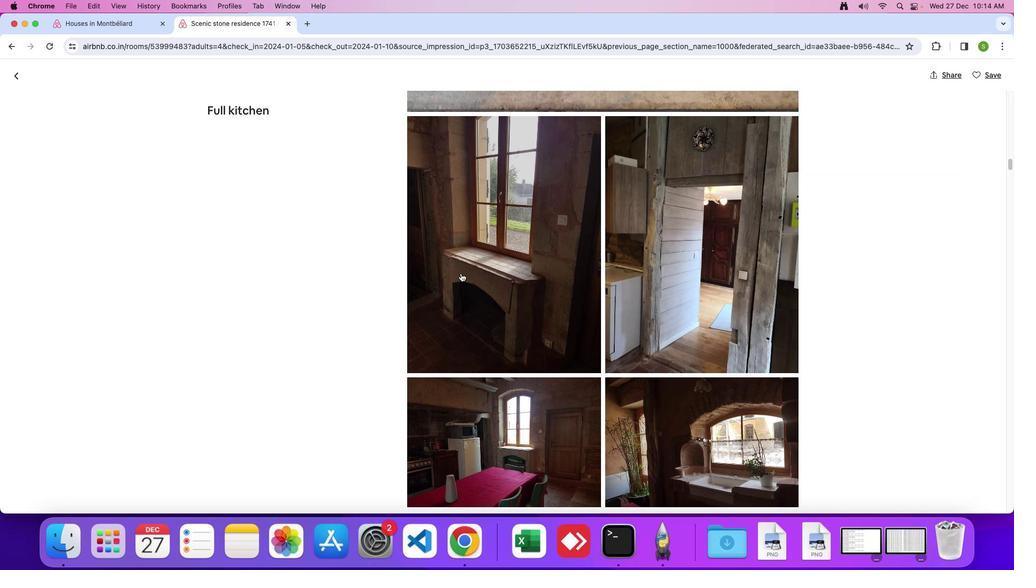 
Action: Mouse scrolled (461, 273) with delta (0, 0)
Screenshot: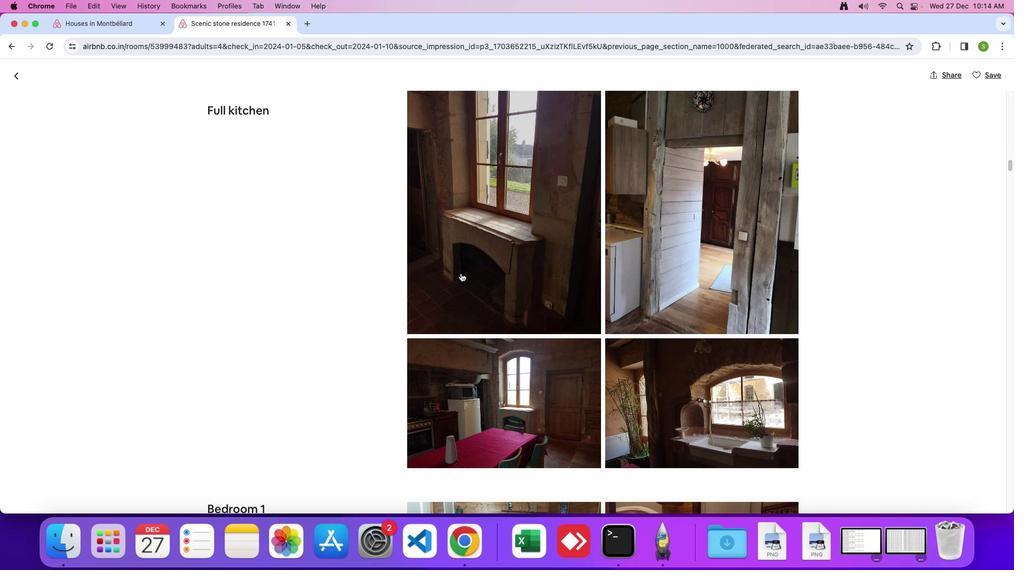 
Action: Mouse scrolled (461, 273) with delta (0, -1)
Screenshot: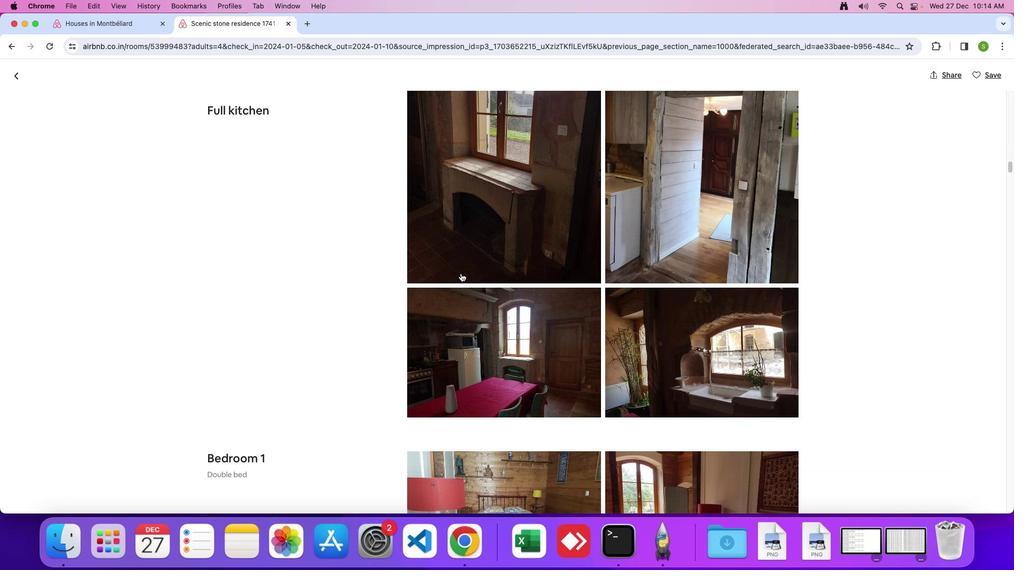 
Action: Mouse scrolled (461, 273) with delta (0, 0)
Screenshot: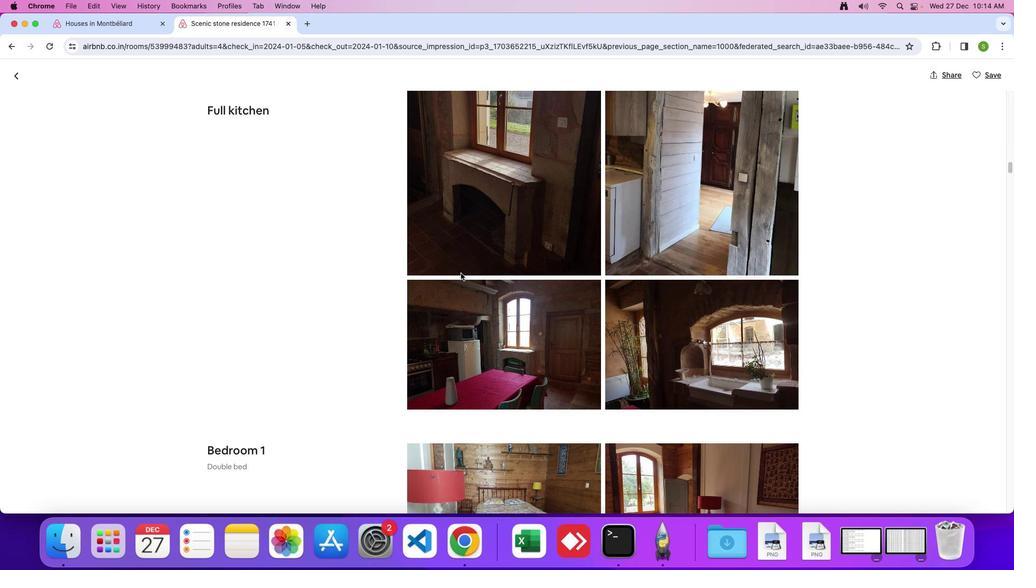 
Action: Mouse scrolled (461, 273) with delta (0, 0)
Screenshot: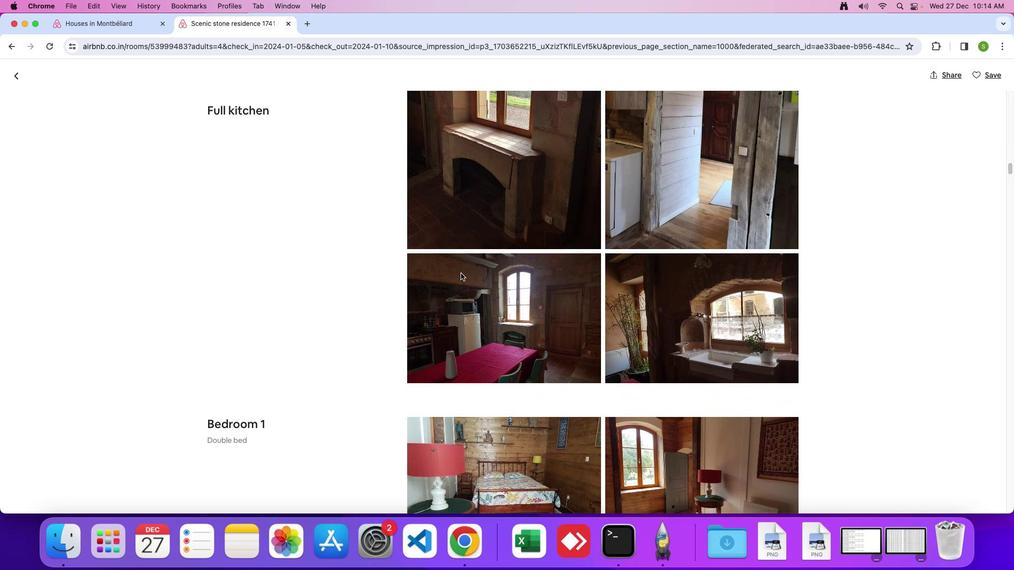 
Action: Mouse scrolled (461, 273) with delta (0, -1)
Screenshot: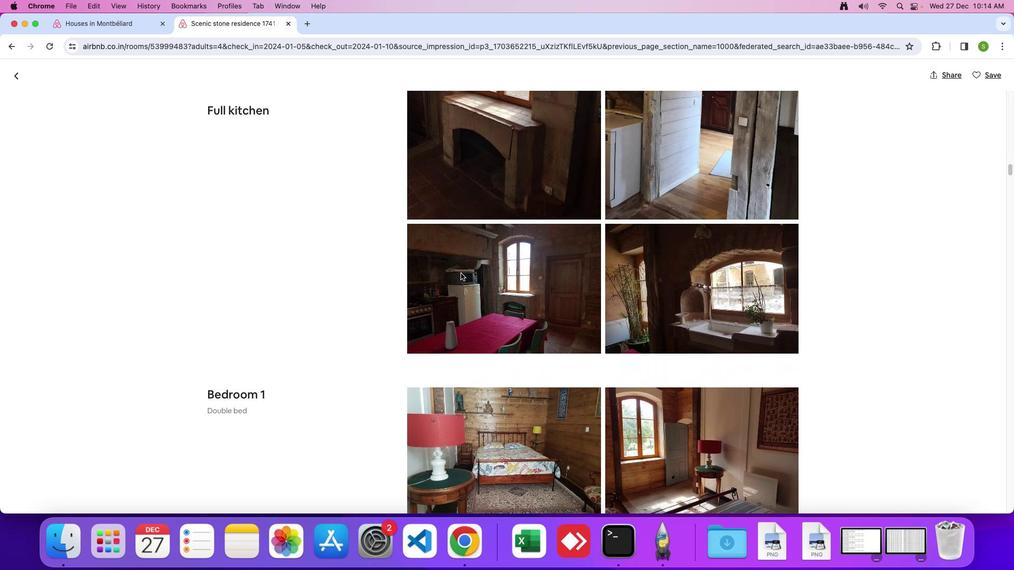 
Action: Mouse scrolled (461, 273) with delta (0, 0)
Screenshot: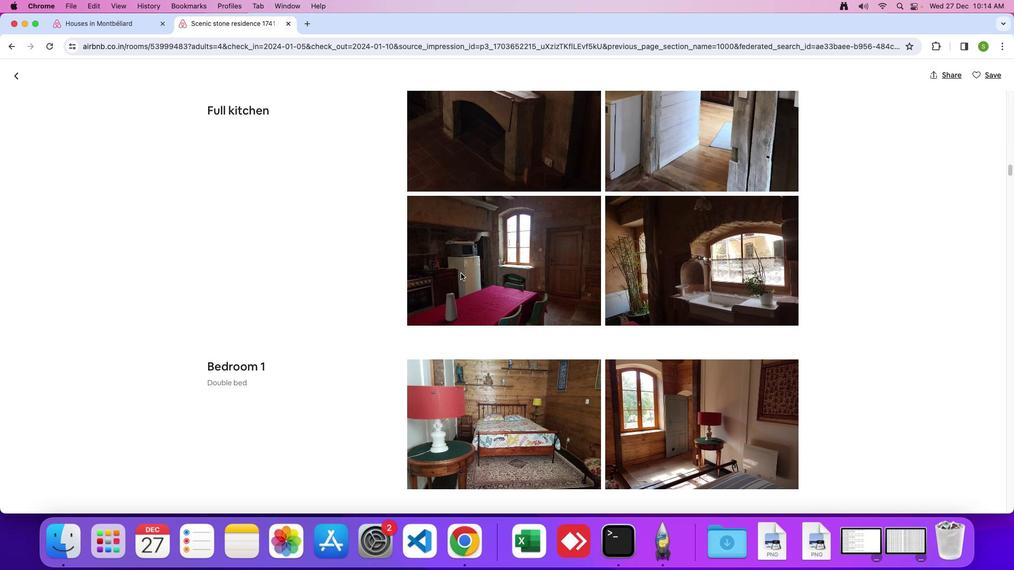 
Action: Mouse scrolled (461, 273) with delta (0, 0)
Screenshot: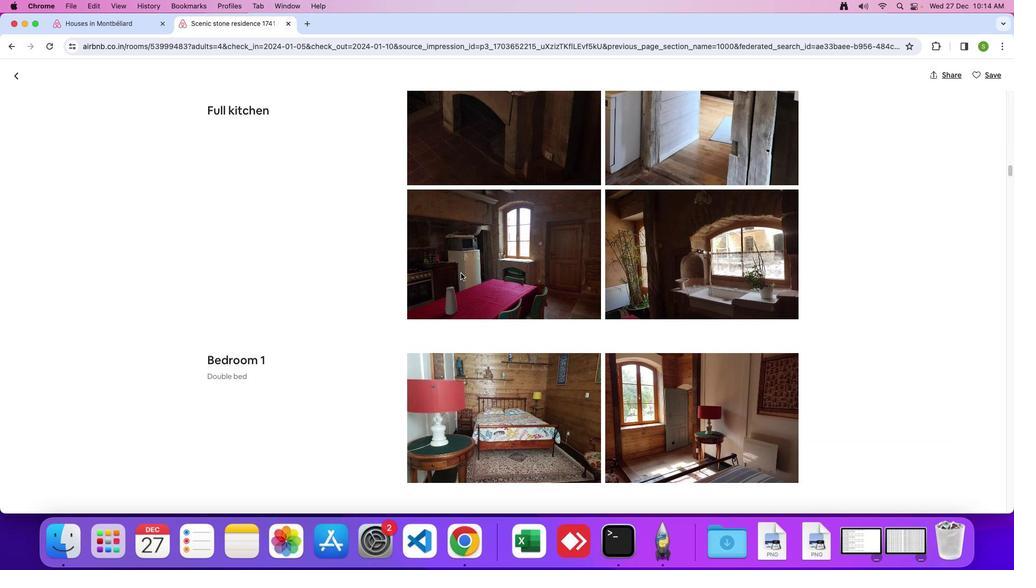 
Action: Mouse scrolled (461, 273) with delta (0, 0)
Screenshot: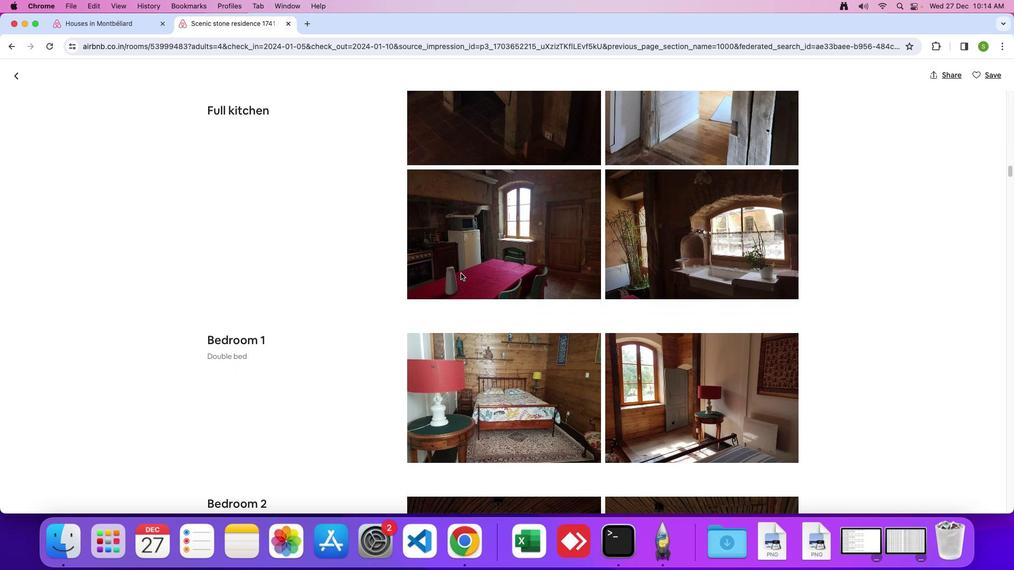 
Action: Mouse scrolled (461, 273) with delta (0, 0)
Screenshot: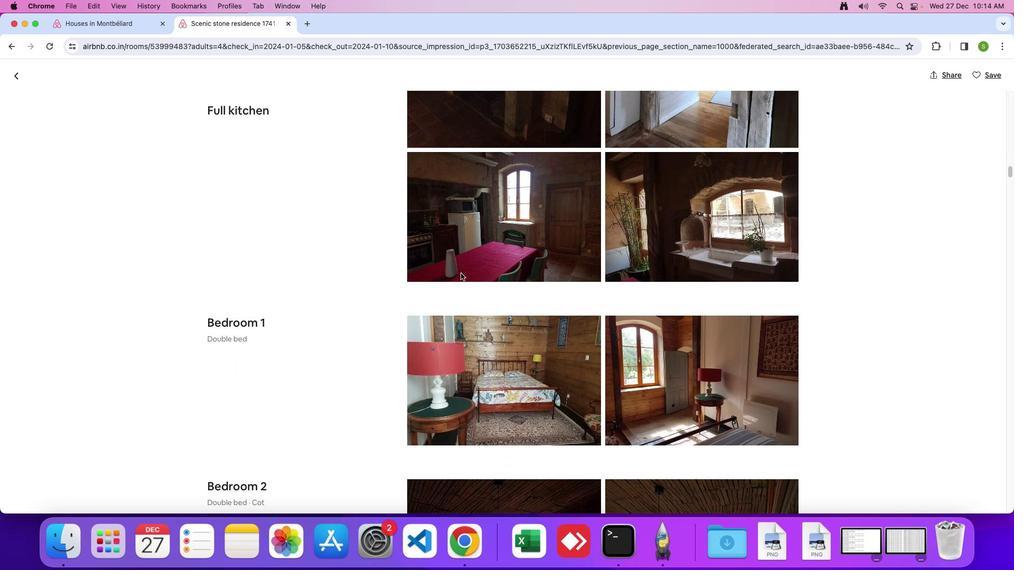 
Action: Mouse scrolled (461, 273) with delta (0, -1)
Screenshot: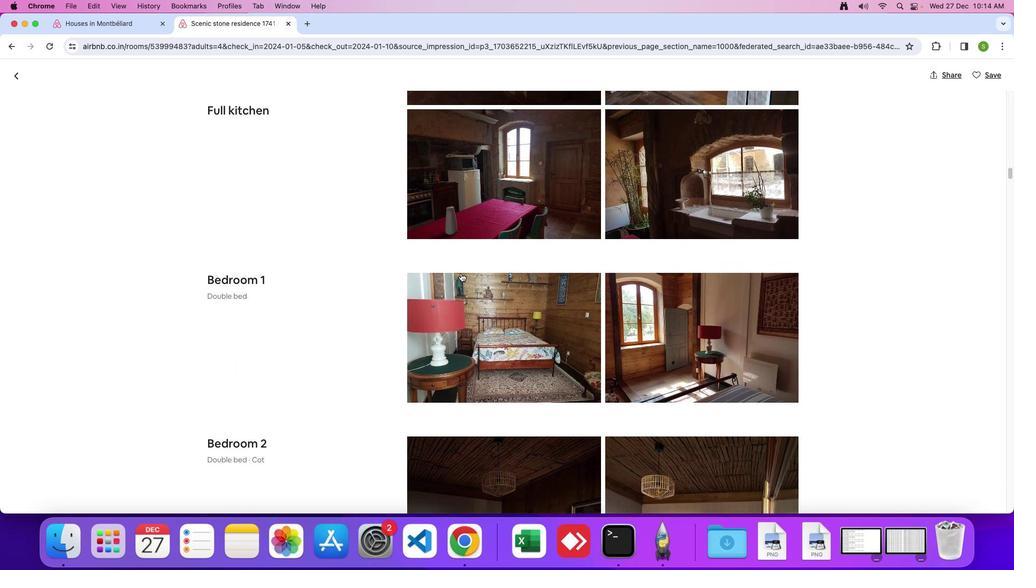 
Action: Mouse scrolled (461, 273) with delta (0, 0)
Screenshot: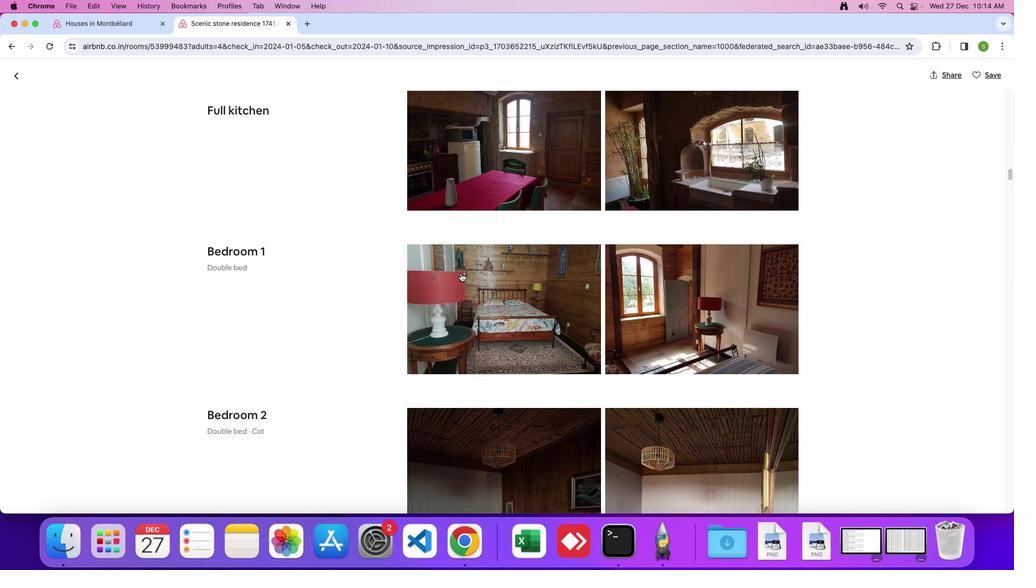 
Action: Mouse scrolled (461, 273) with delta (0, 0)
Screenshot: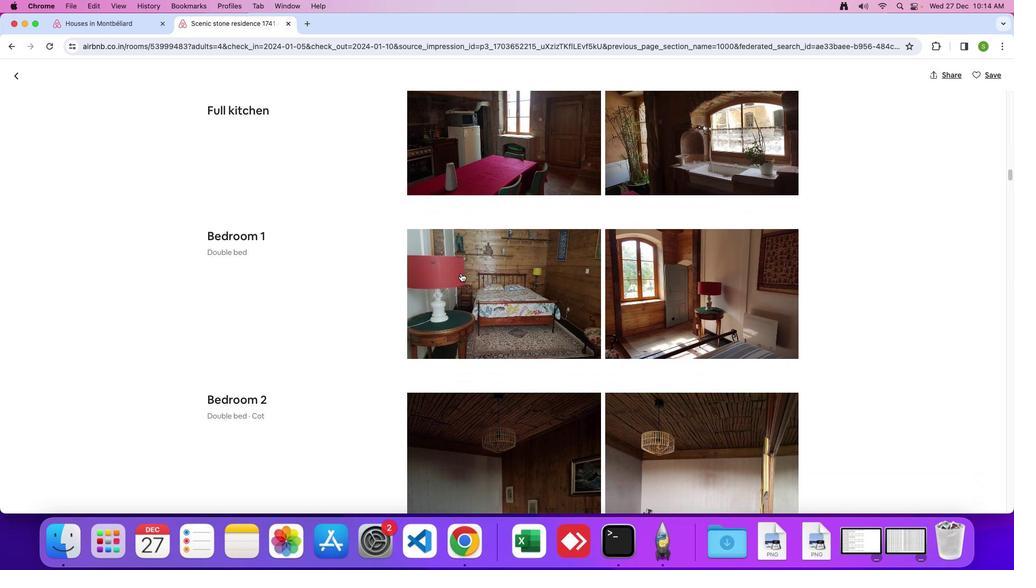 
Action: Mouse scrolled (461, 273) with delta (0, -1)
Screenshot: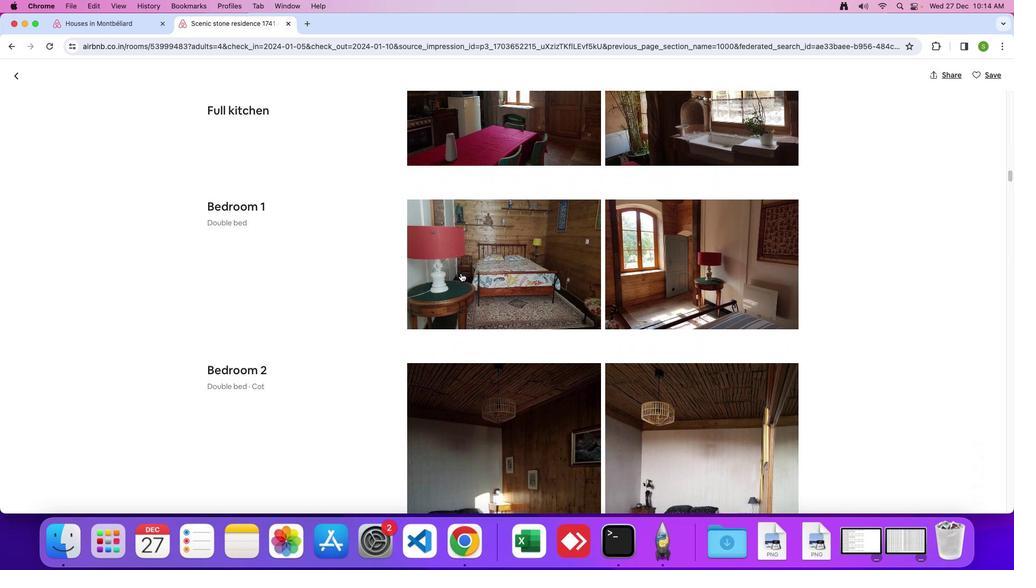 
Action: Mouse scrolled (461, 273) with delta (0, 0)
Screenshot: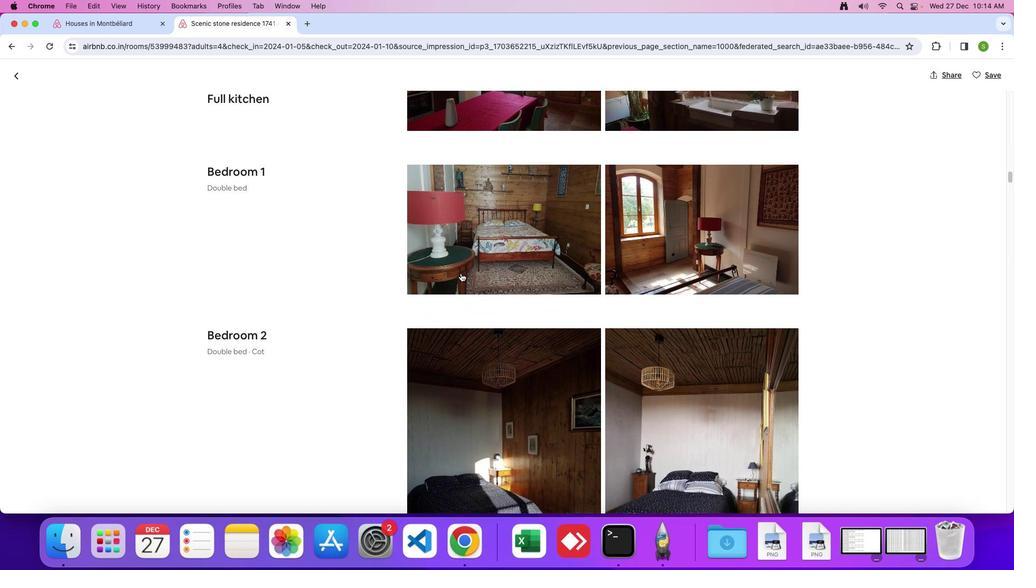 
Action: Mouse scrolled (461, 273) with delta (0, 0)
Screenshot: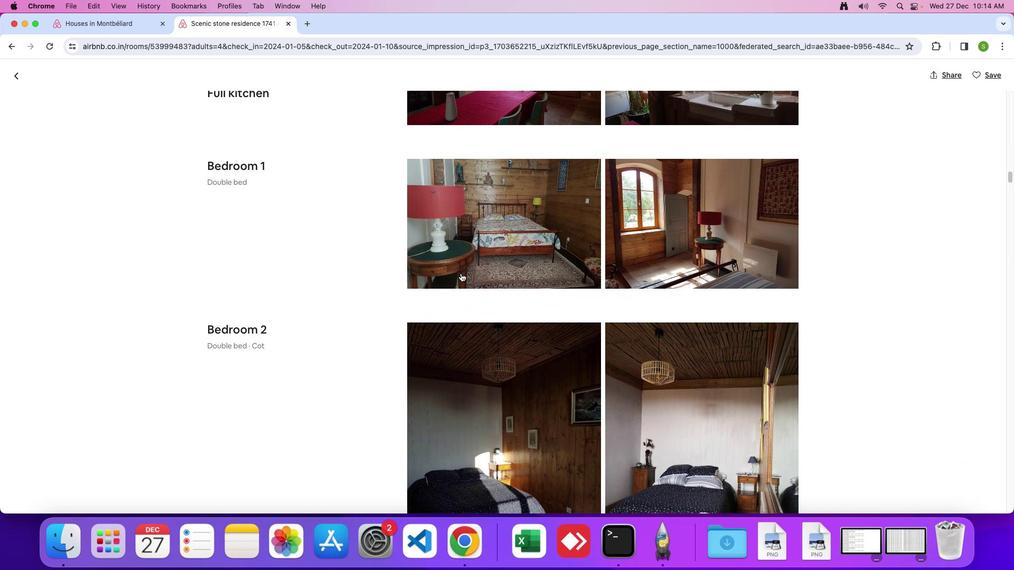 
Action: Mouse scrolled (461, 273) with delta (0, 0)
Screenshot: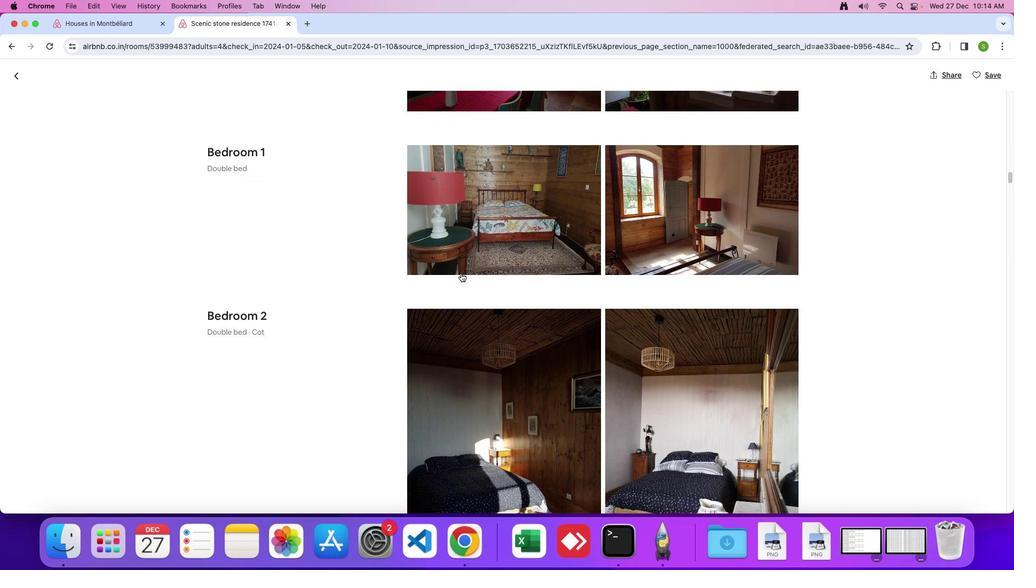 
Action: Mouse scrolled (461, 273) with delta (0, 0)
Screenshot: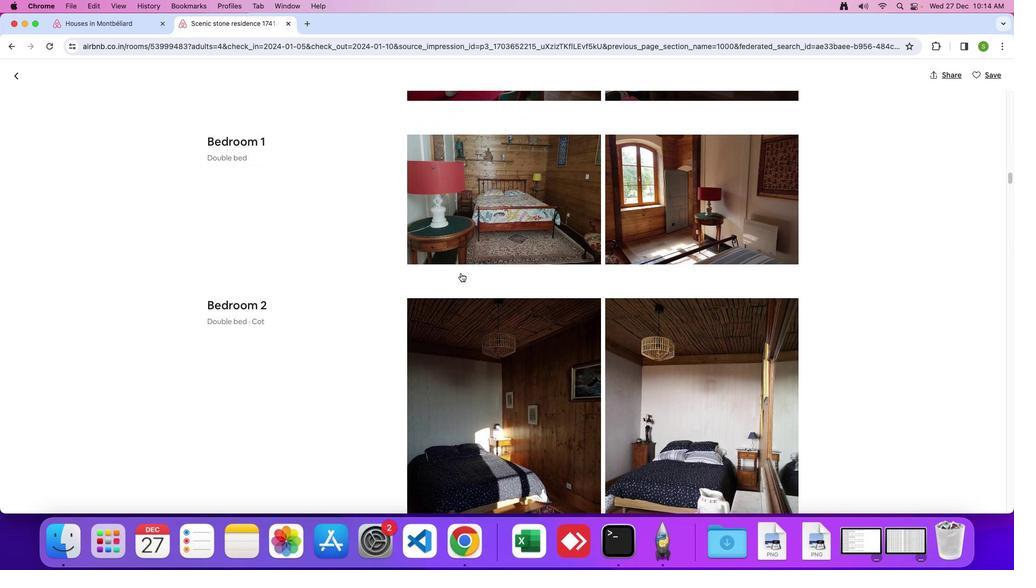 
Action: Mouse scrolled (461, 273) with delta (0, -1)
Screenshot: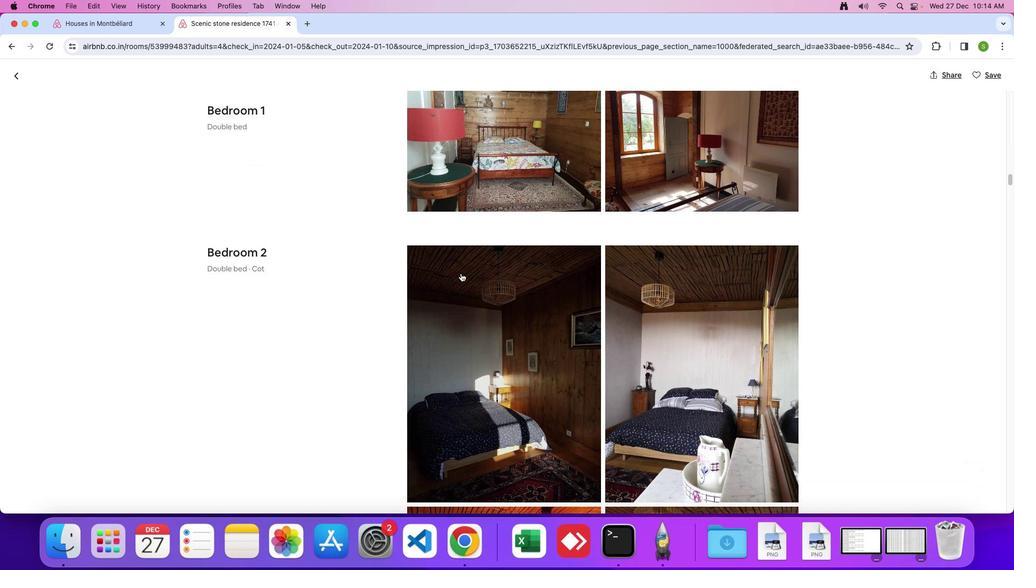 
Action: Mouse scrolled (461, 273) with delta (0, 0)
Screenshot: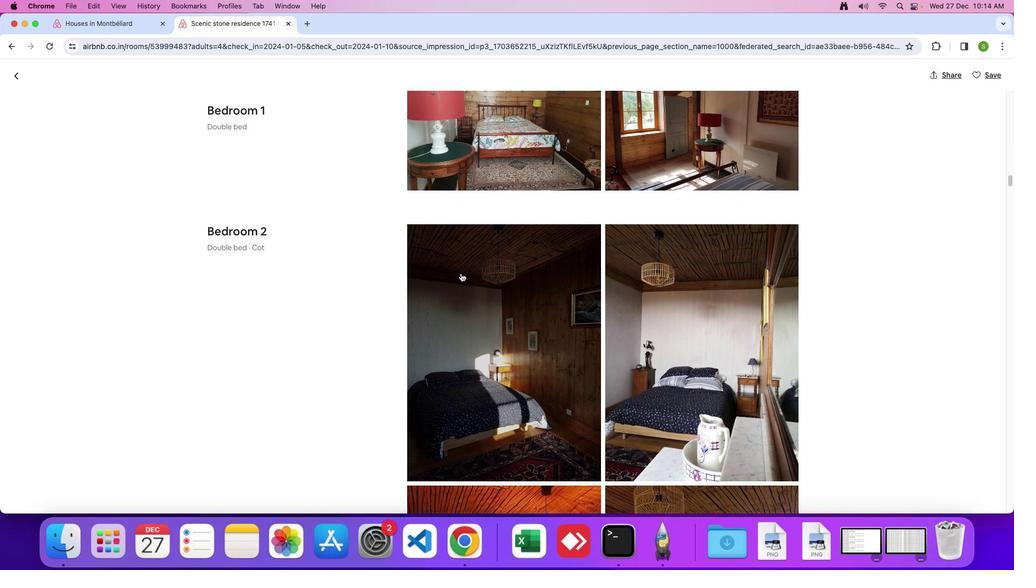
Action: Mouse scrolled (461, 273) with delta (0, 0)
Screenshot: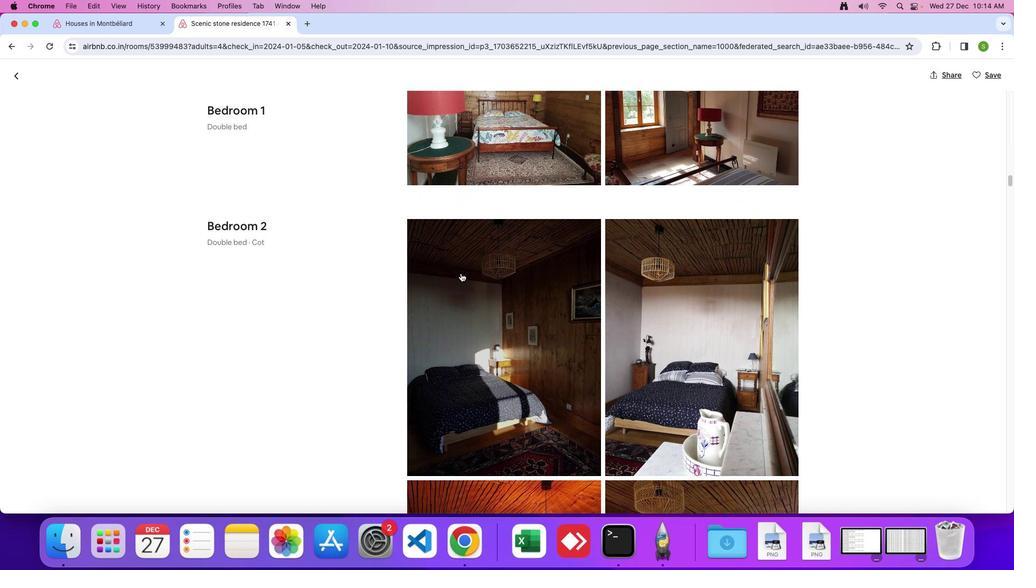 
Action: Mouse scrolled (461, 273) with delta (0, 0)
Screenshot: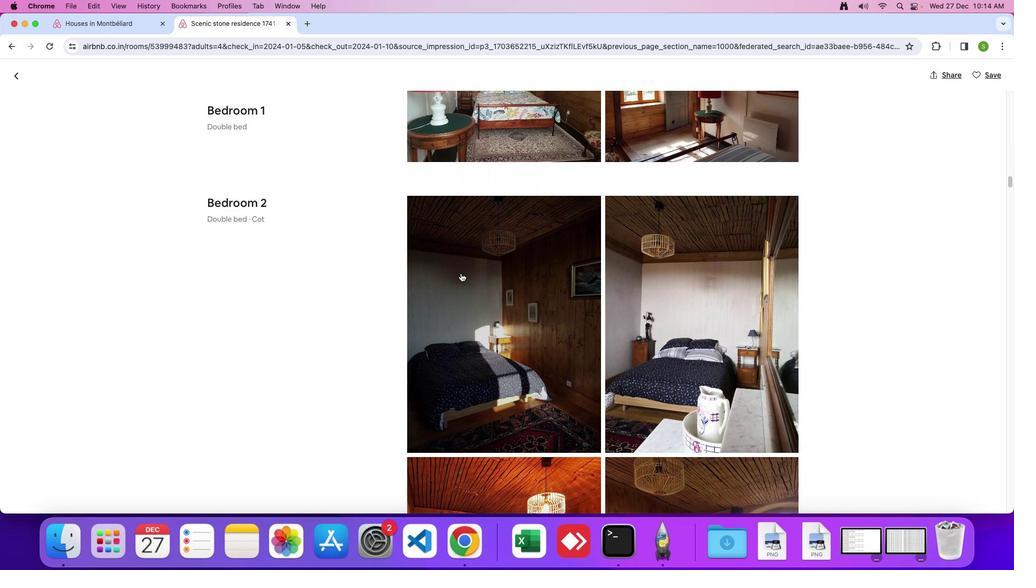 
Action: Mouse scrolled (461, 273) with delta (0, 0)
Screenshot: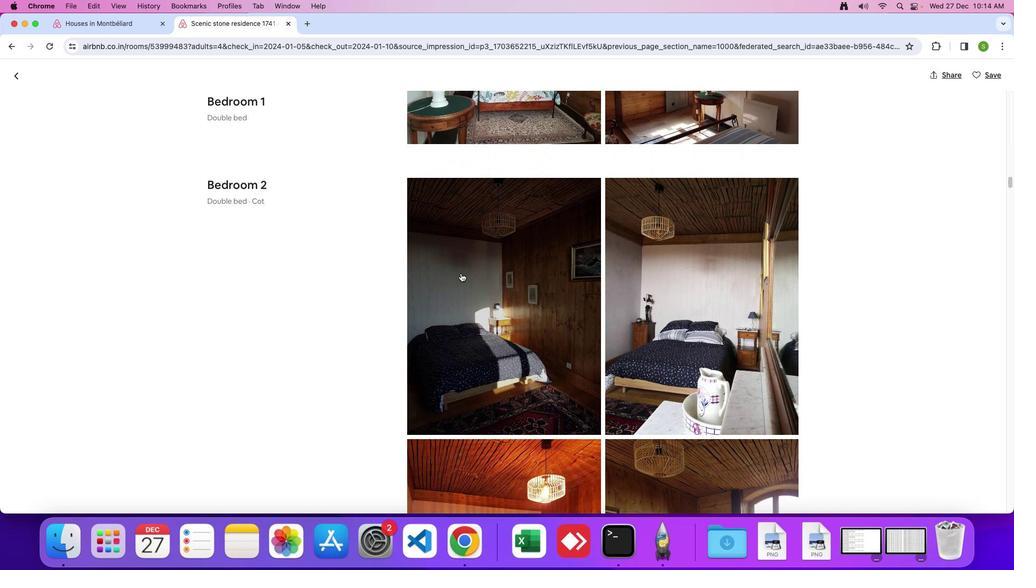 
Action: Mouse scrolled (461, 273) with delta (0, -1)
Screenshot: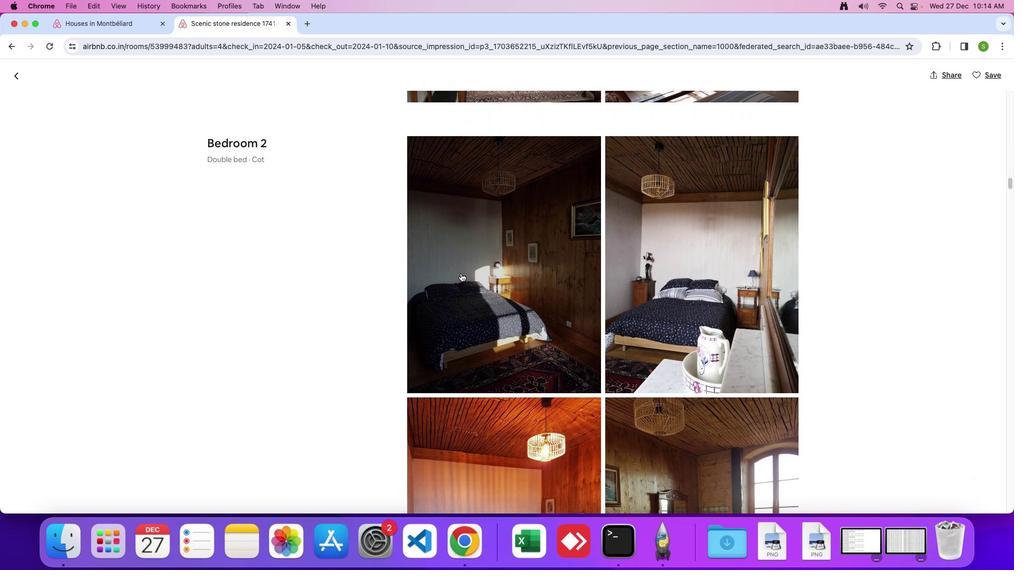 
Action: Mouse scrolled (461, 273) with delta (0, 0)
Screenshot: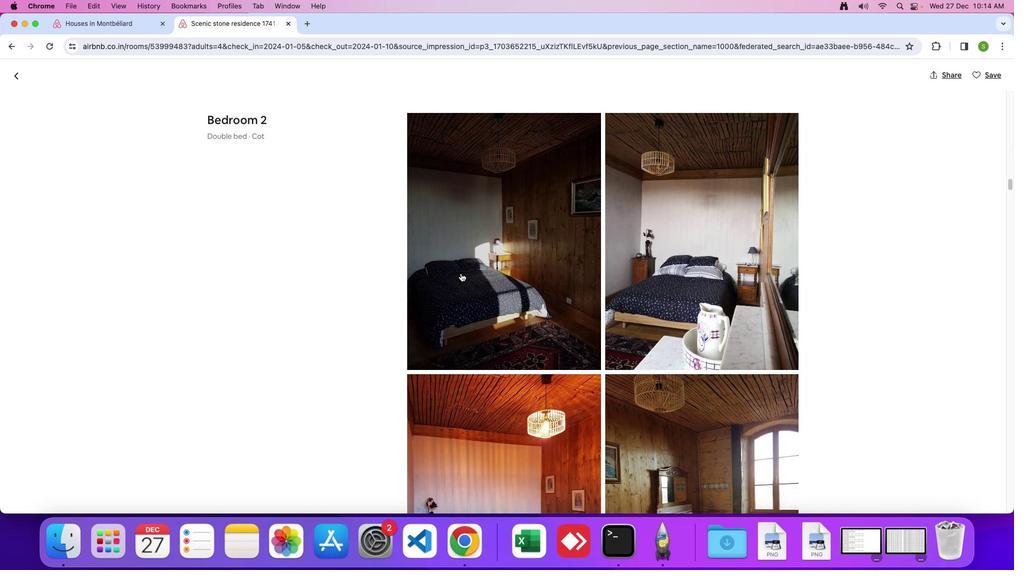 
Action: Mouse scrolled (461, 273) with delta (0, 0)
Screenshot: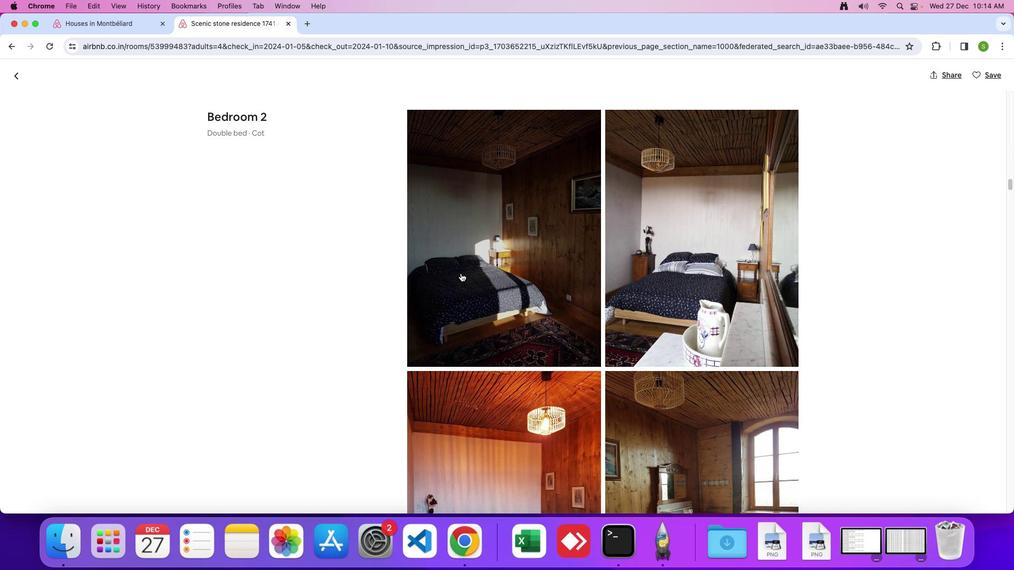 
Action: Mouse scrolled (461, 273) with delta (0, 0)
Screenshot: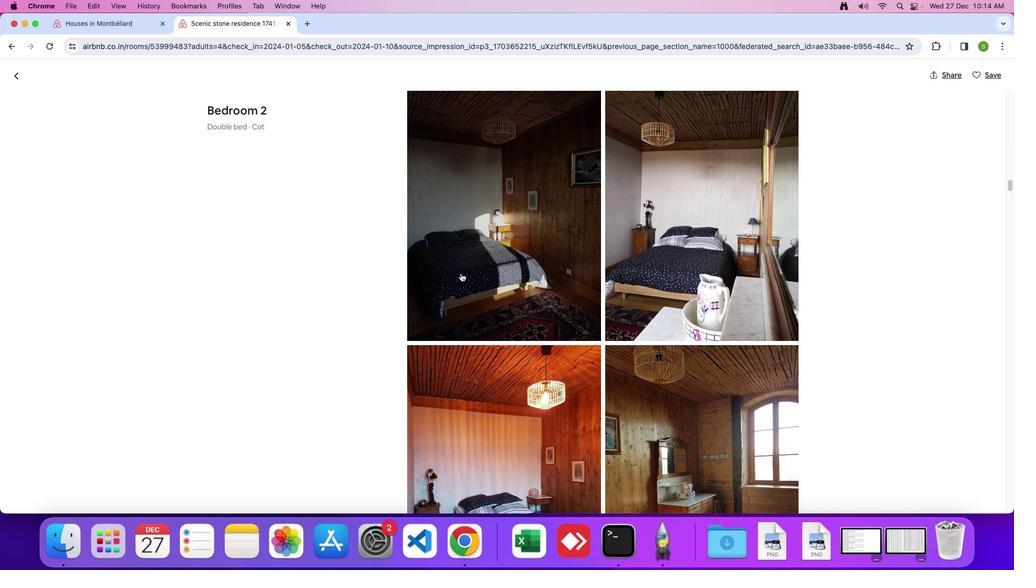 
Action: Mouse scrolled (461, 273) with delta (0, 0)
Screenshot: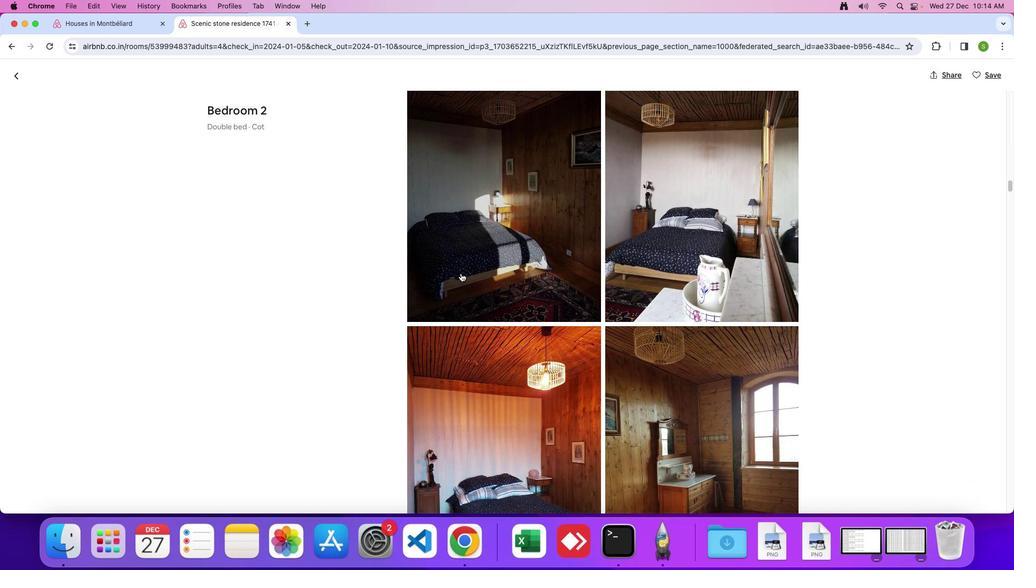 
Action: Mouse scrolled (461, 273) with delta (0, -1)
Screenshot: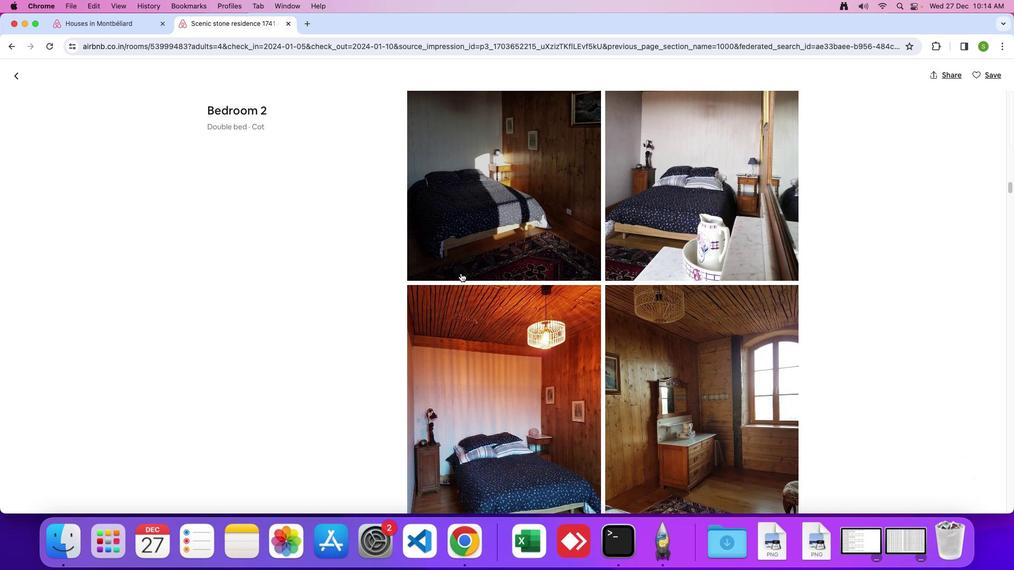 
Action: Mouse scrolled (461, 273) with delta (0, 0)
